 Task: Search one way flight ticket for 1 adult, 6 children, 1 infant in seat and 1 infant on lap in business from Ontario: Ontario International Airport to Springfield: Abraham Lincoln Capital Airport on 5-2-2023. Choice of flights is Alaska. Number of bags: 8 checked bags. Price is upto 95000. Outbound departure time preference is 17:45.
Action: Mouse moved to (245, 329)
Screenshot: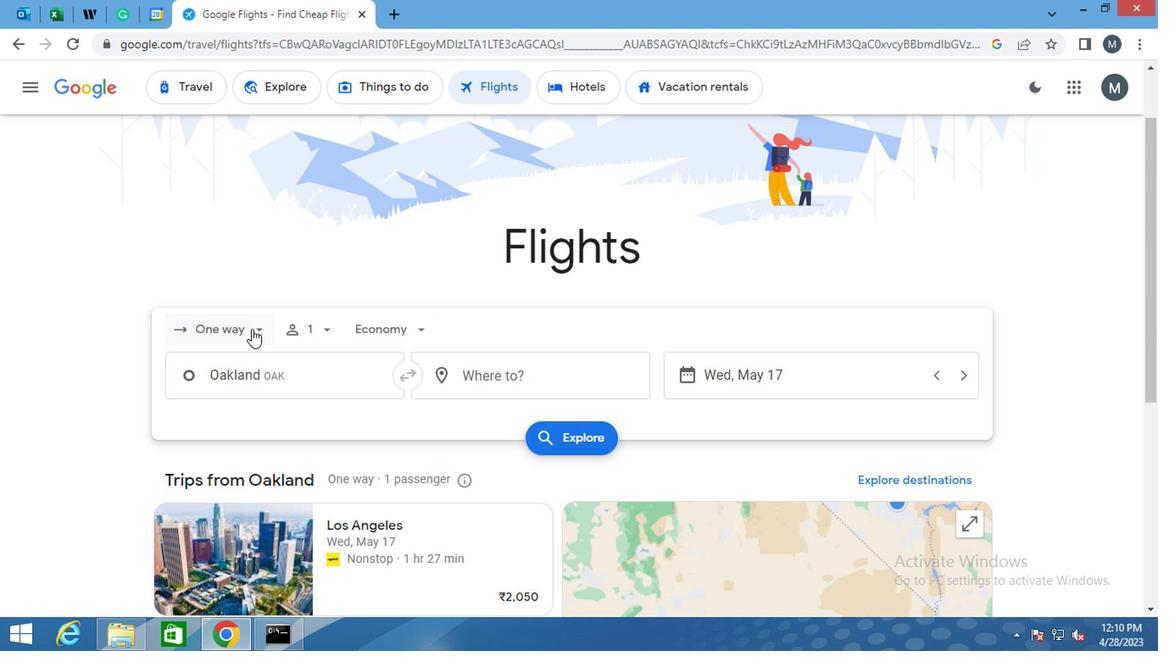 
Action: Mouse pressed left at (245, 329)
Screenshot: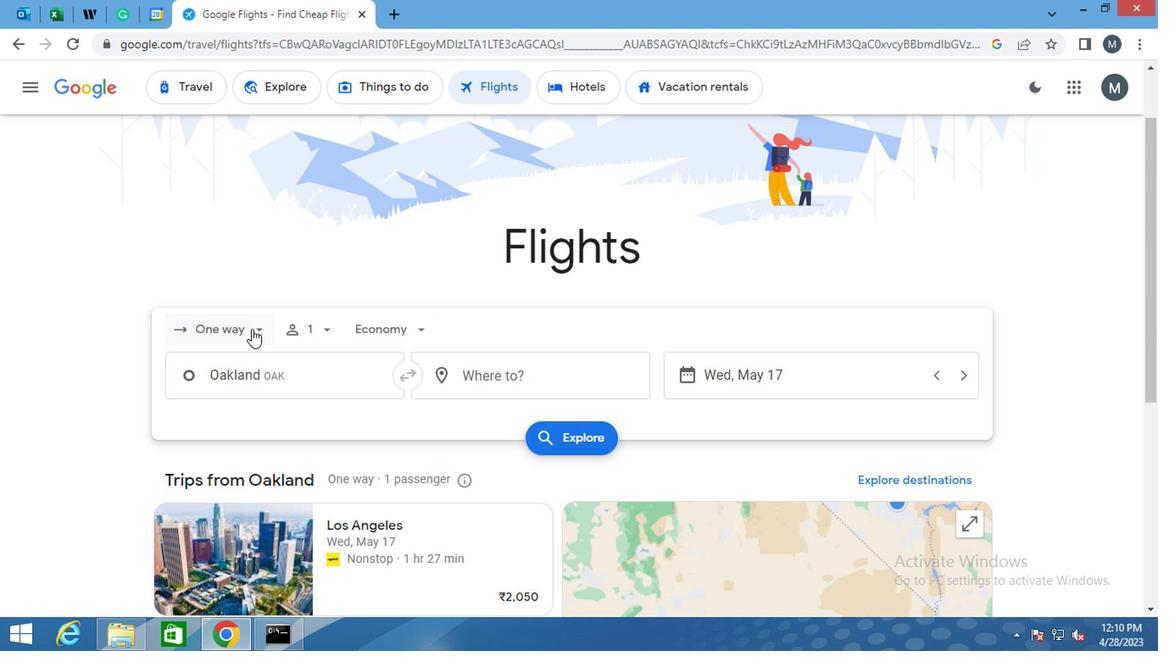 
Action: Mouse moved to (245, 407)
Screenshot: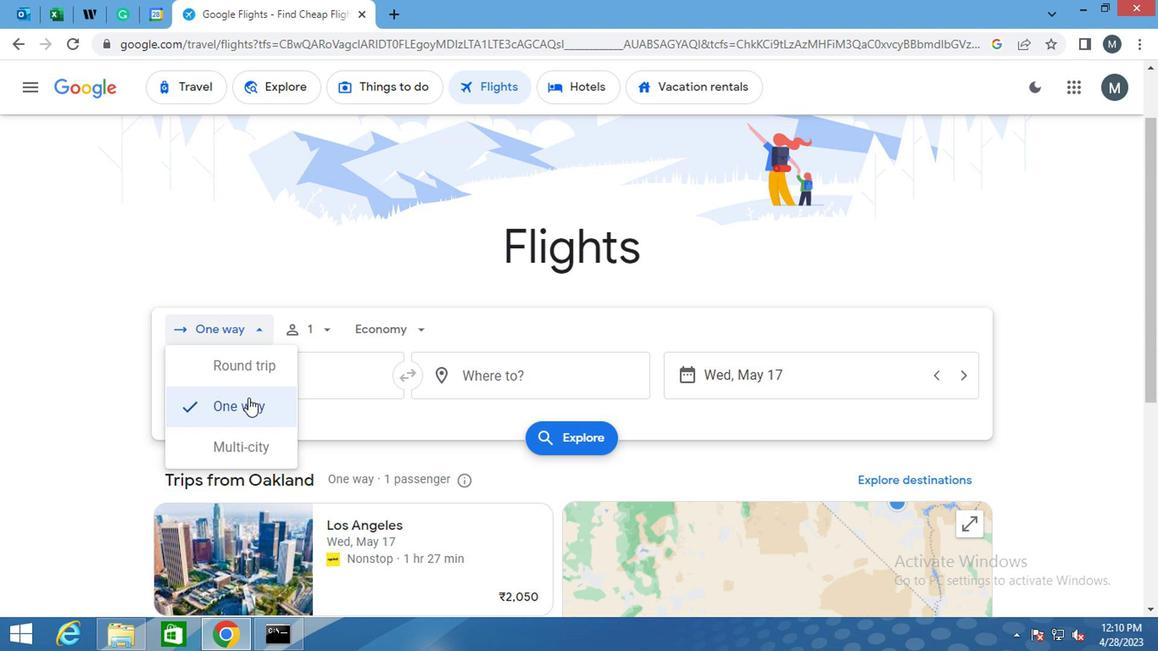 
Action: Mouse pressed left at (245, 407)
Screenshot: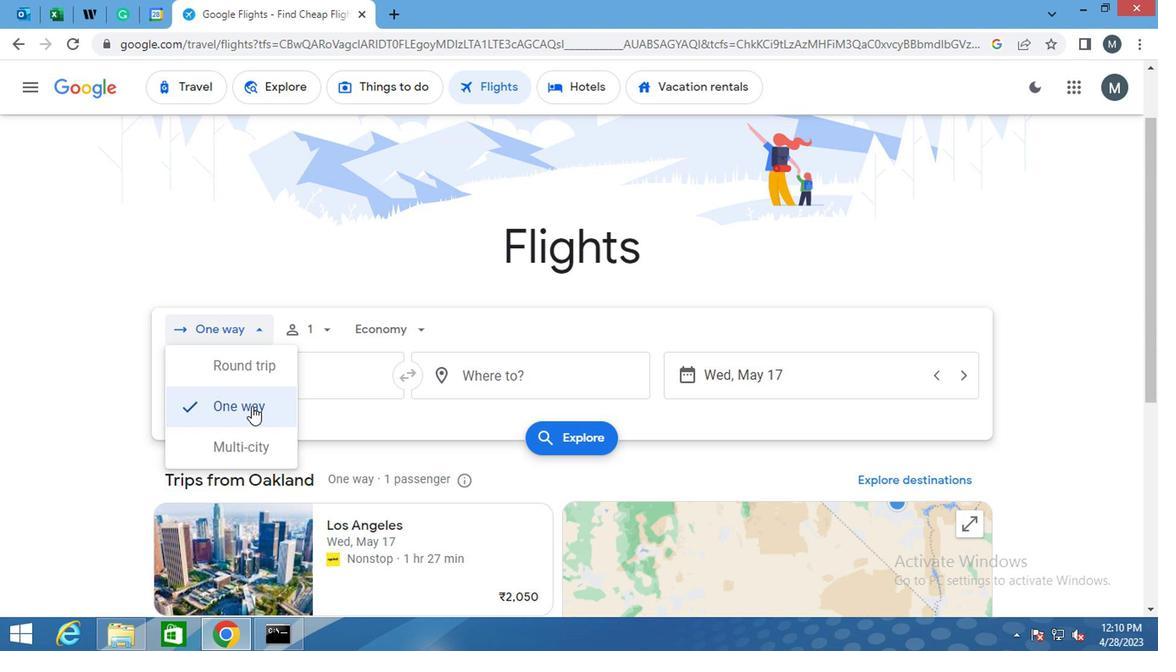 
Action: Mouse moved to (321, 331)
Screenshot: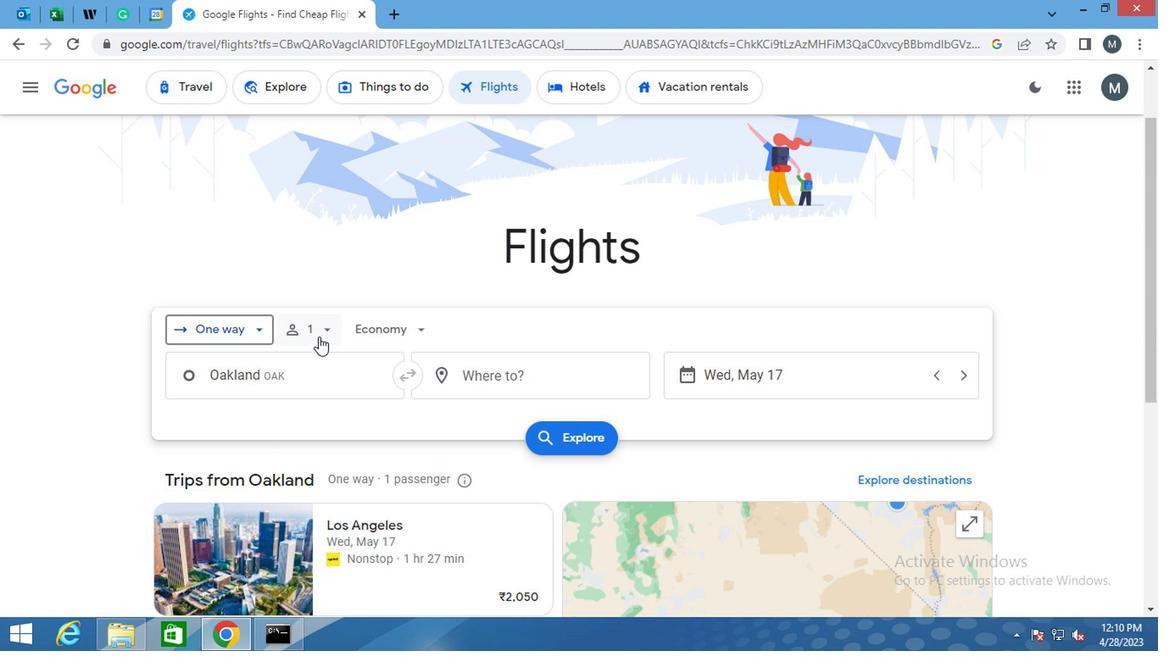 
Action: Mouse pressed left at (321, 331)
Screenshot: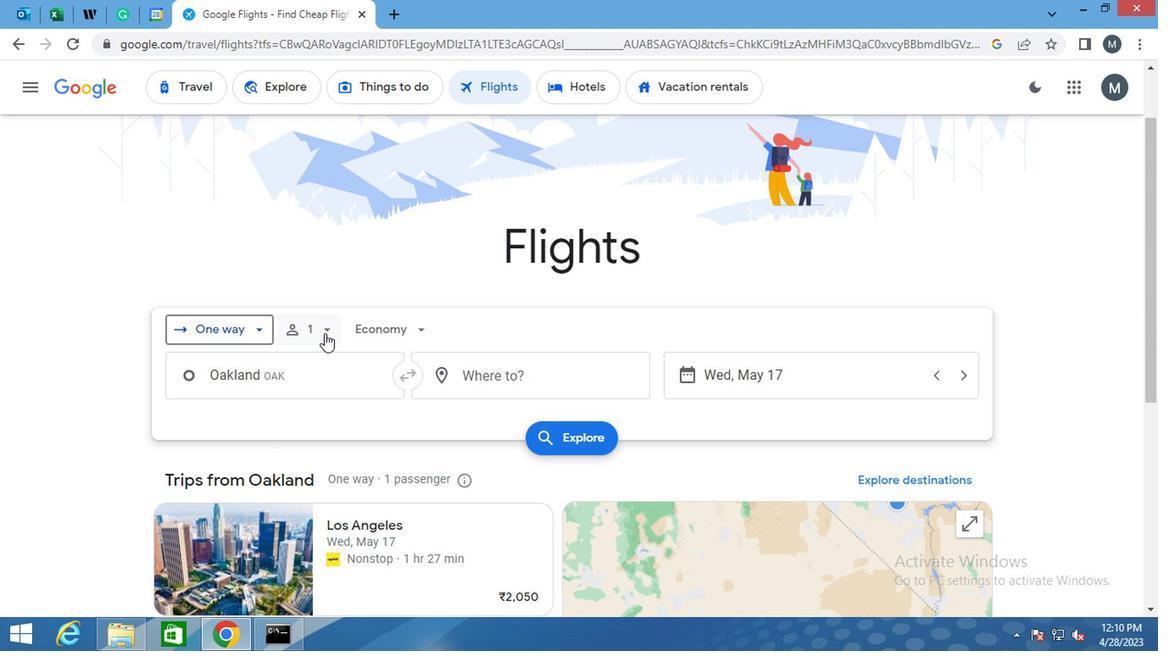 
Action: Mouse moved to (453, 370)
Screenshot: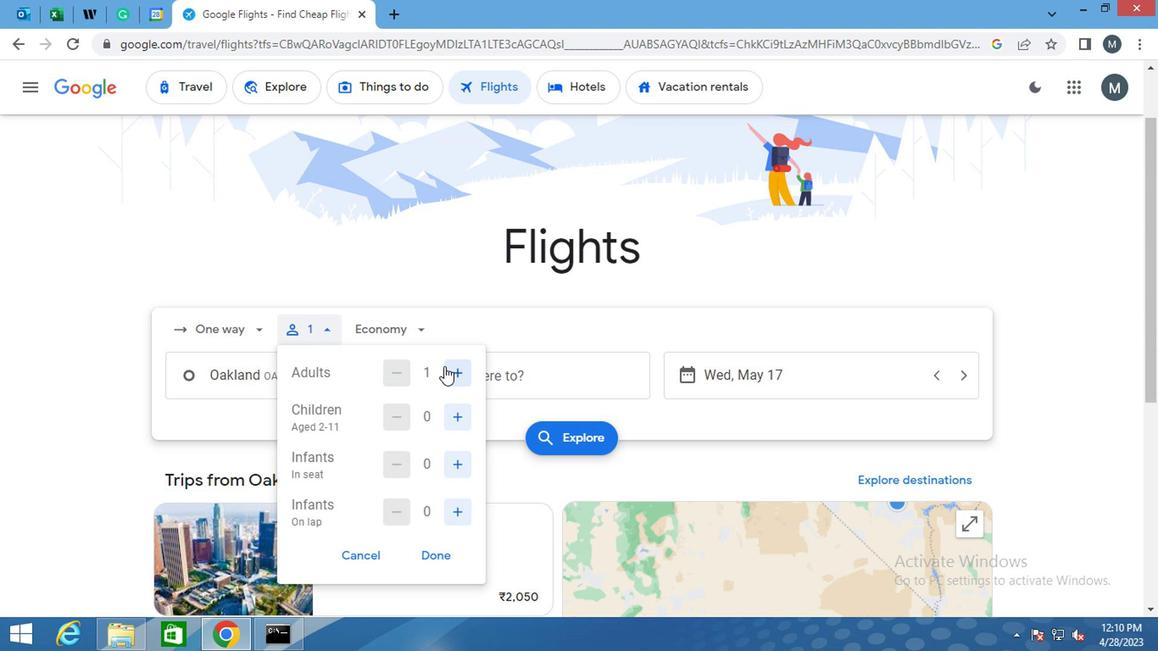 
Action: Mouse pressed left at (453, 370)
Screenshot: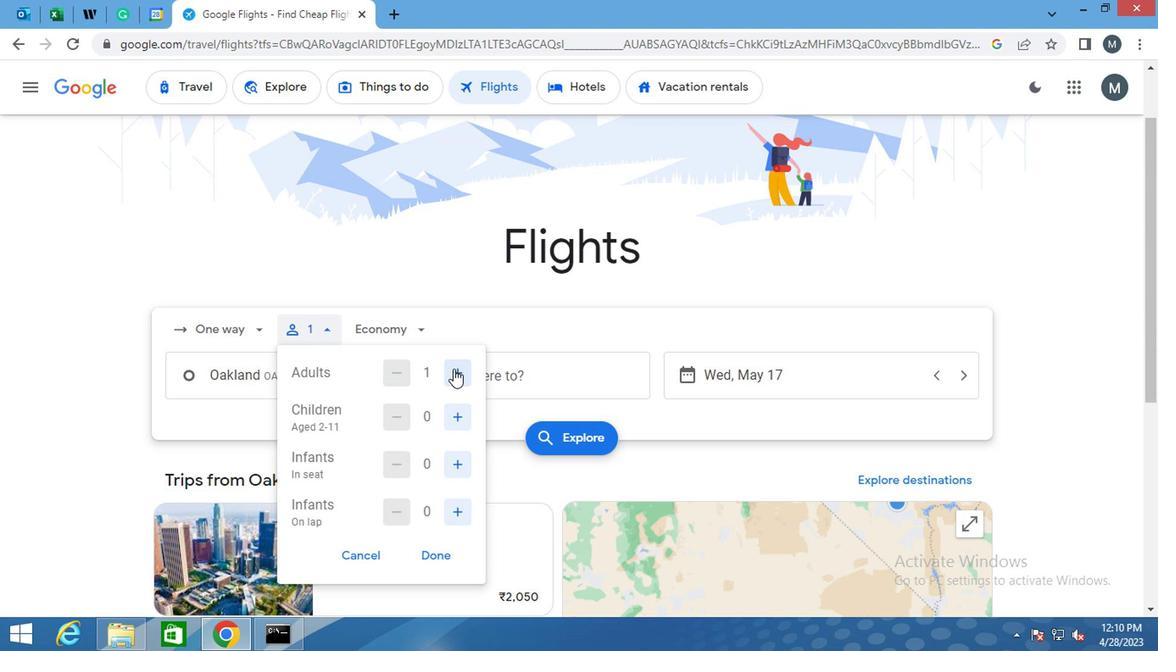 
Action: Mouse moved to (402, 377)
Screenshot: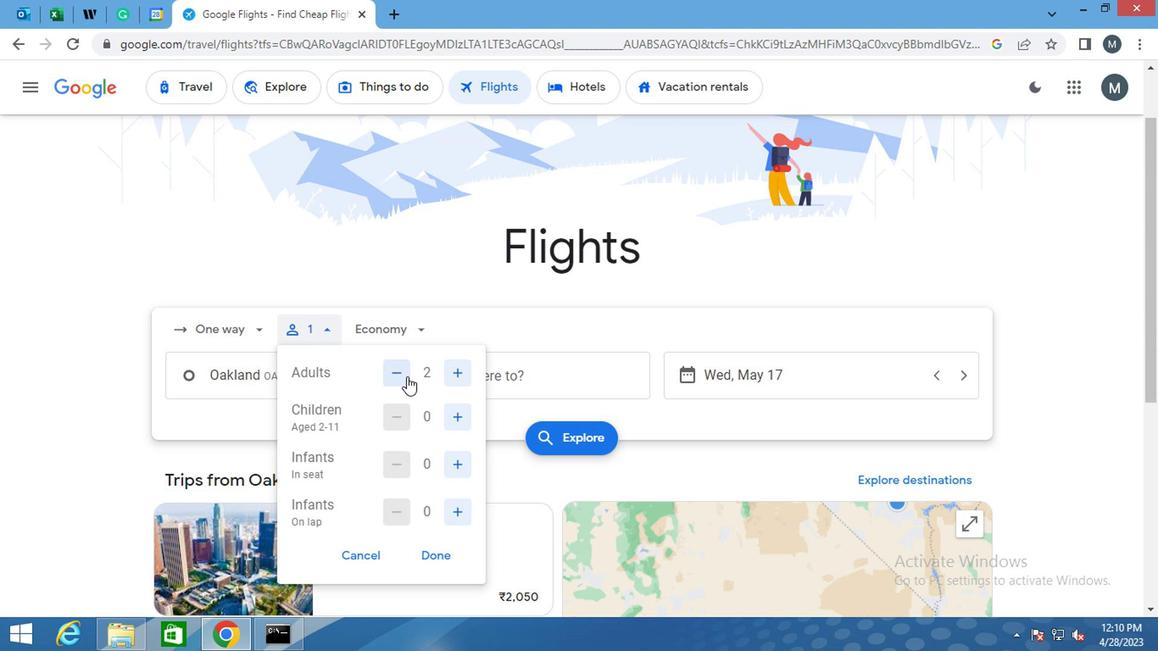 
Action: Mouse pressed left at (402, 377)
Screenshot: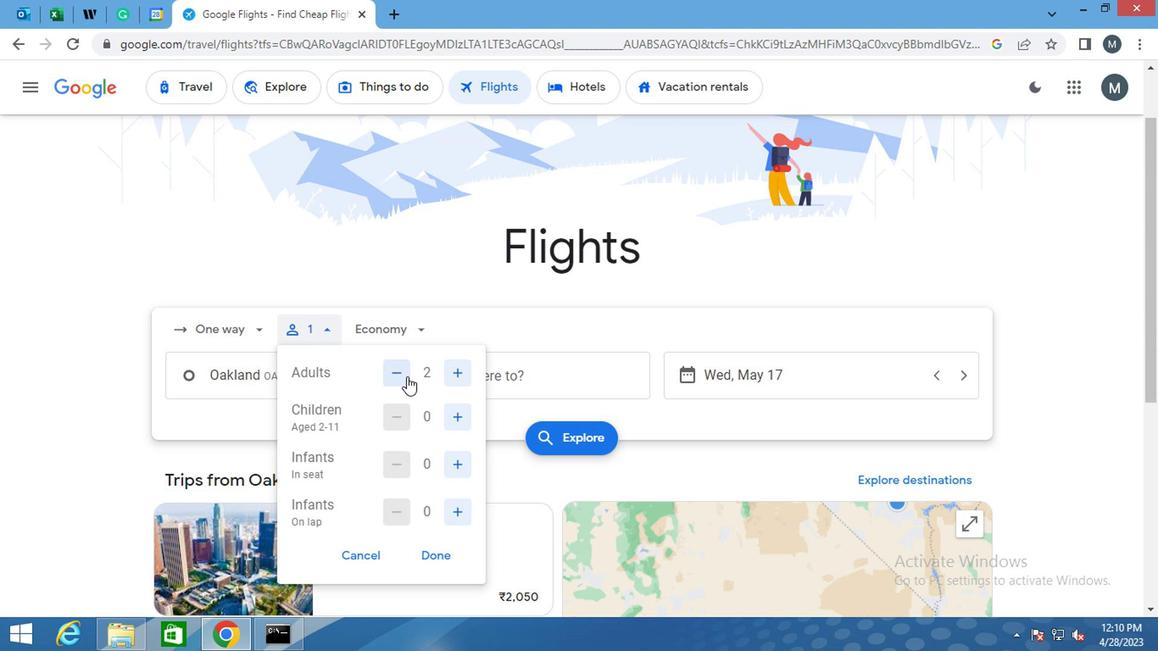 
Action: Mouse moved to (463, 419)
Screenshot: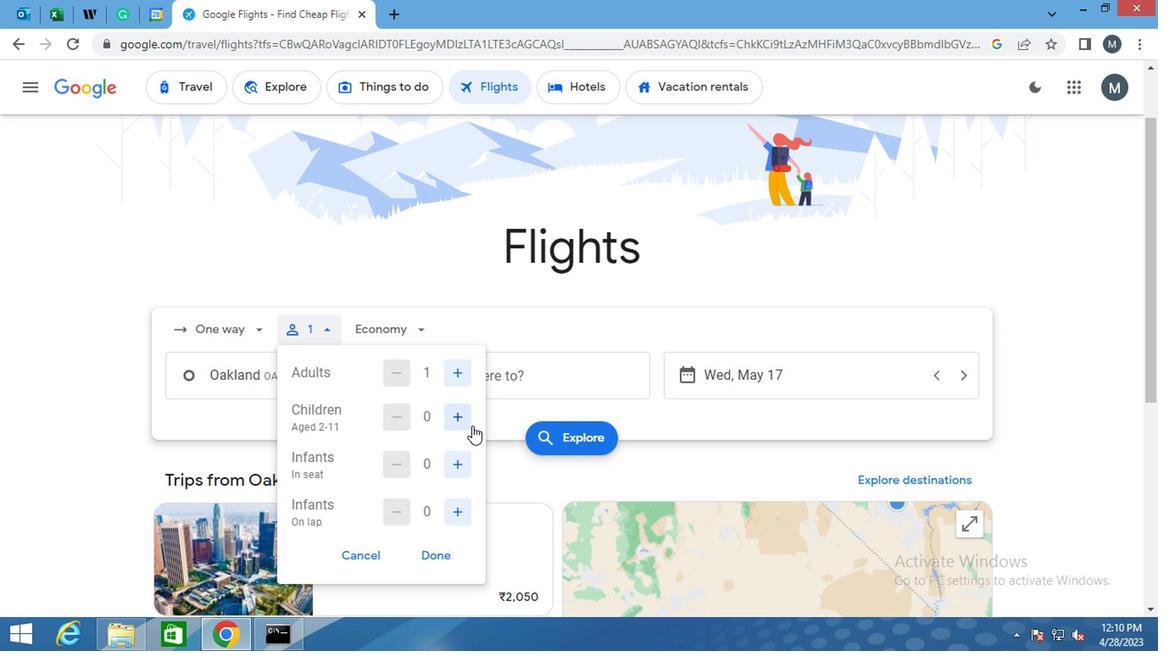 
Action: Mouse pressed left at (463, 419)
Screenshot: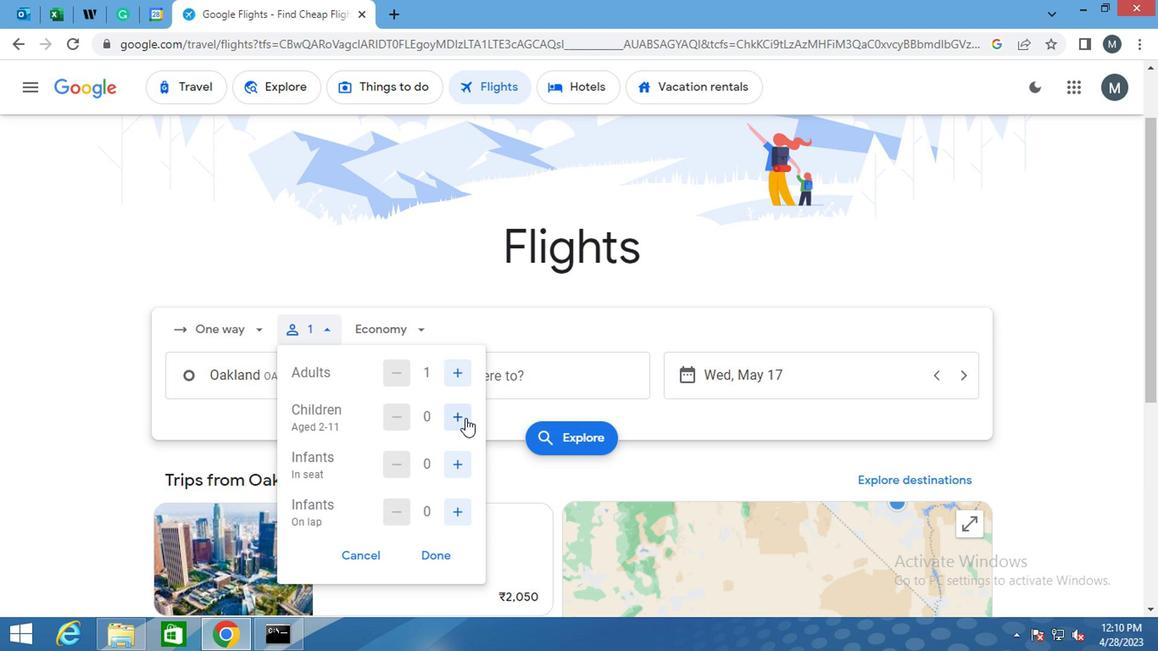 
Action: Mouse pressed left at (463, 419)
Screenshot: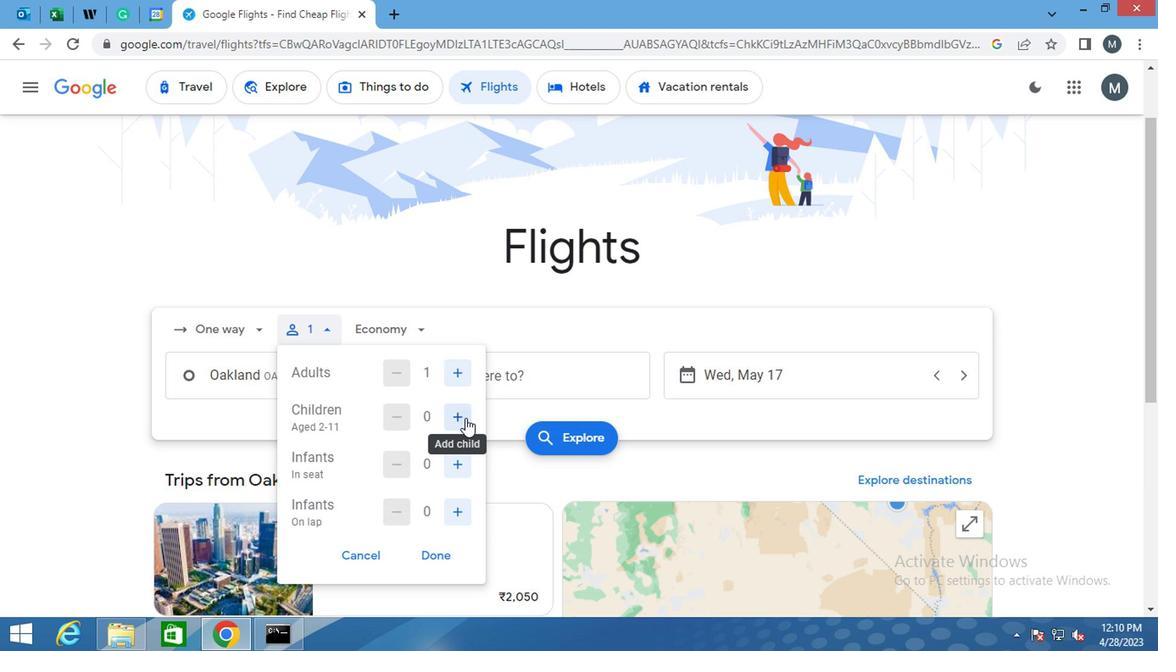 
Action: Mouse pressed left at (463, 419)
Screenshot: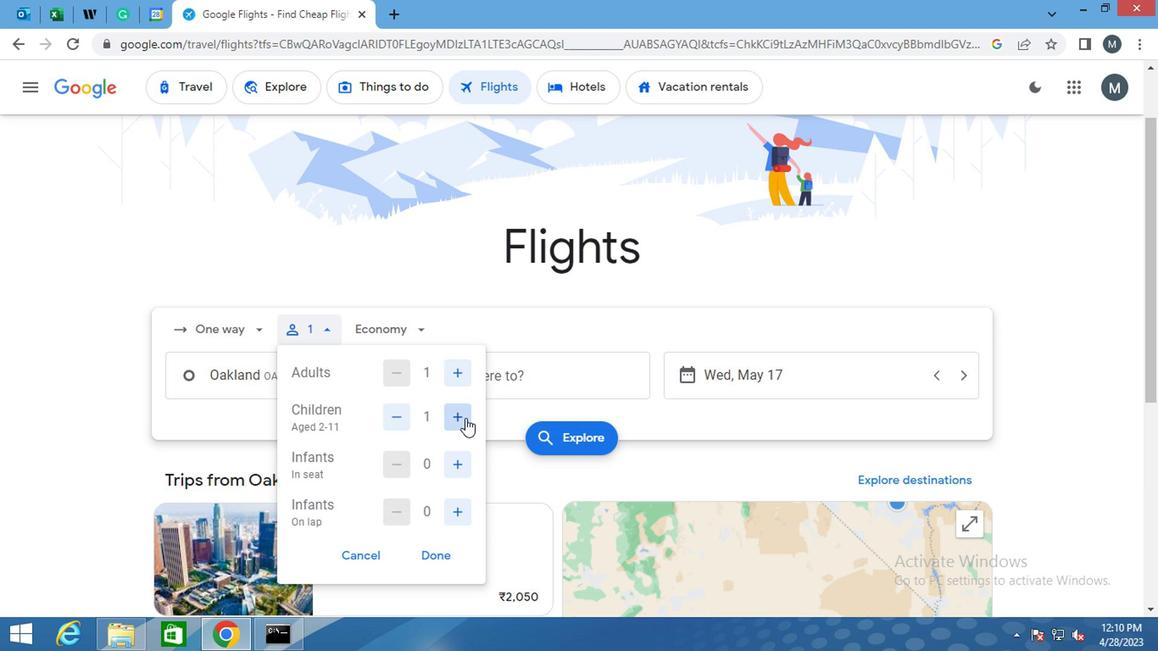 
Action: Mouse pressed left at (463, 419)
Screenshot: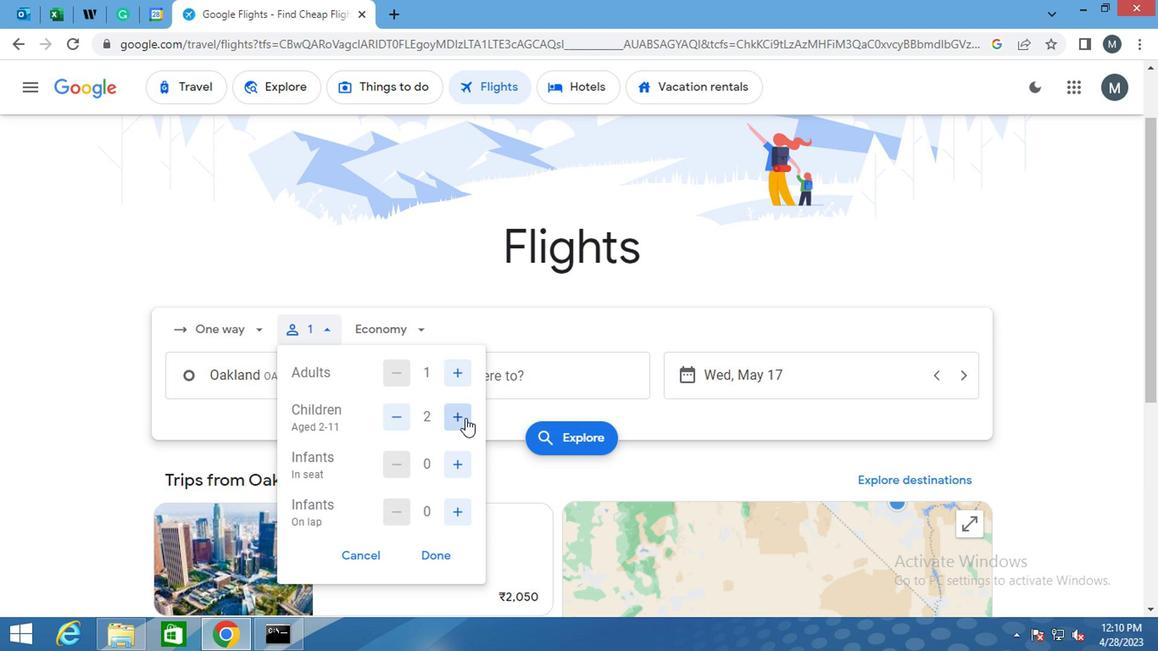 
Action: Mouse pressed left at (463, 419)
Screenshot: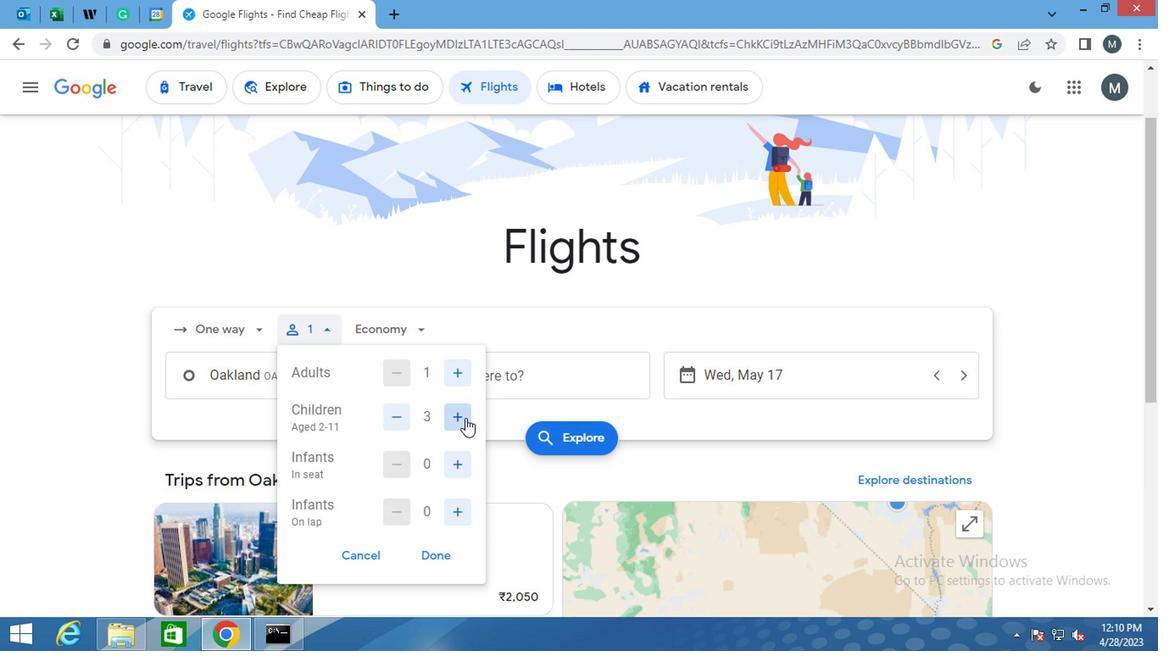 
Action: Mouse moved to (463, 419)
Screenshot: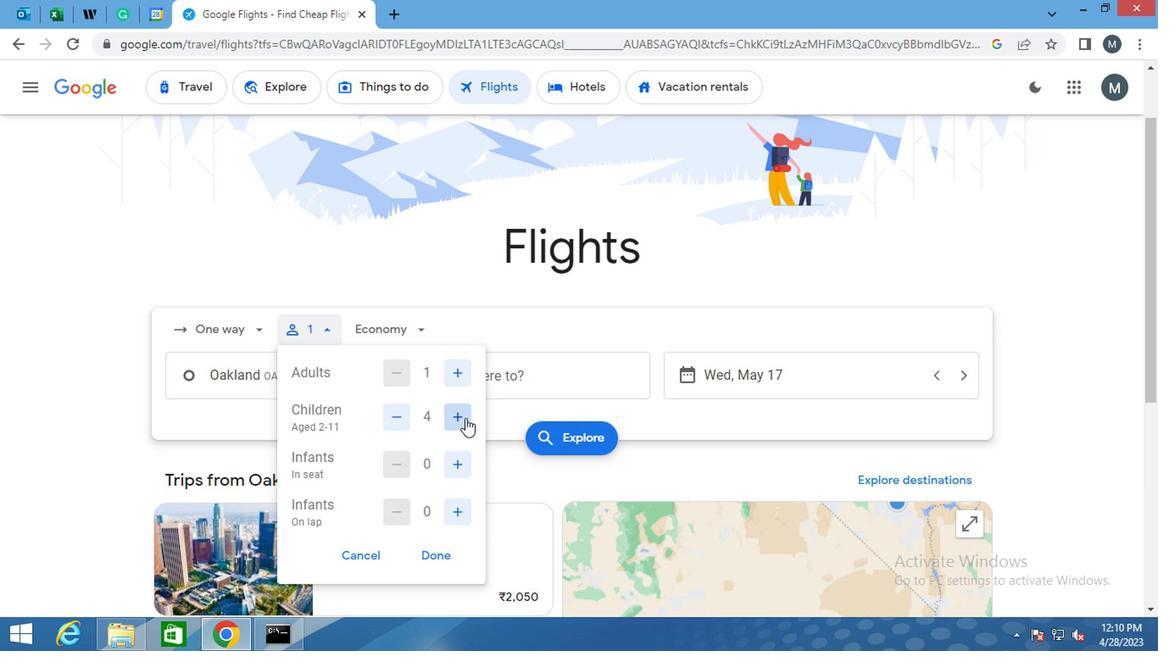 
Action: Mouse pressed left at (463, 419)
Screenshot: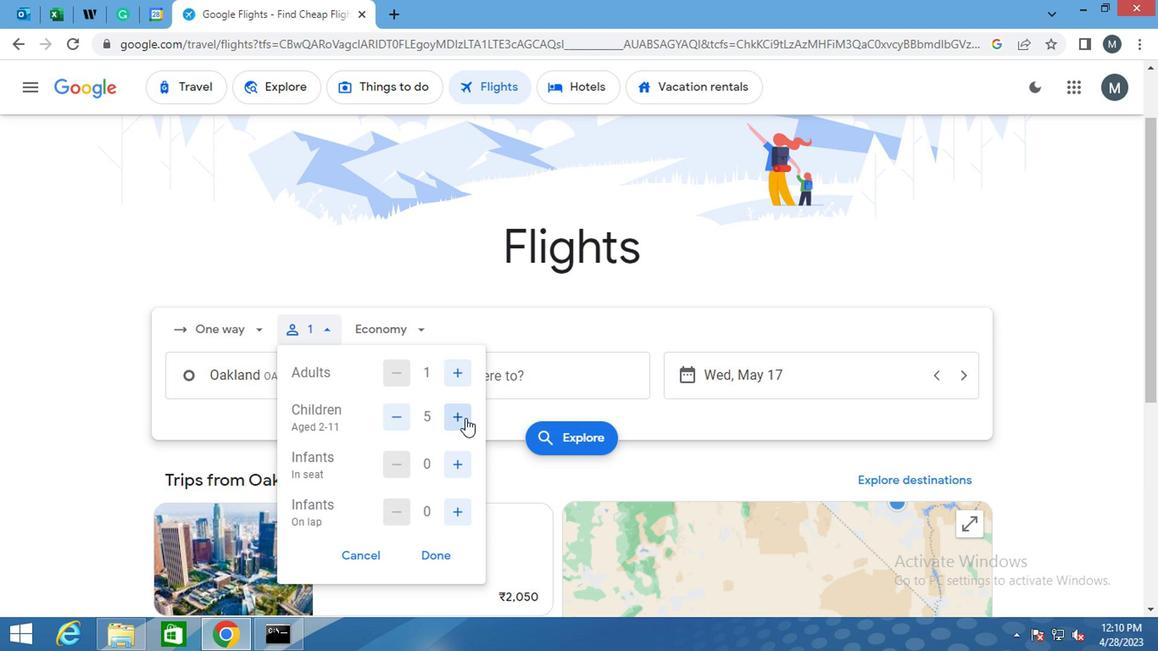 
Action: Mouse moved to (453, 470)
Screenshot: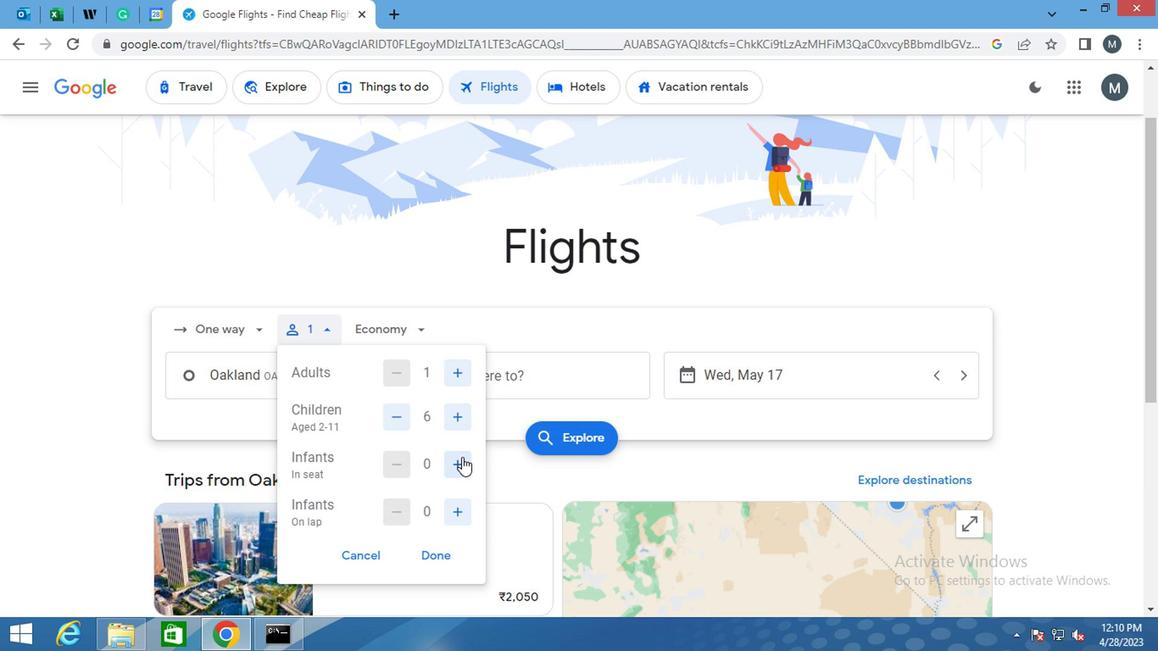 
Action: Mouse pressed left at (453, 470)
Screenshot: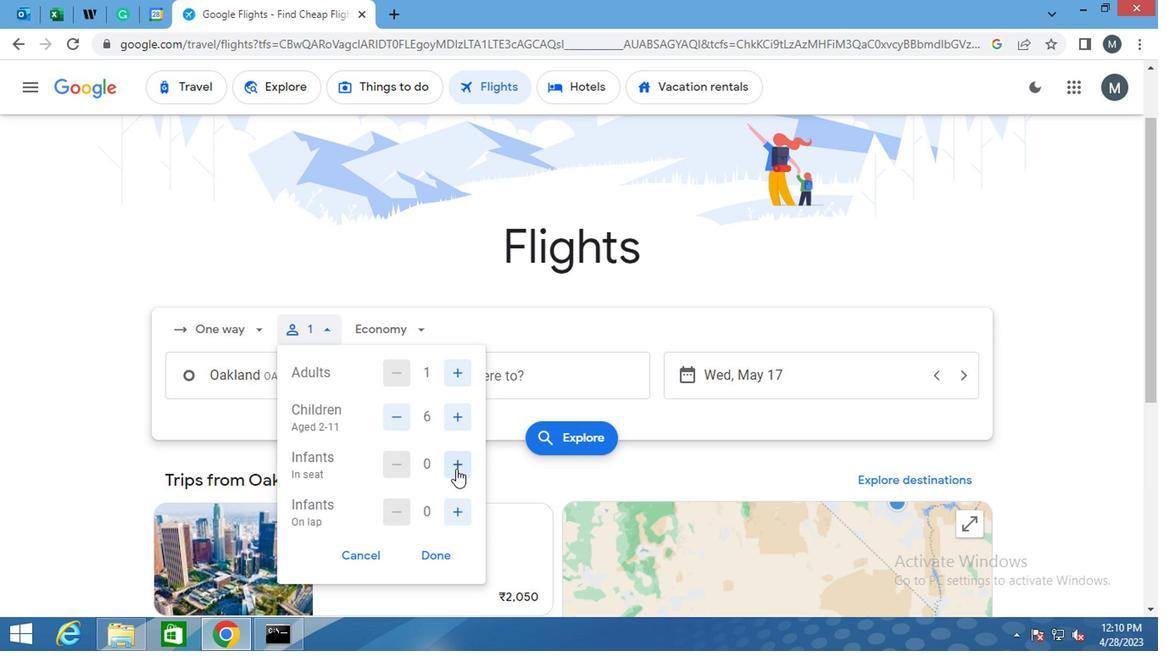 
Action: Mouse moved to (395, 462)
Screenshot: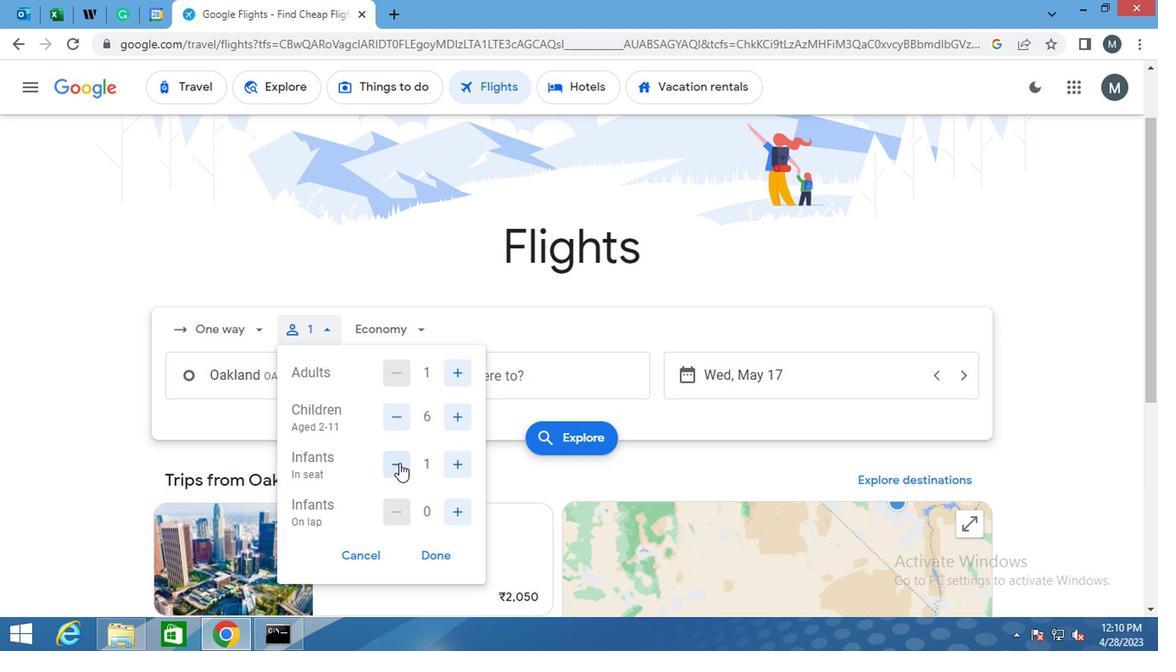 
Action: Mouse pressed left at (395, 462)
Screenshot: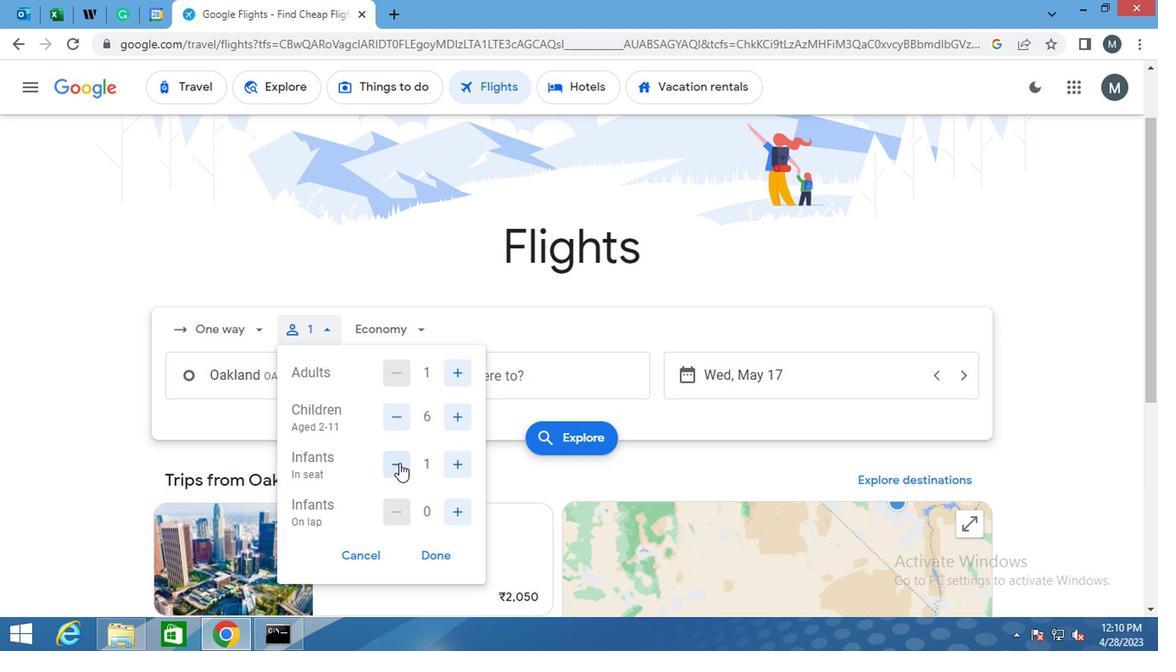 
Action: Mouse moved to (454, 518)
Screenshot: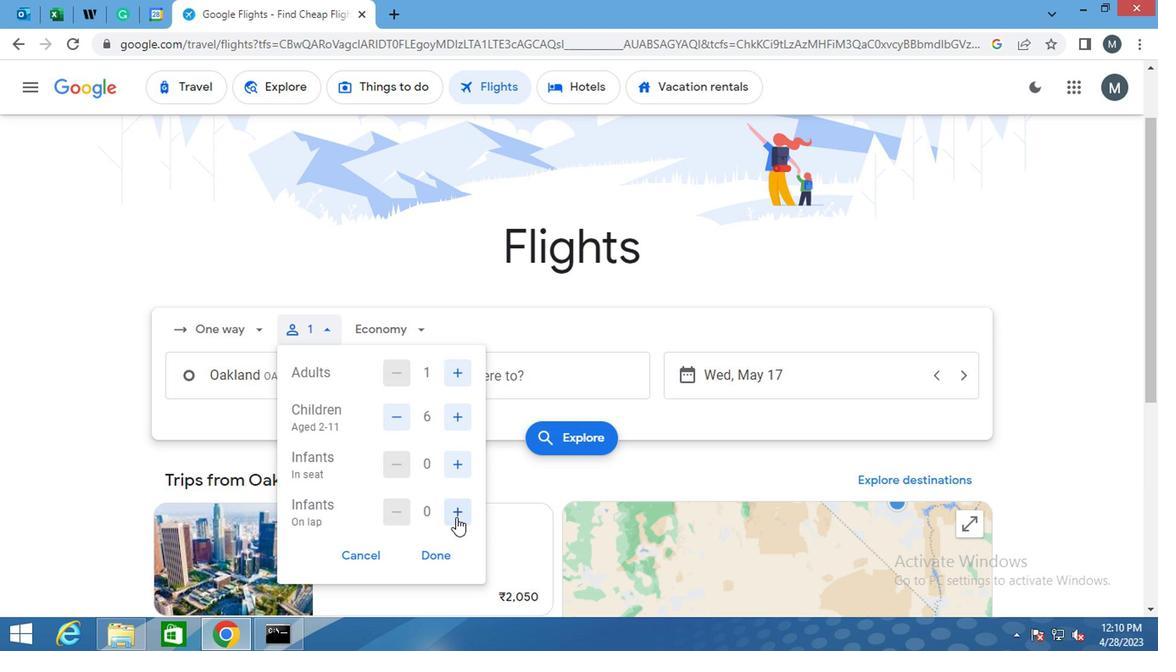 
Action: Mouse pressed left at (454, 518)
Screenshot: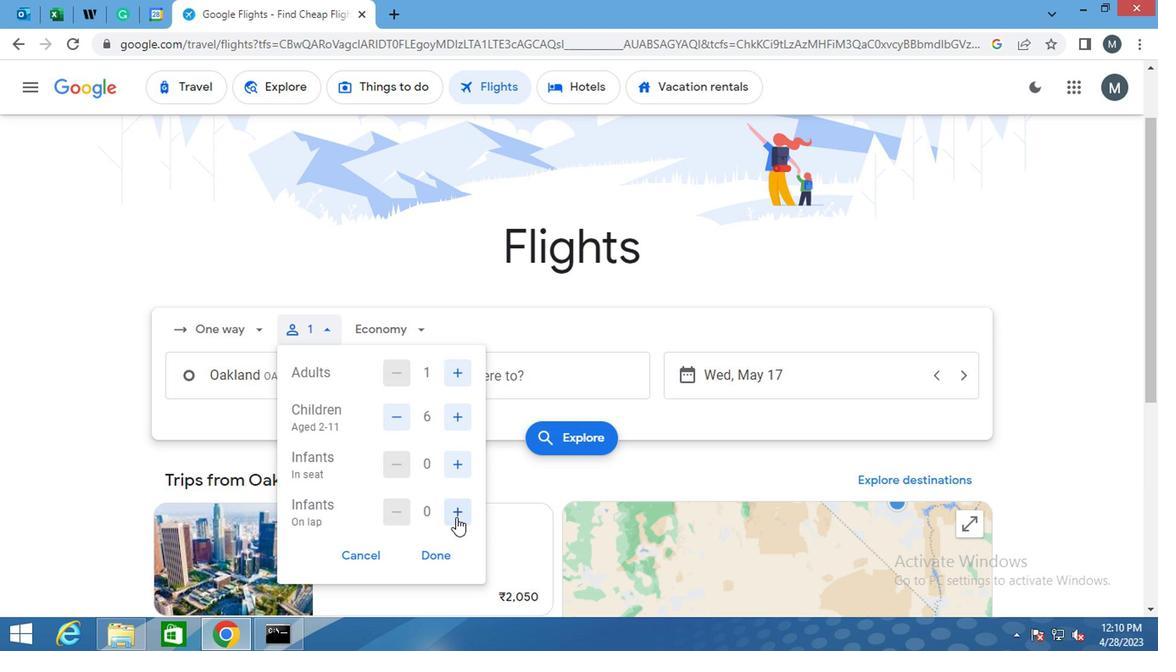 
Action: Mouse moved to (449, 557)
Screenshot: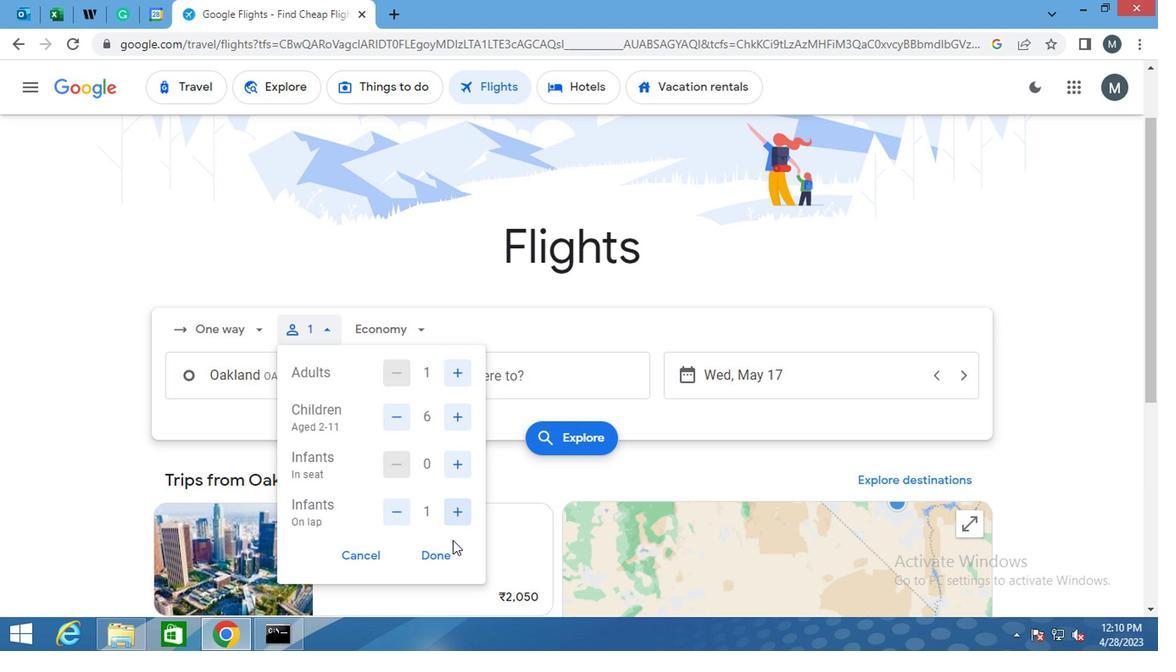 
Action: Mouse pressed left at (449, 557)
Screenshot: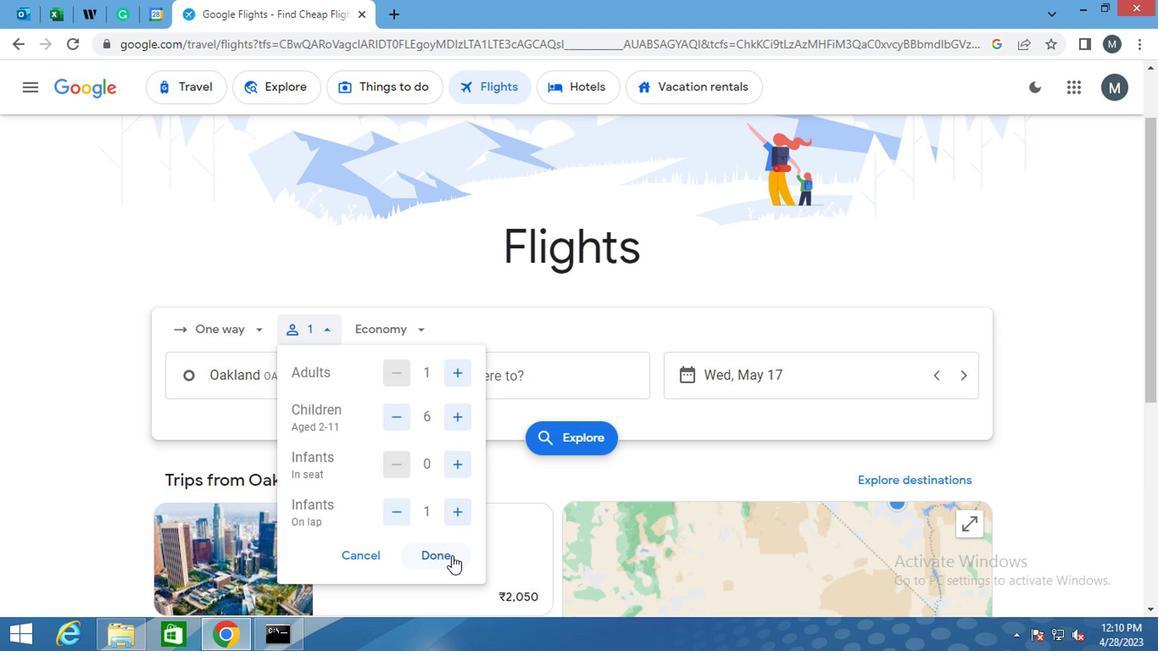 
Action: Mouse moved to (382, 334)
Screenshot: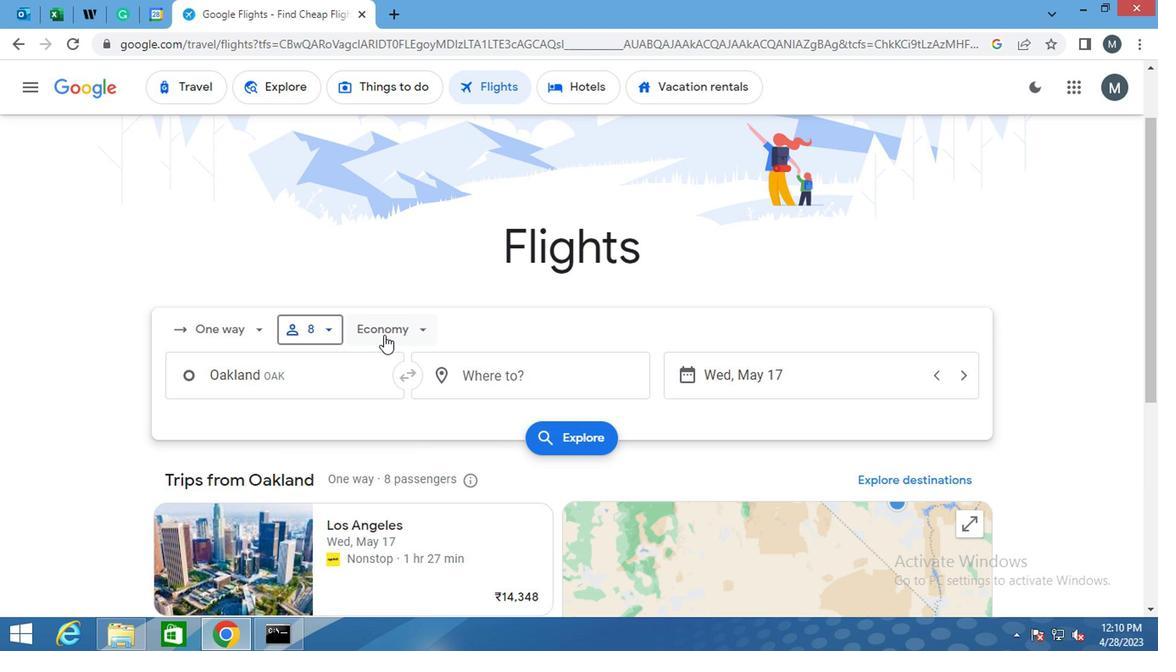 
Action: Mouse pressed left at (382, 334)
Screenshot: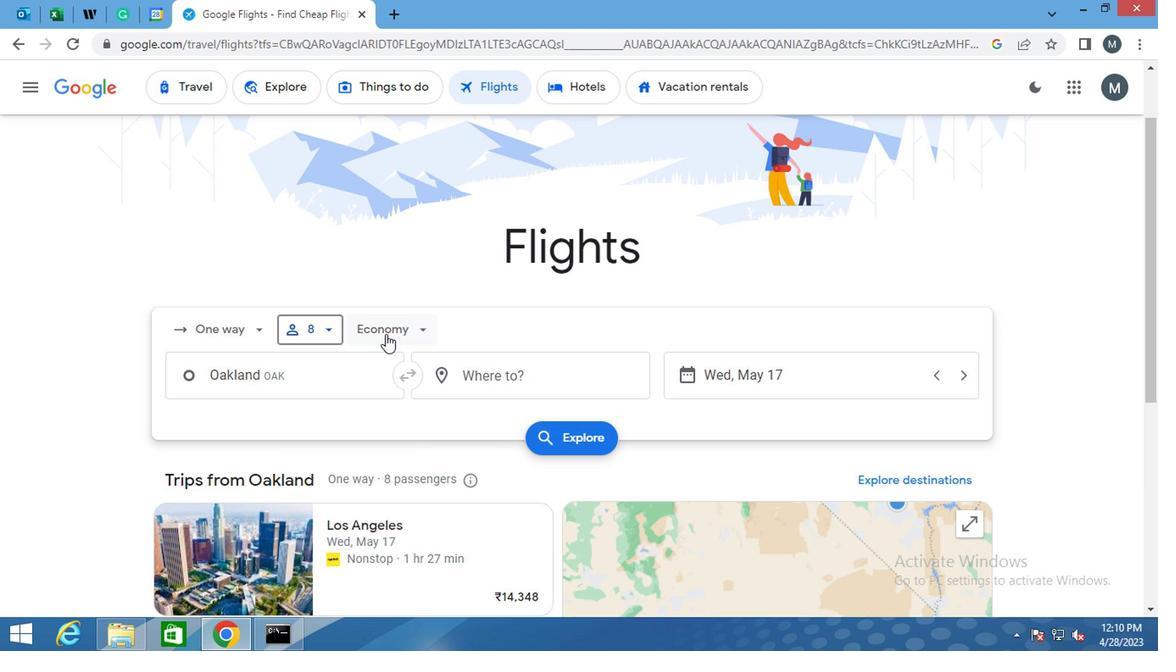
Action: Mouse moved to (417, 446)
Screenshot: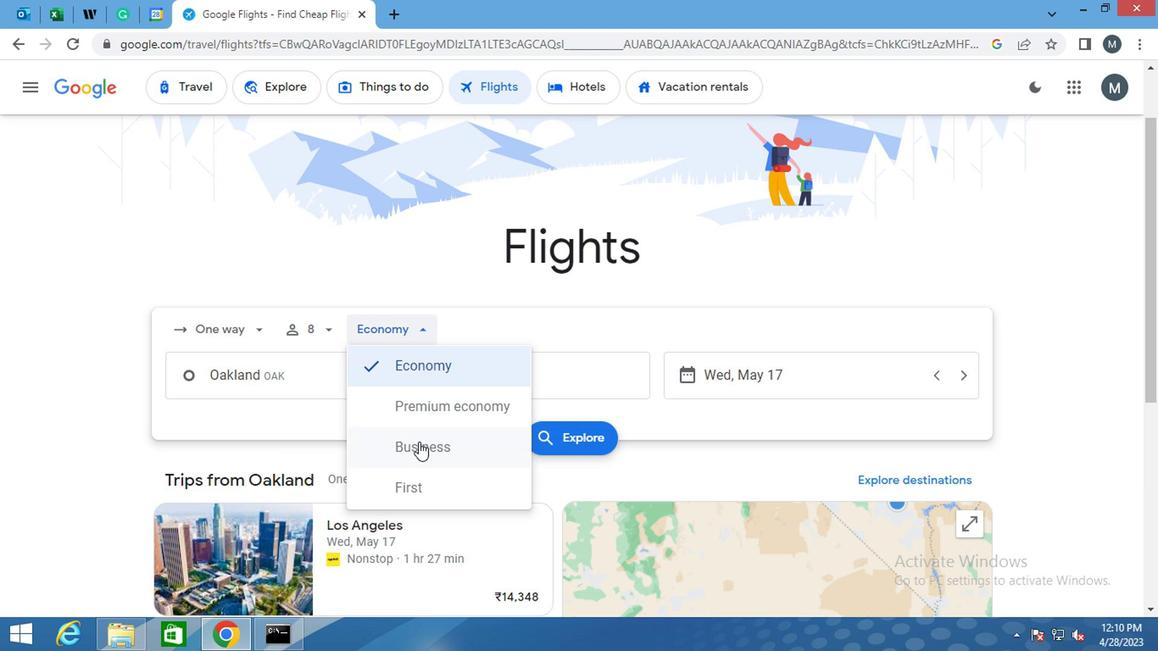 
Action: Mouse pressed left at (417, 446)
Screenshot: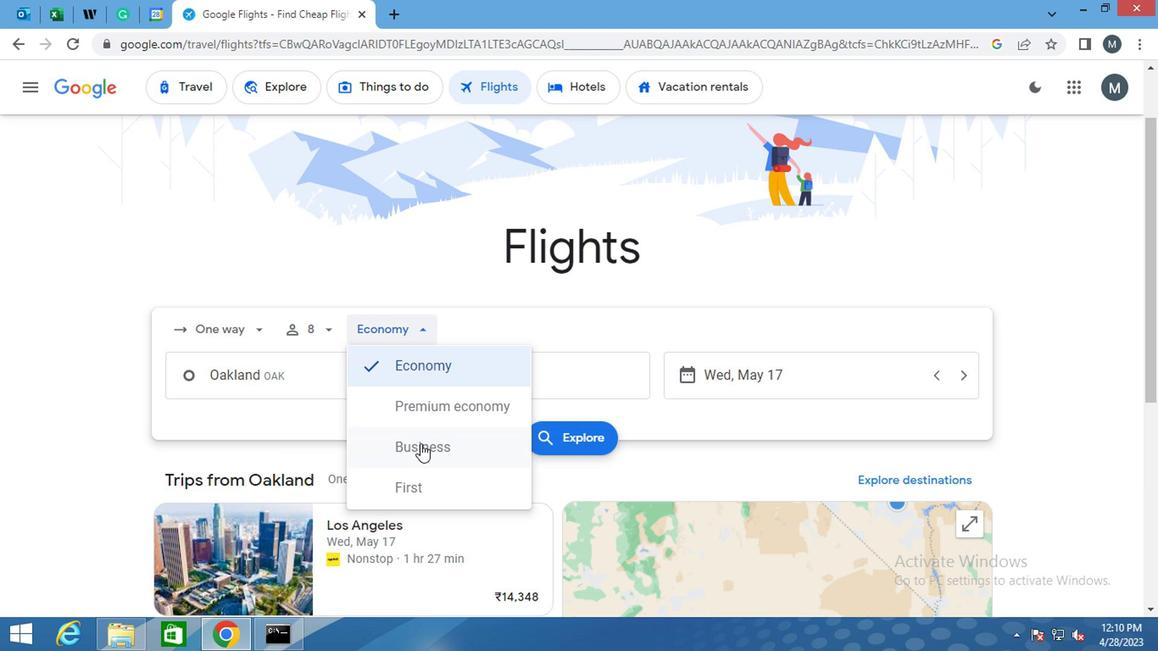 
Action: Mouse moved to (312, 387)
Screenshot: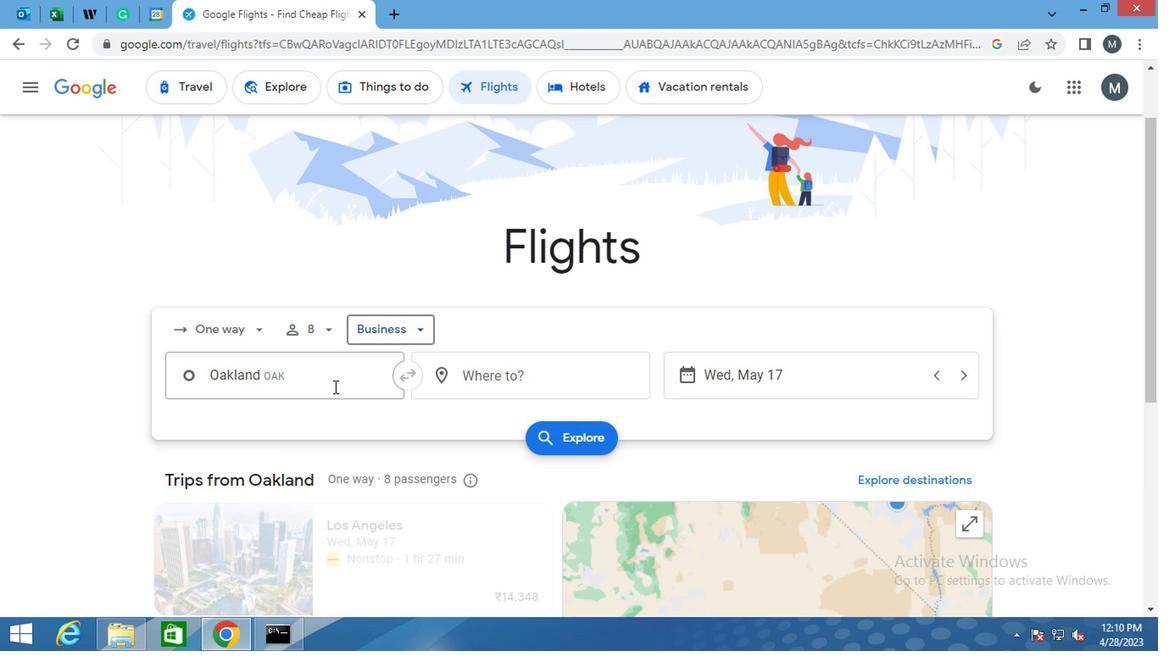 
Action: Mouse pressed left at (312, 387)
Screenshot: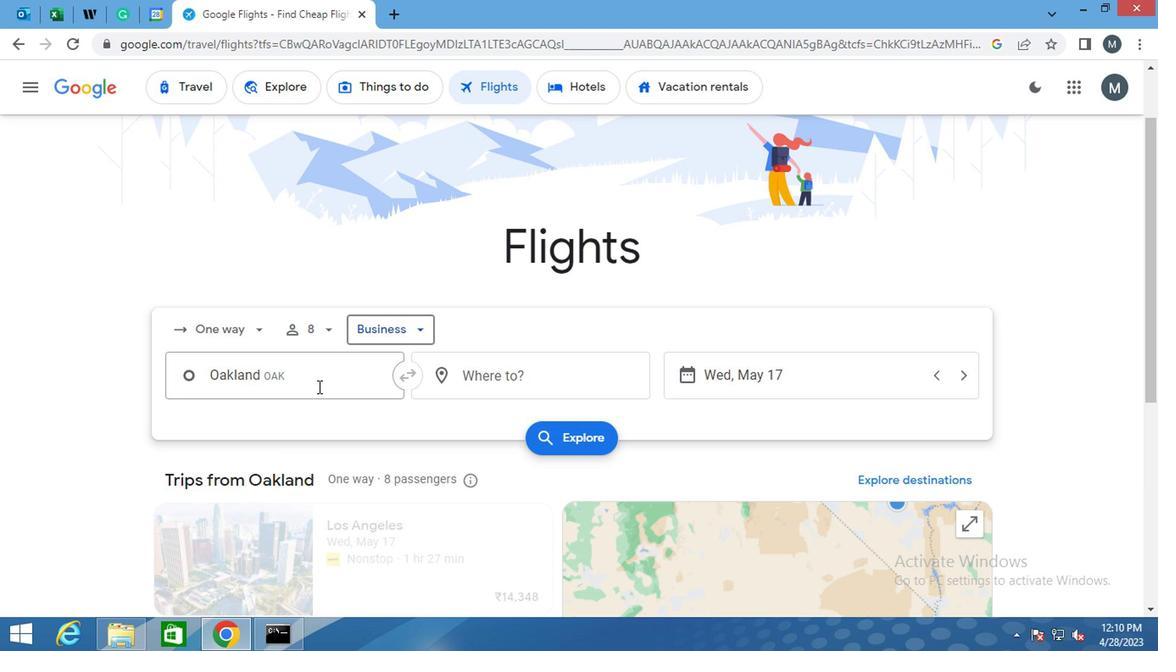 
Action: Key pressed <Key.shift>ONTARIO<Key.space>IN
Screenshot: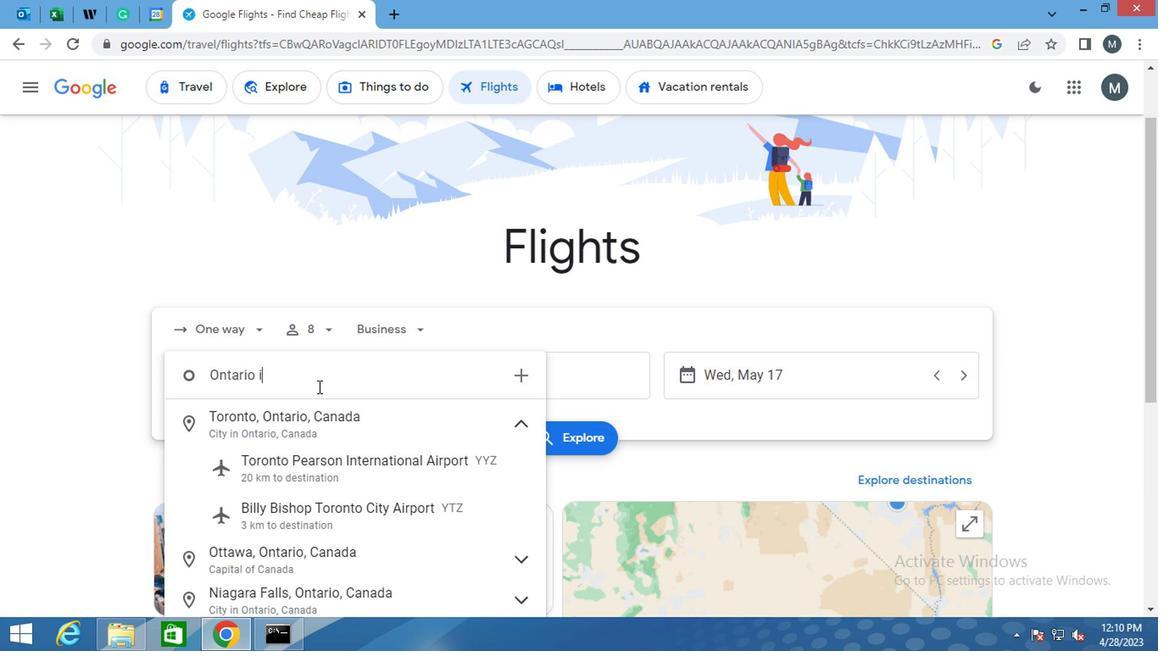 
Action: Mouse moved to (316, 423)
Screenshot: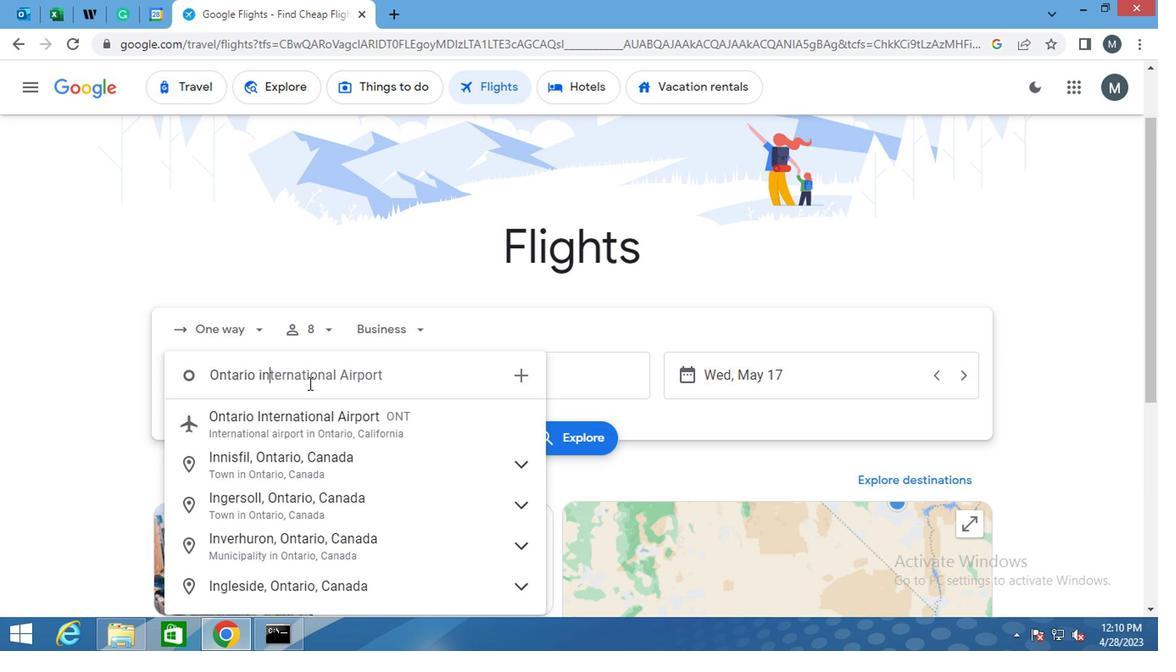 
Action: Mouse pressed left at (316, 423)
Screenshot: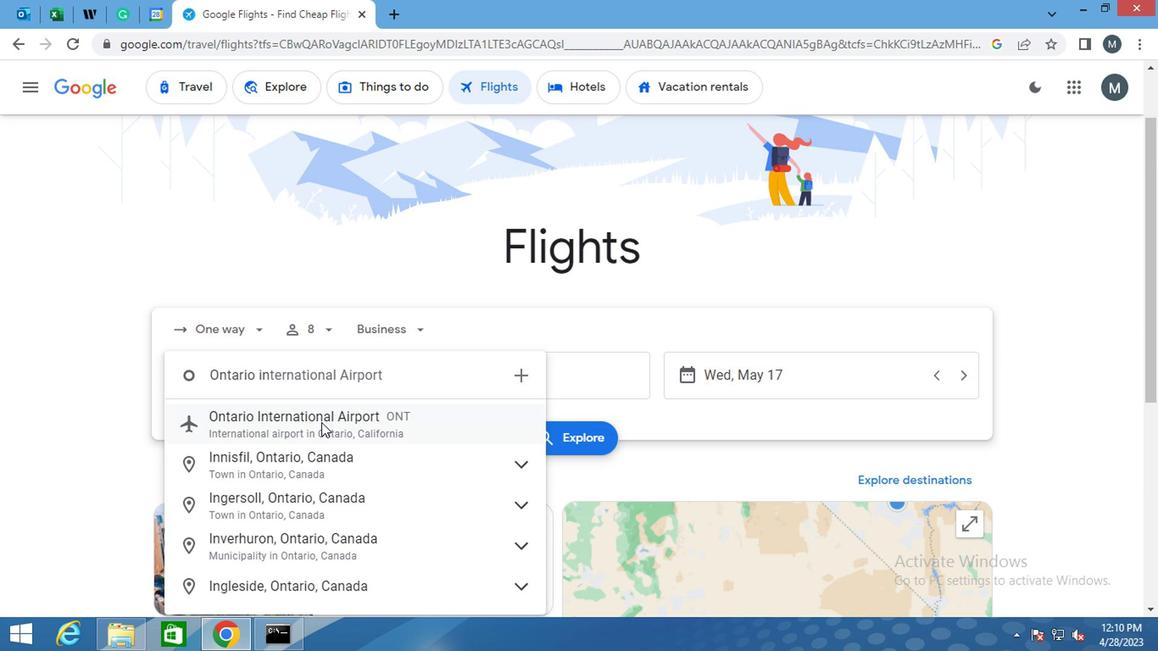 
Action: Mouse moved to (508, 385)
Screenshot: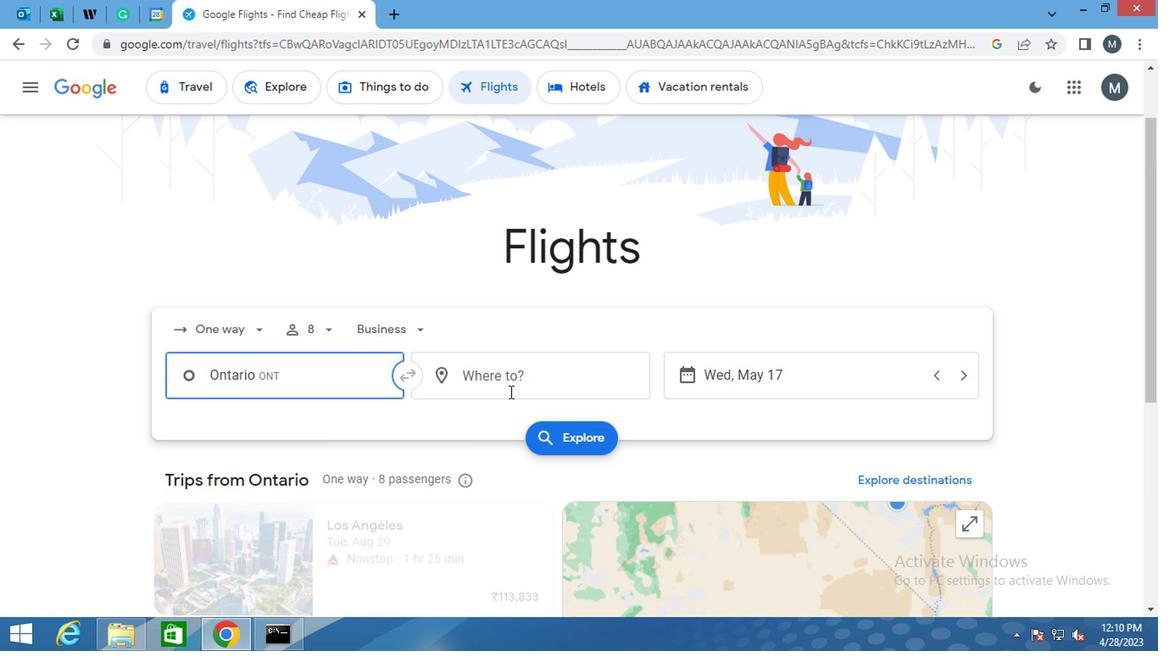 
Action: Mouse pressed left at (508, 385)
Screenshot: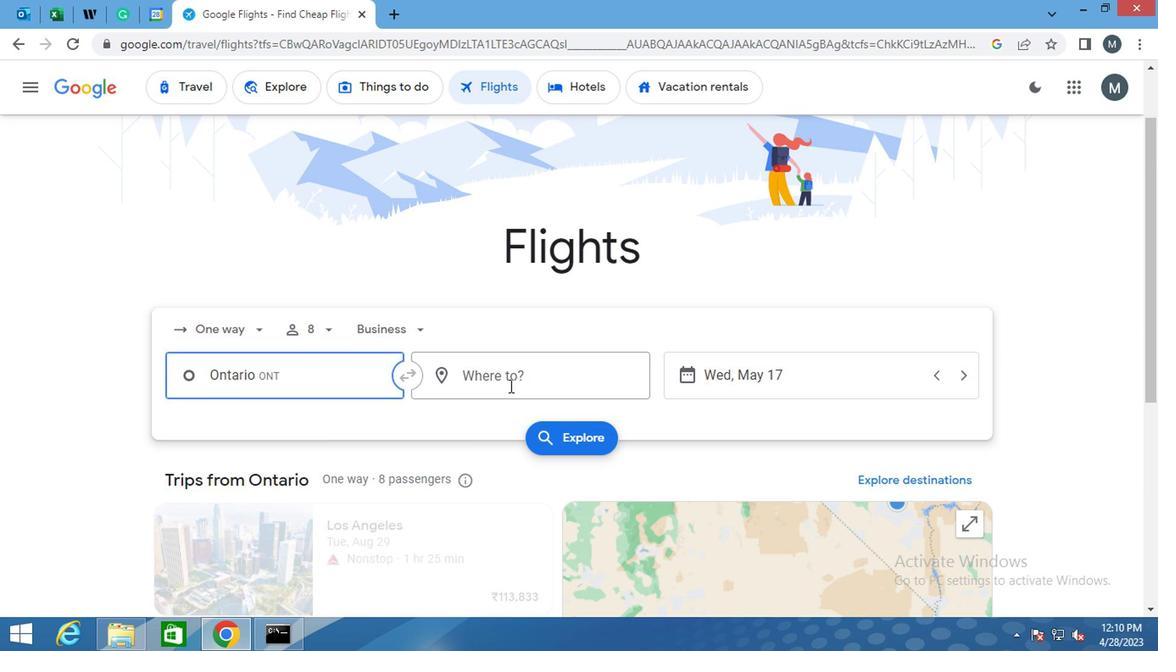 
Action: Mouse moved to (508, 384)
Screenshot: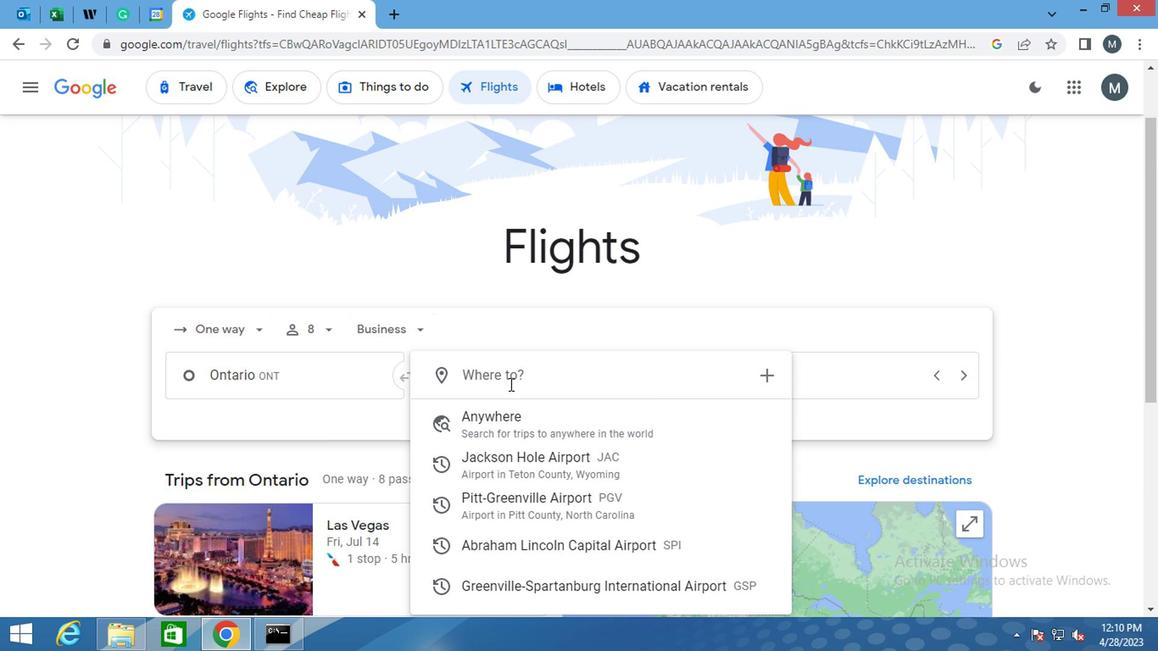 
Action: Key pressed <Key.shift>SPRING<Key.space>GIEL<Key.backspace><Key.backspace><Key.backspace><Key.backspace><Key.backspace>FIELD
Screenshot: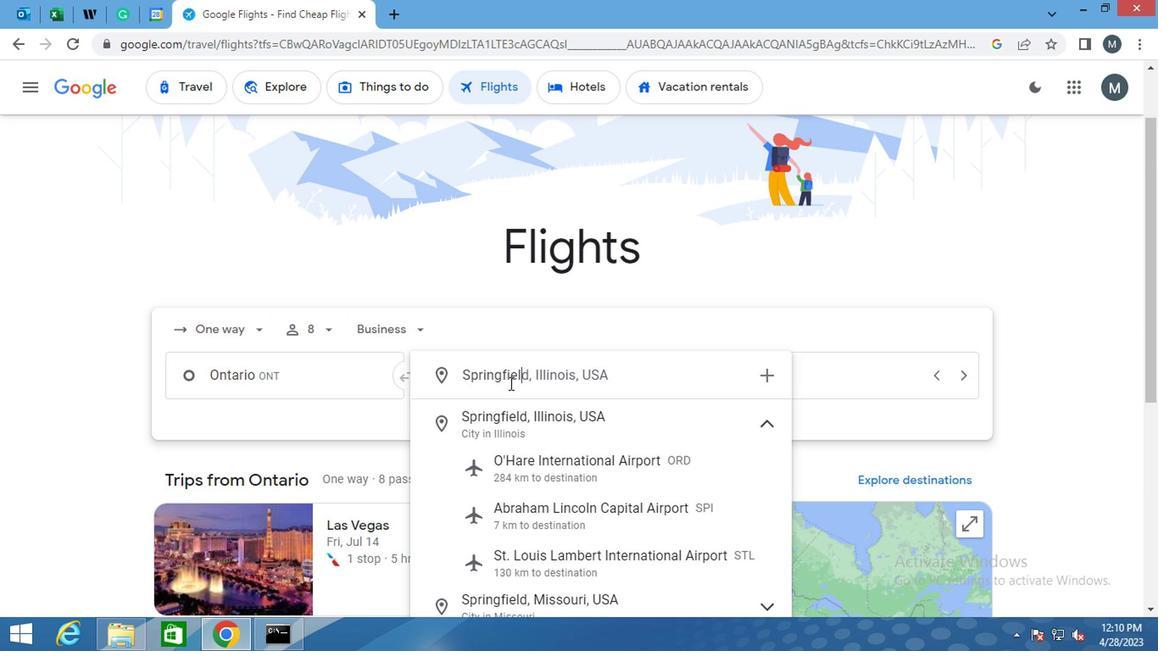 
Action: Mouse moved to (589, 512)
Screenshot: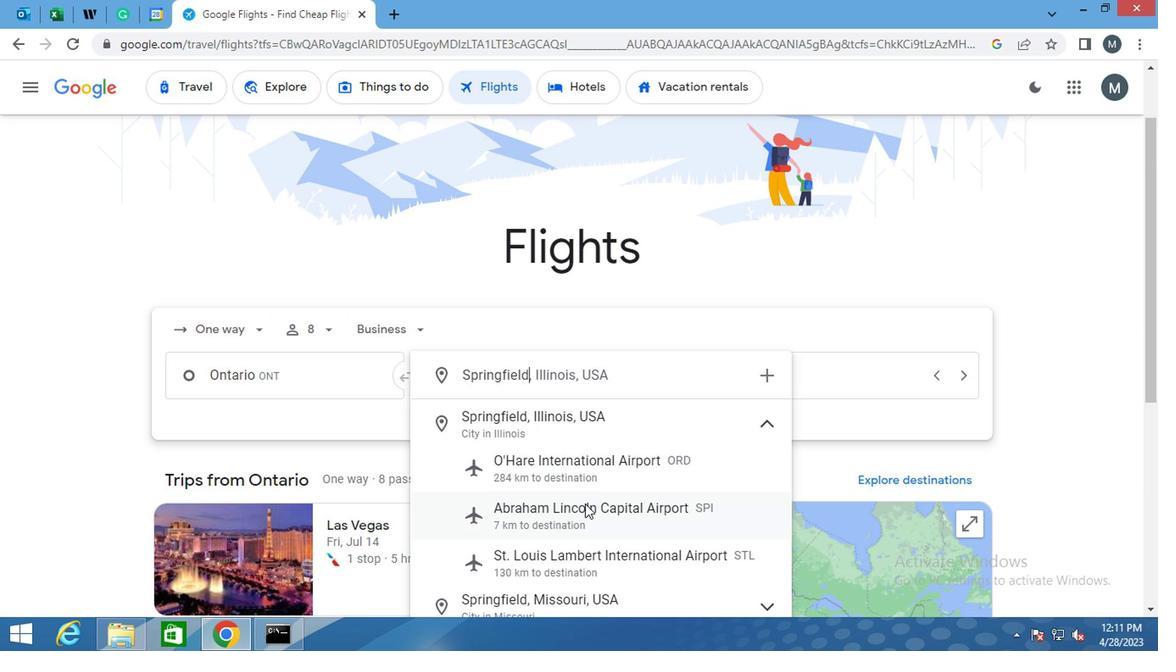 
Action: Mouse pressed left at (589, 512)
Screenshot: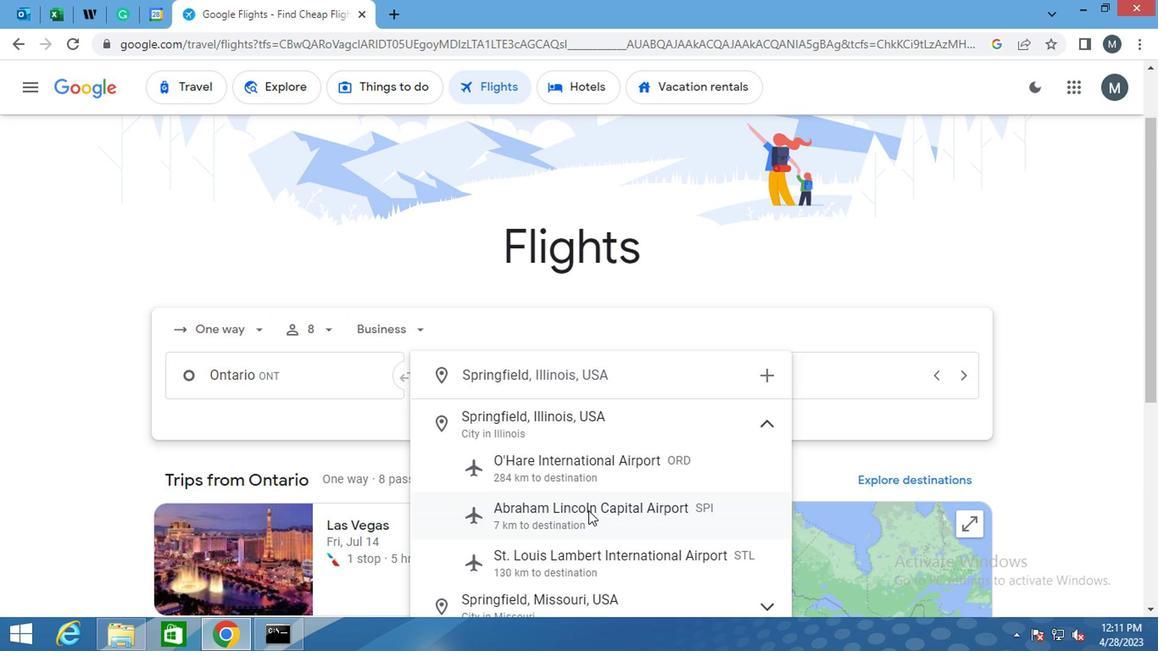 
Action: Mouse moved to (872, 377)
Screenshot: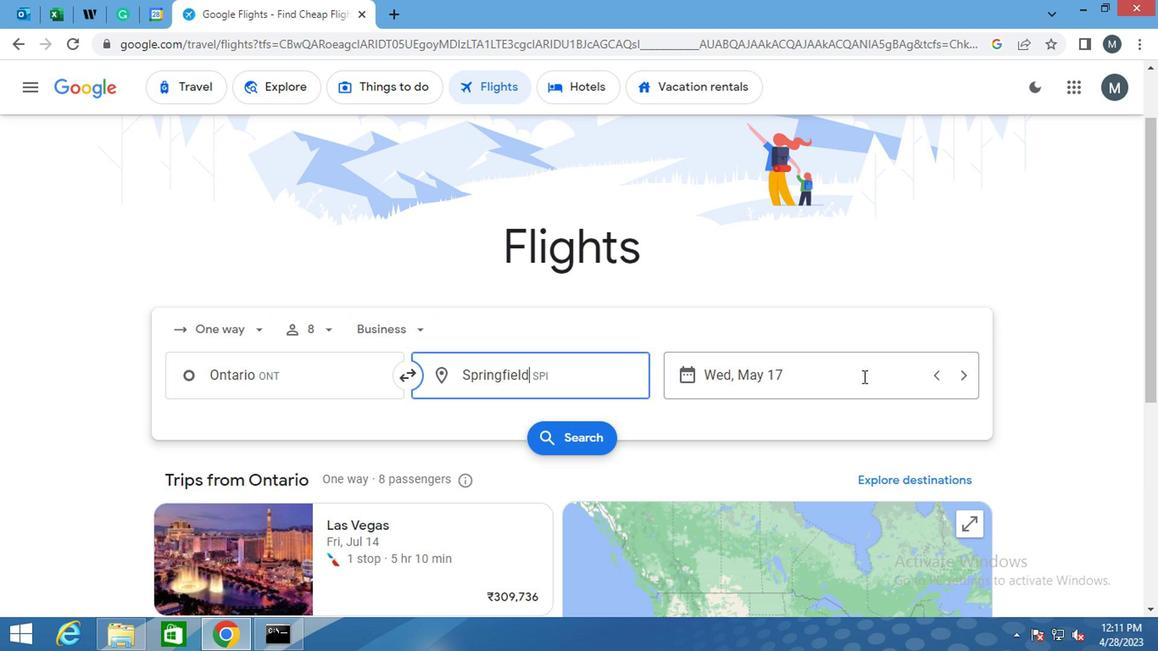 
Action: Mouse pressed left at (872, 377)
Screenshot: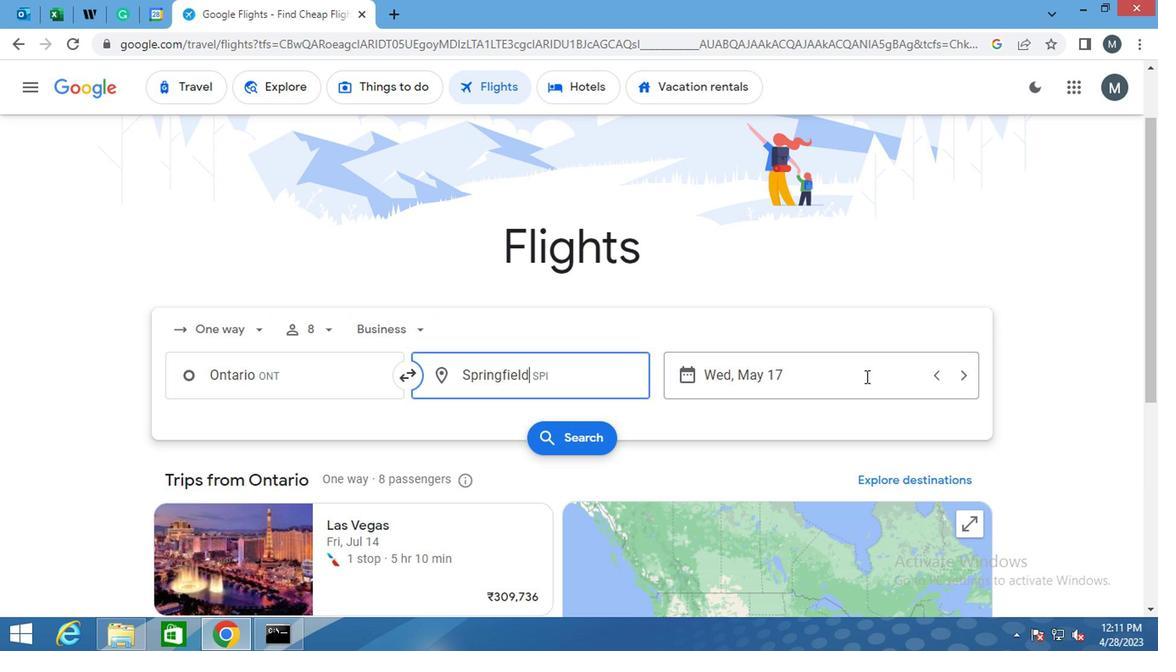 
Action: Mouse moved to (788, 301)
Screenshot: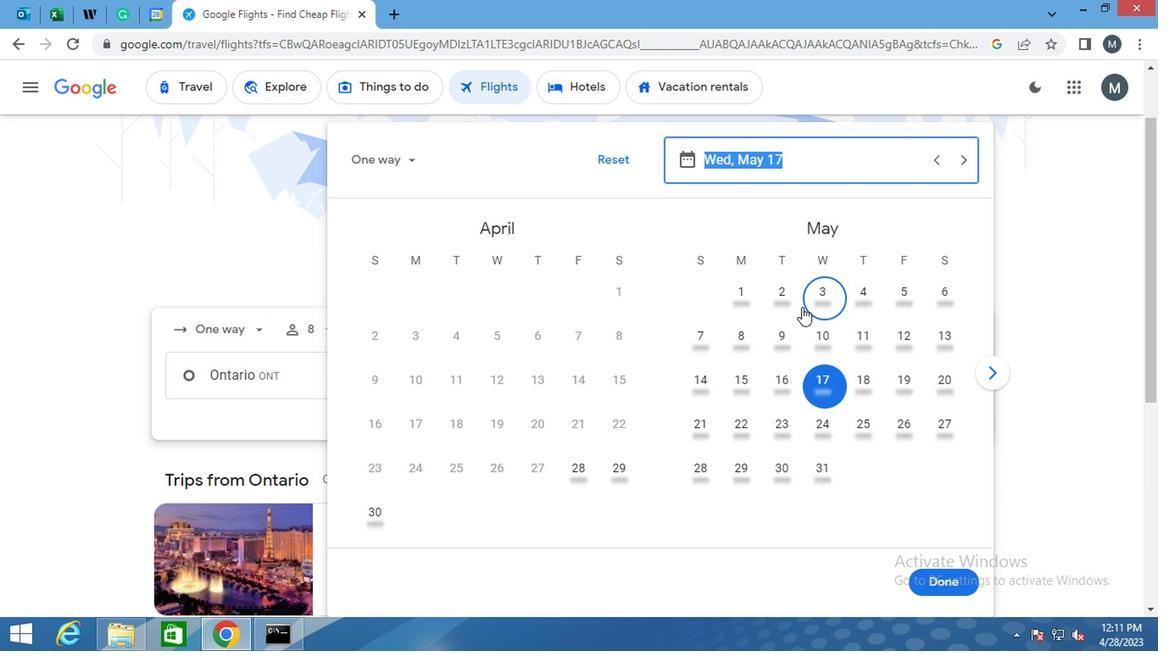 
Action: Mouse pressed left at (788, 301)
Screenshot: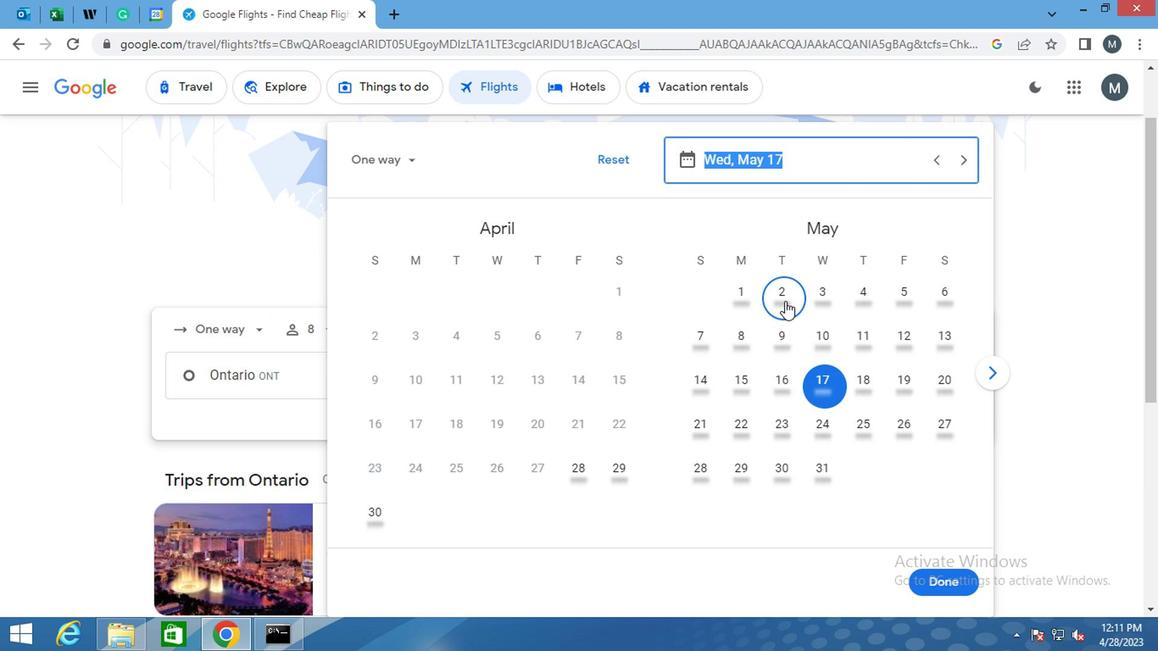 
Action: Mouse moved to (799, 422)
Screenshot: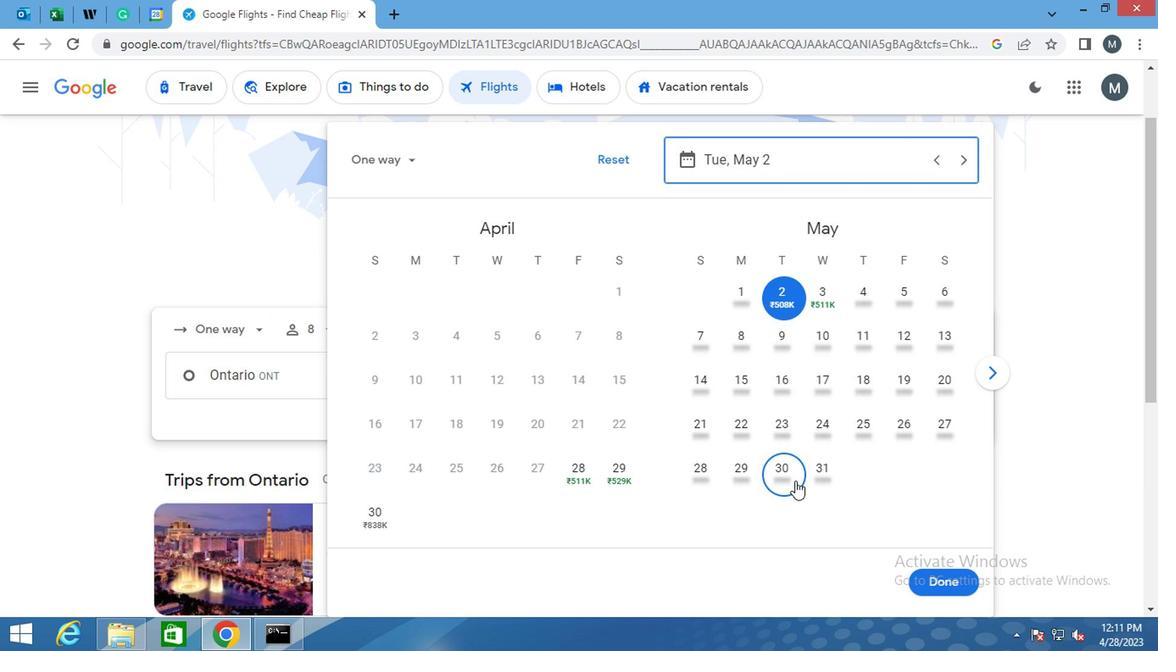 
Action: Mouse scrolled (799, 421) with delta (0, 0)
Screenshot: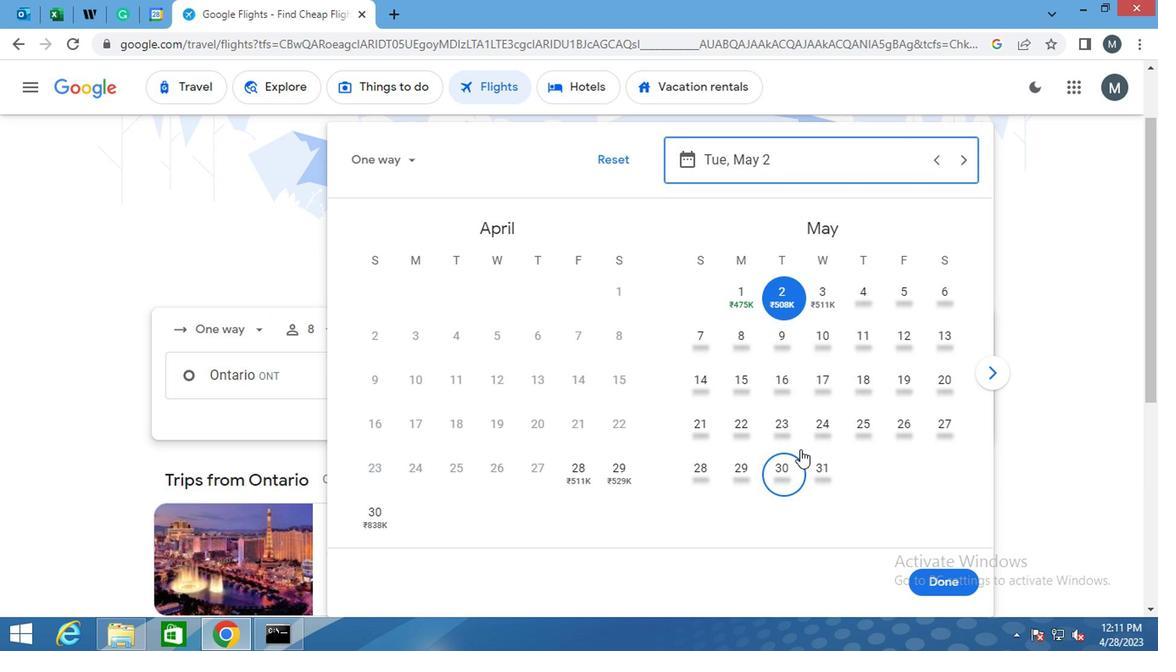 
Action: Mouse moved to (965, 495)
Screenshot: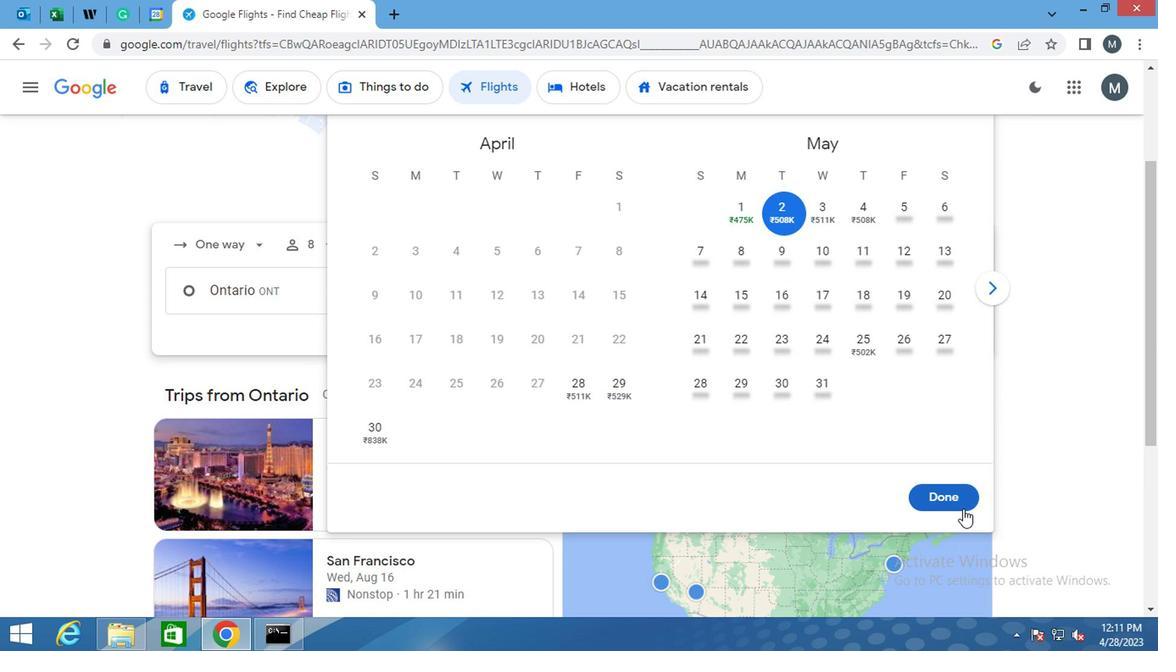 
Action: Mouse pressed left at (965, 495)
Screenshot: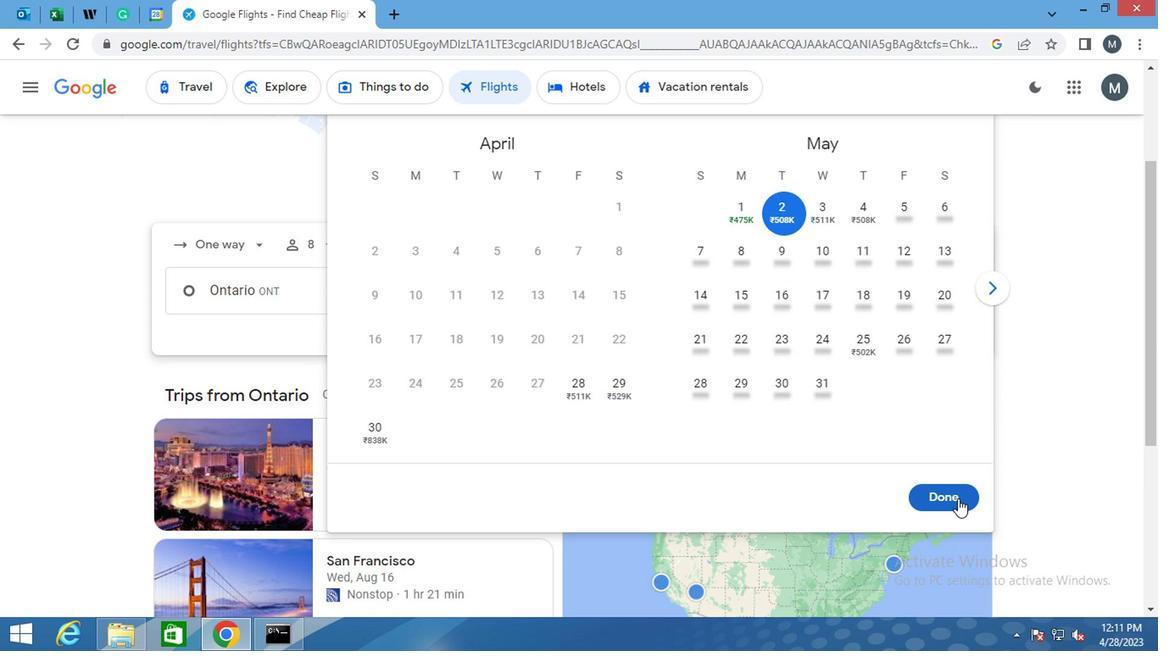 
Action: Mouse moved to (563, 350)
Screenshot: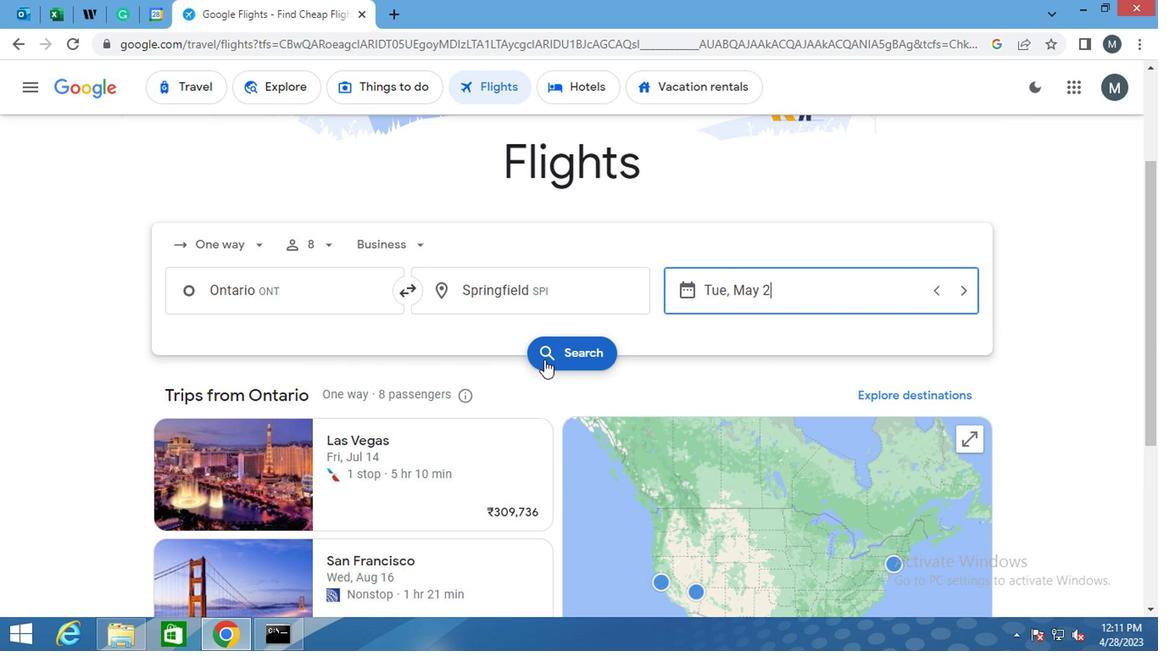 
Action: Mouse pressed left at (563, 350)
Screenshot: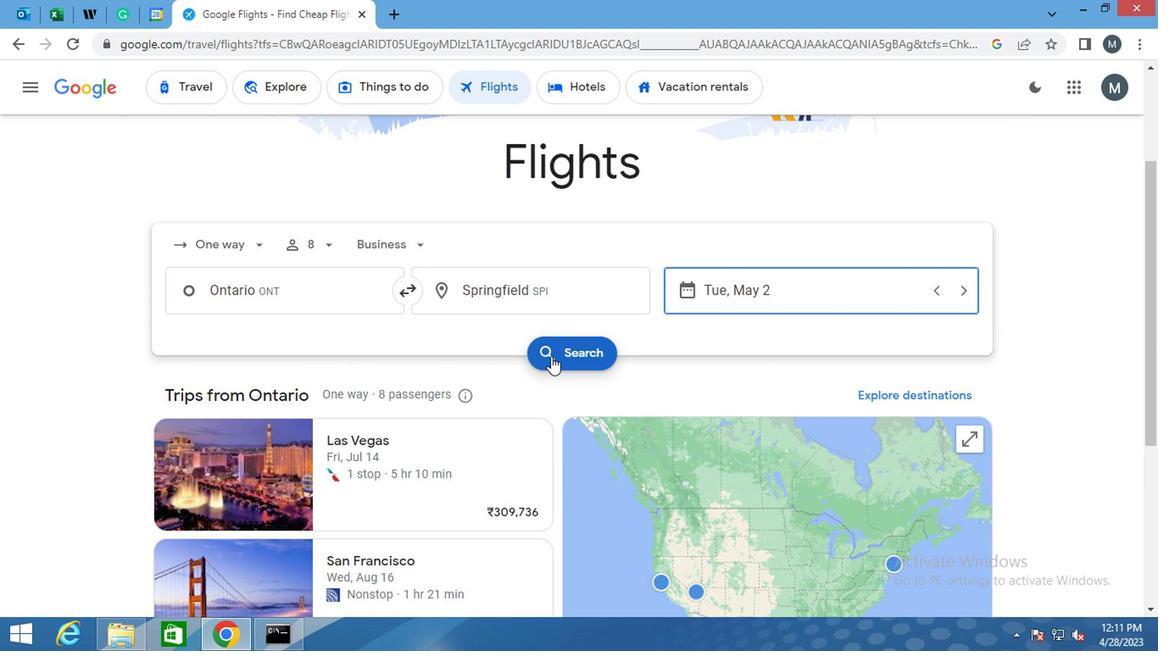 
Action: Mouse moved to (184, 243)
Screenshot: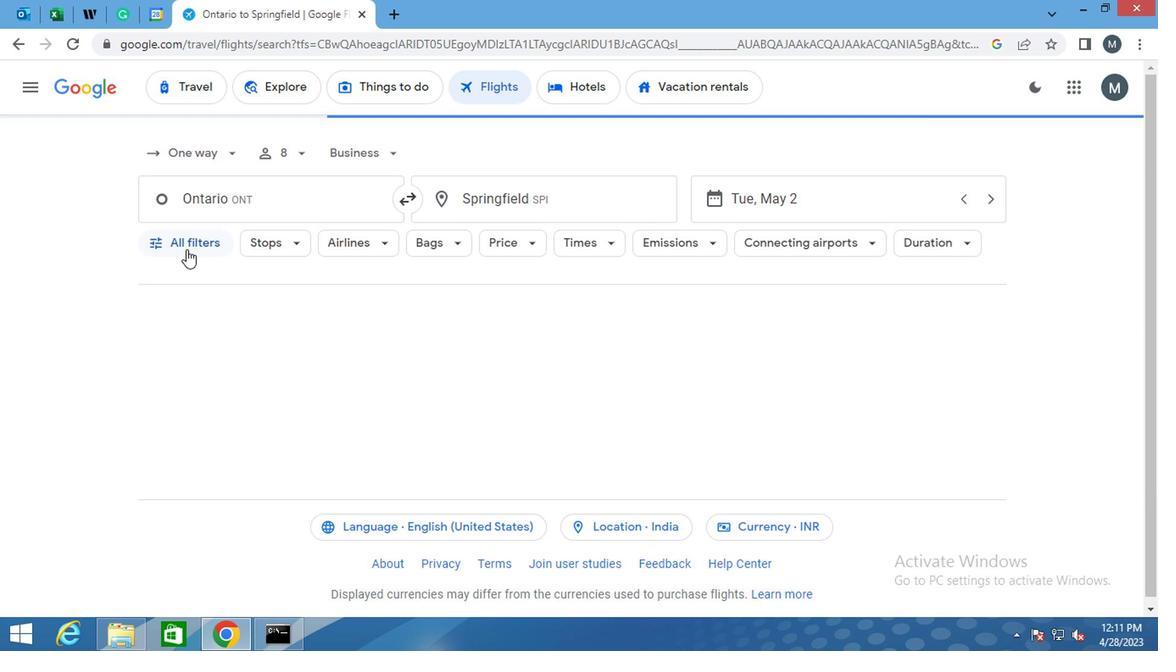 
Action: Mouse pressed left at (184, 243)
Screenshot: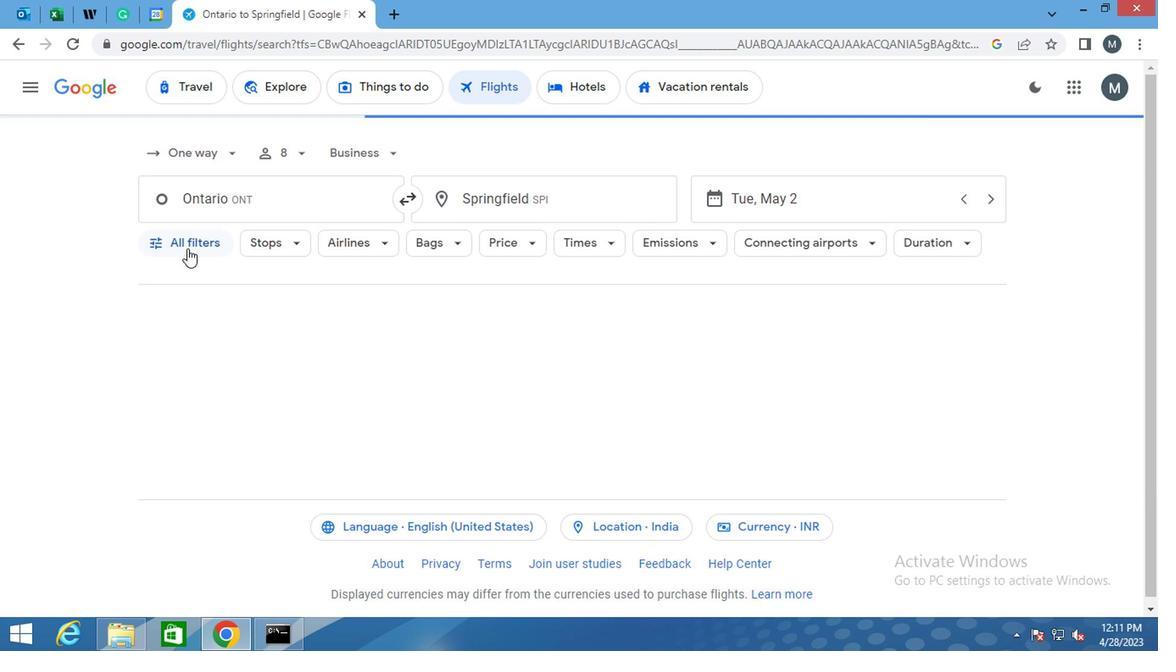 
Action: Mouse moved to (248, 353)
Screenshot: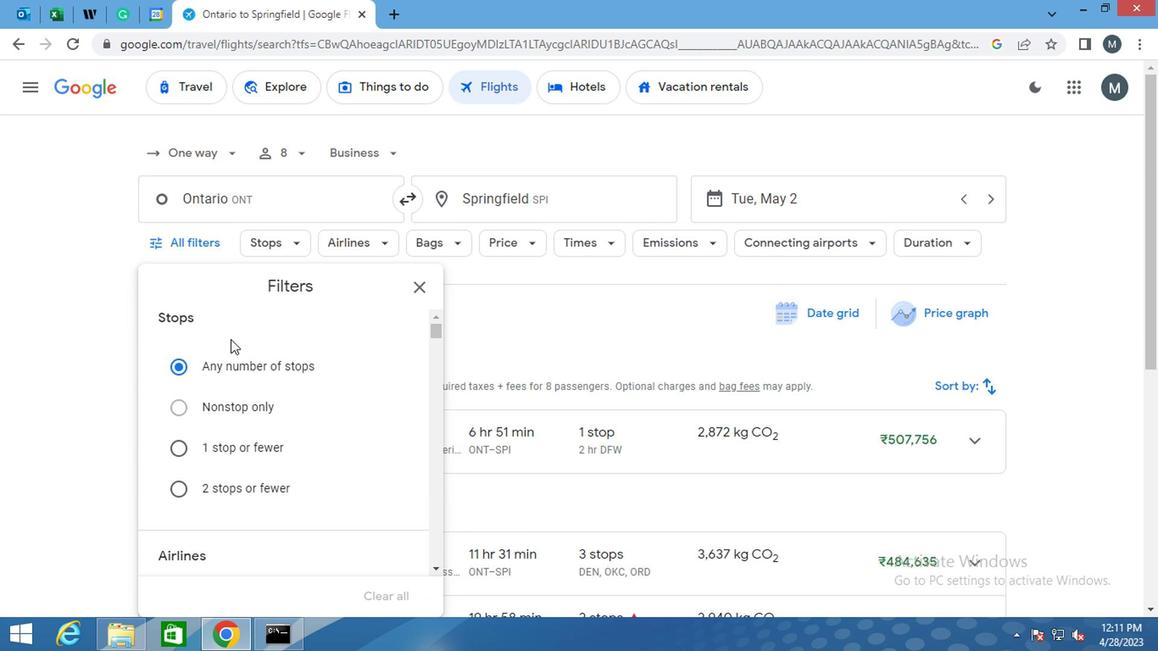
Action: Mouse scrolled (248, 352) with delta (0, -1)
Screenshot: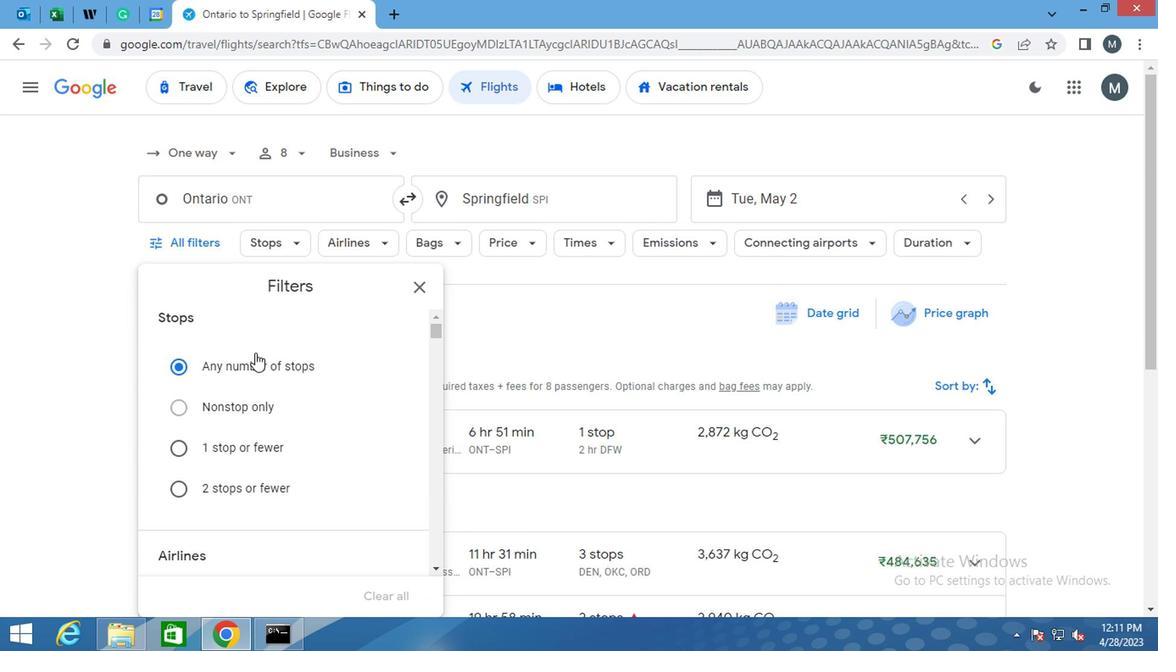 
Action: Mouse moved to (238, 401)
Screenshot: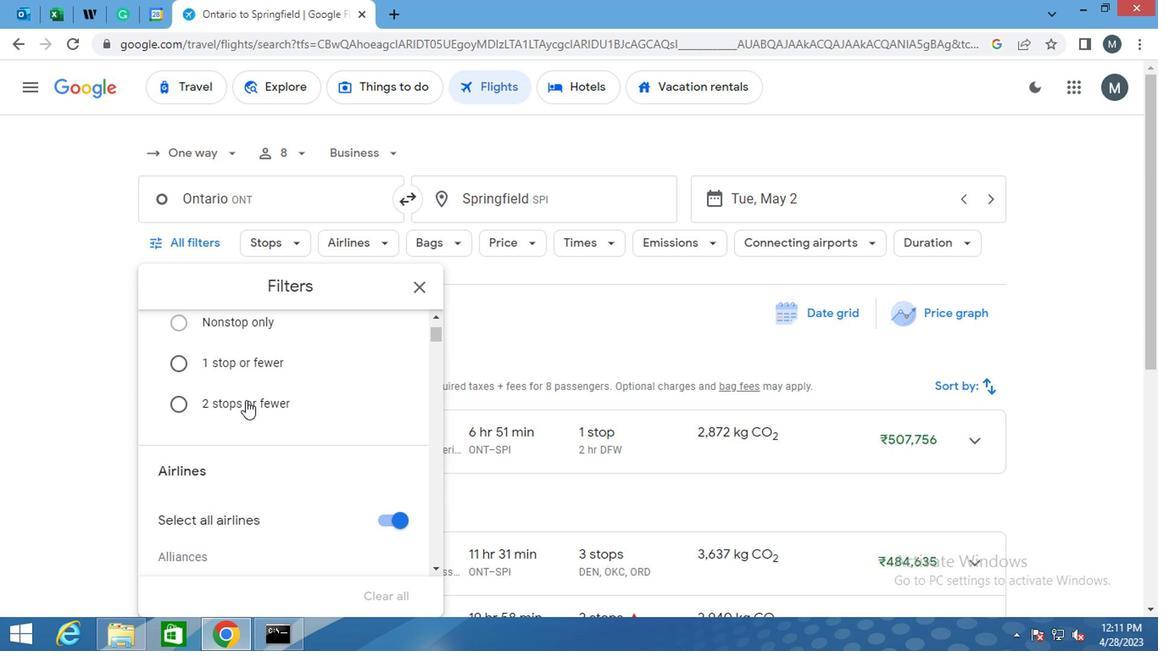 
Action: Mouse scrolled (238, 400) with delta (0, 0)
Screenshot: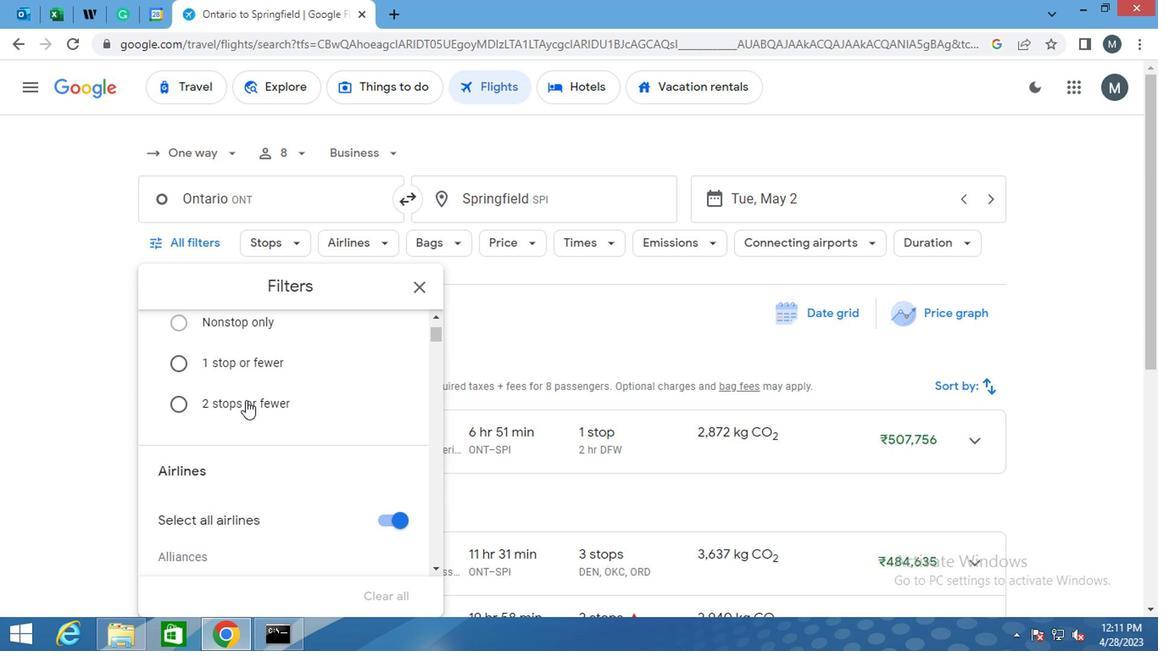 
Action: Mouse moved to (379, 434)
Screenshot: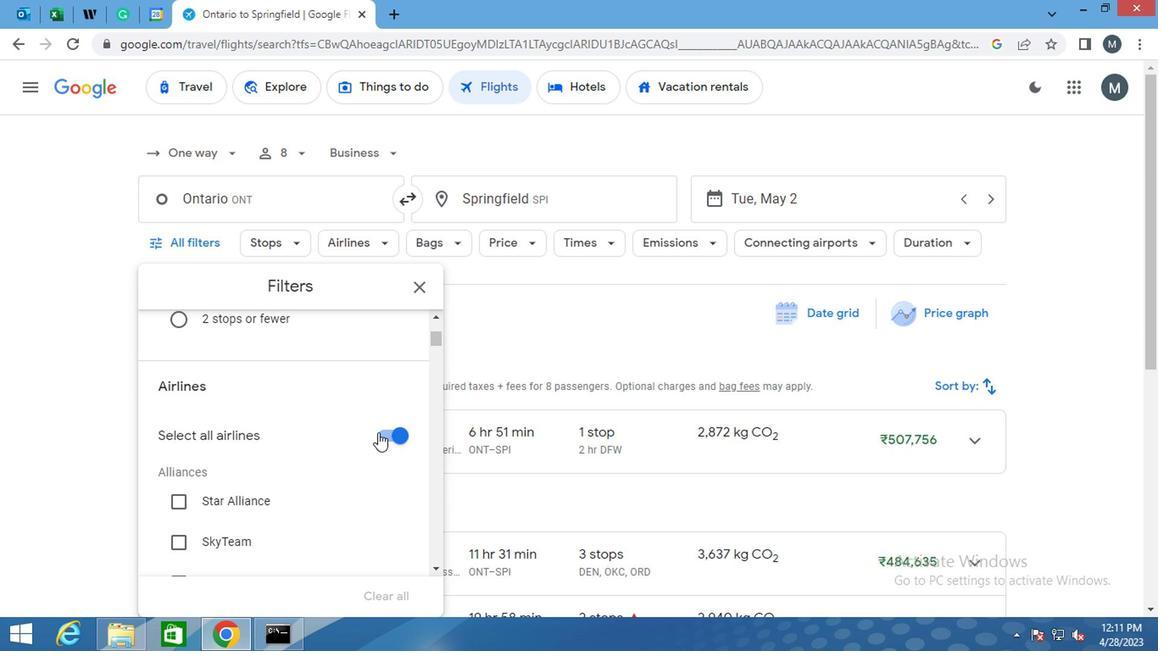 
Action: Mouse pressed left at (379, 434)
Screenshot: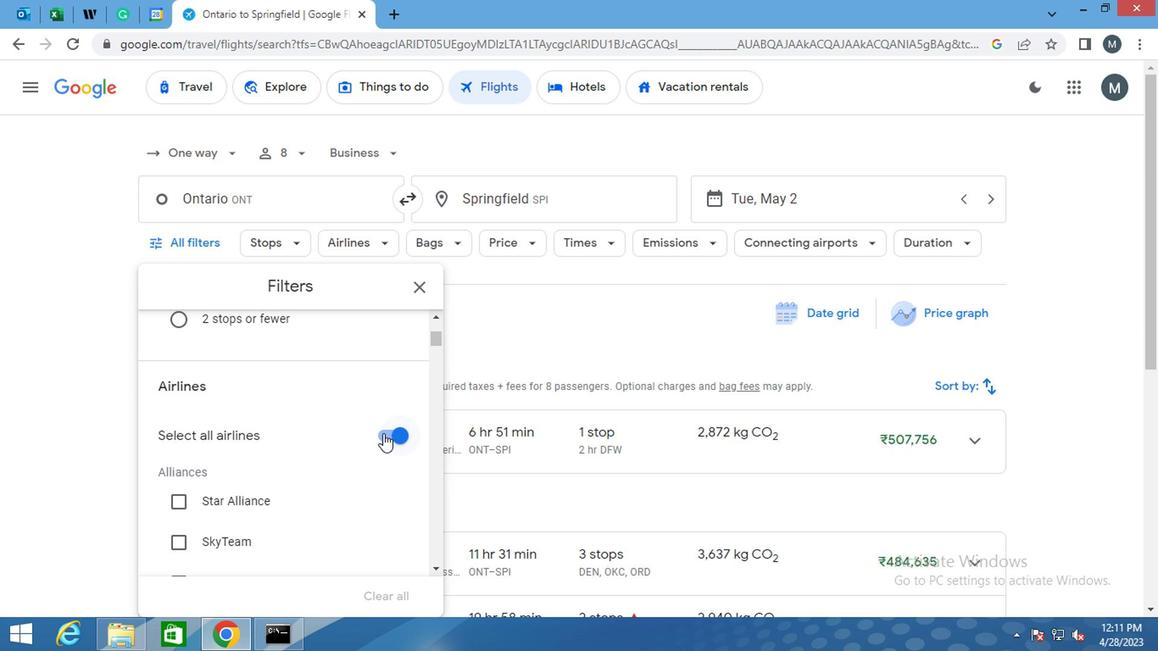 
Action: Mouse moved to (292, 423)
Screenshot: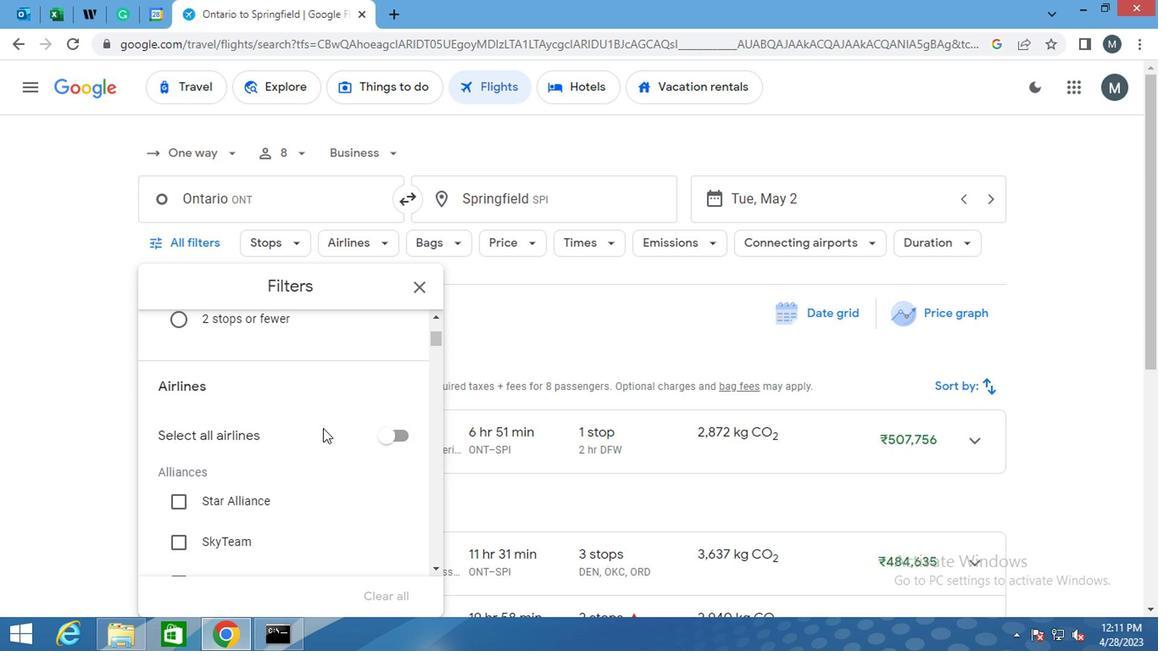 
Action: Mouse scrolled (292, 422) with delta (0, -1)
Screenshot: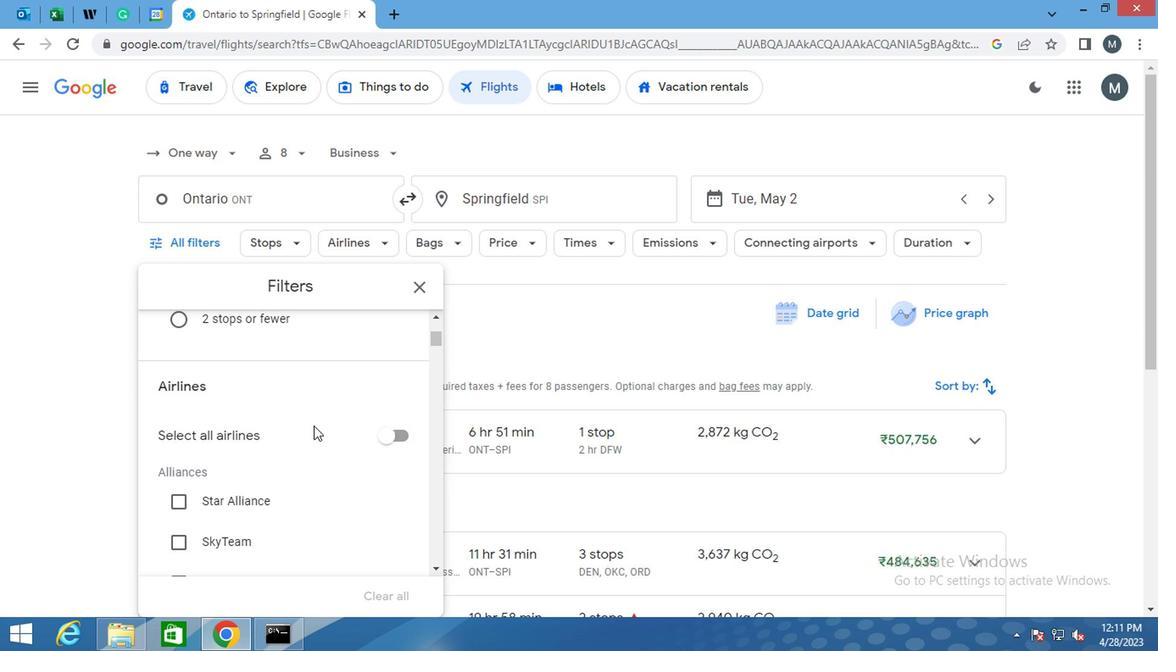 
Action: Mouse scrolled (292, 422) with delta (0, -1)
Screenshot: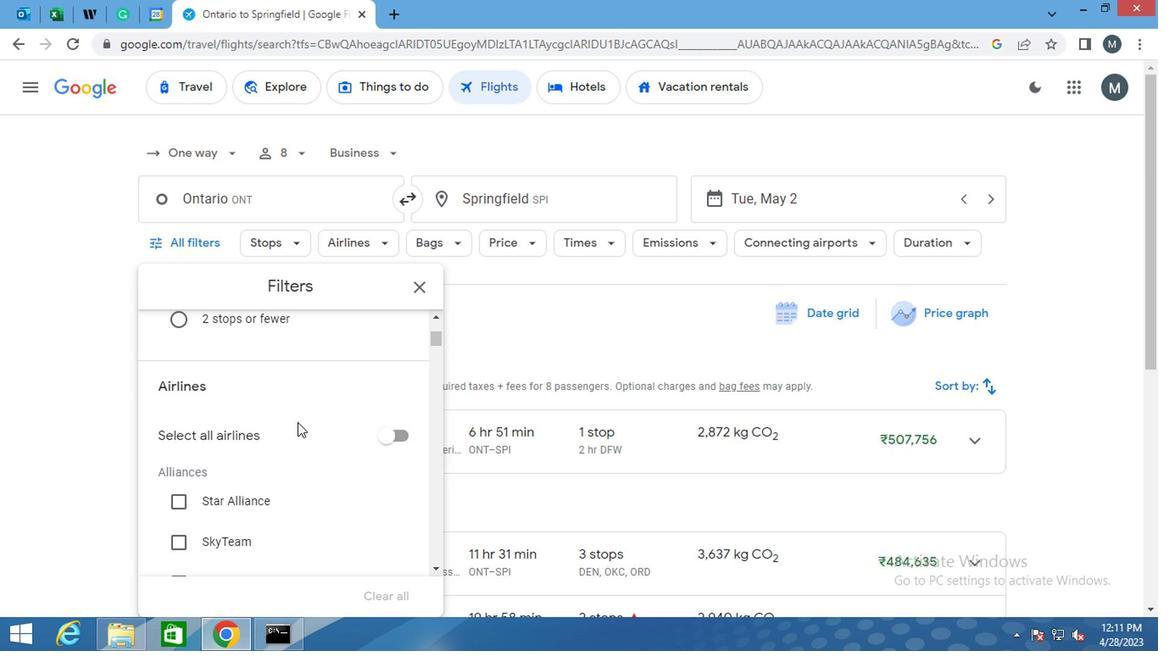 
Action: Mouse moved to (176, 487)
Screenshot: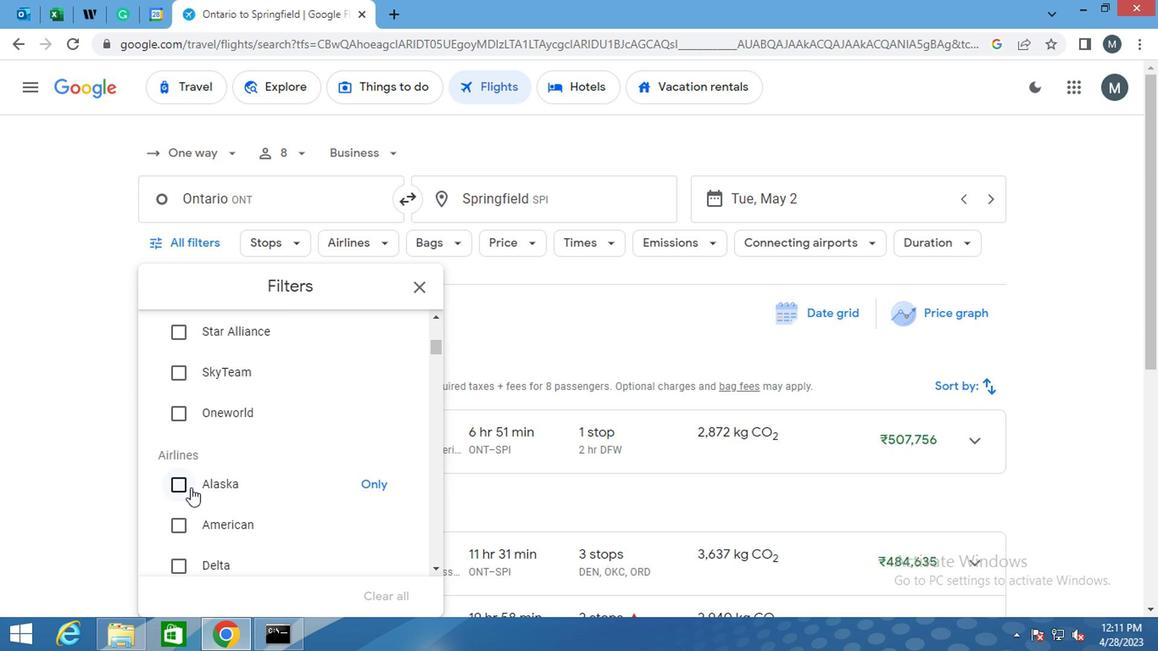 
Action: Mouse pressed left at (176, 487)
Screenshot: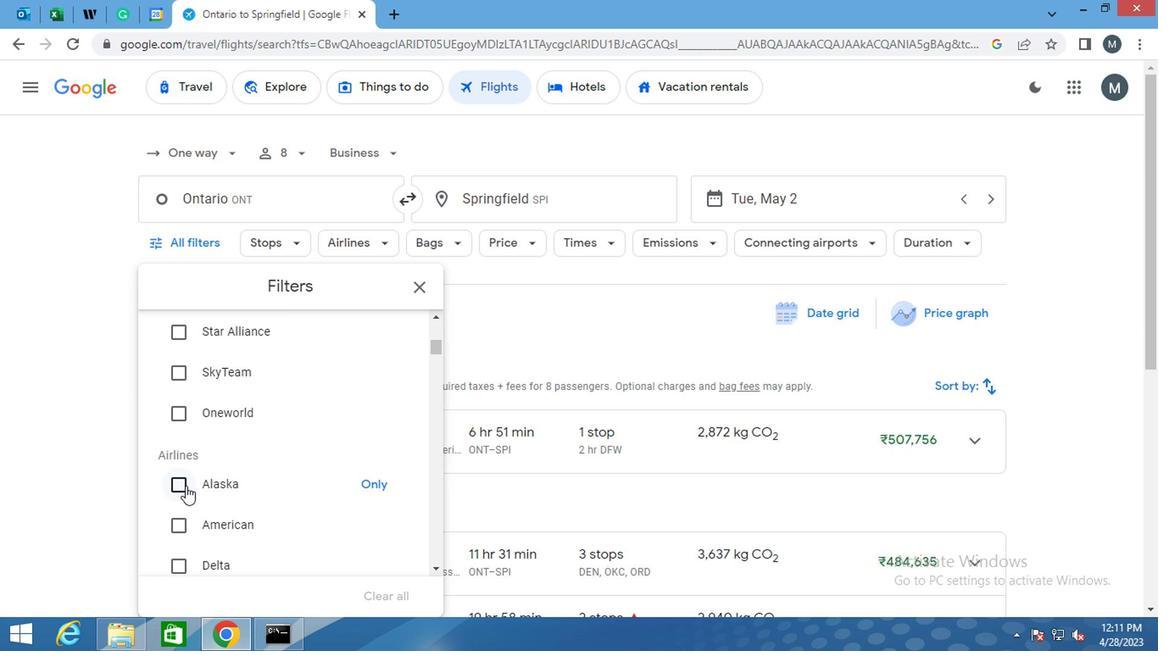 
Action: Mouse moved to (251, 469)
Screenshot: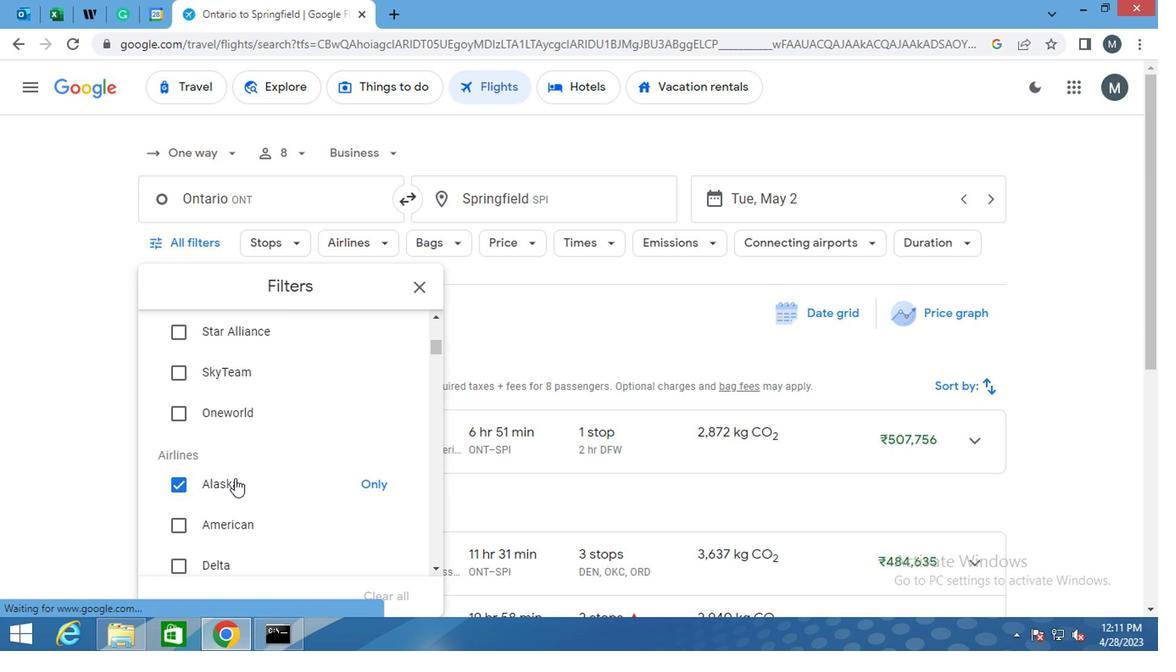 
Action: Mouse scrolled (251, 468) with delta (0, 0)
Screenshot: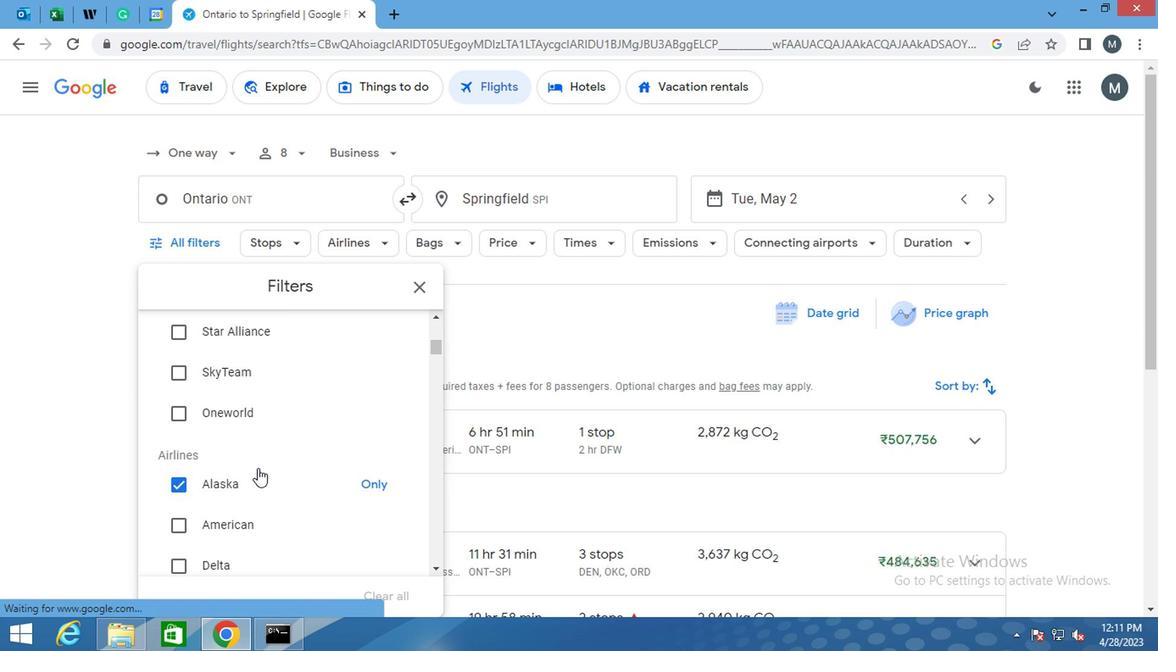 
Action: Mouse moved to (252, 469)
Screenshot: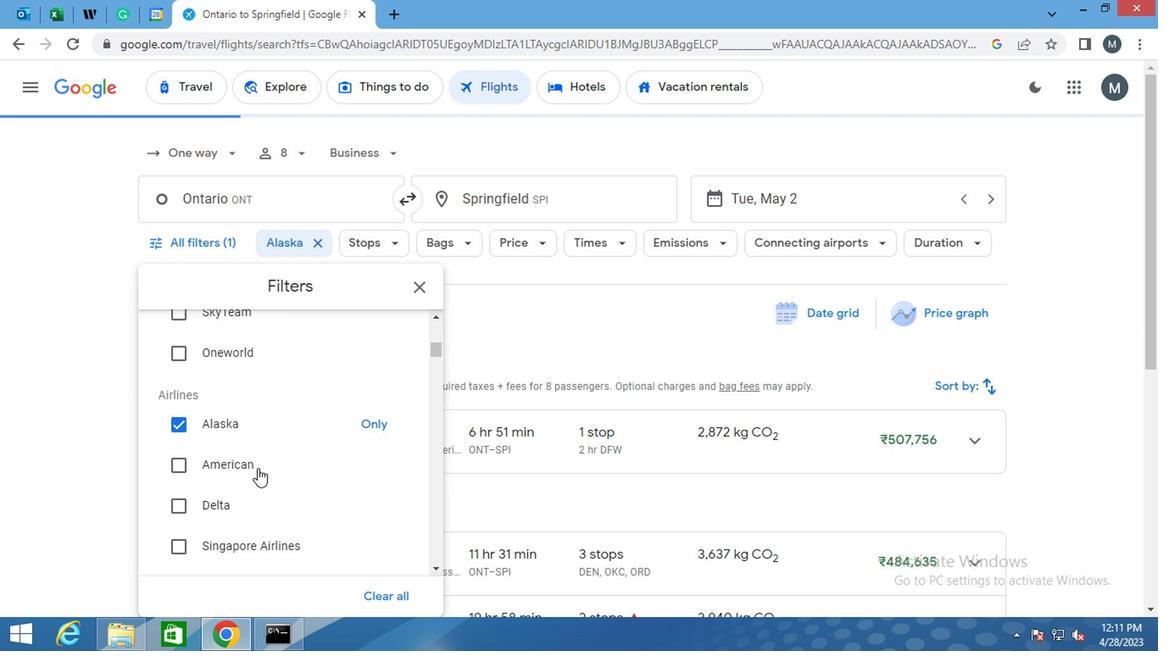 
Action: Mouse scrolled (252, 468) with delta (0, 0)
Screenshot: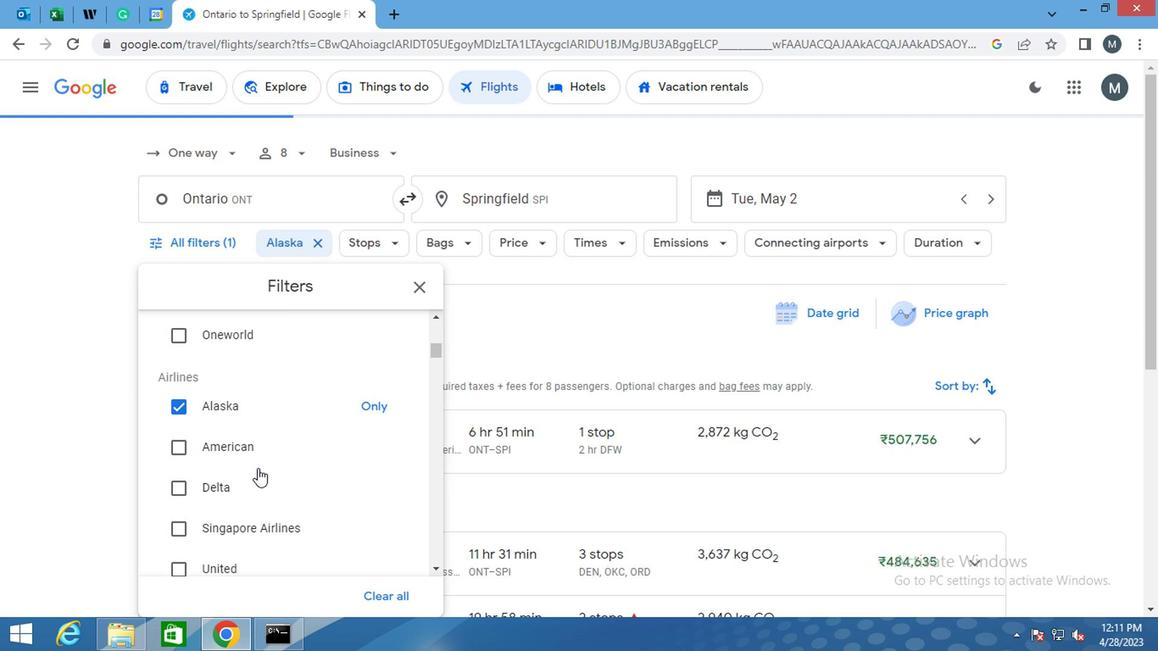 
Action: Mouse moved to (257, 469)
Screenshot: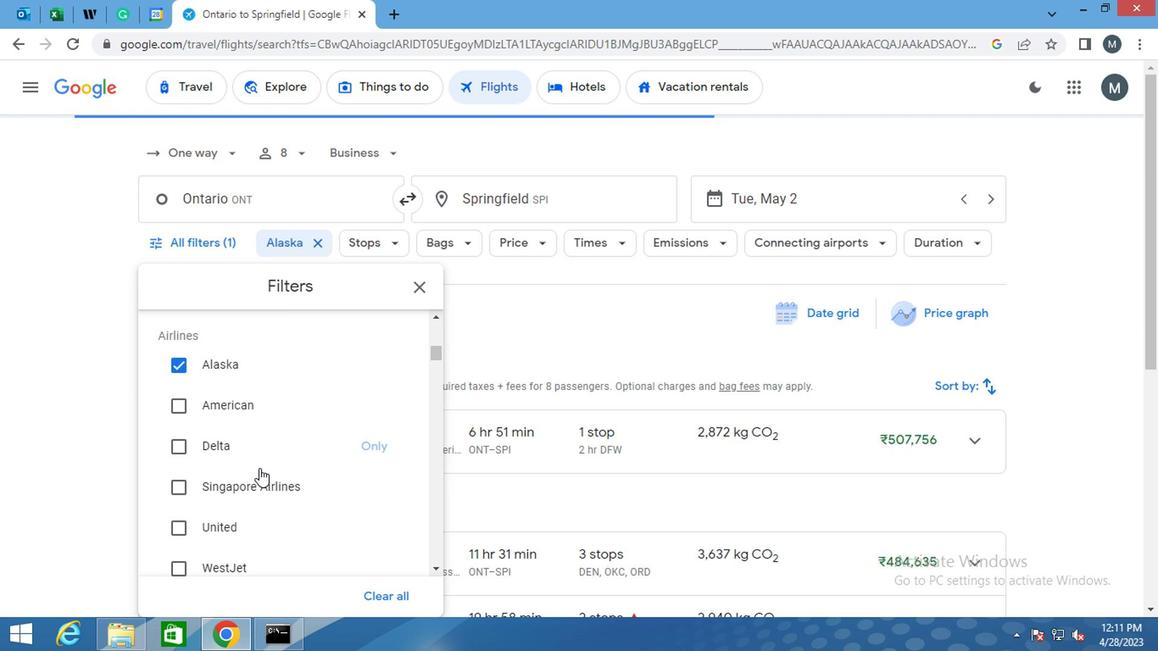 
Action: Mouse scrolled (257, 468) with delta (0, 0)
Screenshot: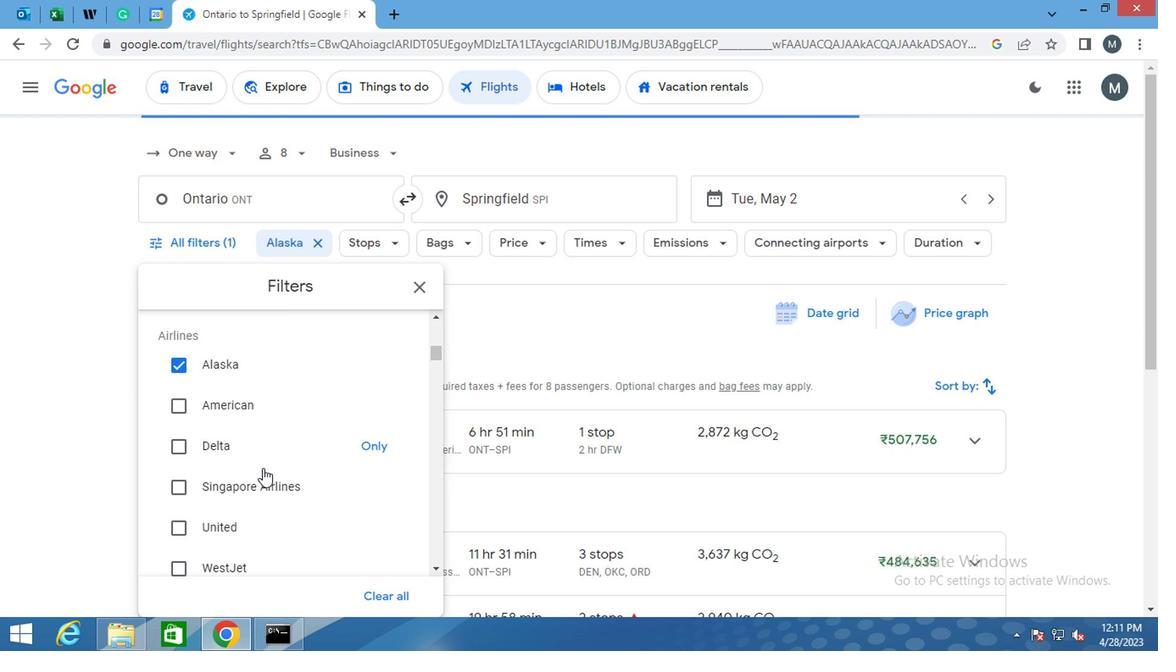 
Action: Mouse scrolled (257, 468) with delta (0, 0)
Screenshot: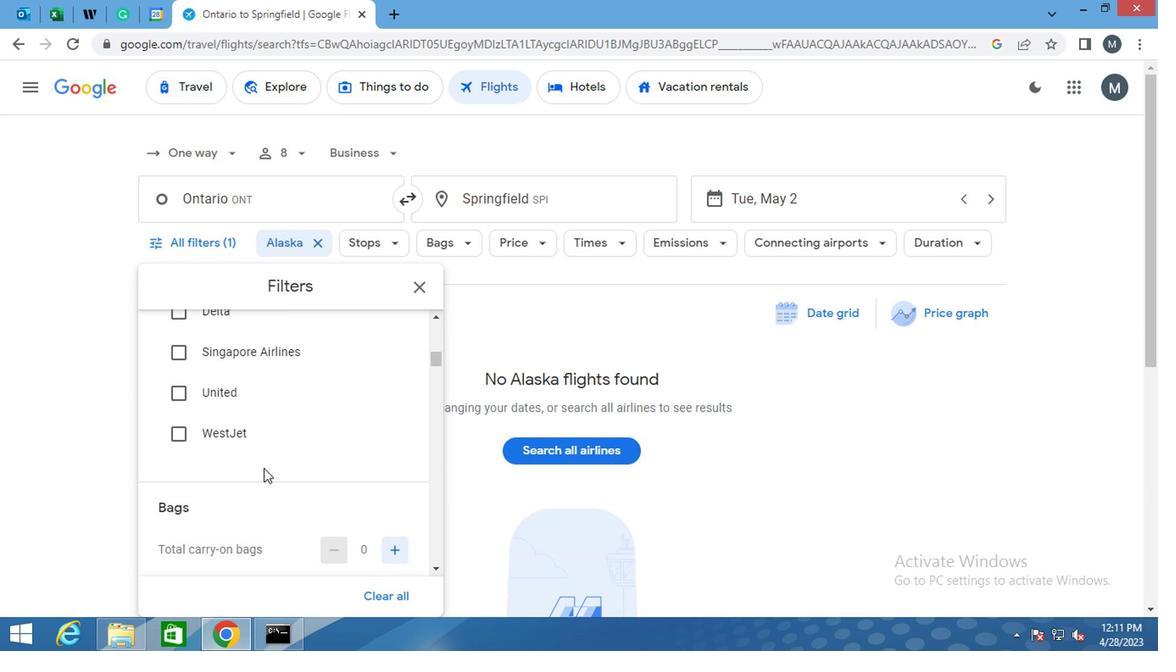 
Action: Mouse scrolled (257, 468) with delta (0, 0)
Screenshot: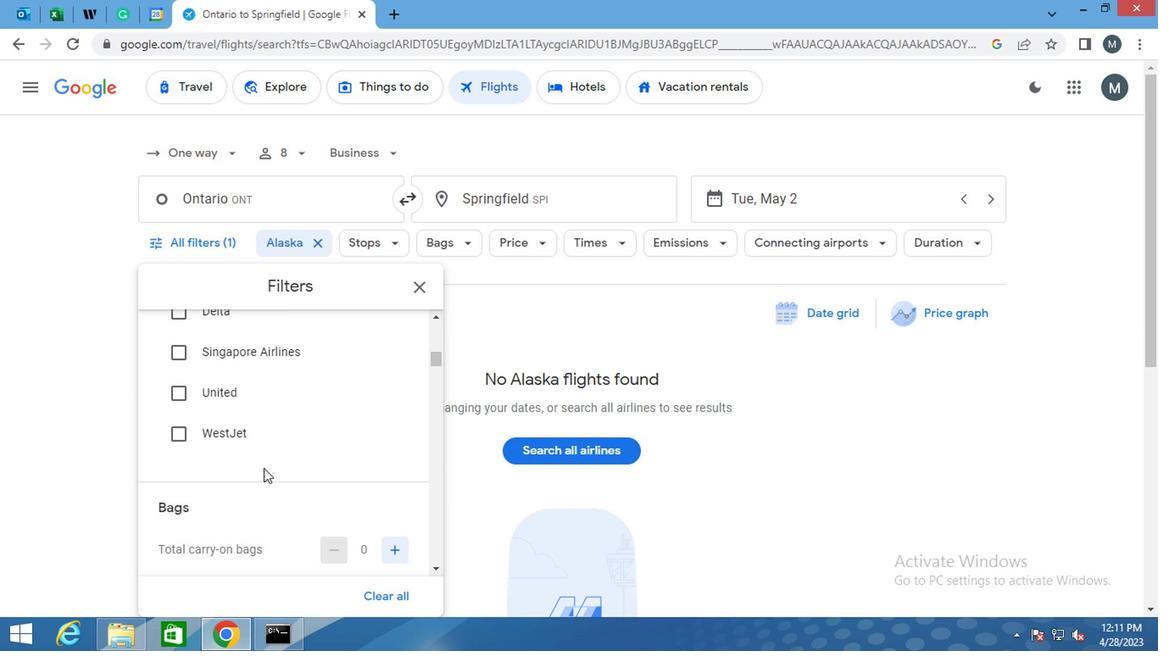 
Action: Mouse moved to (395, 424)
Screenshot: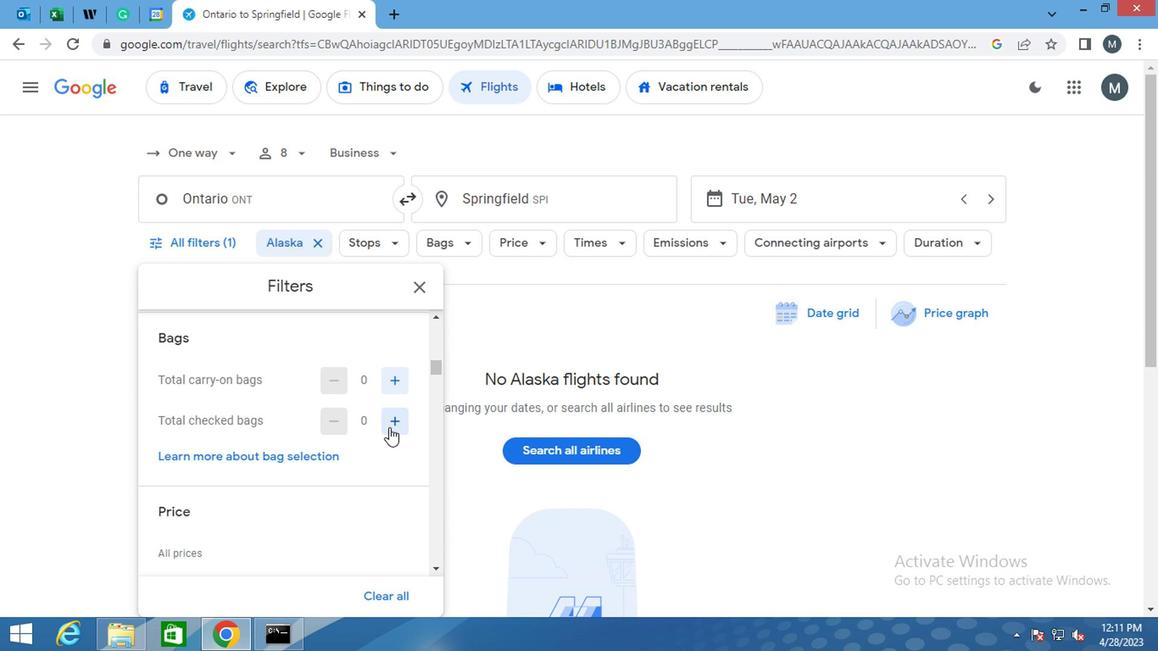 
Action: Mouse pressed left at (395, 424)
Screenshot: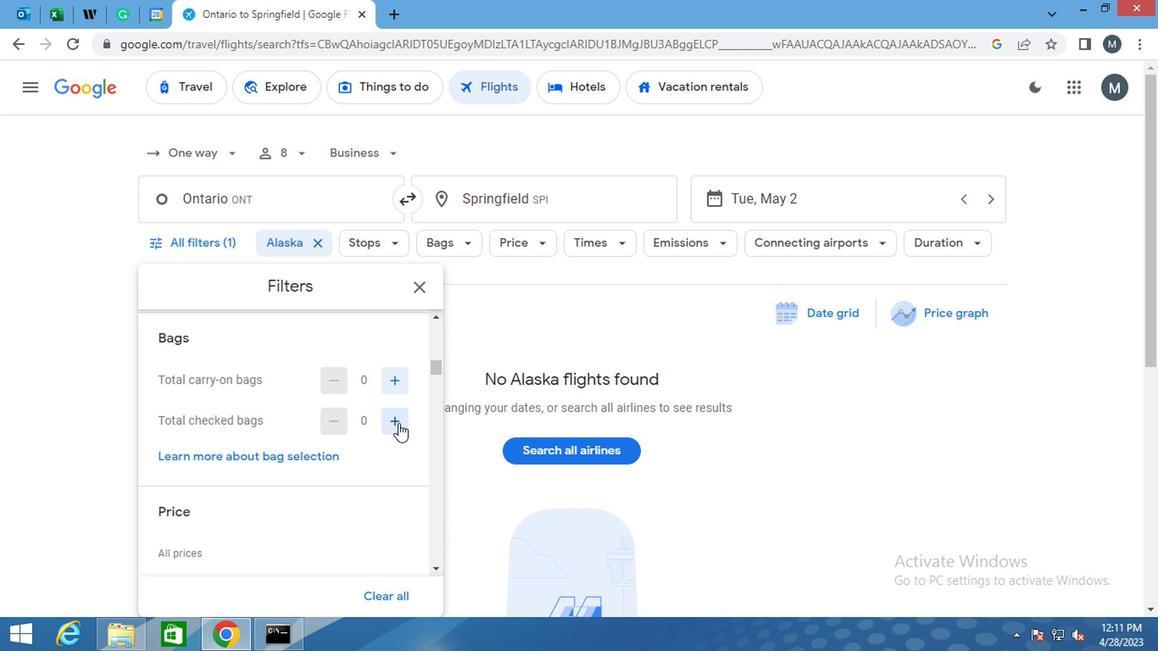 
Action: Mouse pressed left at (395, 424)
Screenshot: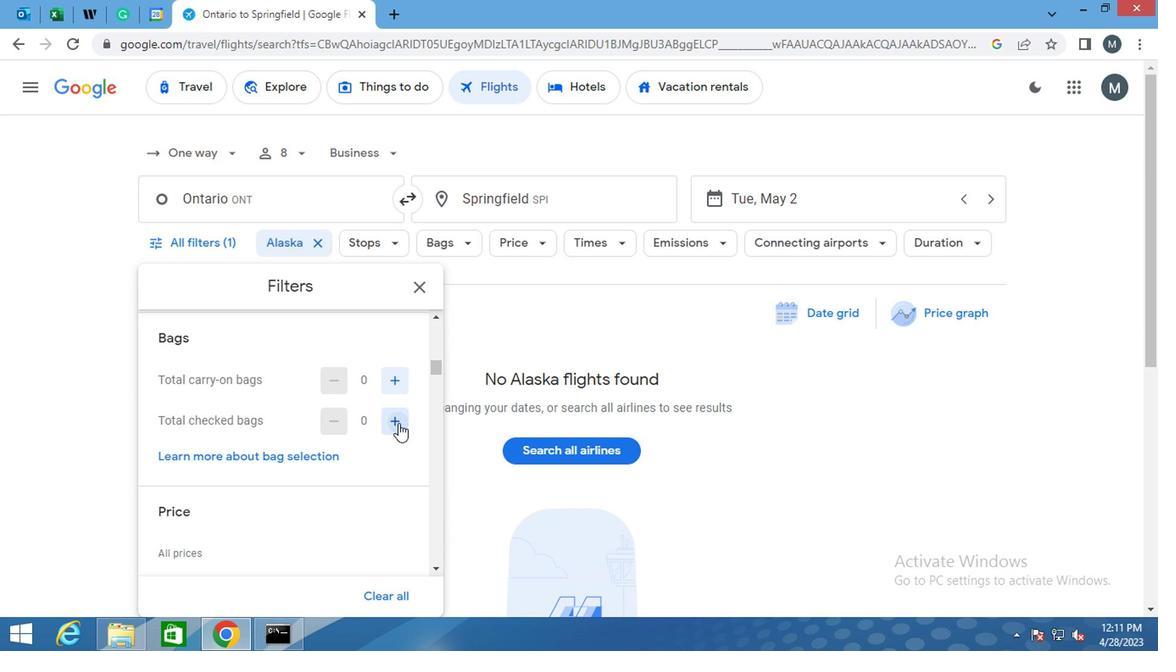 
Action: Mouse pressed left at (395, 424)
Screenshot: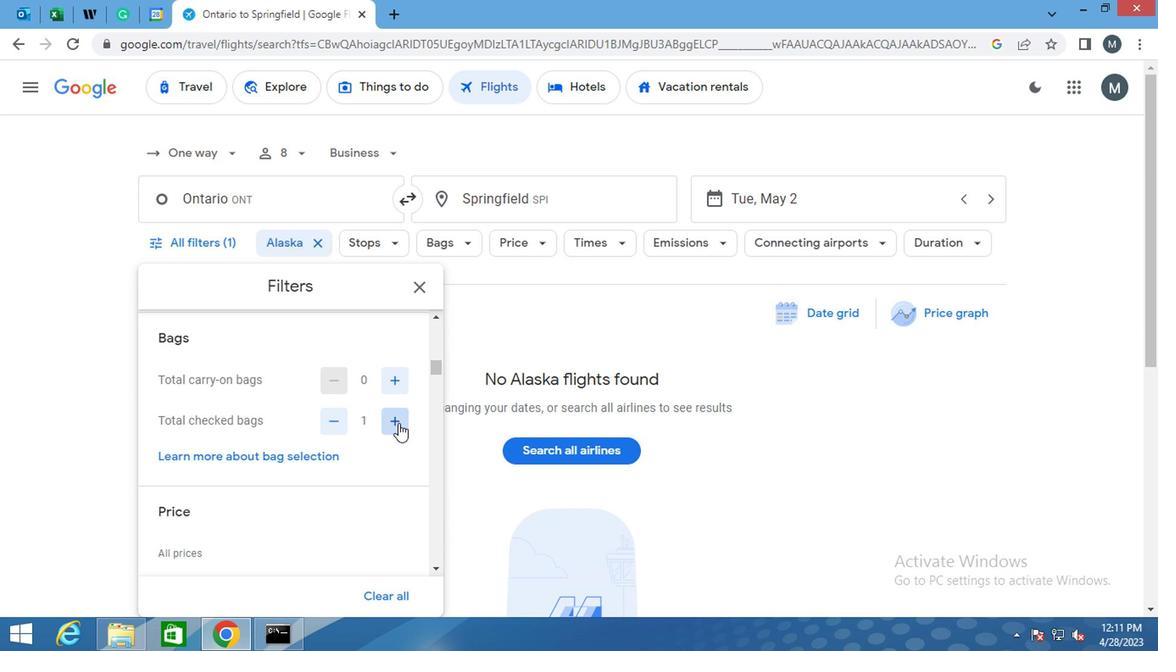 
Action: Mouse pressed left at (395, 424)
Screenshot: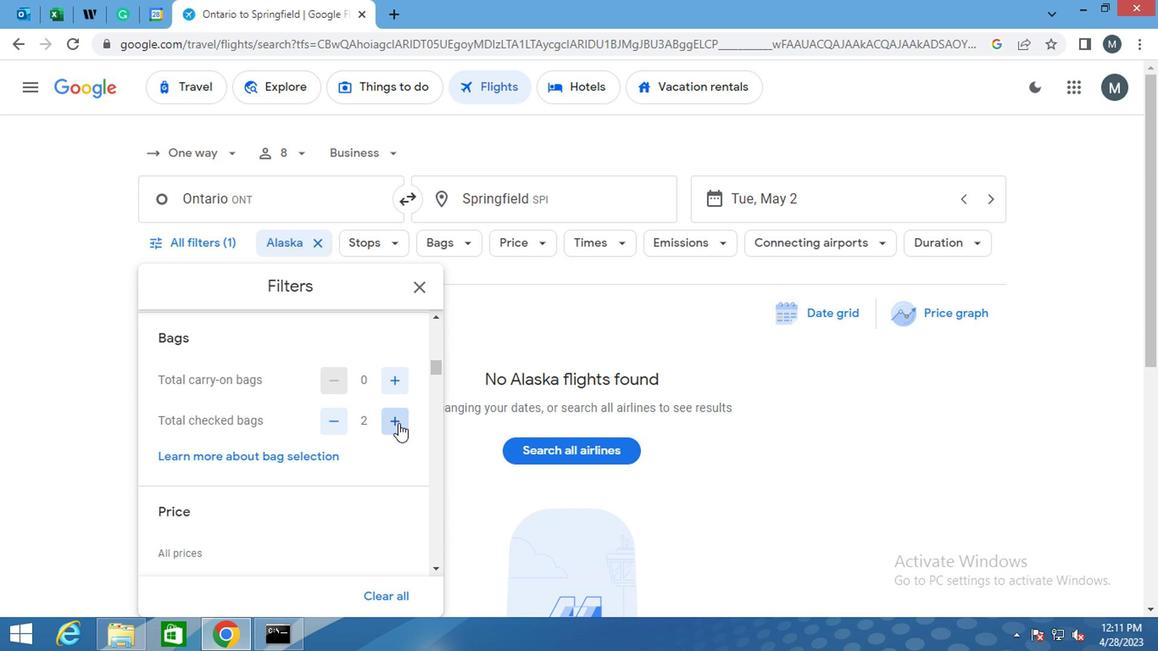 
Action: Mouse pressed left at (395, 424)
Screenshot: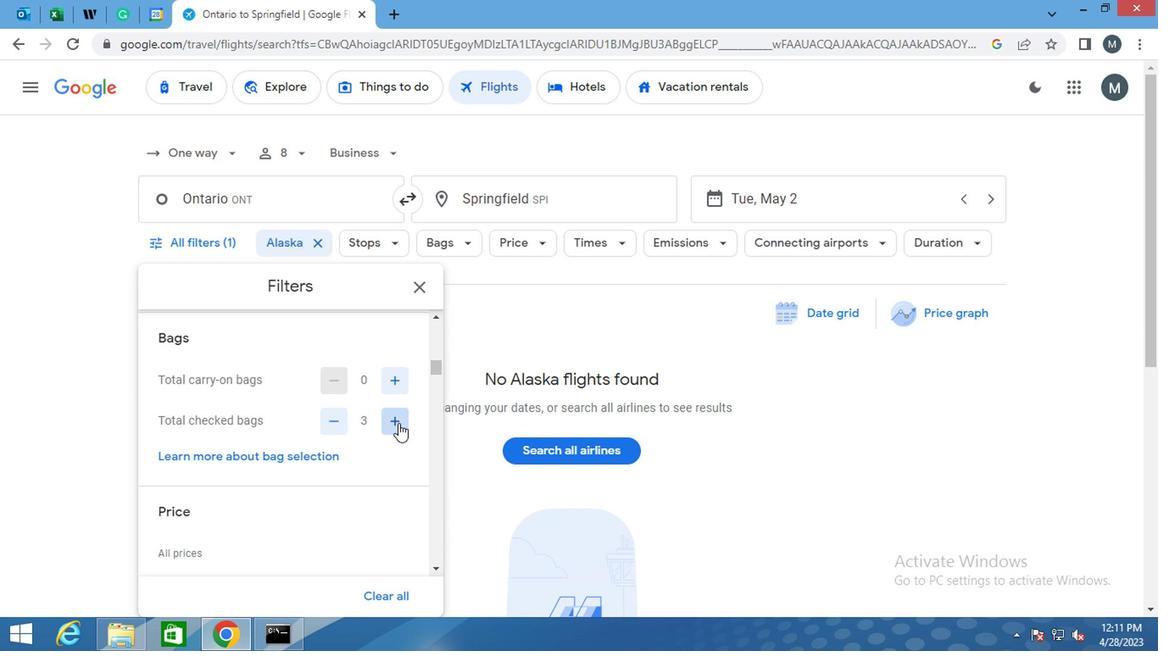 
Action: Mouse pressed left at (395, 424)
Screenshot: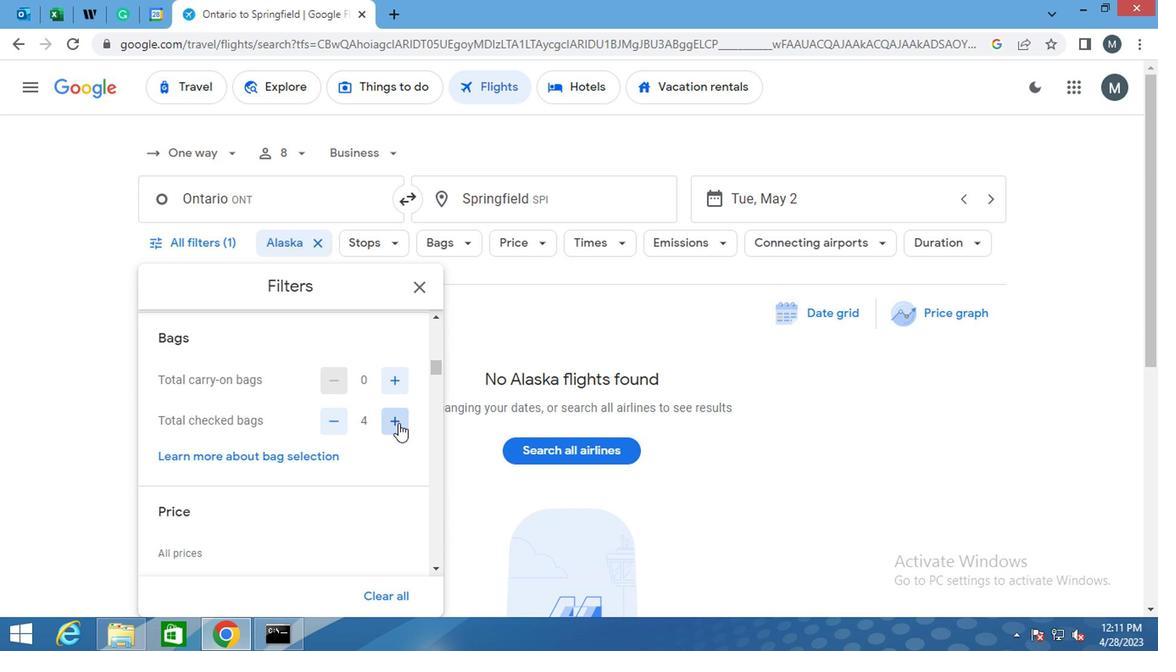 
Action: Mouse pressed left at (395, 424)
Screenshot: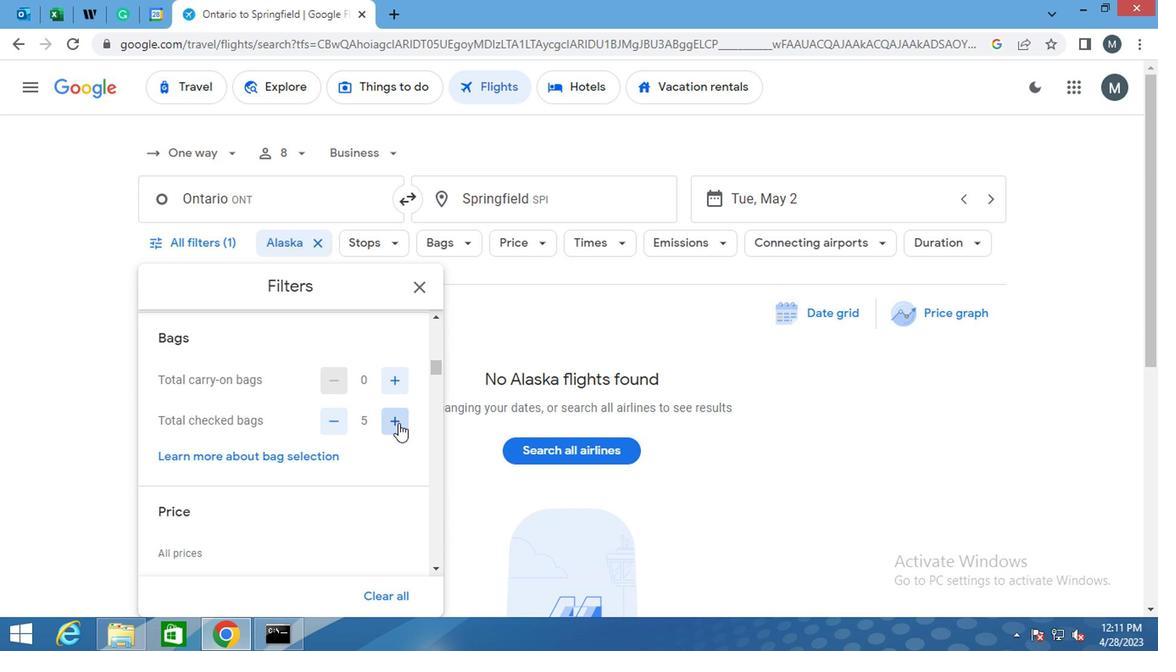 
Action: Mouse moved to (395, 424)
Screenshot: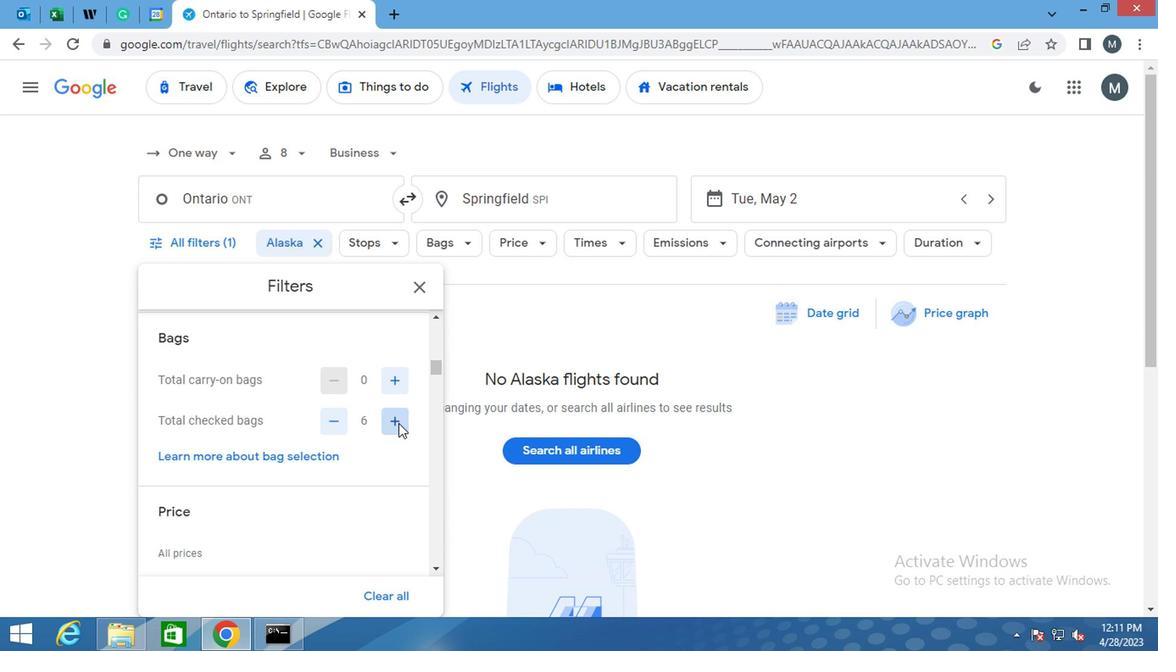 
Action: Mouse pressed left at (395, 424)
Screenshot: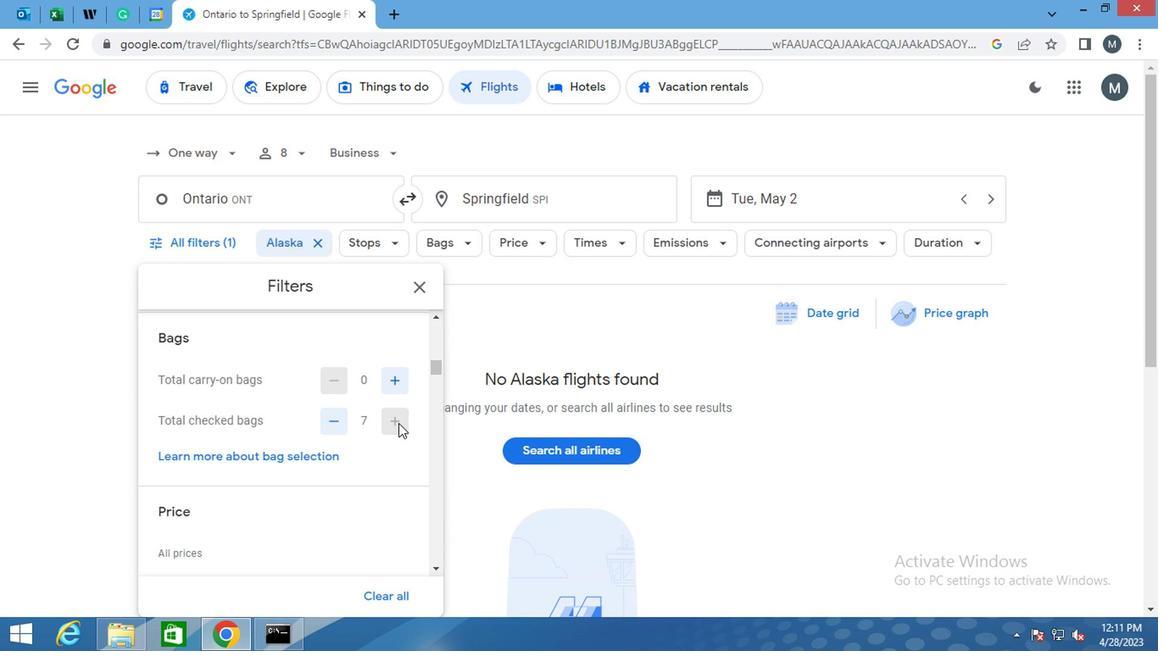
Action: Mouse pressed left at (395, 424)
Screenshot: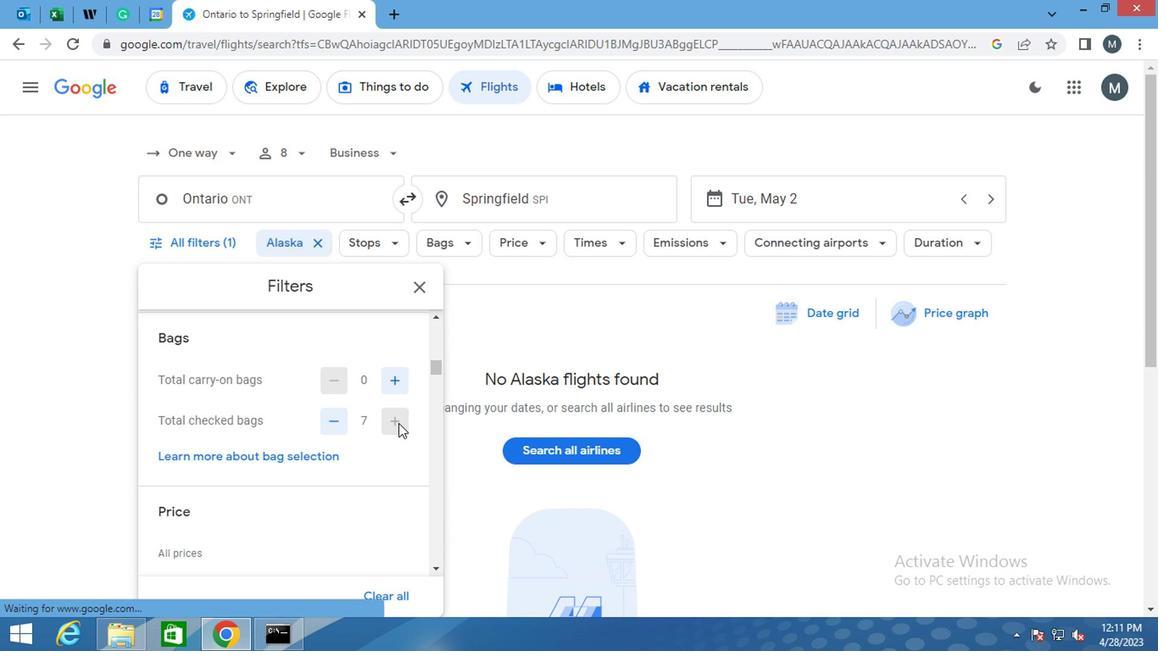 
Action: Mouse moved to (308, 421)
Screenshot: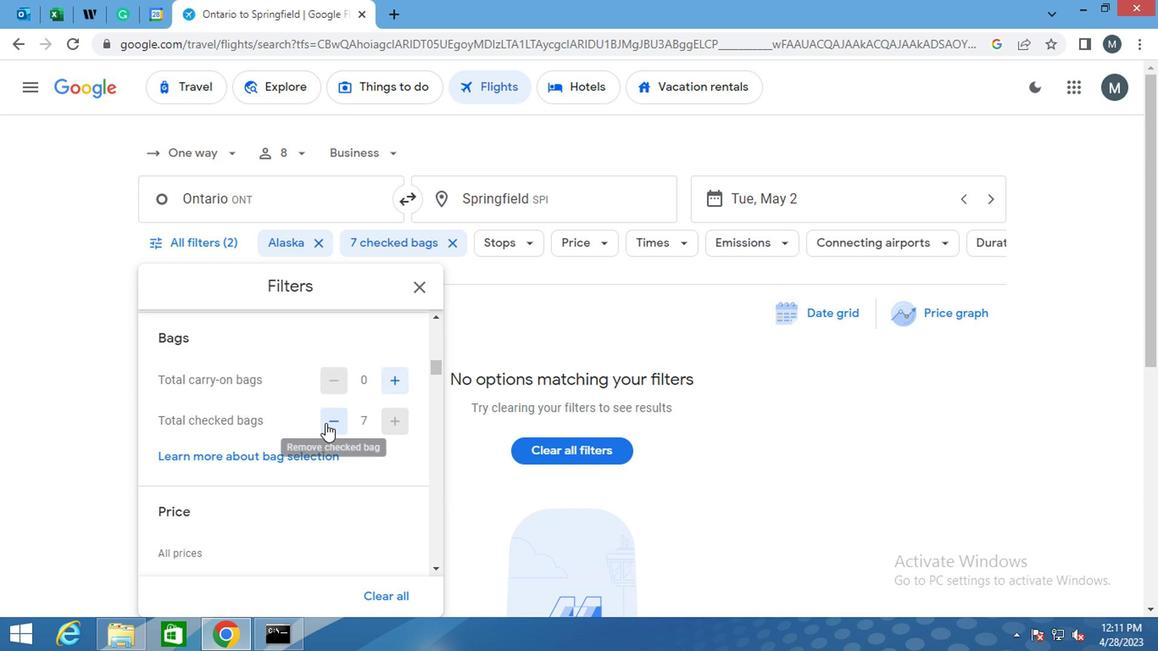 
Action: Mouse scrolled (308, 420) with delta (0, -1)
Screenshot: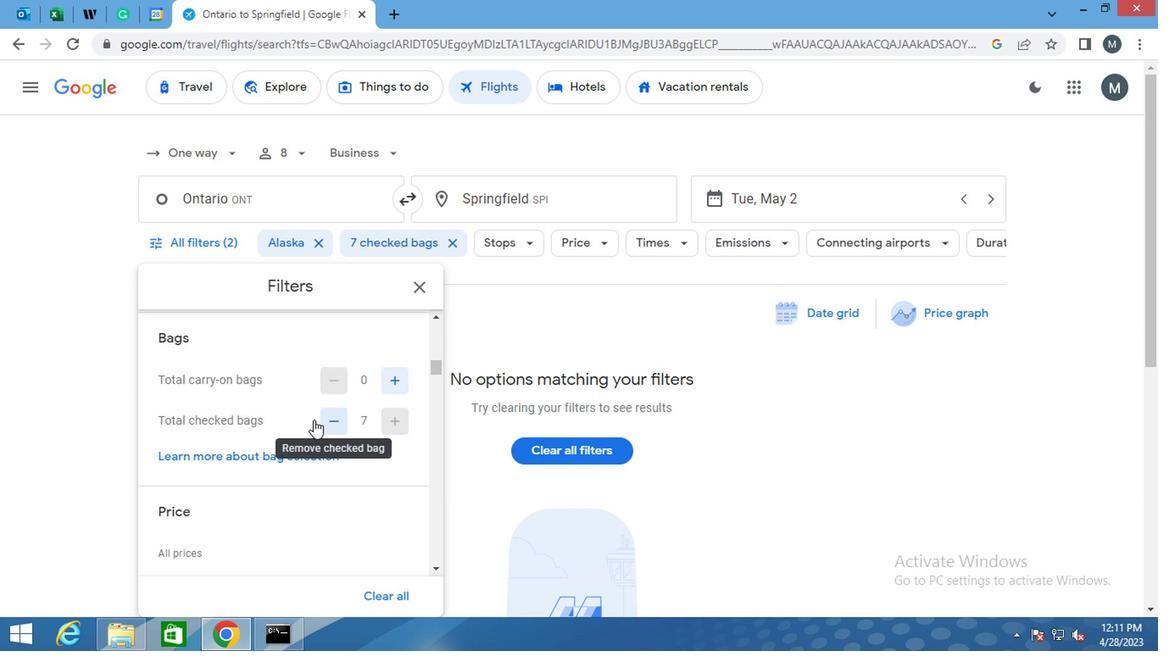 
Action: Mouse scrolled (308, 420) with delta (0, -1)
Screenshot: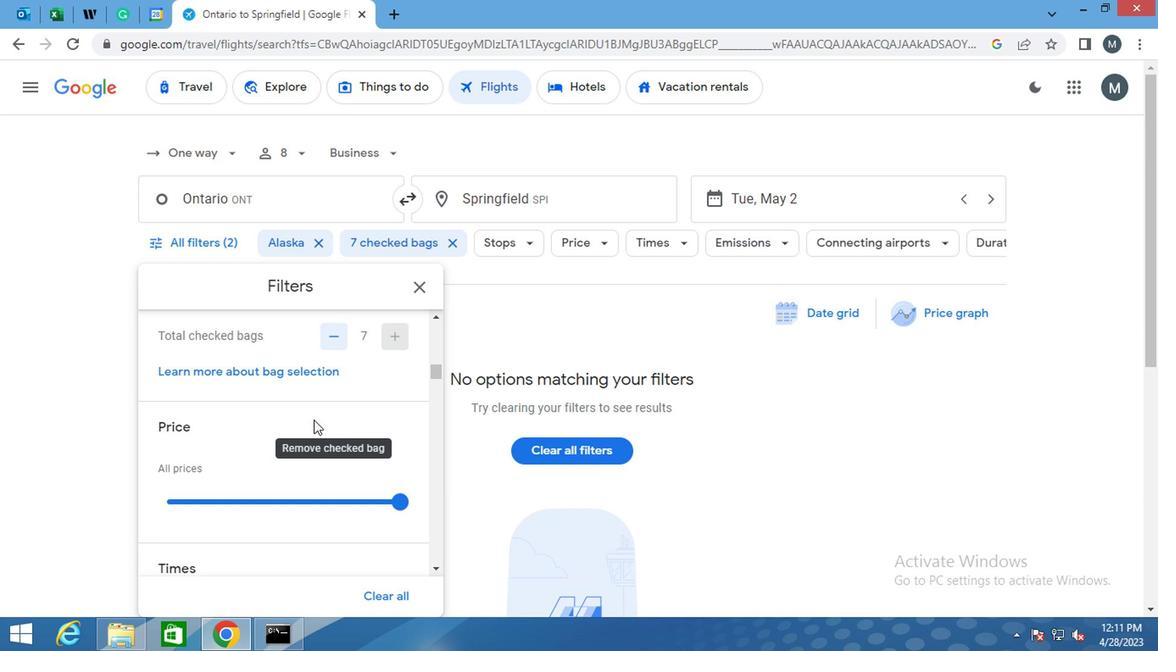 
Action: Mouse moved to (242, 409)
Screenshot: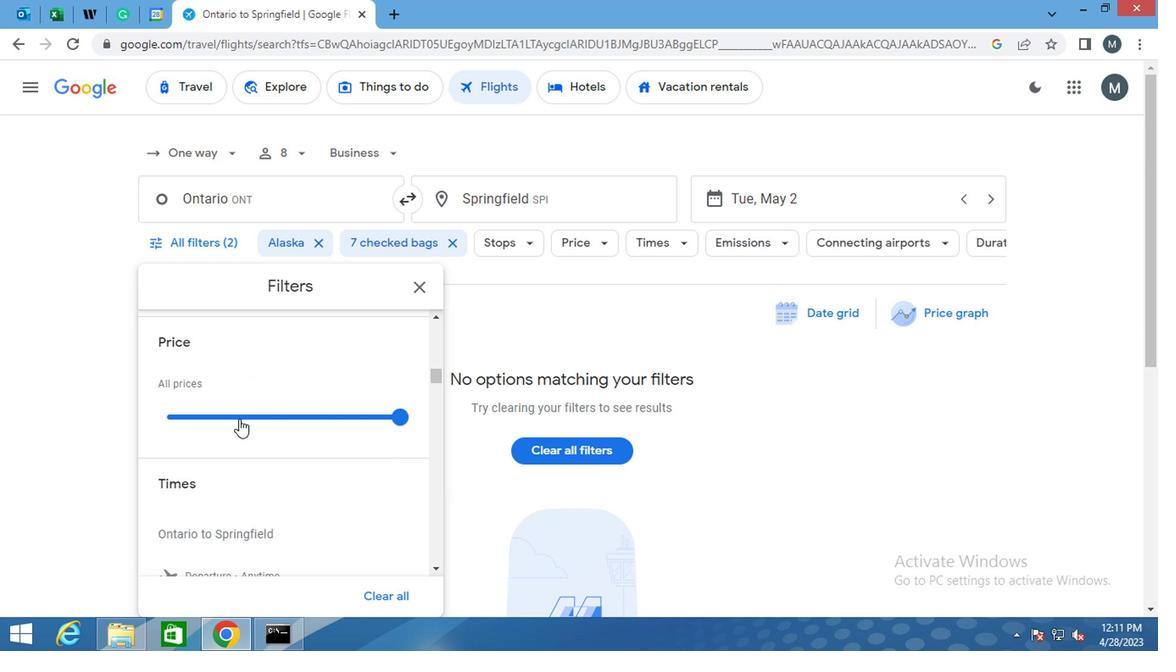 
Action: Mouse pressed left at (242, 409)
Screenshot: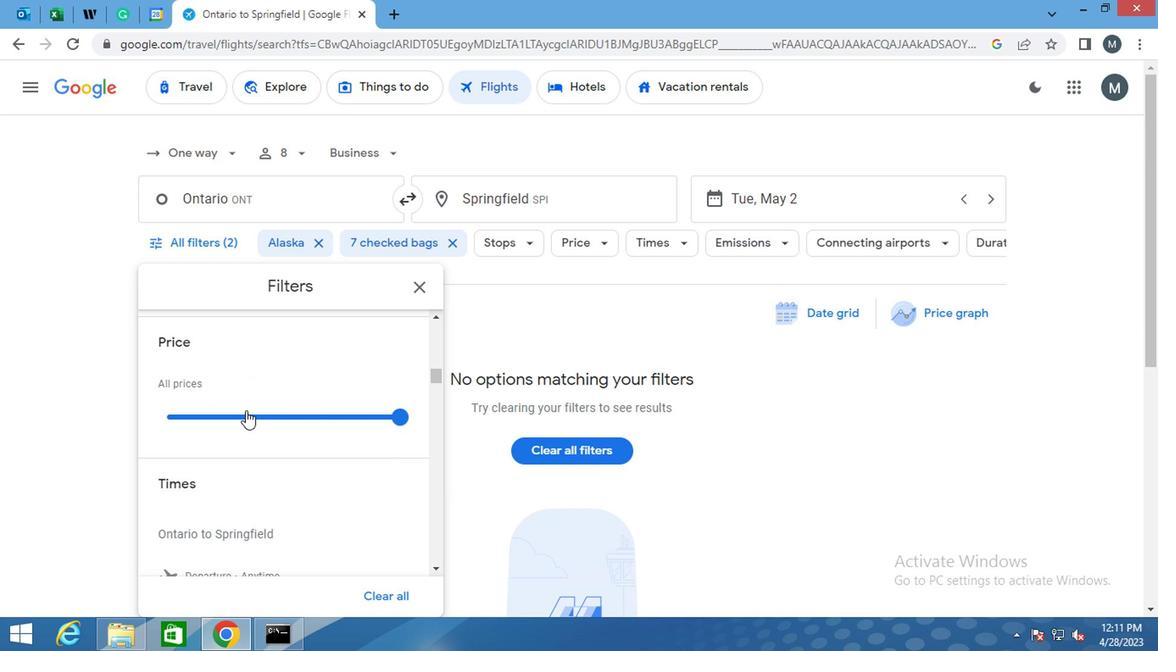 
Action: Mouse pressed left at (242, 409)
Screenshot: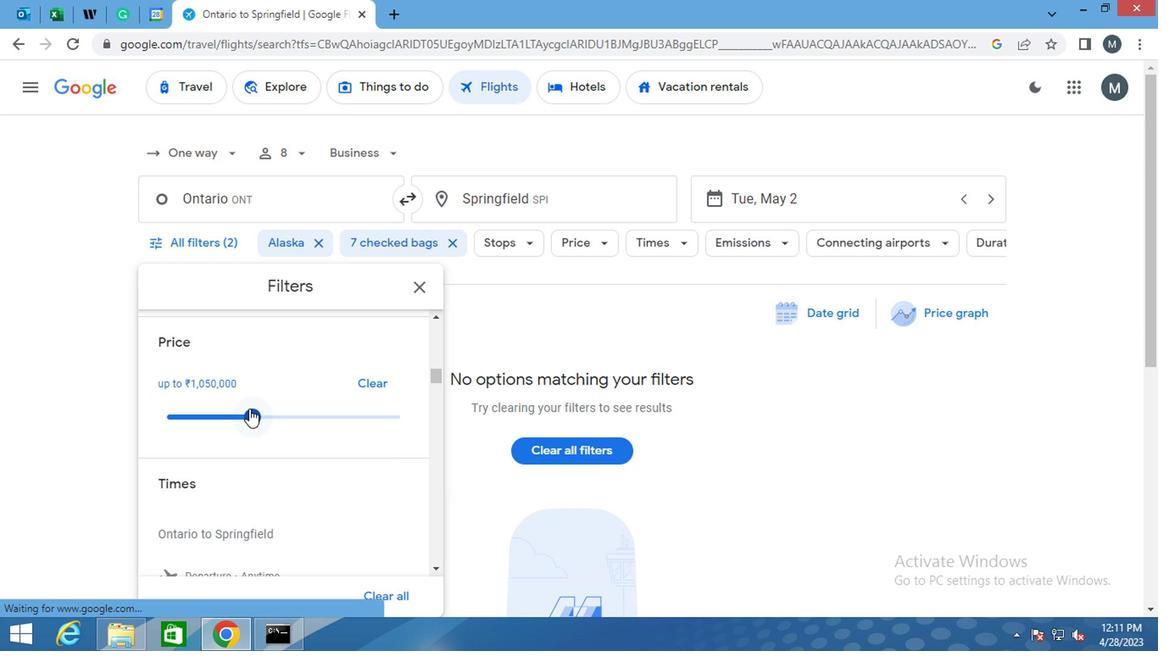 
Action: Mouse moved to (278, 403)
Screenshot: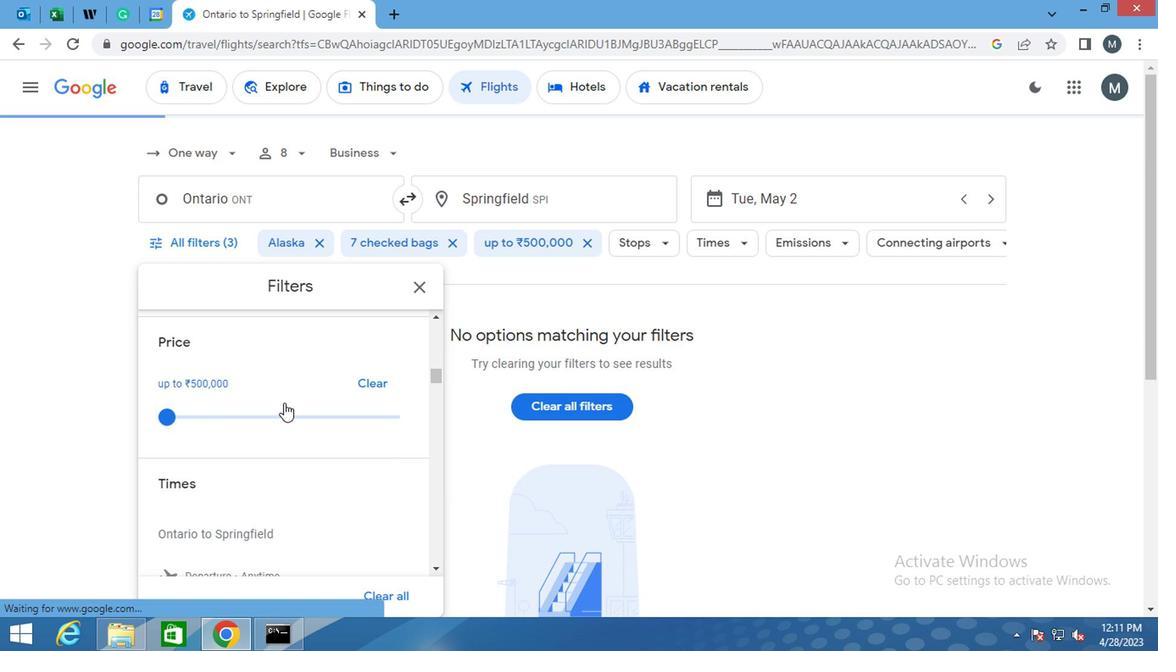 
Action: Mouse scrolled (278, 401) with delta (0, -1)
Screenshot: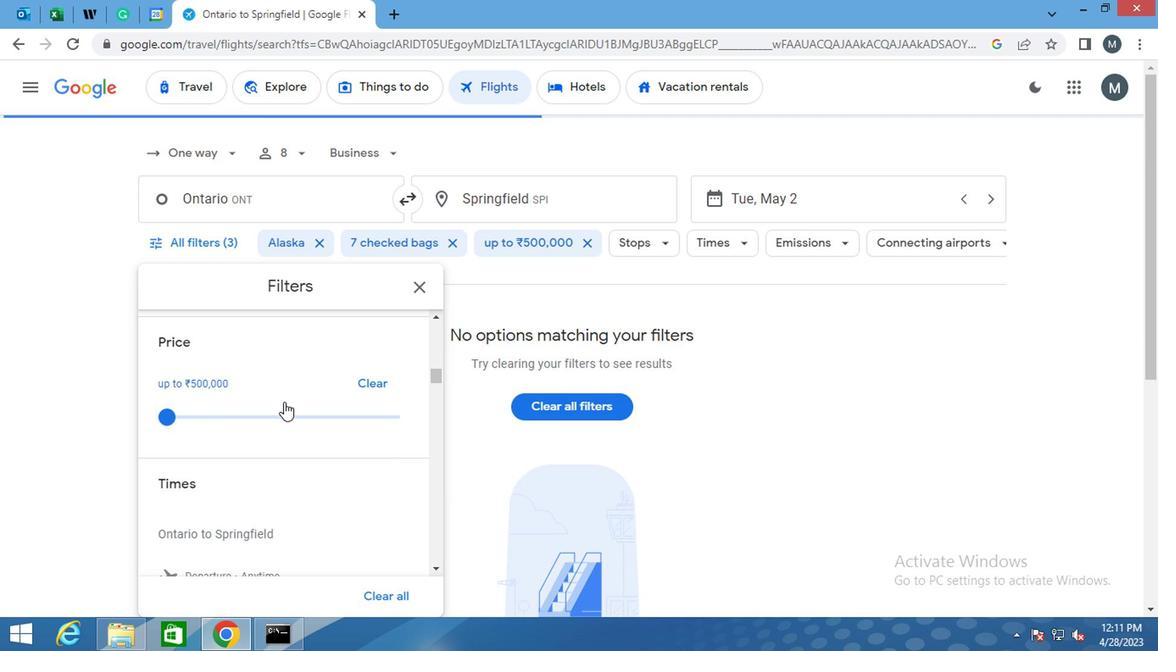 
Action: Mouse scrolled (278, 401) with delta (0, -1)
Screenshot: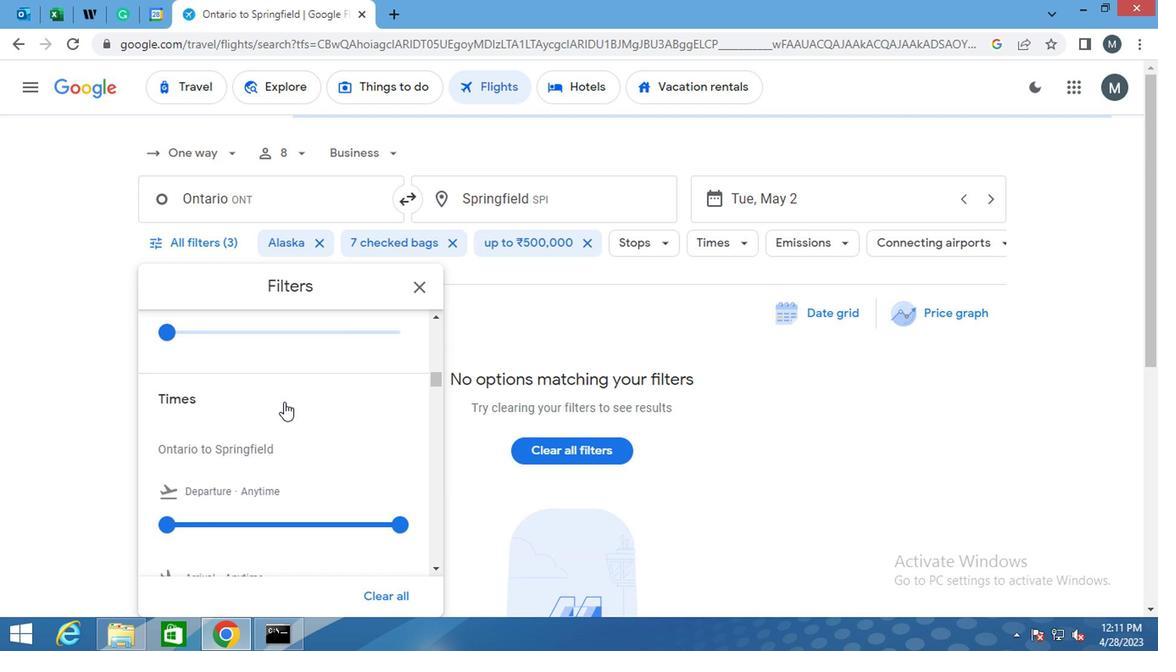 
Action: Mouse moved to (278, 403)
Screenshot: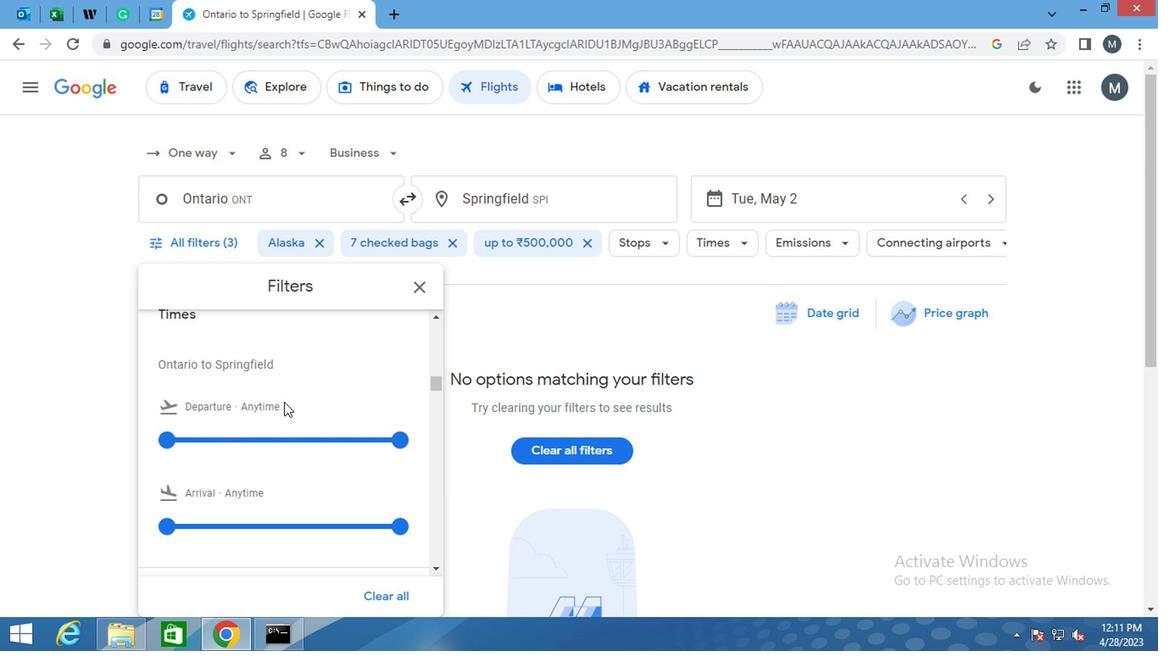 
Action: Mouse scrolled (278, 401) with delta (0, -1)
Screenshot: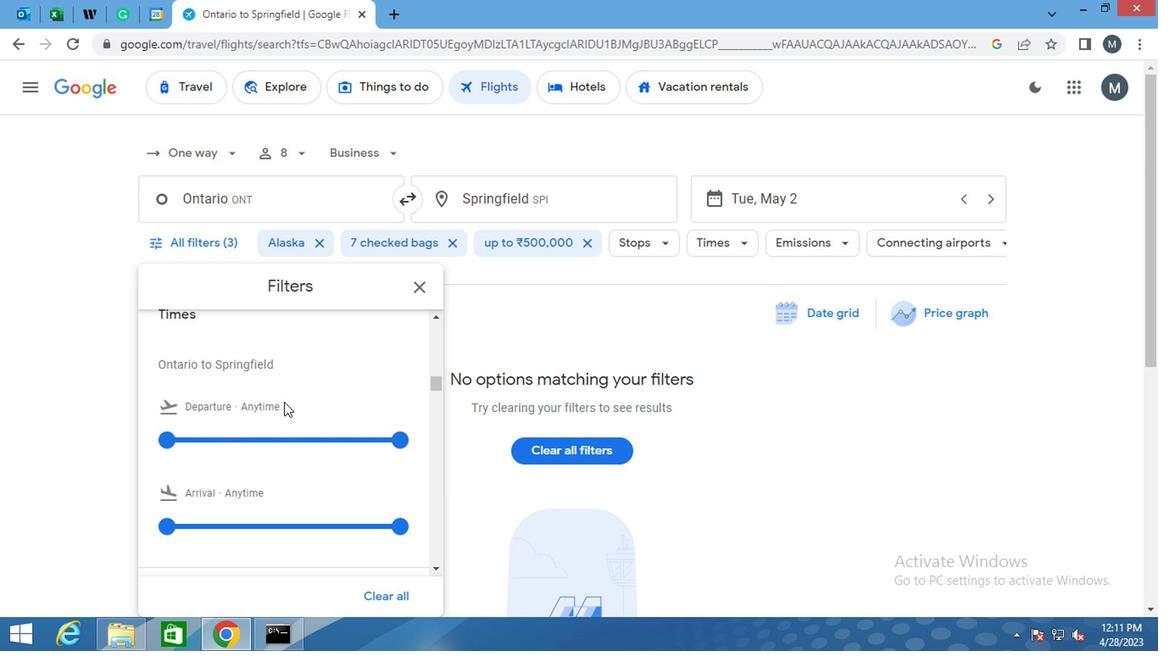 
Action: Mouse moved to (262, 419)
Screenshot: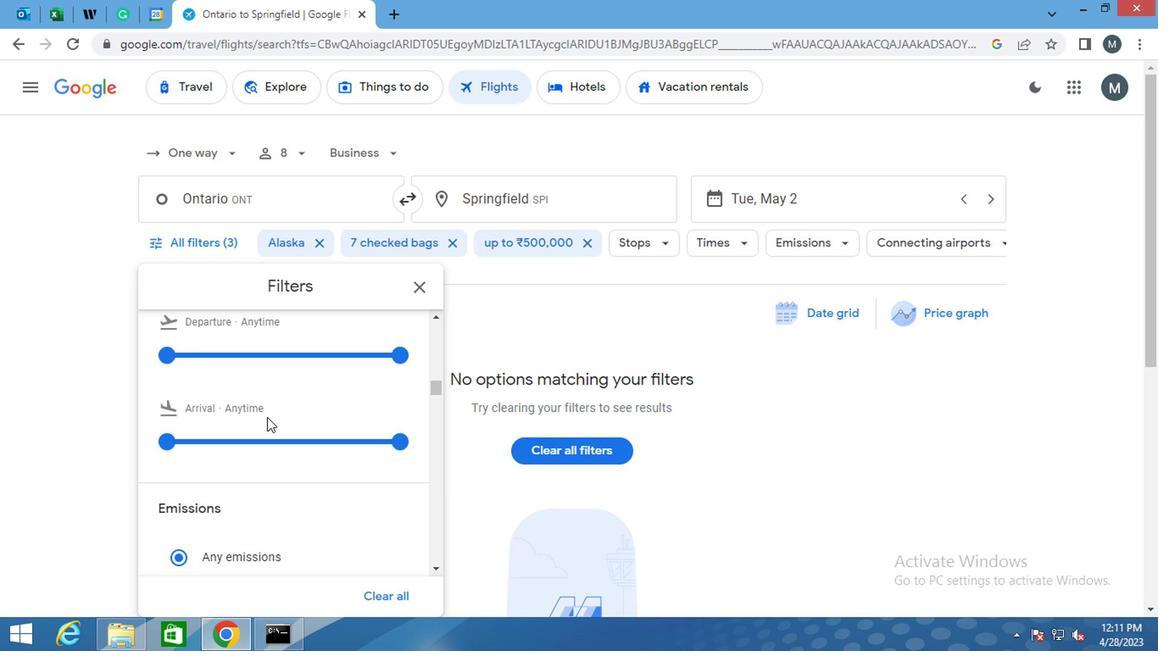 
Action: Mouse scrolled (262, 418) with delta (0, -1)
Screenshot: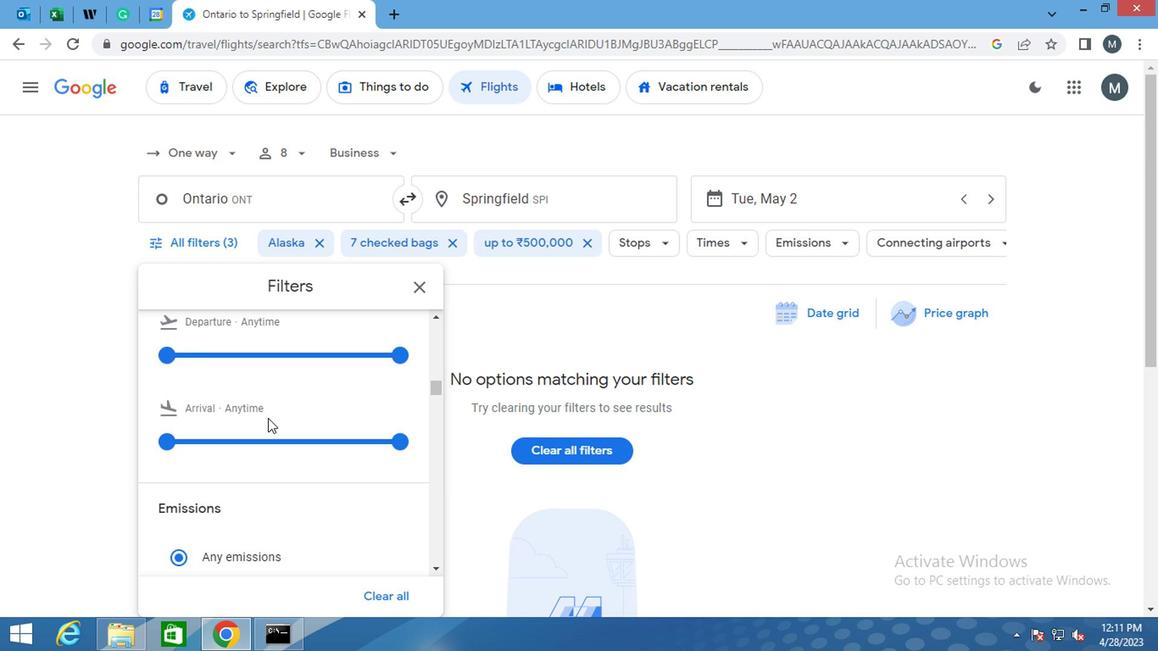 
Action: Mouse scrolled (262, 418) with delta (0, -1)
Screenshot: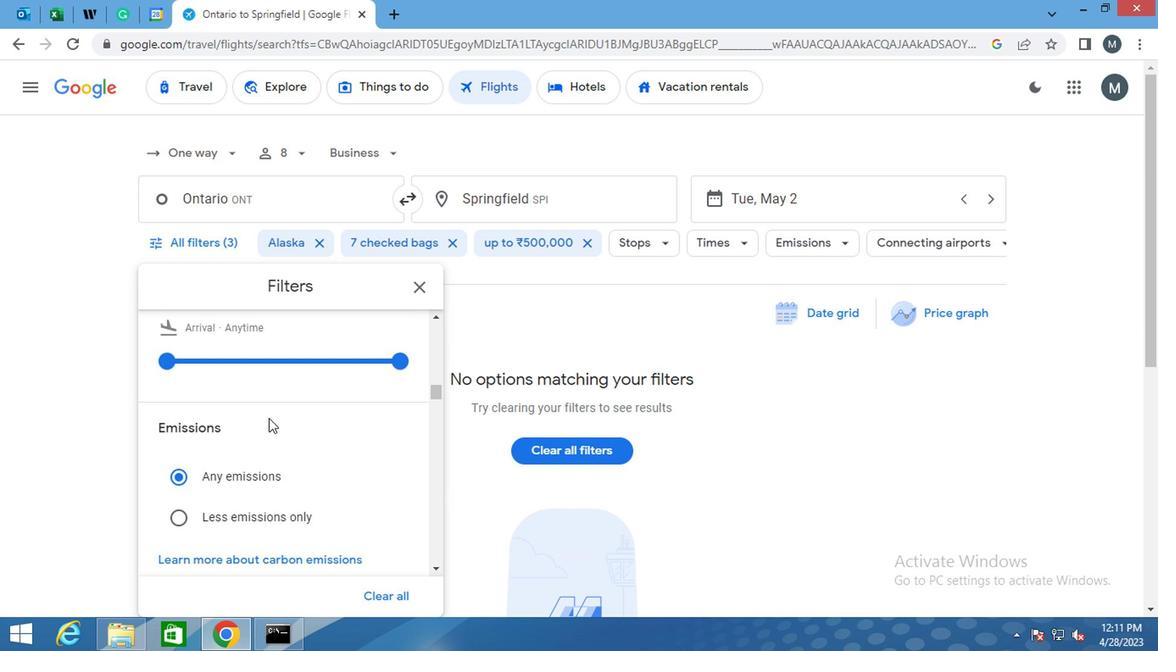 
Action: Mouse scrolled (262, 420) with delta (0, 0)
Screenshot: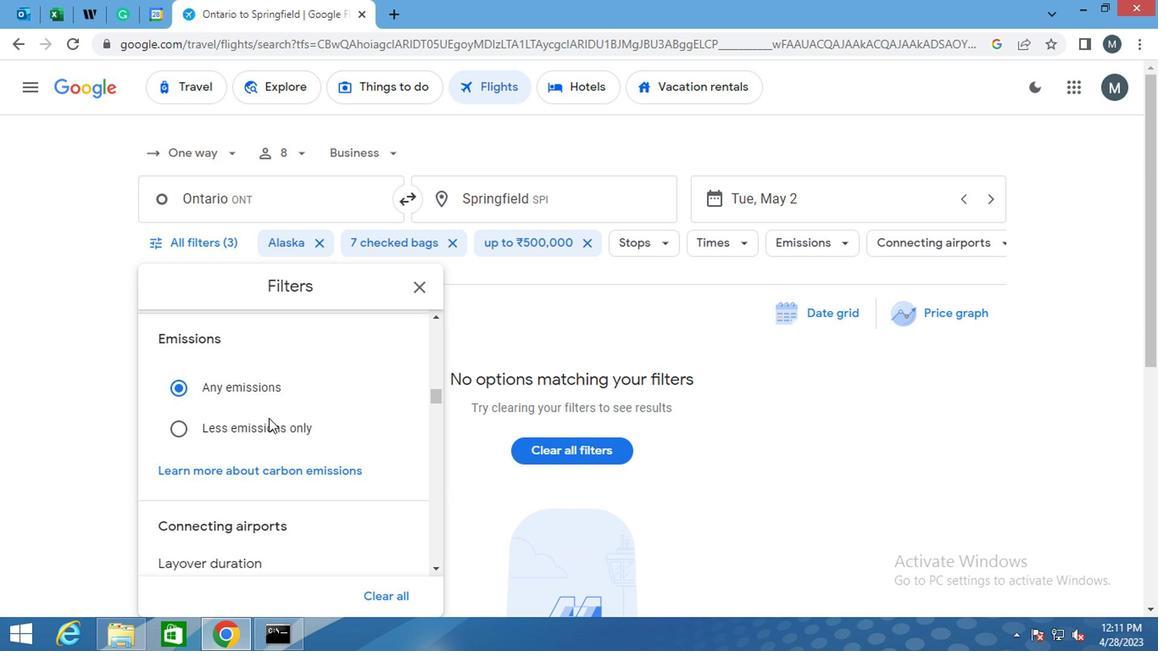 
Action: Mouse scrolled (262, 420) with delta (0, 0)
Screenshot: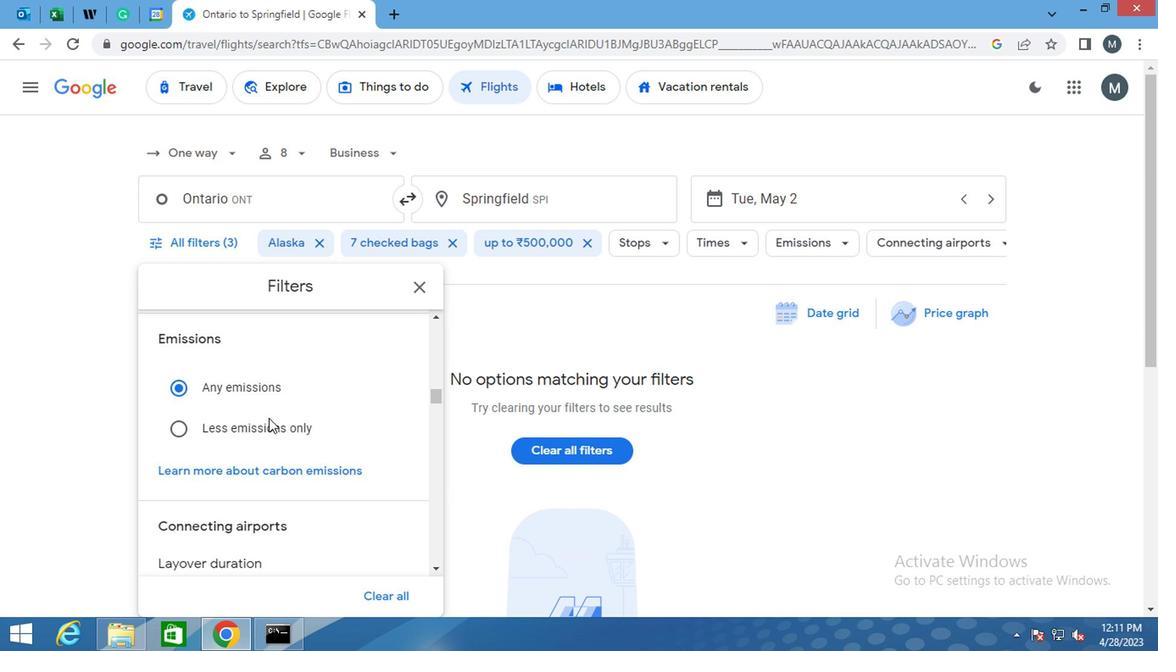 
Action: Mouse moved to (257, 409)
Screenshot: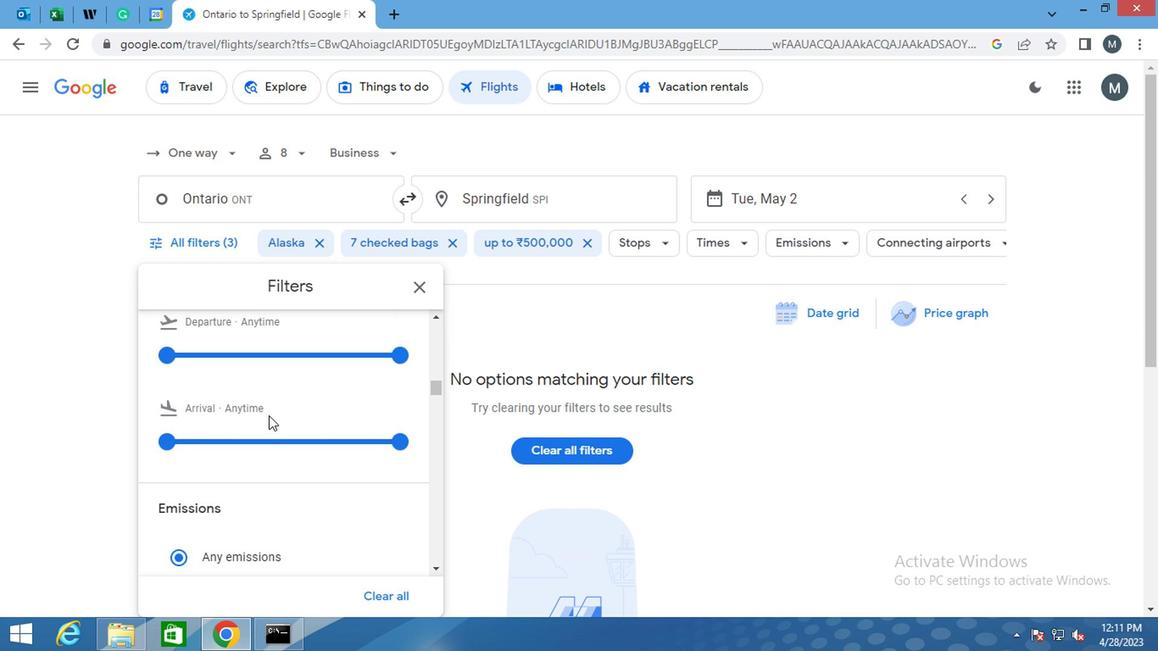 
Action: Mouse scrolled (257, 409) with delta (0, 0)
Screenshot: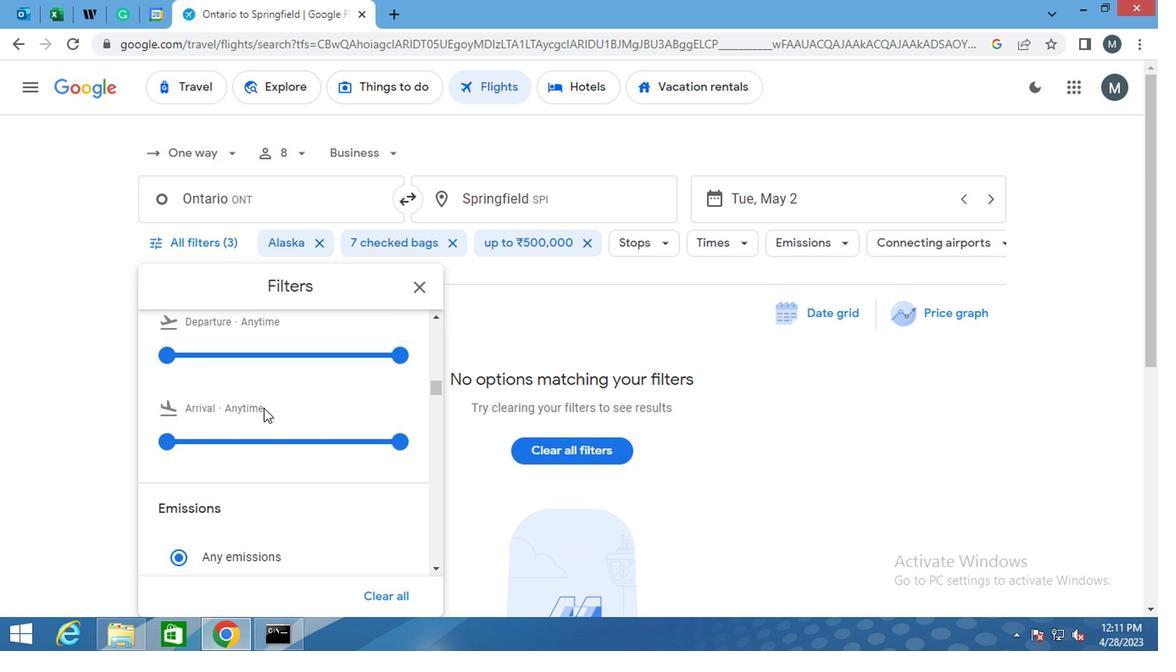 
Action: Mouse moved to (258, 436)
Screenshot: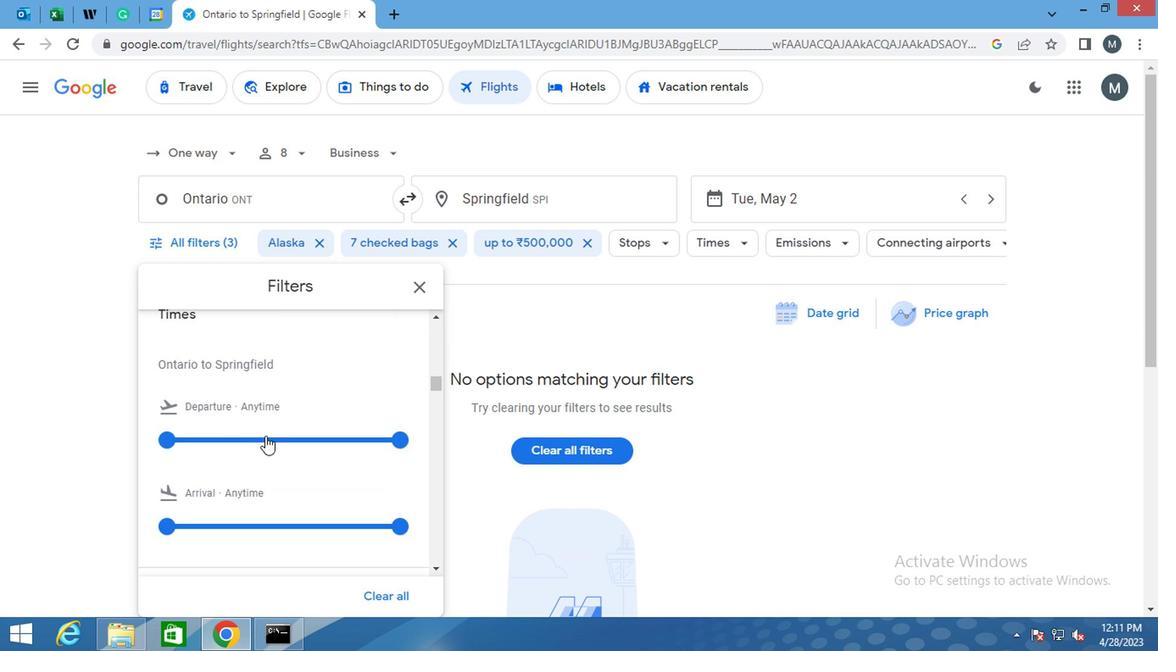 
Action: Mouse pressed left at (258, 436)
Screenshot: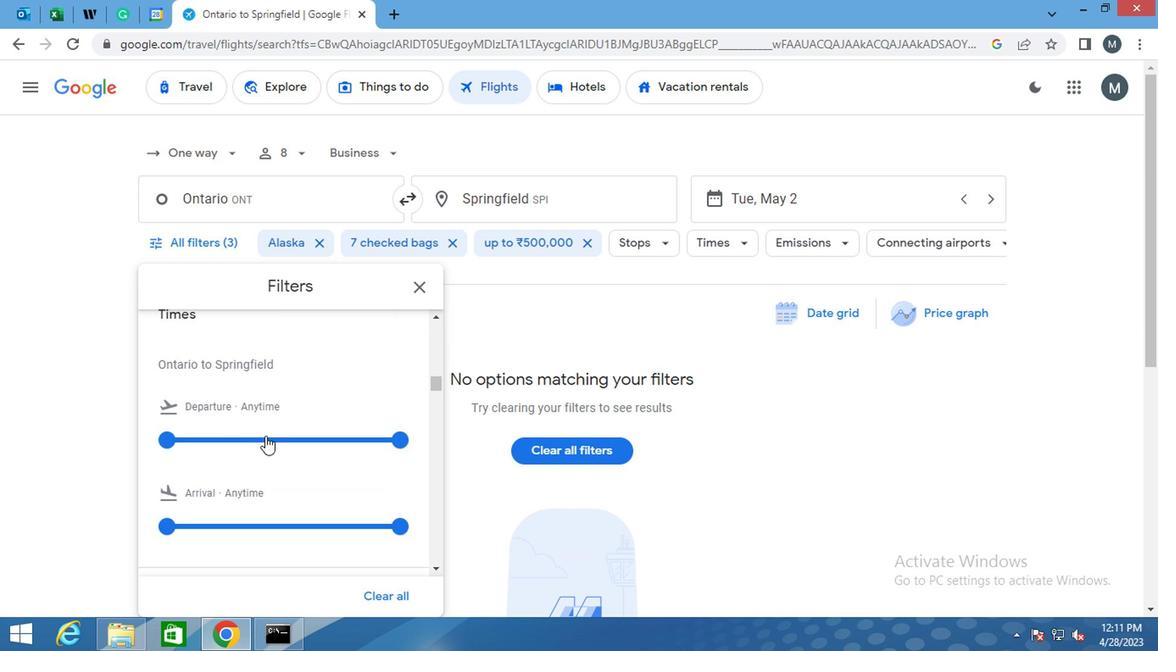 
Action: Mouse moved to (258, 436)
Screenshot: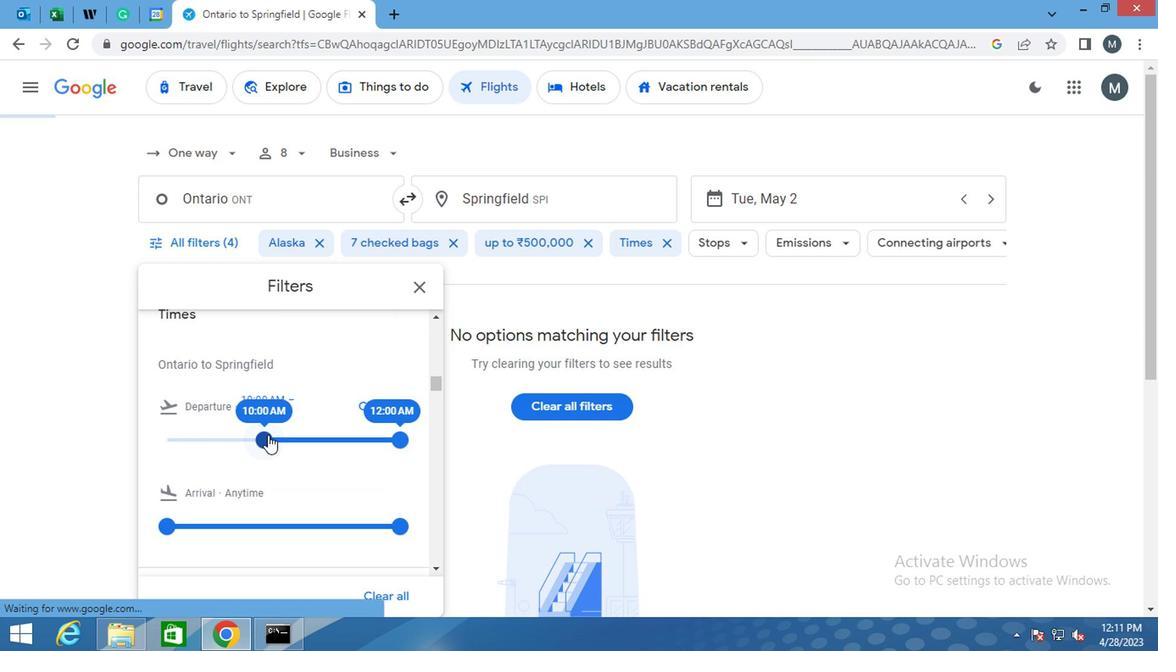 
Action: Mouse pressed left at (258, 436)
Screenshot: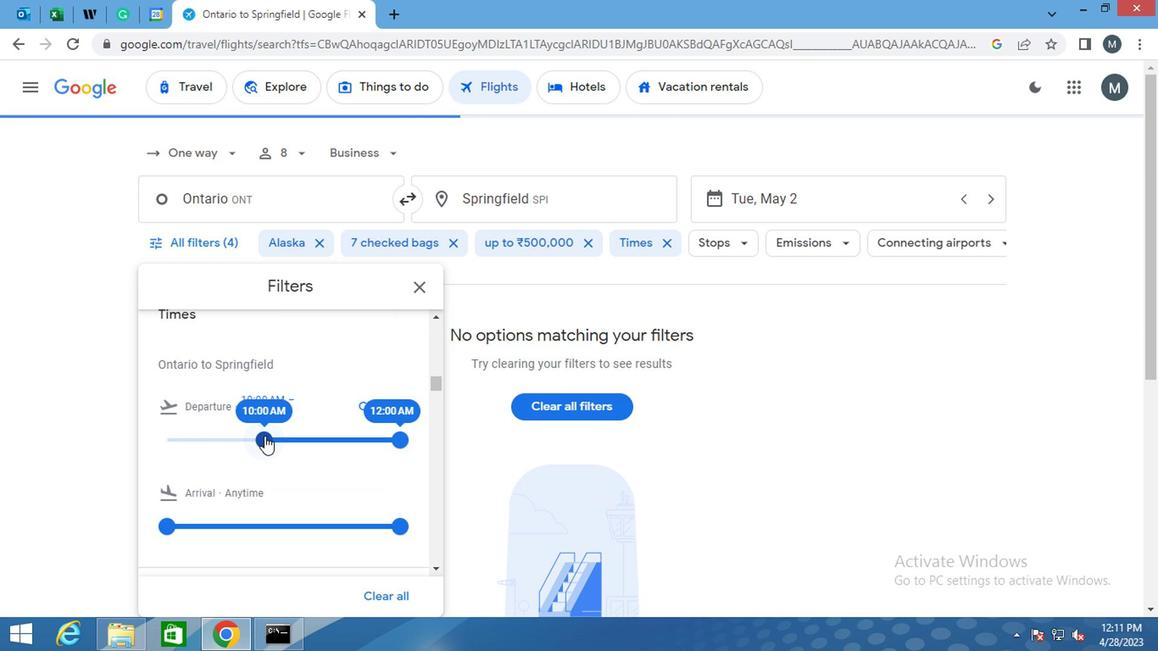 
Action: Mouse moved to (391, 439)
Screenshot: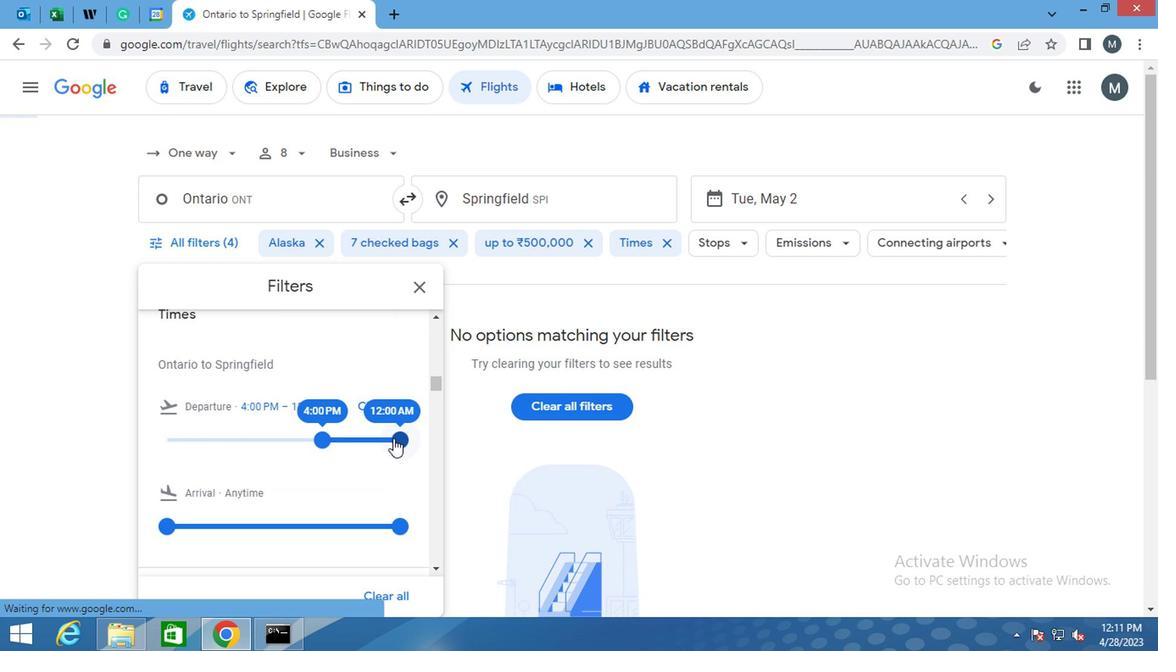 
Action: Mouse pressed left at (391, 439)
Screenshot: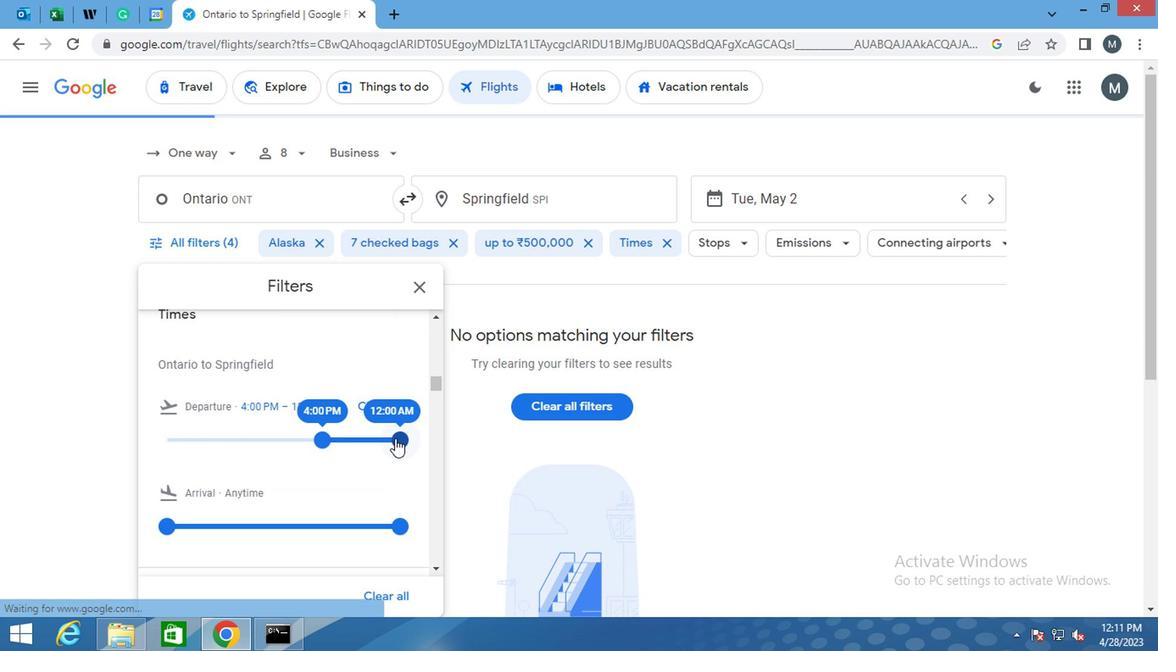 
Action: Mouse moved to (325, 430)
Screenshot: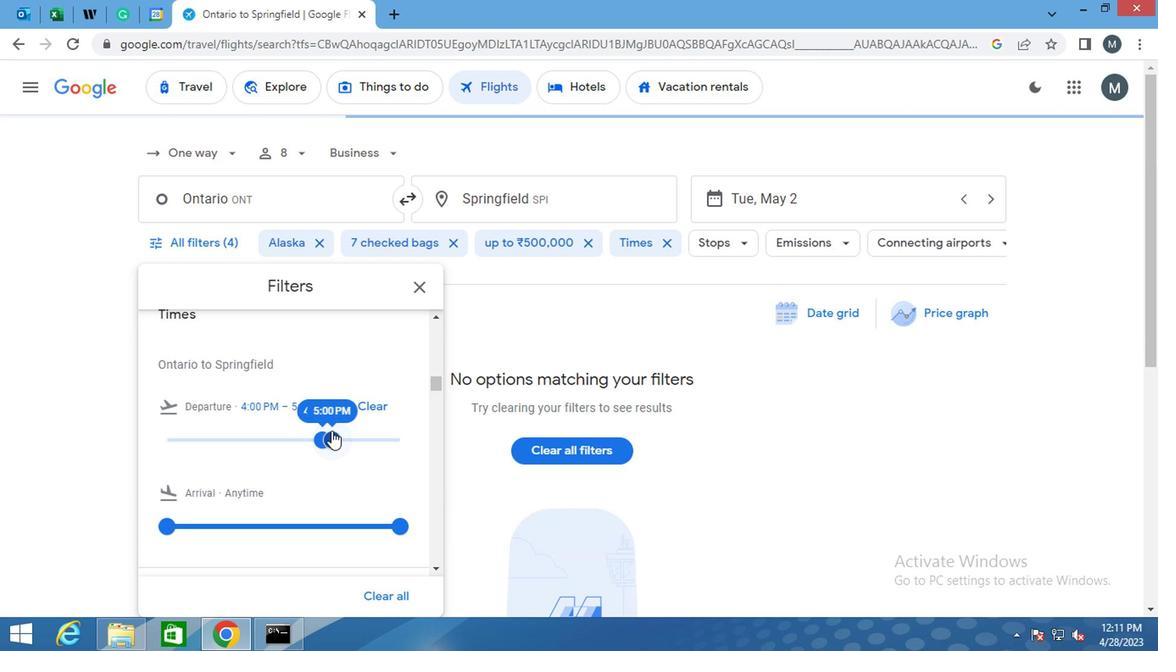 
Action: Mouse scrolled (325, 429) with delta (0, 0)
Screenshot: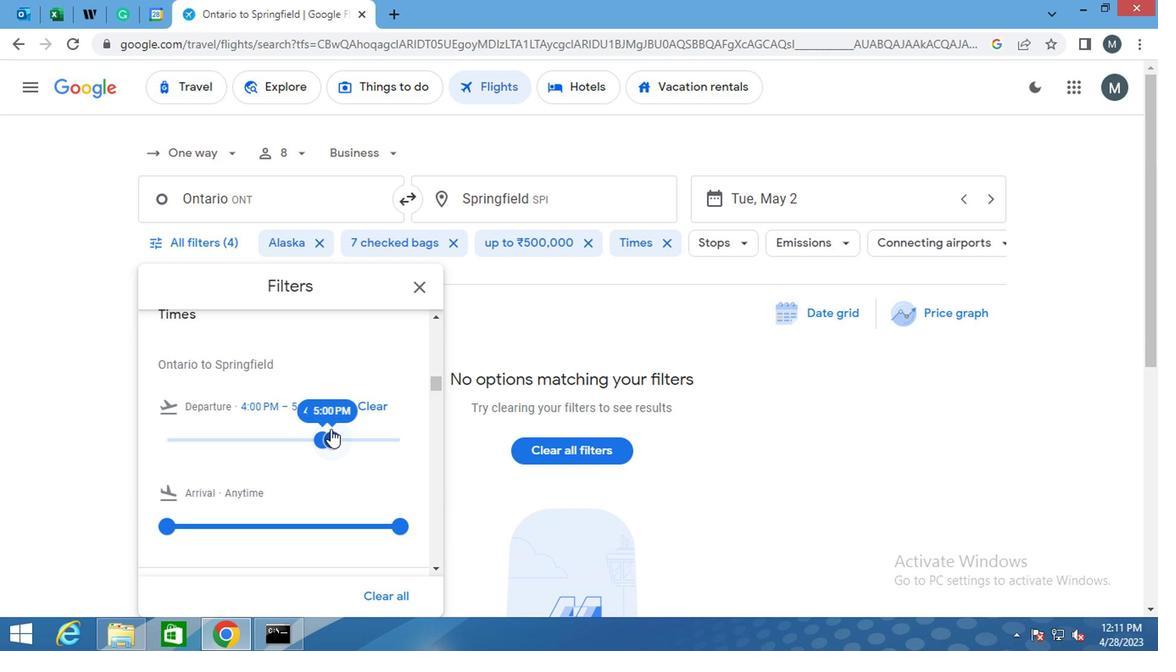 
Action: Mouse scrolled (325, 429) with delta (0, 0)
Screenshot: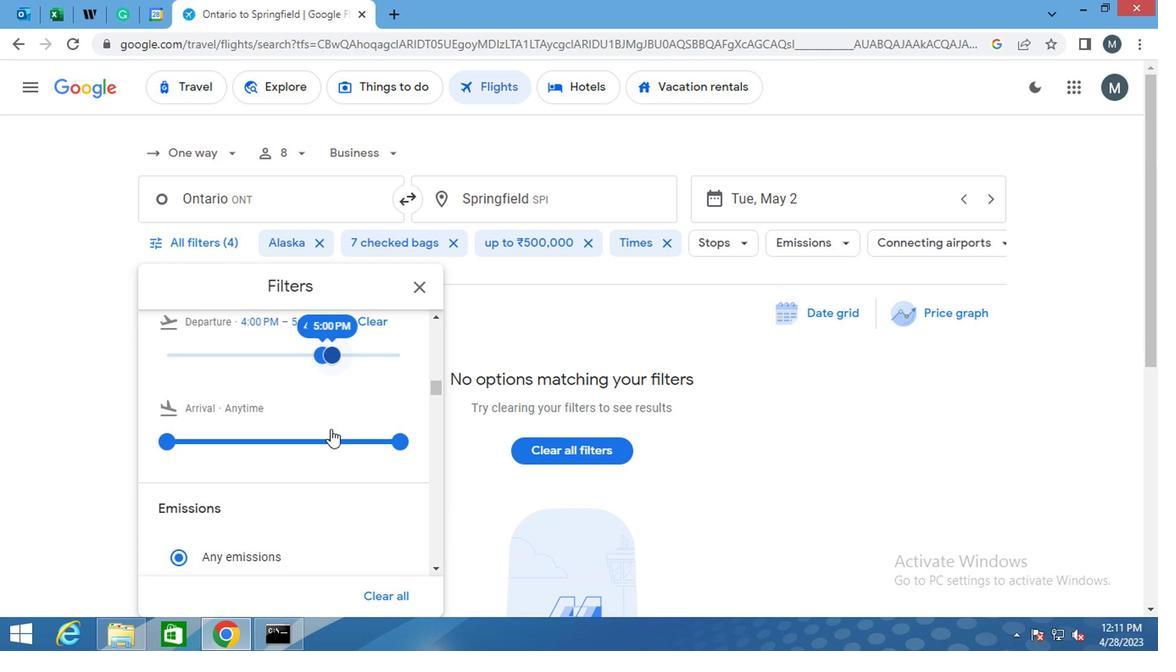 
Action: Mouse moved to (324, 430)
Screenshot: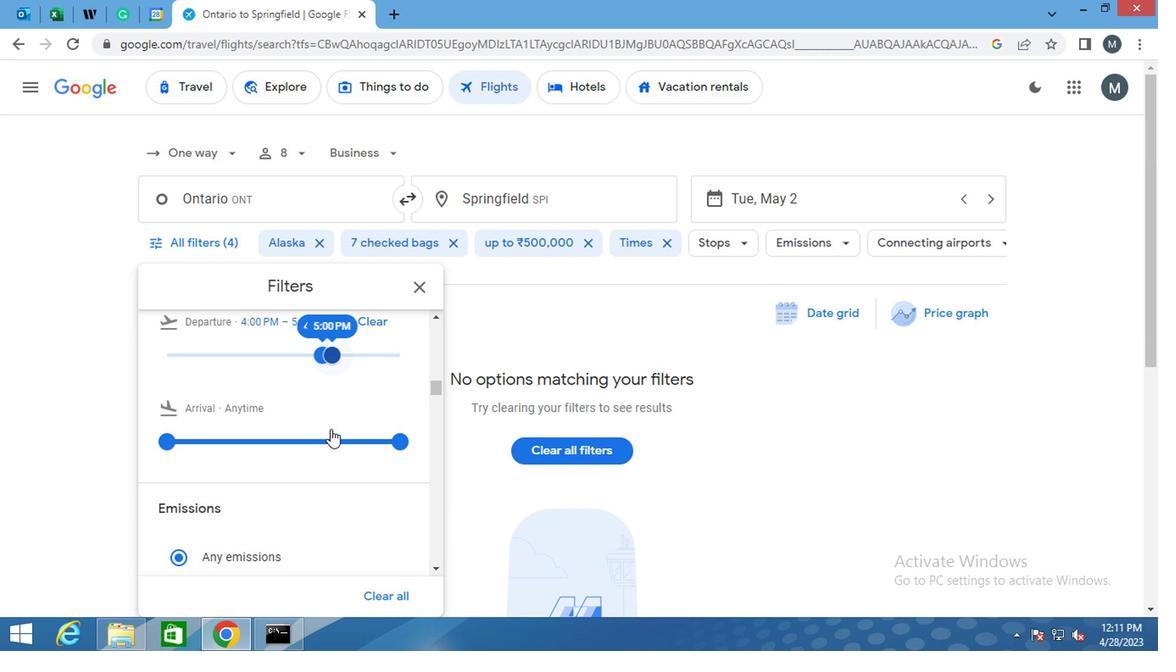 
Action: Mouse scrolled (324, 429) with delta (0, 0)
Screenshot: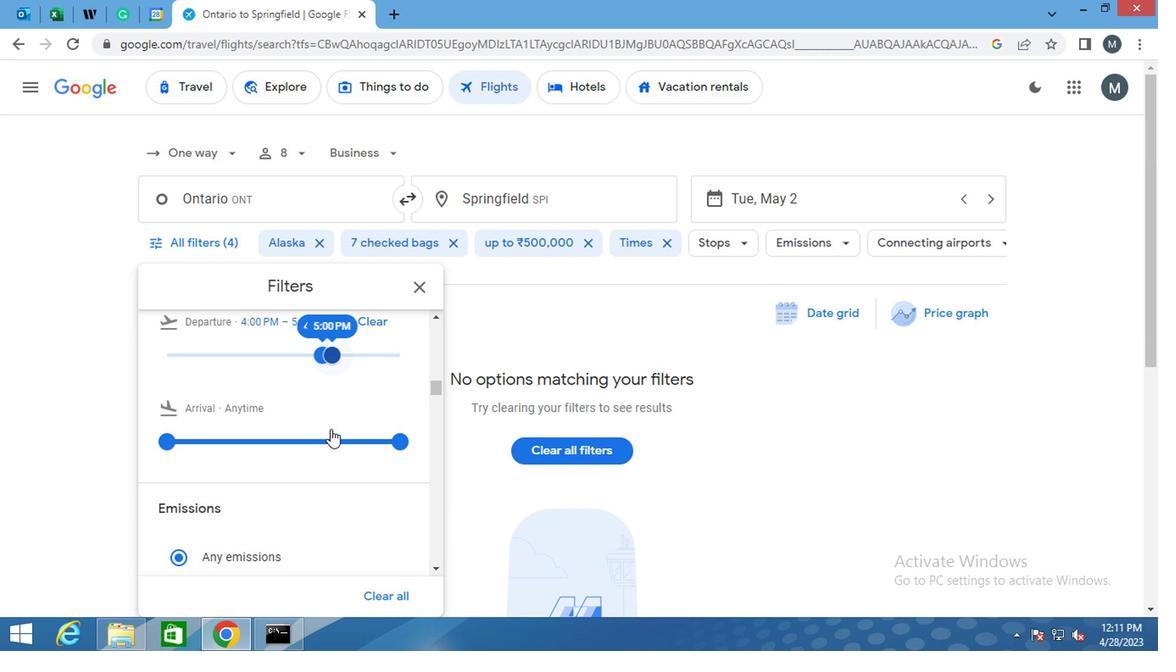 
Action: Mouse moved to (308, 436)
Screenshot: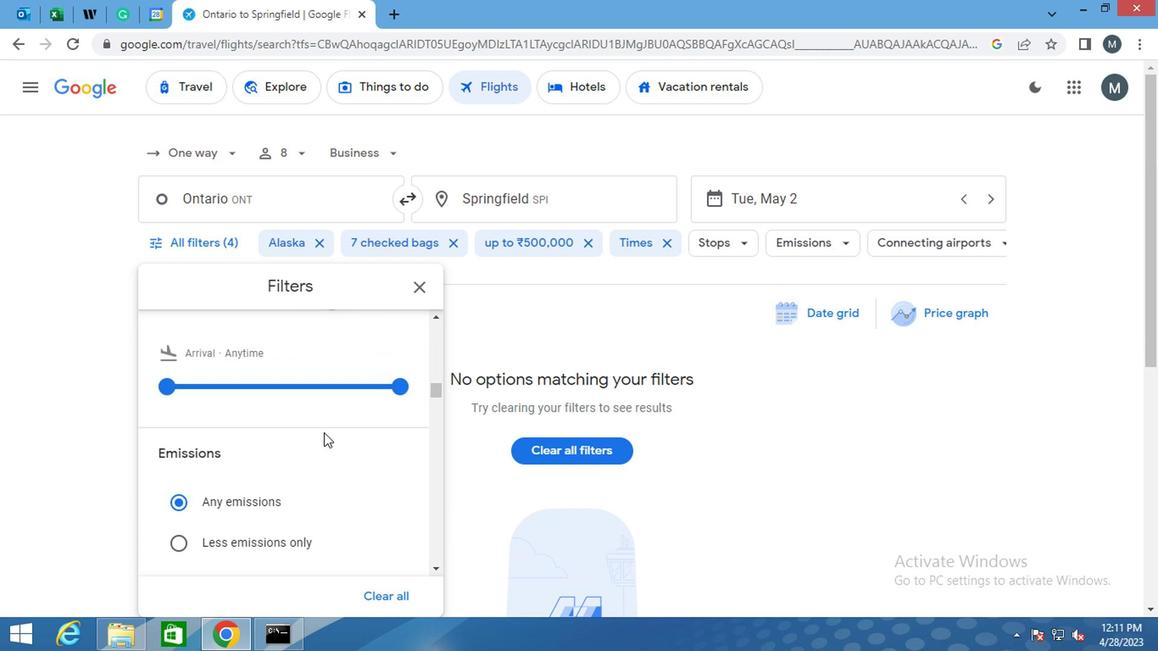 
Action: Mouse scrolled (308, 436) with delta (0, 0)
Screenshot: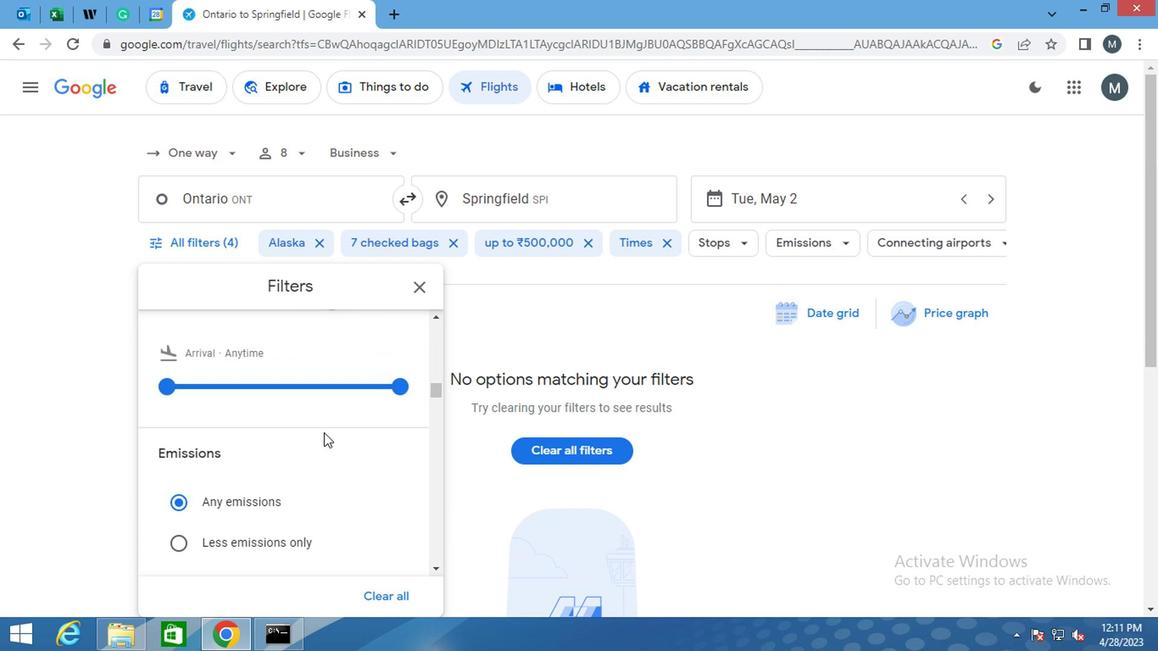 
Action: Mouse moved to (306, 438)
Screenshot: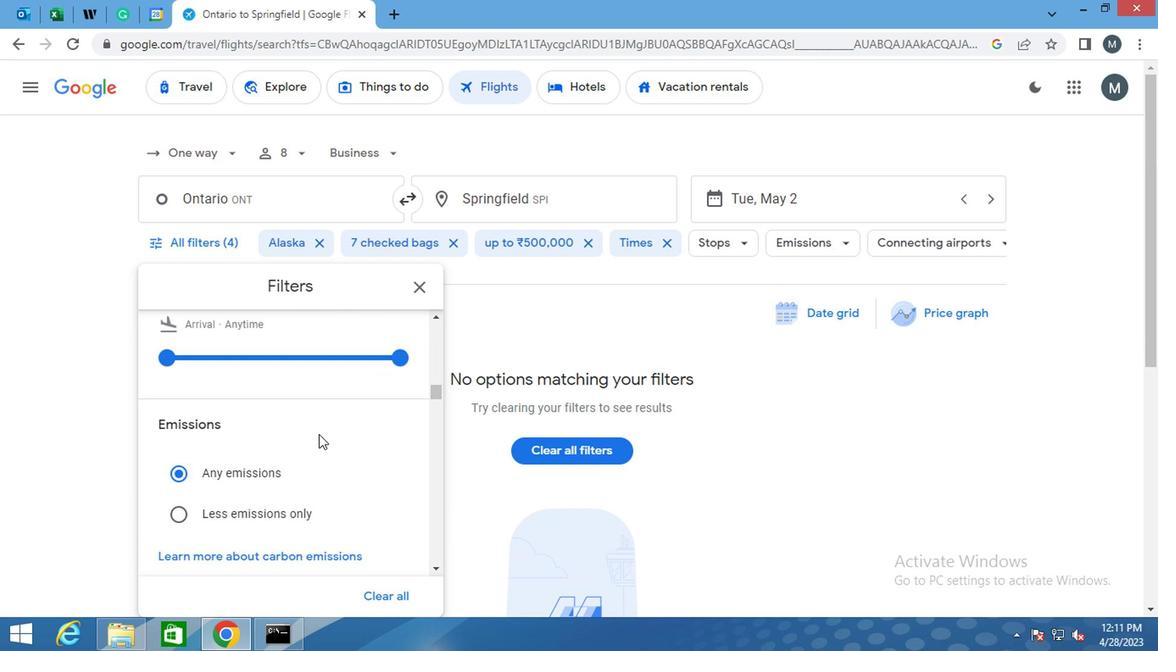 
Action: Mouse scrolled (306, 436) with delta (0, -1)
Screenshot: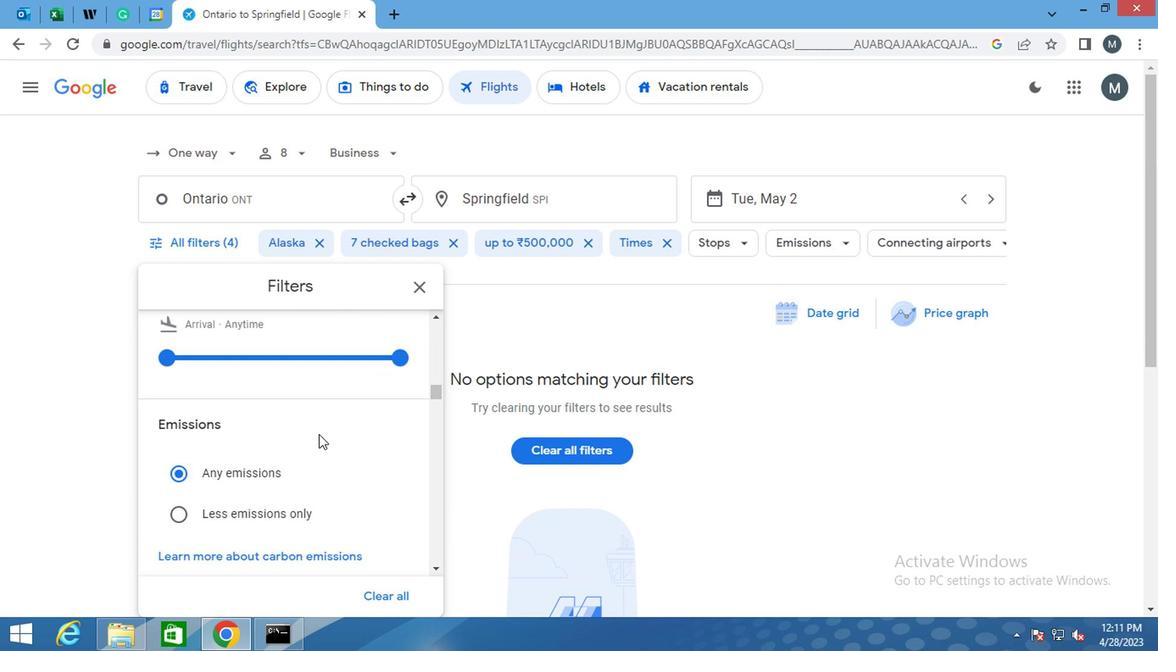 
Action: Mouse moved to (305, 440)
Screenshot: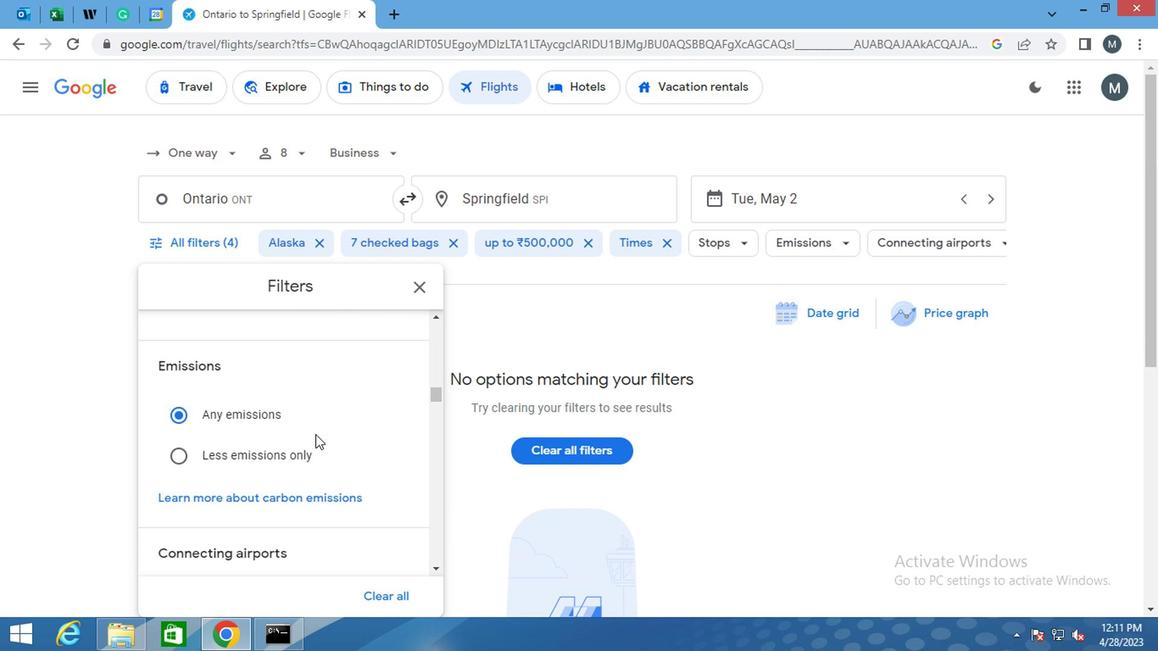 
Action: Mouse scrolled (305, 439) with delta (0, 0)
Screenshot: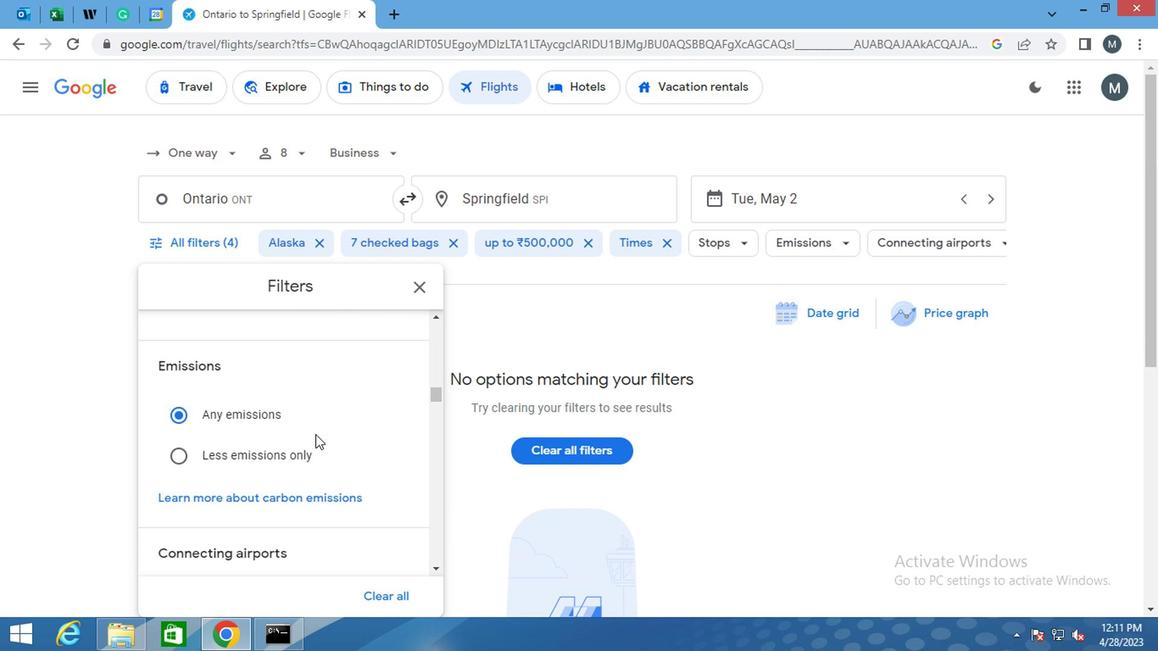 
Action: Mouse moved to (302, 444)
Screenshot: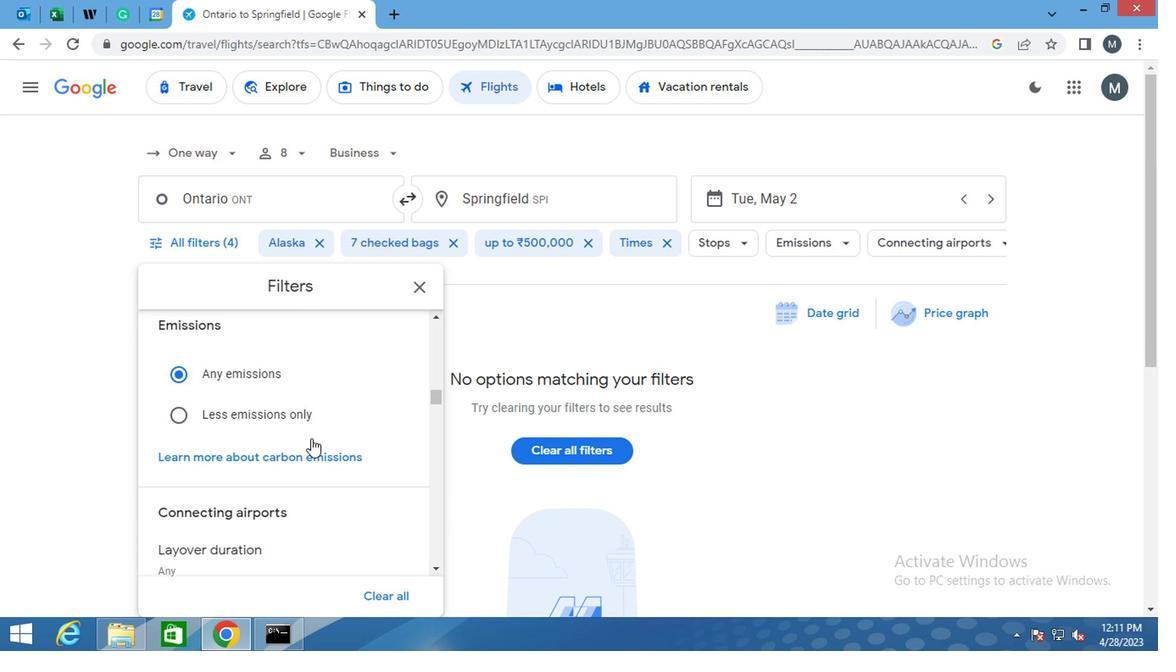 
Action: Mouse scrolled (302, 442) with delta (0, -1)
Screenshot: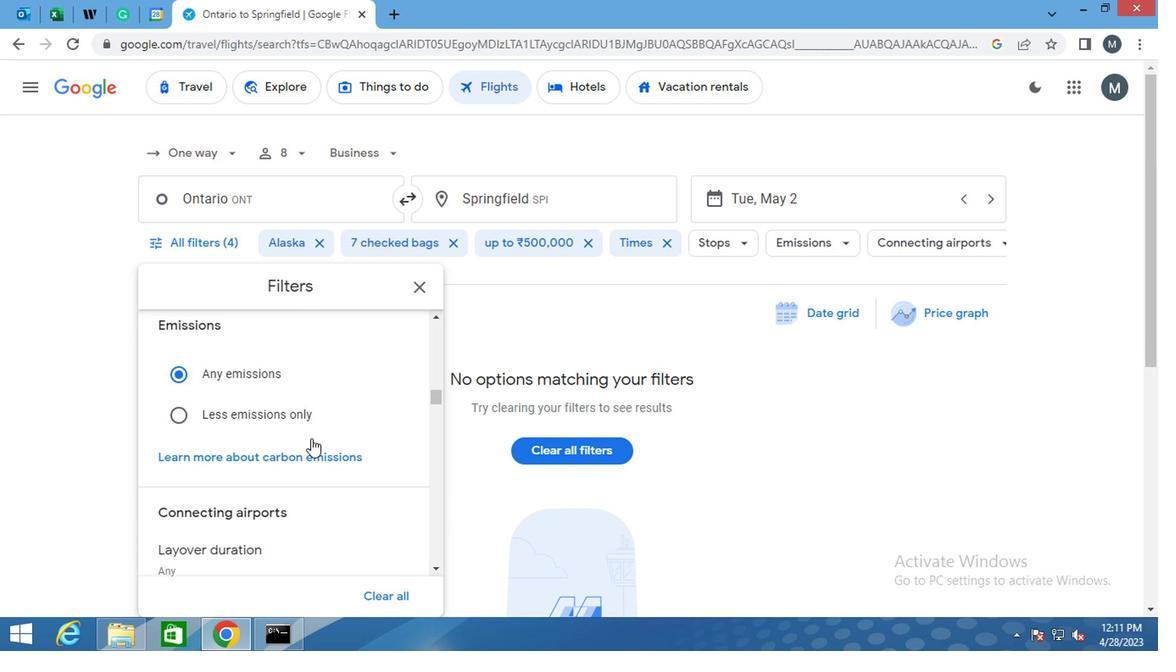 
Action: Mouse moved to (301, 444)
Screenshot: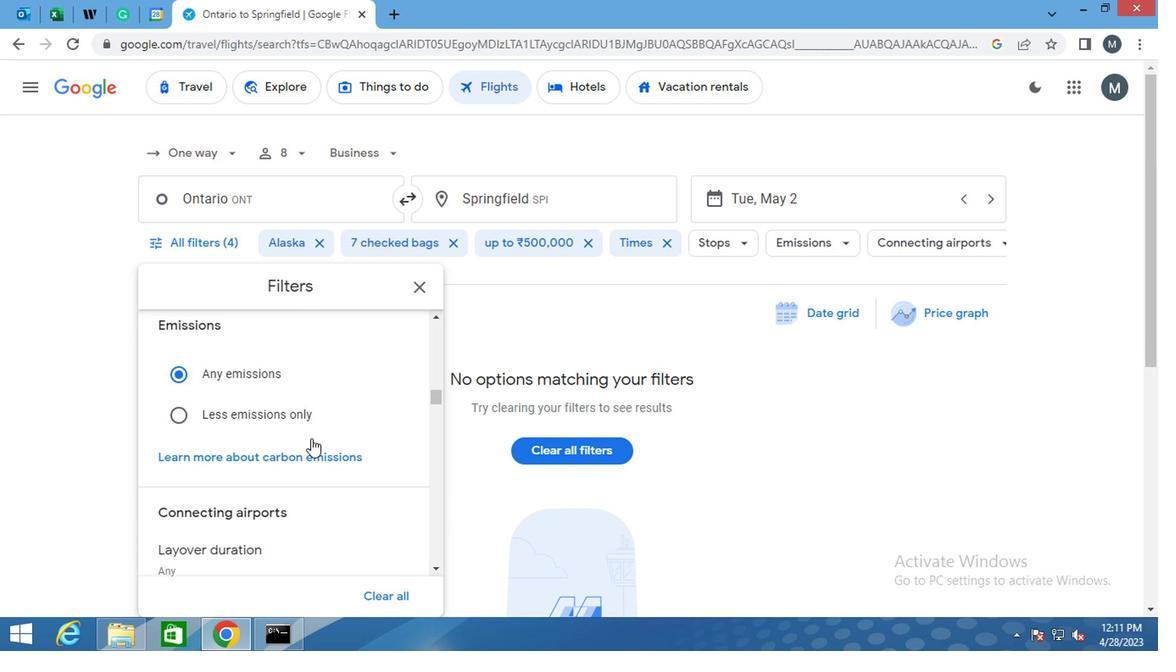 
Action: Mouse scrolled (301, 442) with delta (0, -1)
Screenshot: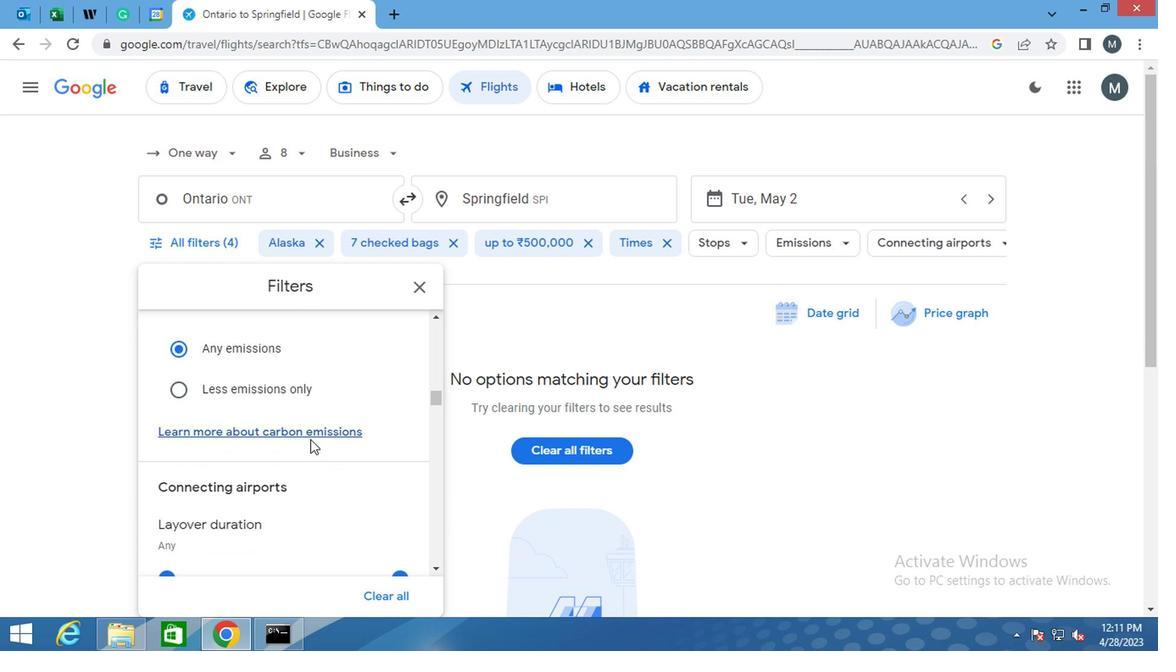 
Action: Mouse moved to (301, 446)
Screenshot: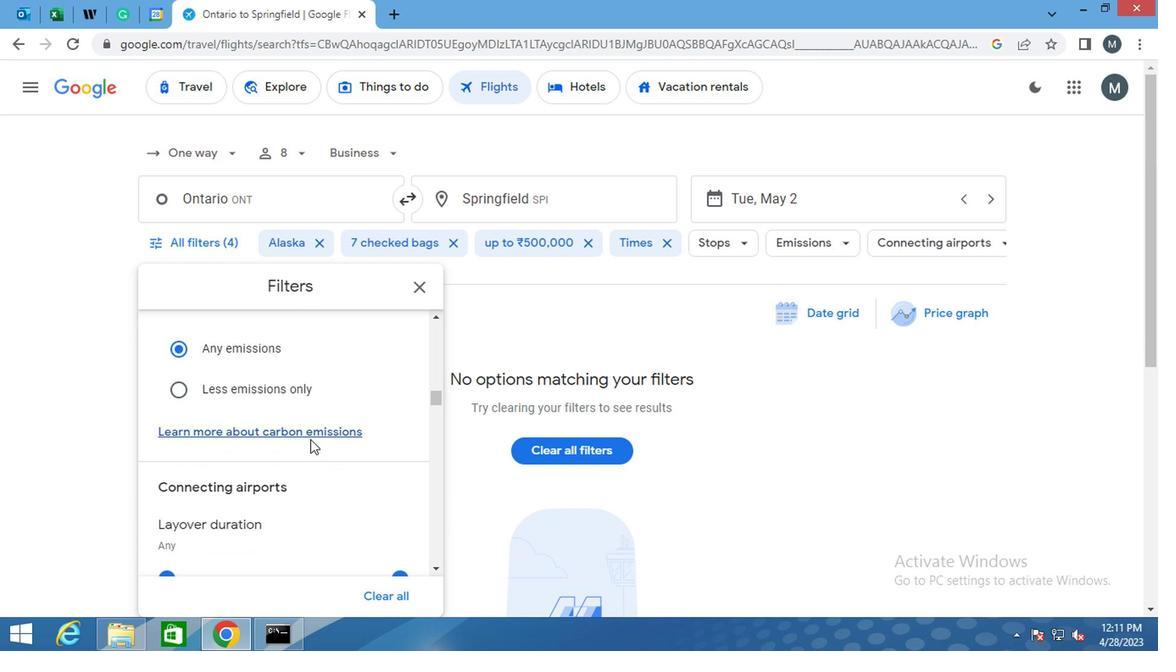 
Action: Mouse scrolled (301, 446) with delta (0, 0)
Screenshot: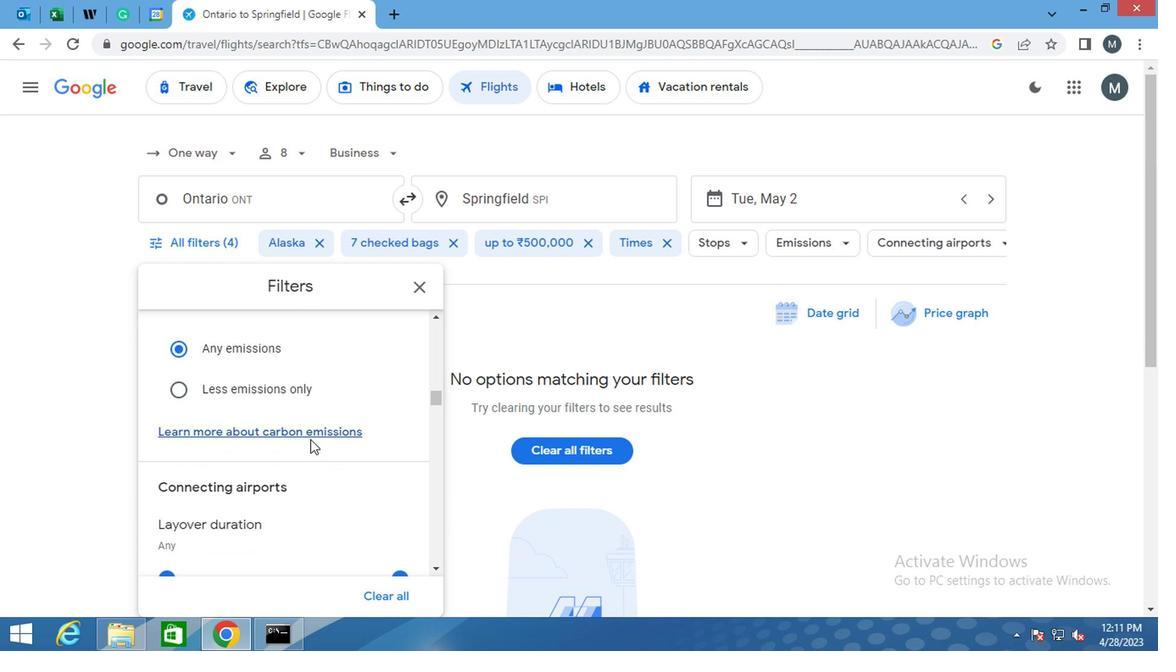 
Action: Mouse moved to (298, 455)
Screenshot: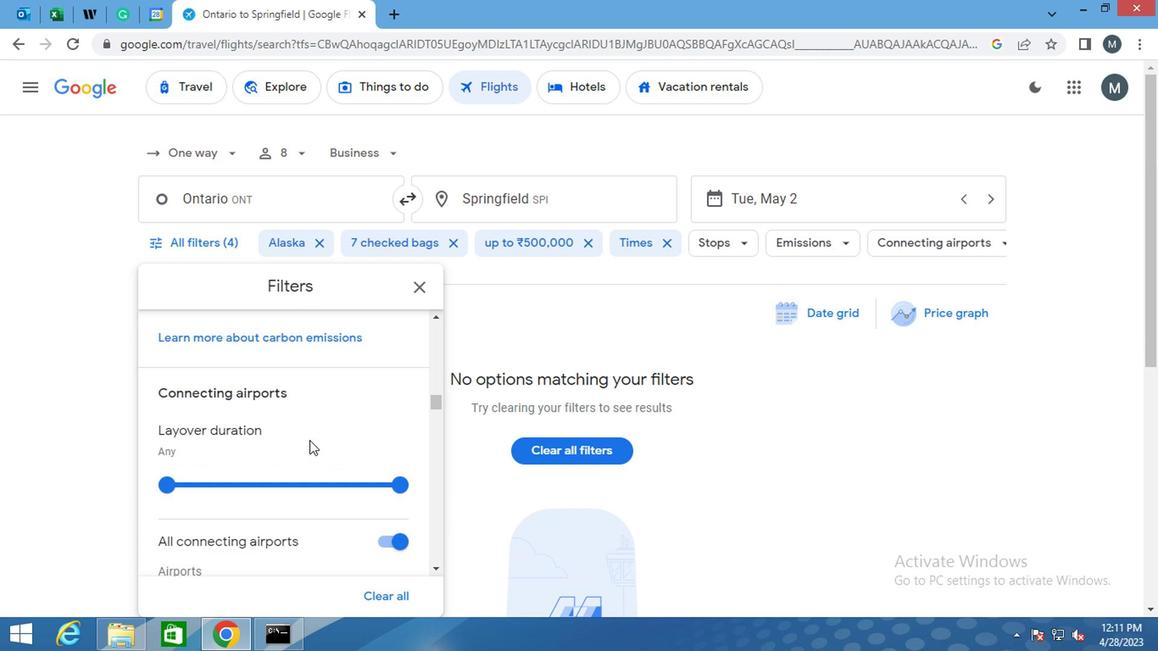 
Action: Mouse scrolled (298, 454) with delta (0, 0)
Screenshot: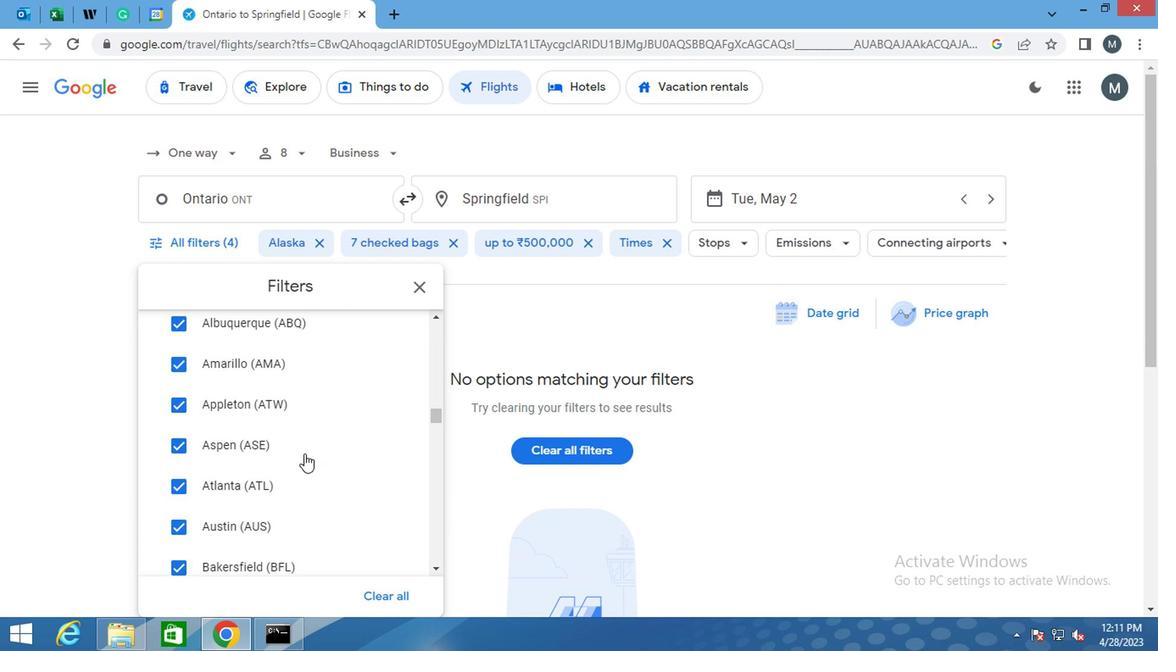 
Action: Mouse moved to (298, 456)
Screenshot: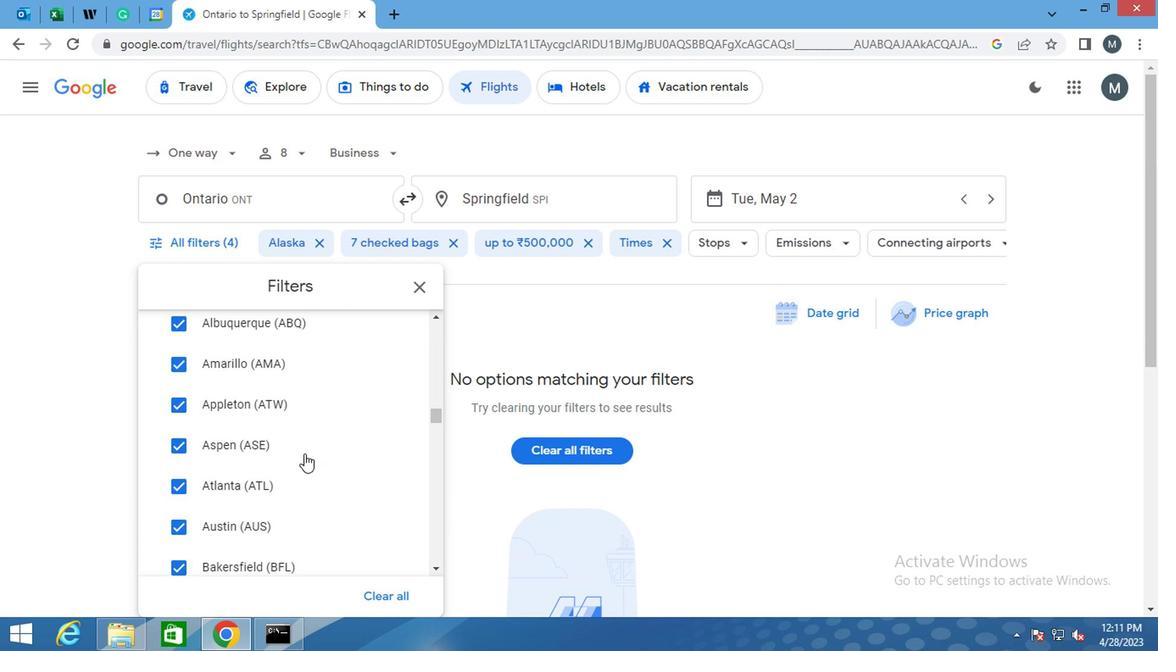
Action: Mouse scrolled (298, 456) with delta (0, 0)
Screenshot: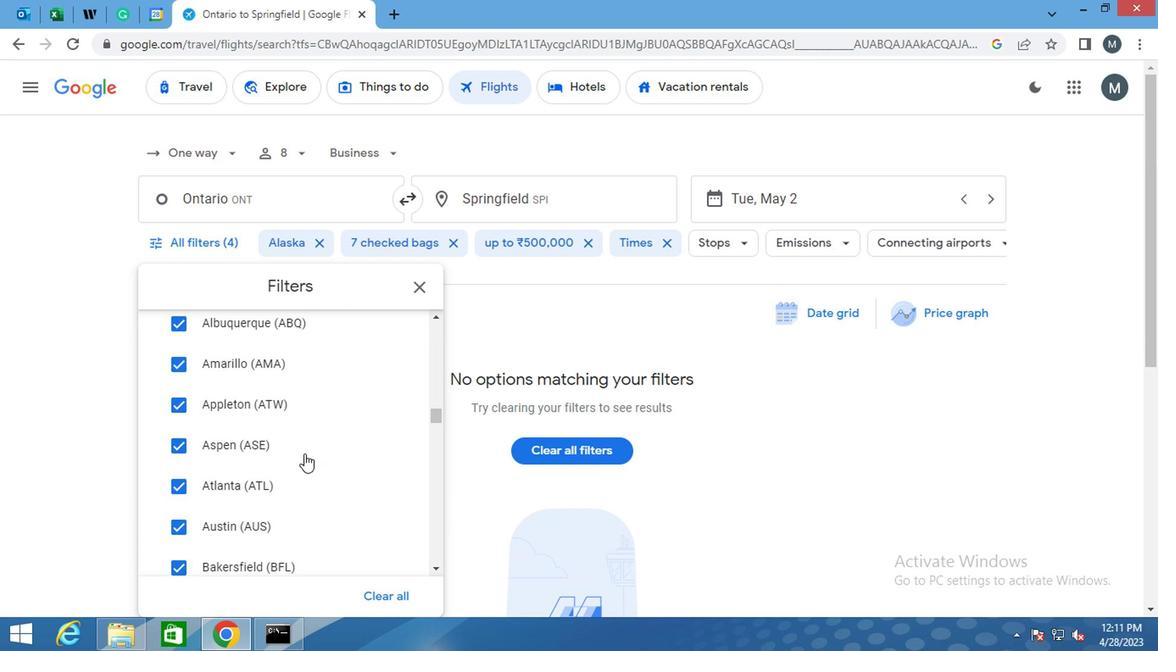 
Action: Mouse scrolled (298, 456) with delta (0, 0)
Screenshot: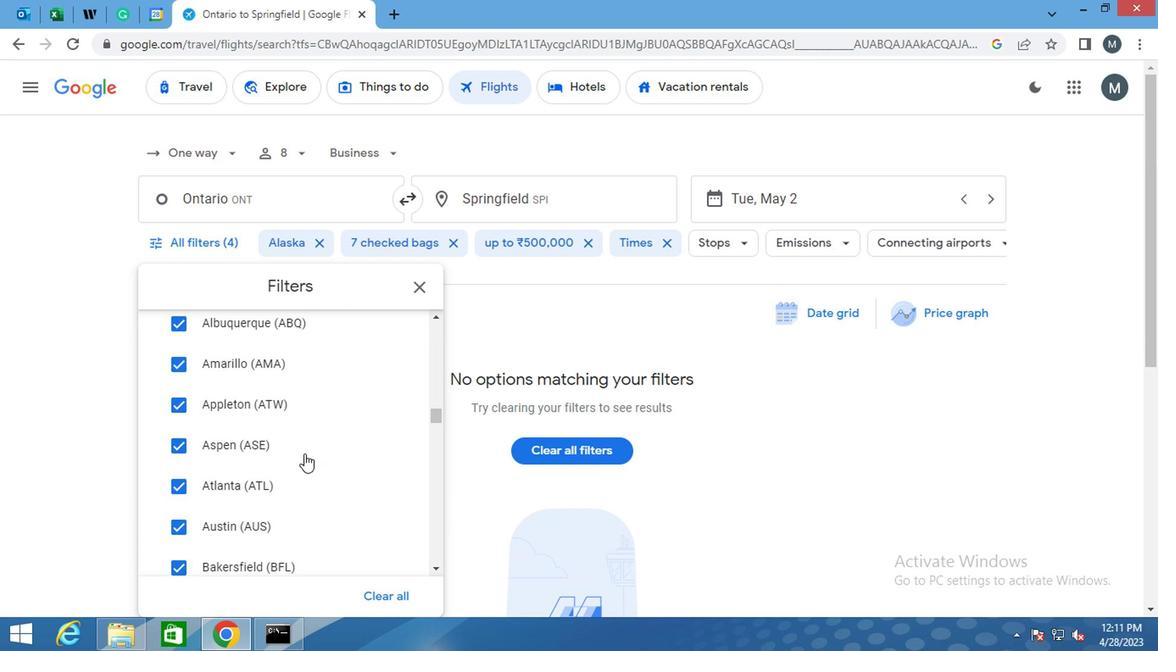 
Action: Mouse moved to (299, 459)
Screenshot: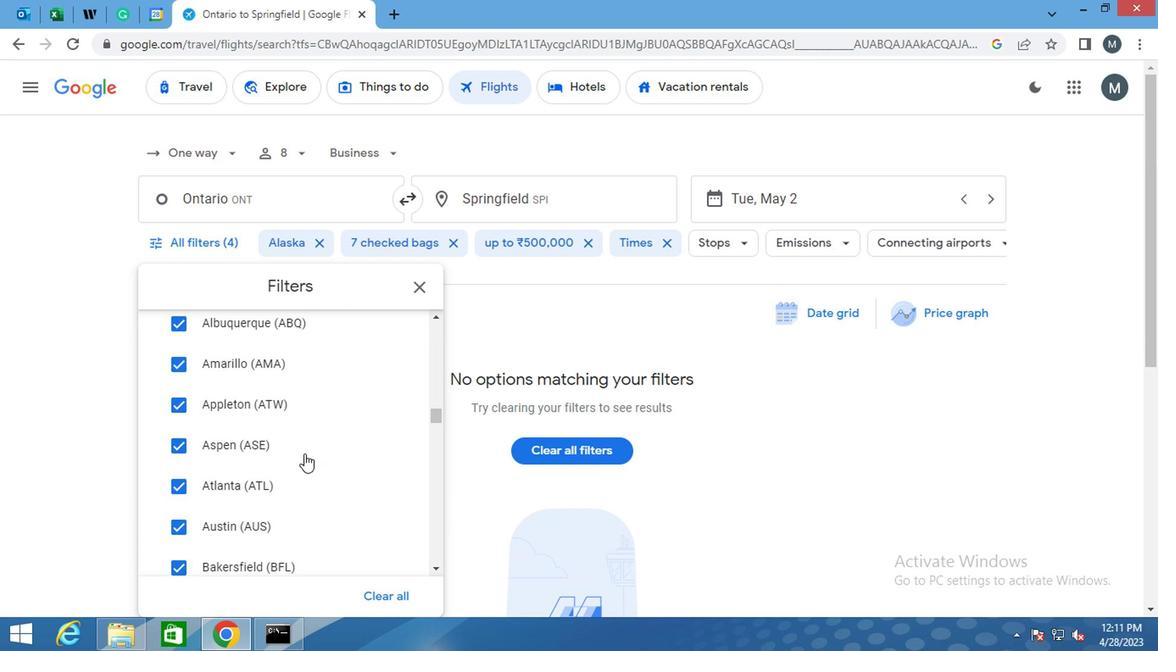
Action: Mouse scrolled (299, 458) with delta (0, 0)
Screenshot: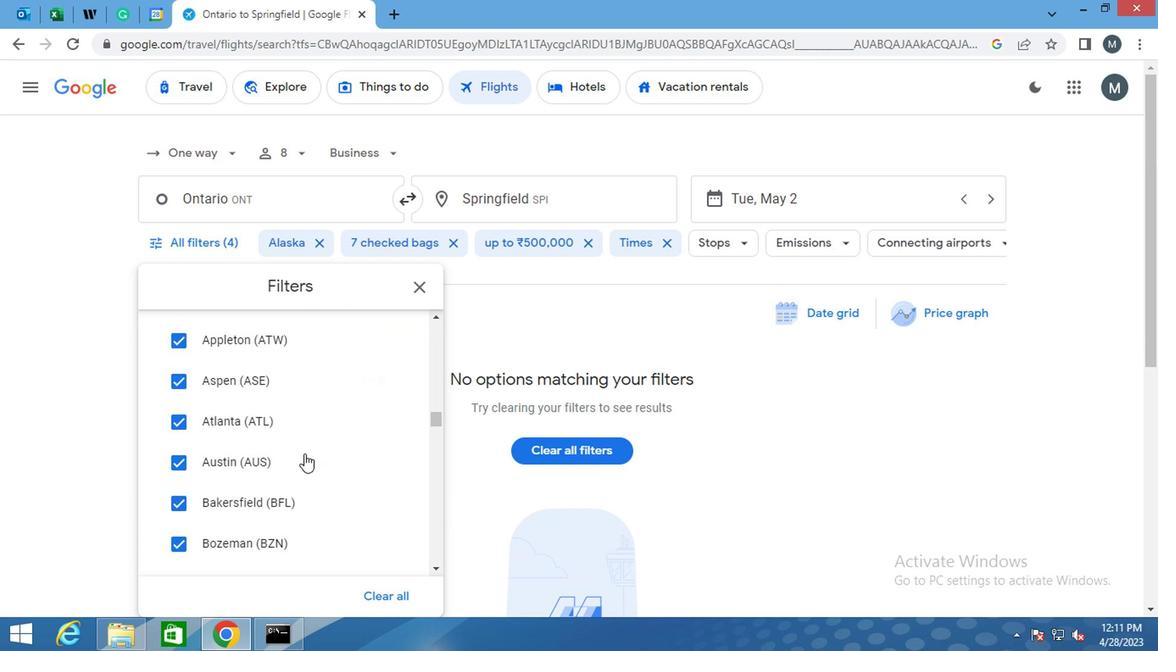 
Action: Mouse moved to (301, 472)
Screenshot: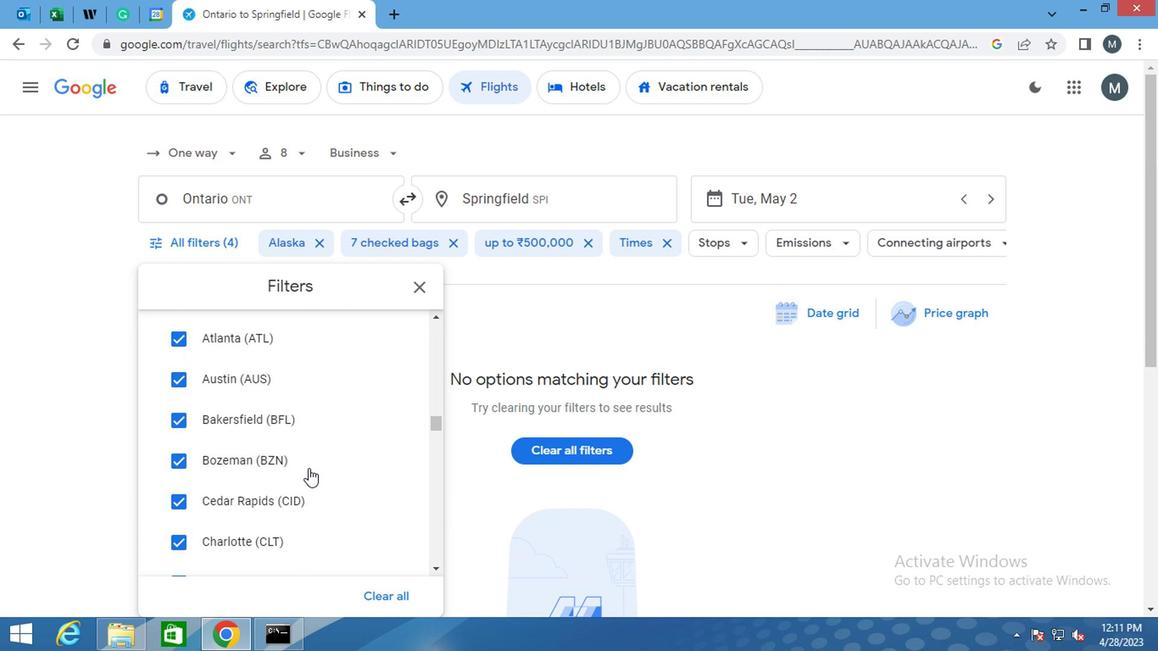 
Action: Mouse scrolled (301, 471) with delta (0, -1)
Screenshot: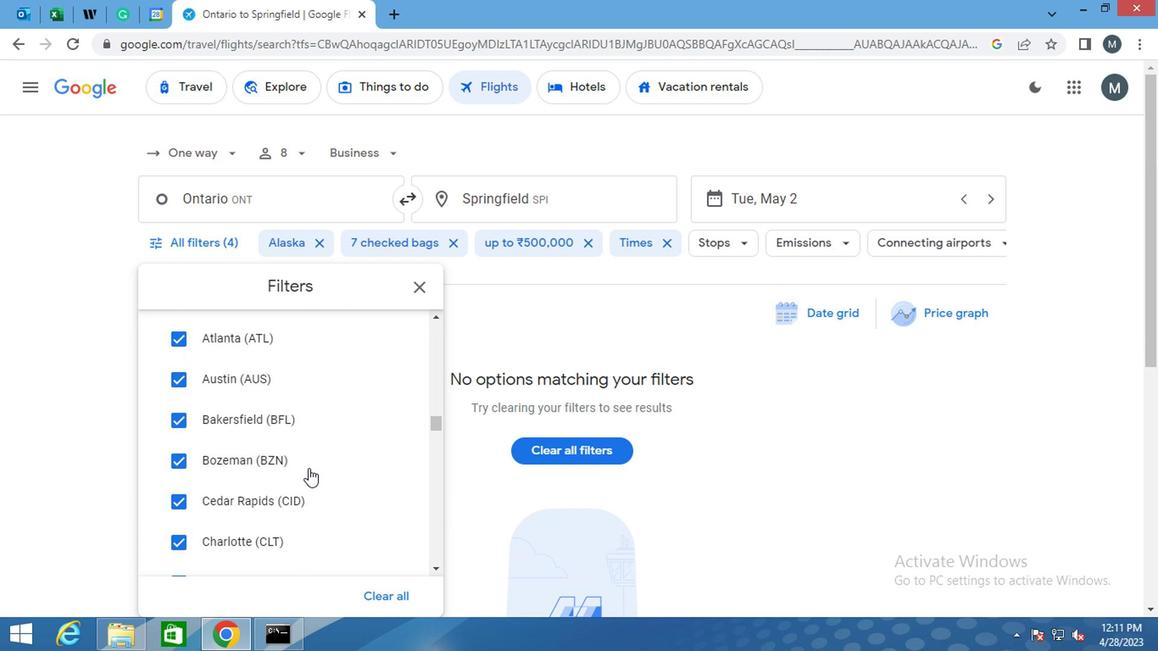 
Action: Mouse moved to (301, 477)
Screenshot: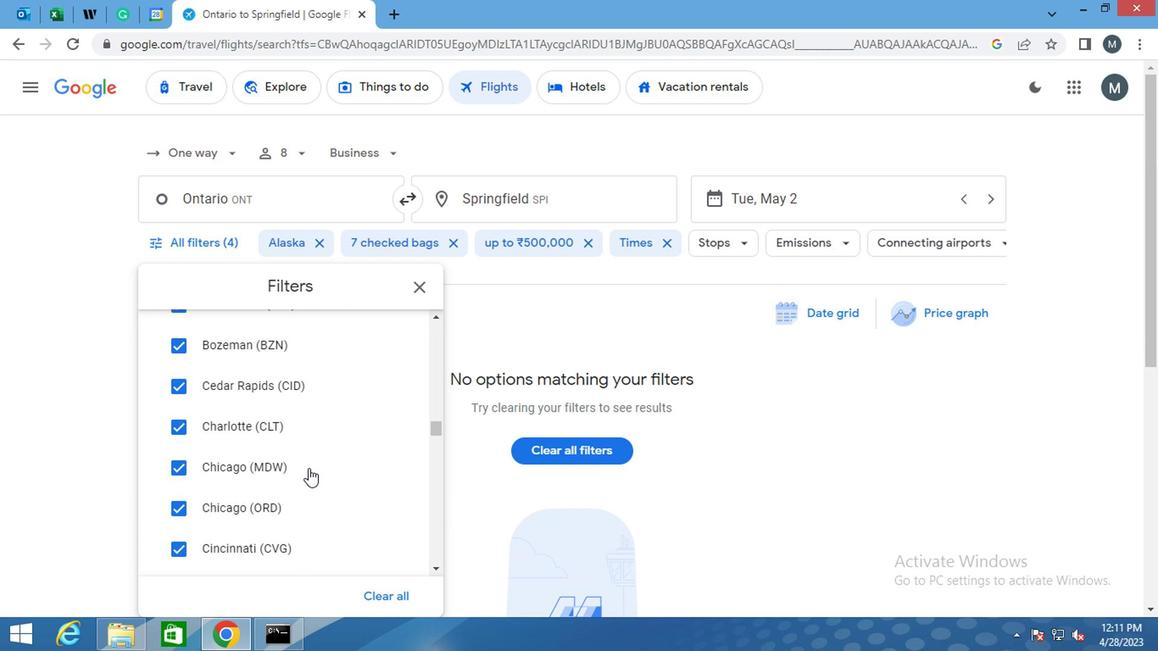 
Action: Mouse scrolled (301, 476) with delta (0, 0)
Screenshot: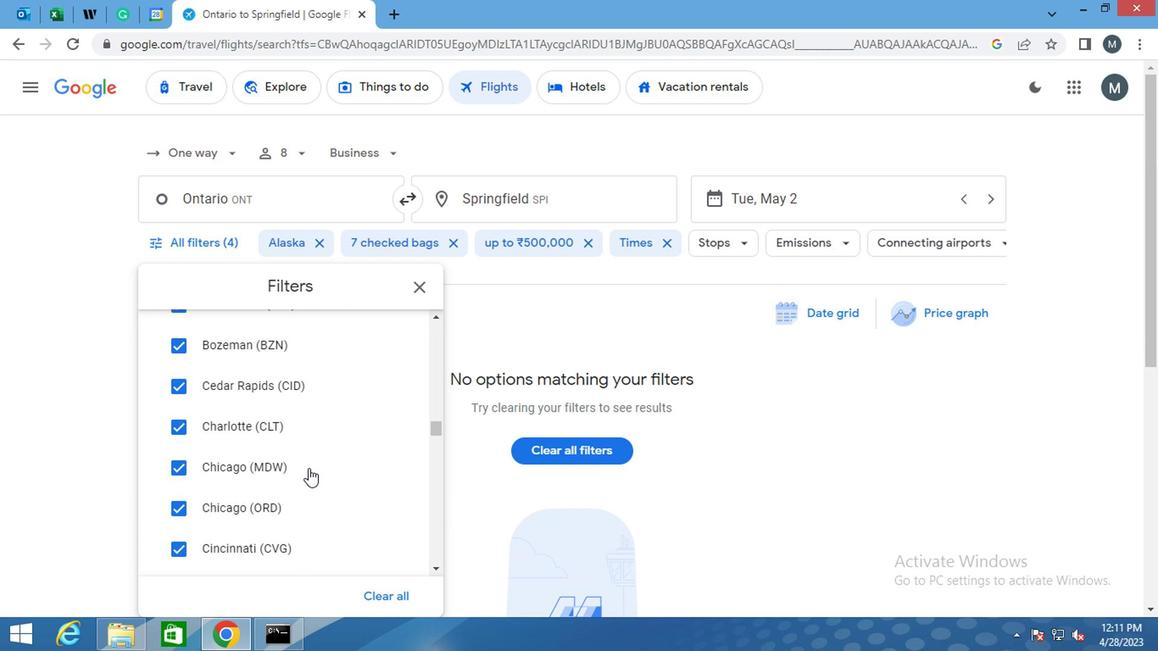 
Action: Mouse moved to (301, 477)
Screenshot: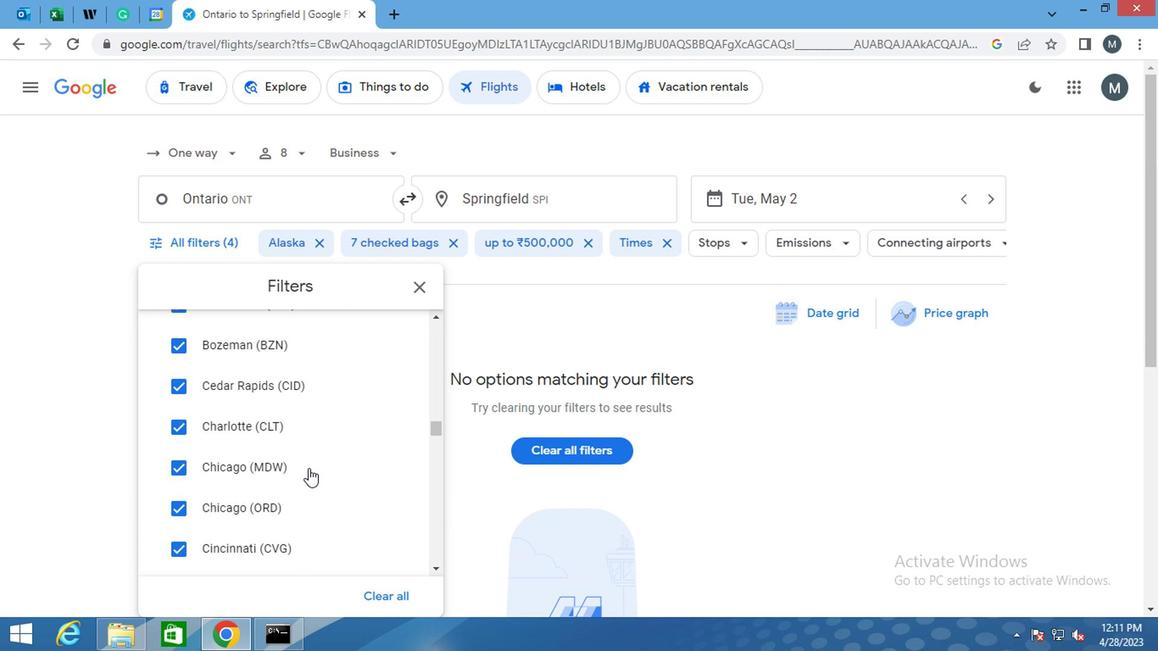 
Action: Mouse scrolled (301, 477) with delta (0, 0)
Screenshot: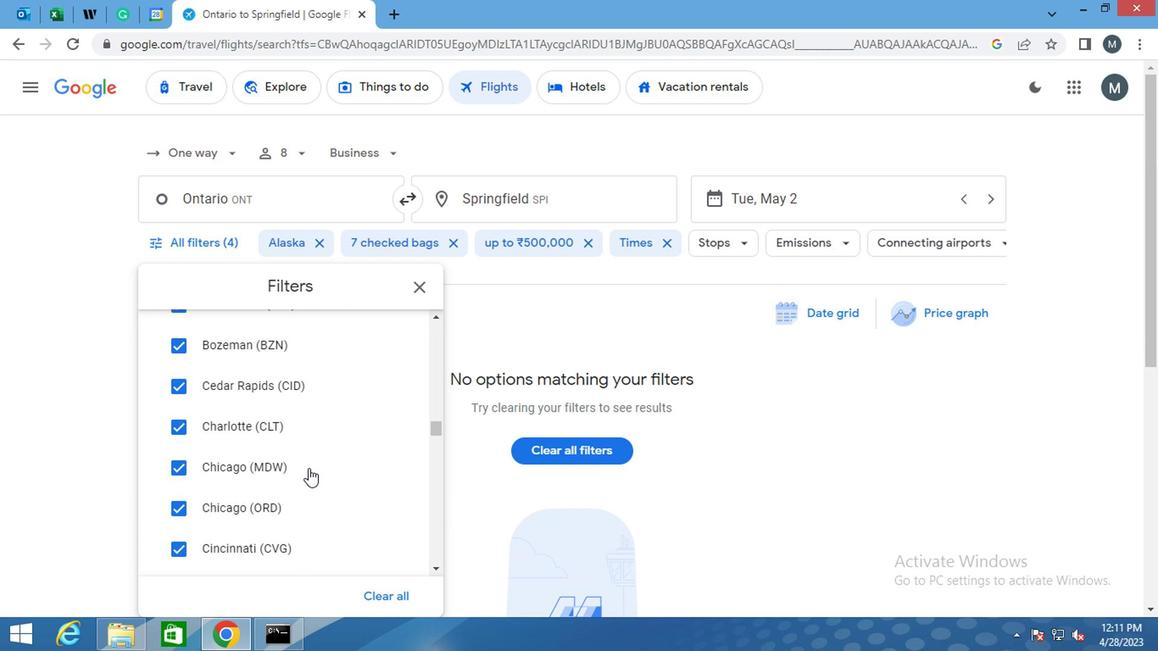 
Action: Mouse moved to (301, 477)
Screenshot: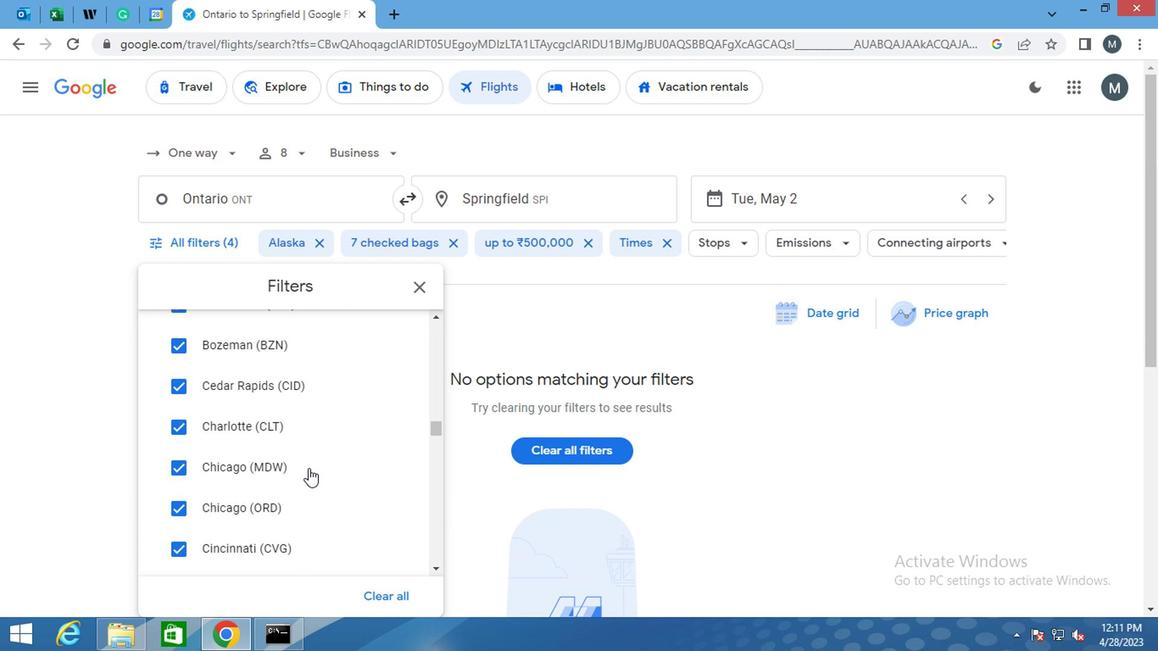 
Action: Mouse scrolled (301, 477) with delta (0, 0)
Screenshot: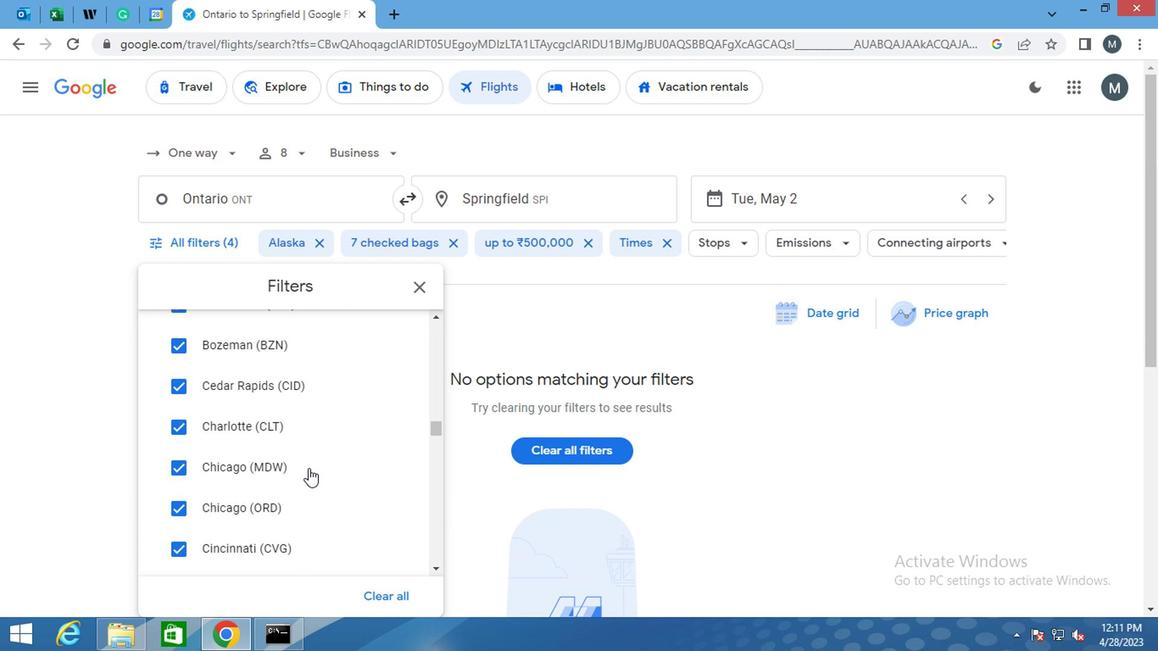 
Action: Mouse moved to (300, 479)
Screenshot: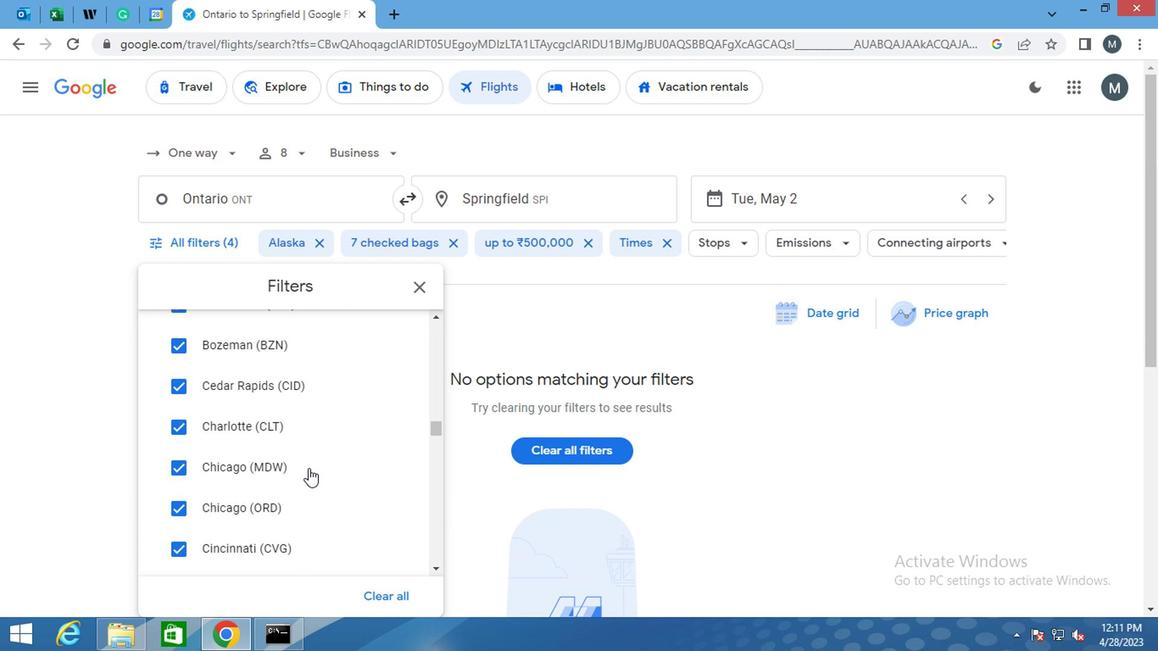 
Action: Mouse scrolled (300, 479) with delta (0, 0)
Screenshot: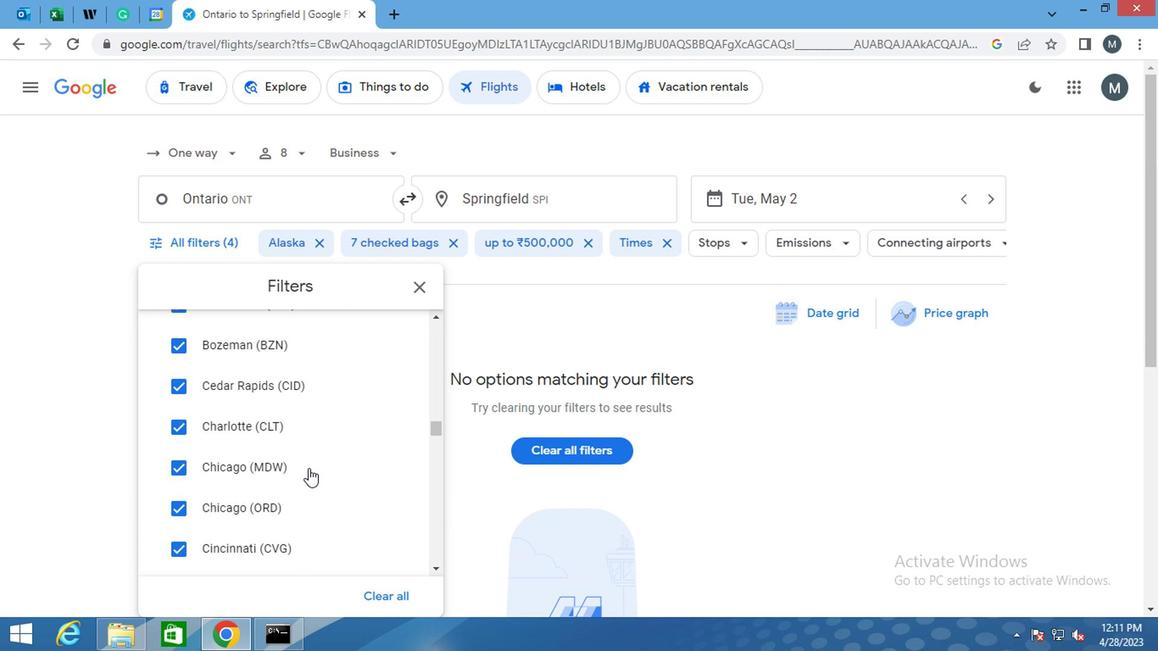 
Action: Mouse moved to (300, 485)
Screenshot: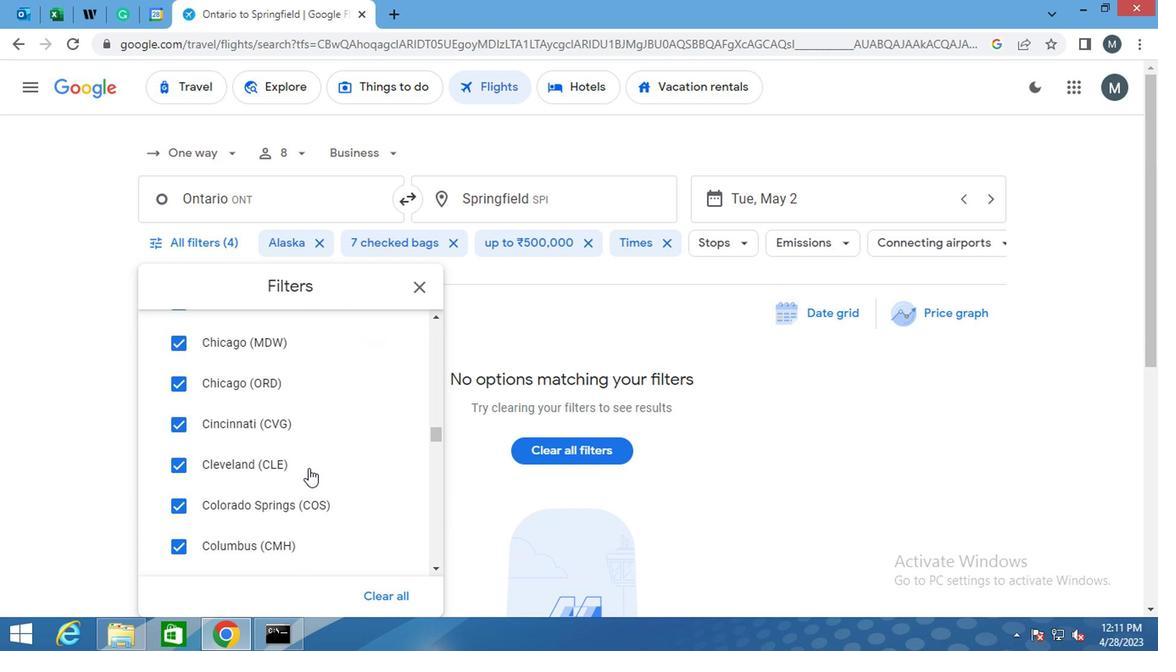 
Action: Mouse scrolled (300, 485) with delta (0, 0)
Screenshot: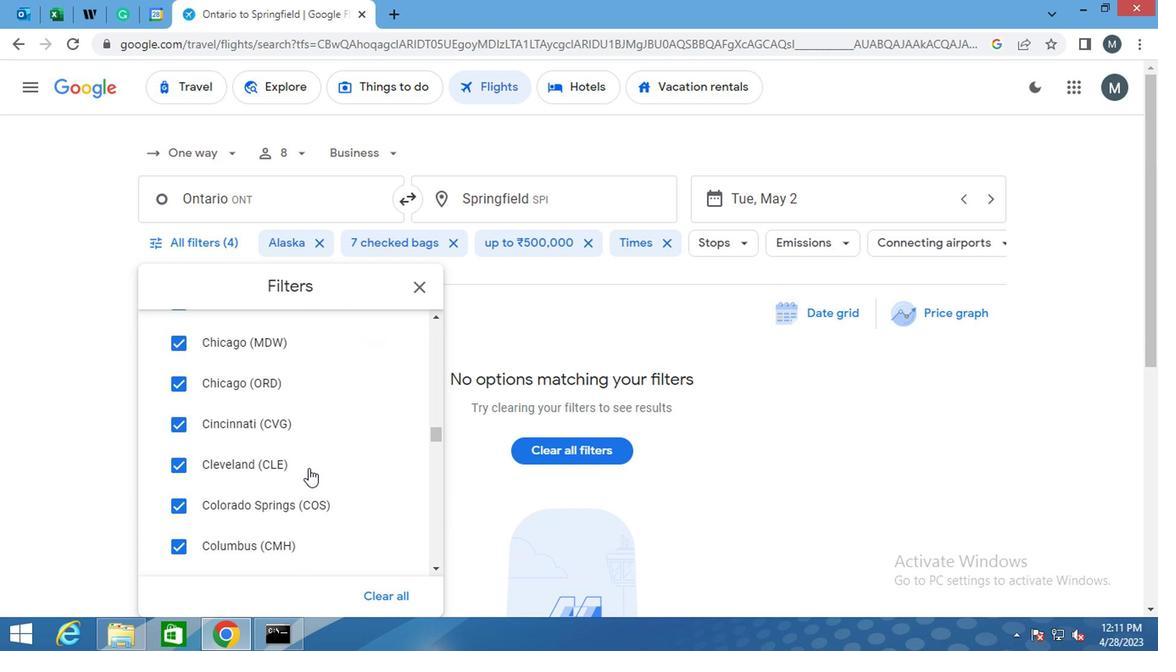 
Action: Mouse moved to (290, 496)
Screenshot: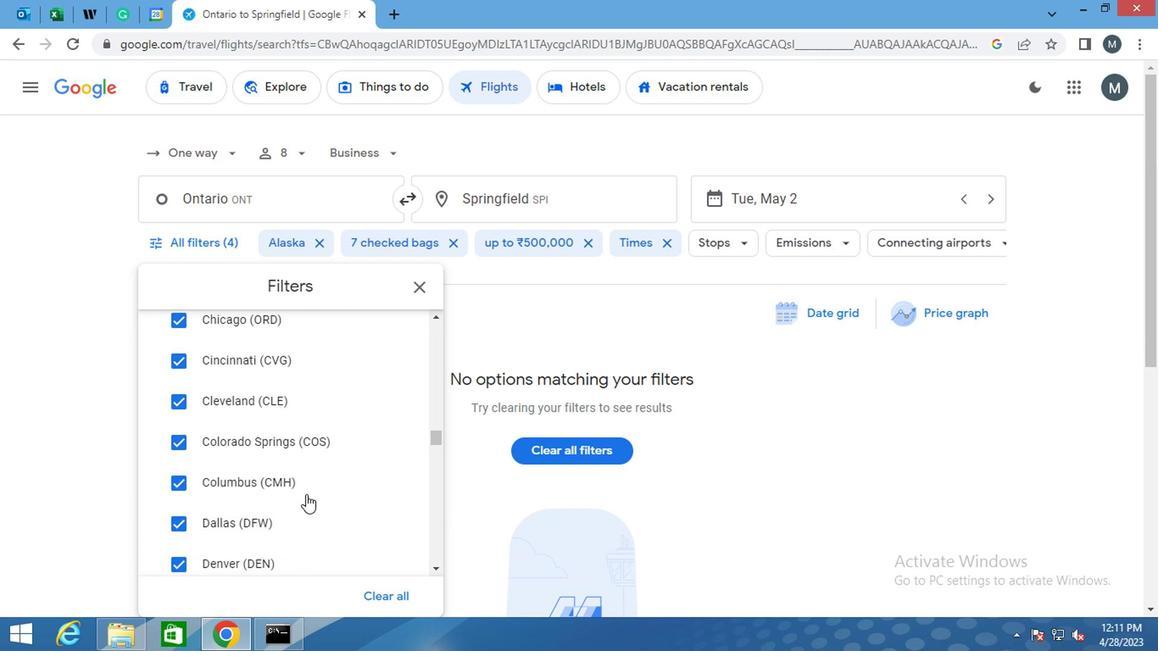 
Action: Mouse scrolled (290, 495) with delta (0, 0)
Screenshot: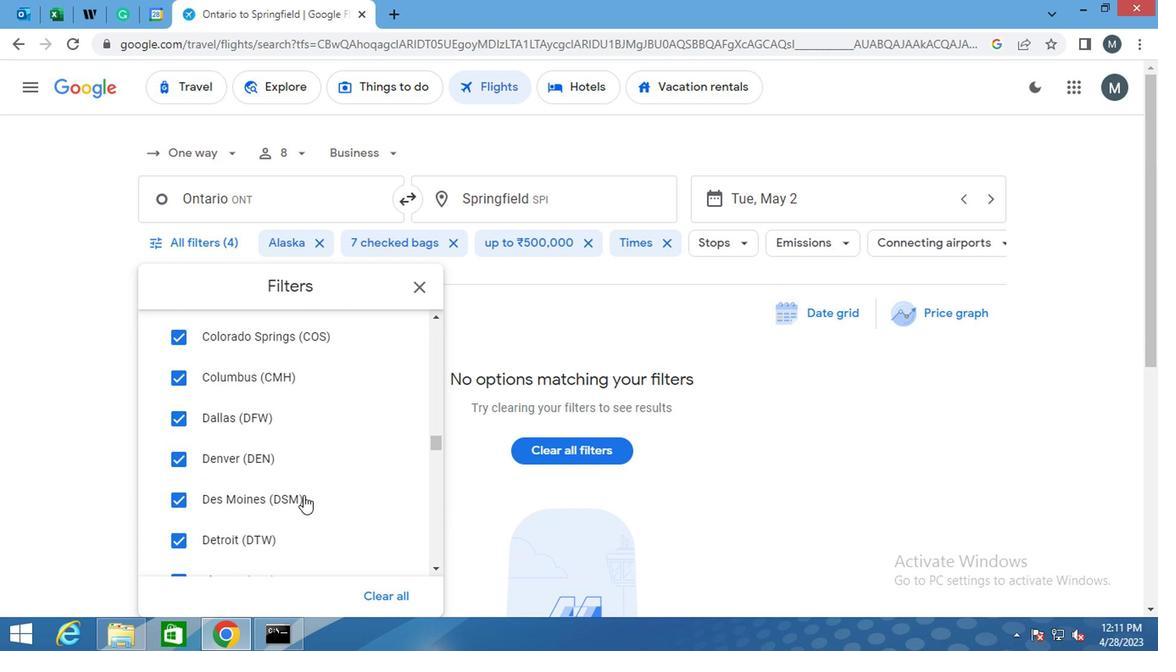 
Action: Mouse moved to (288, 497)
Screenshot: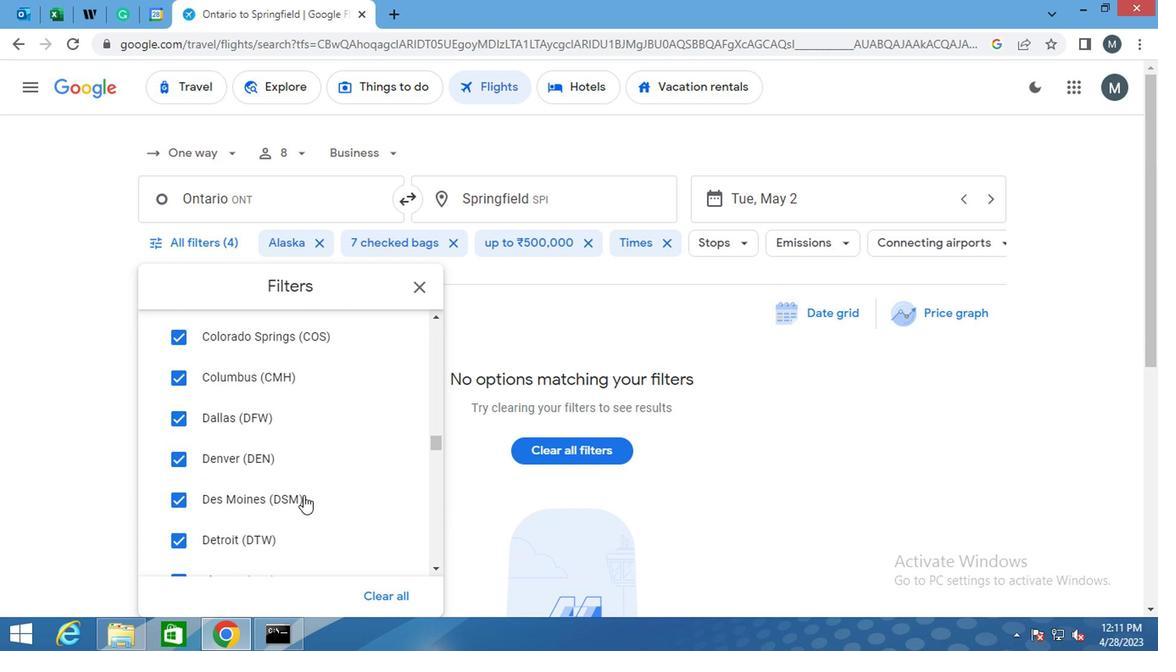 
Action: Mouse scrolled (288, 496) with delta (0, -1)
Screenshot: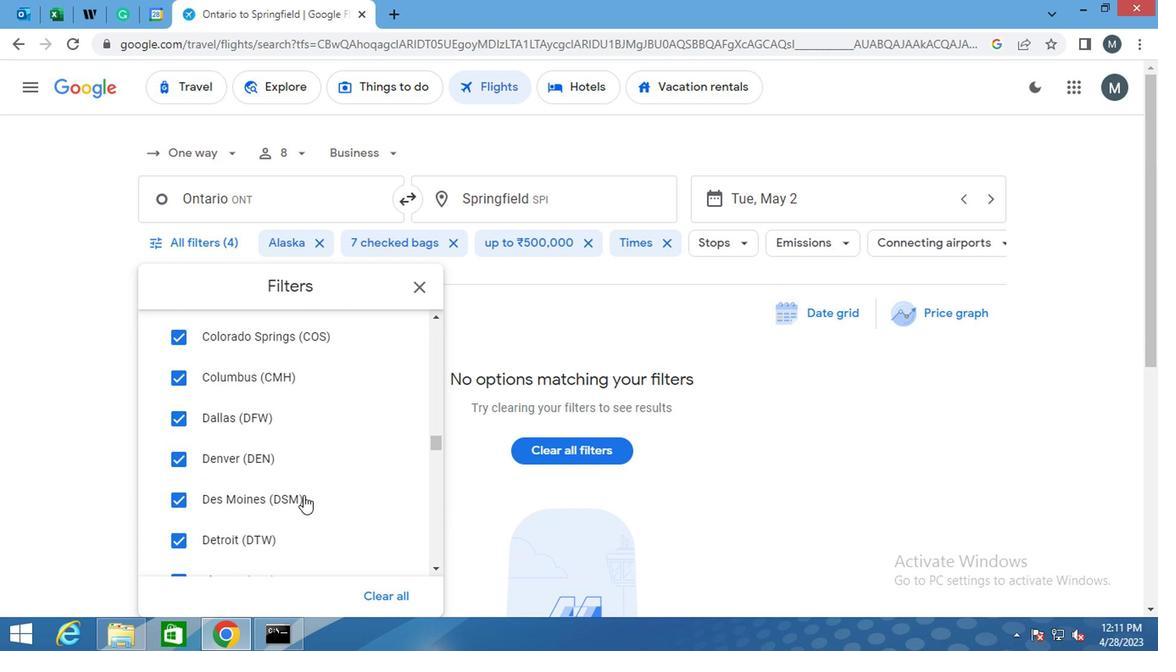
Action: Mouse scrolled (288, 496) with delta (0, -1)
Screenshot: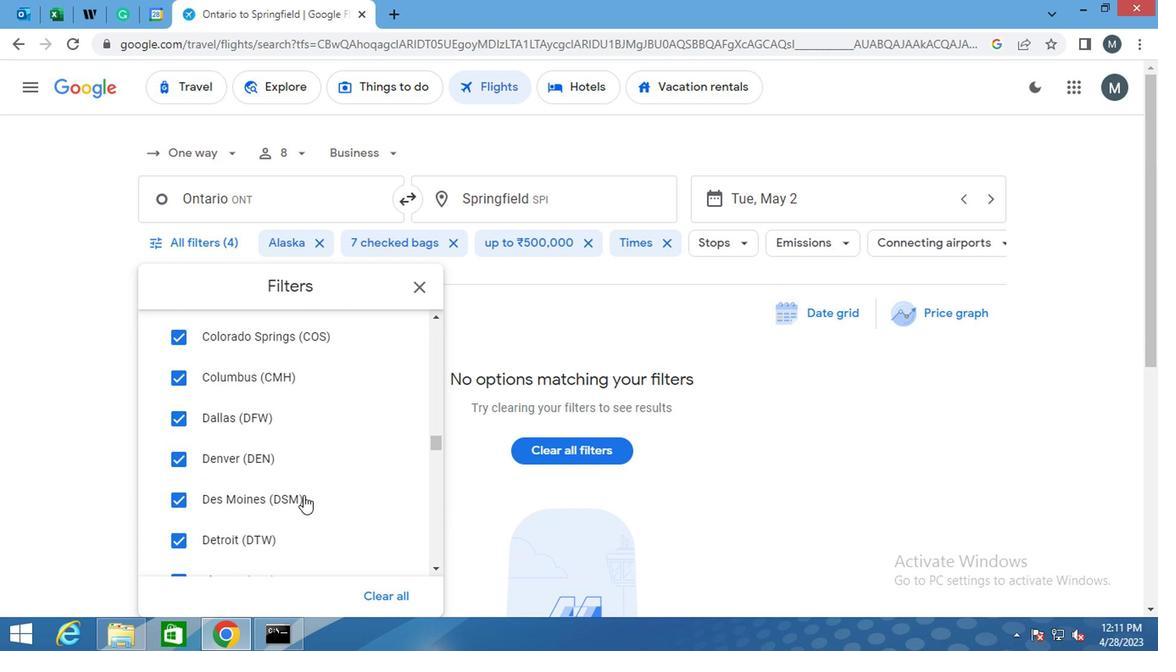
Action: Mouse scrolled (288, 496) with delta (0, -1)
Screenshot: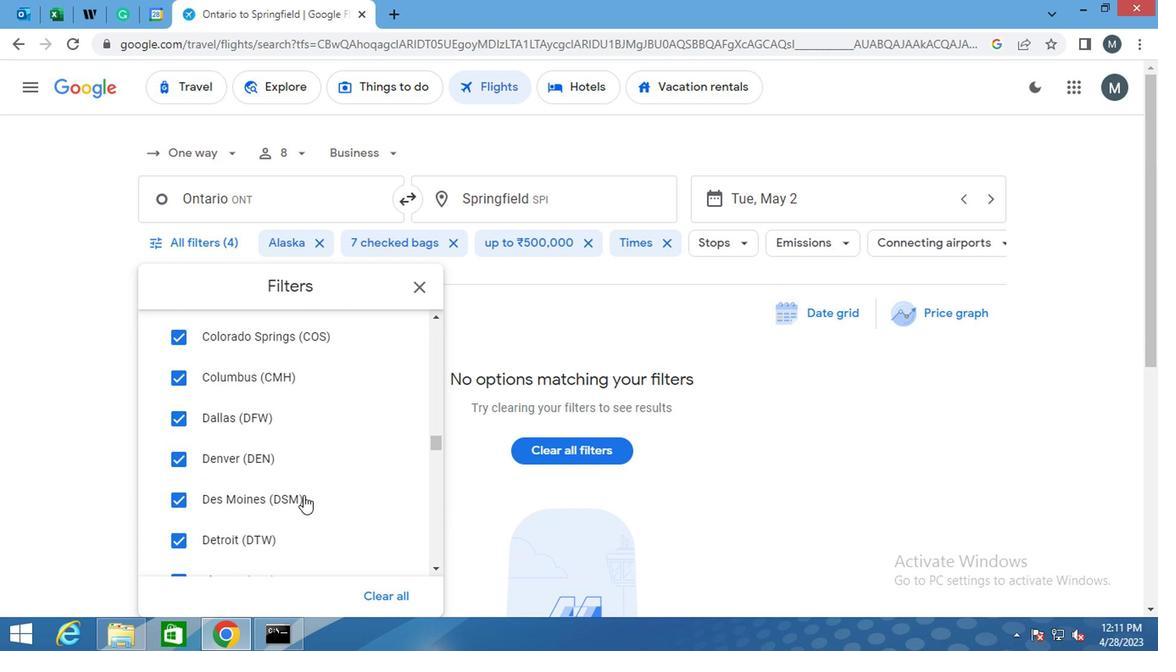 
Action: Mouse scrolled (288, 496) with delta (0, -1)
Screenshot: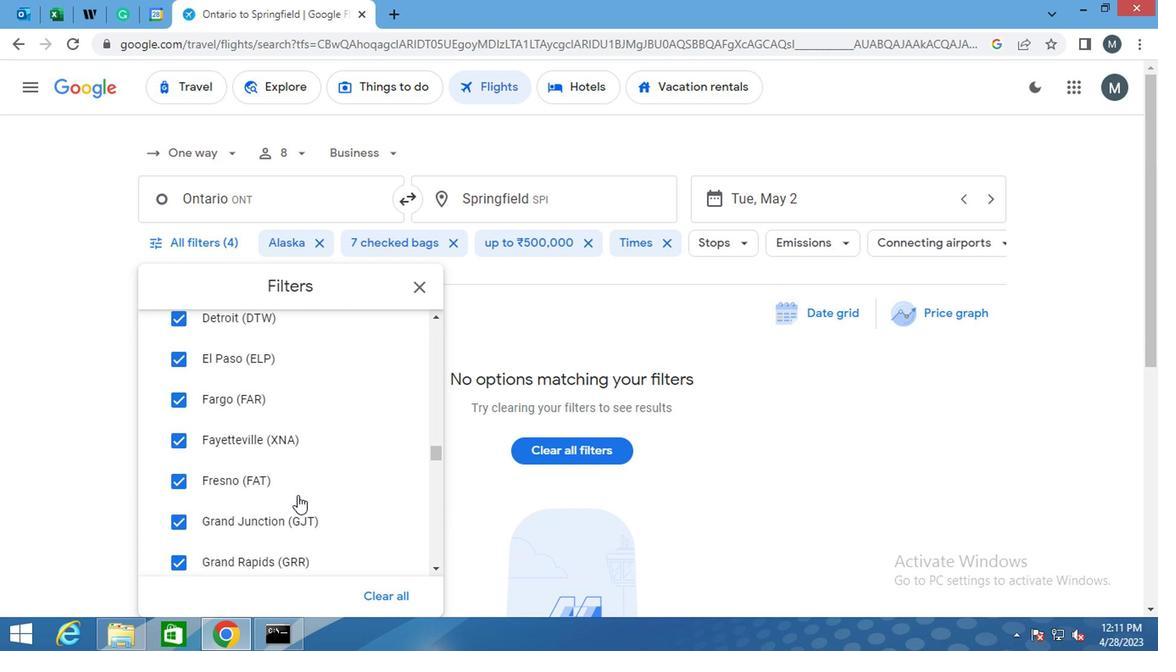 
Action: Mouse moved to (288, 497)
Screenshot: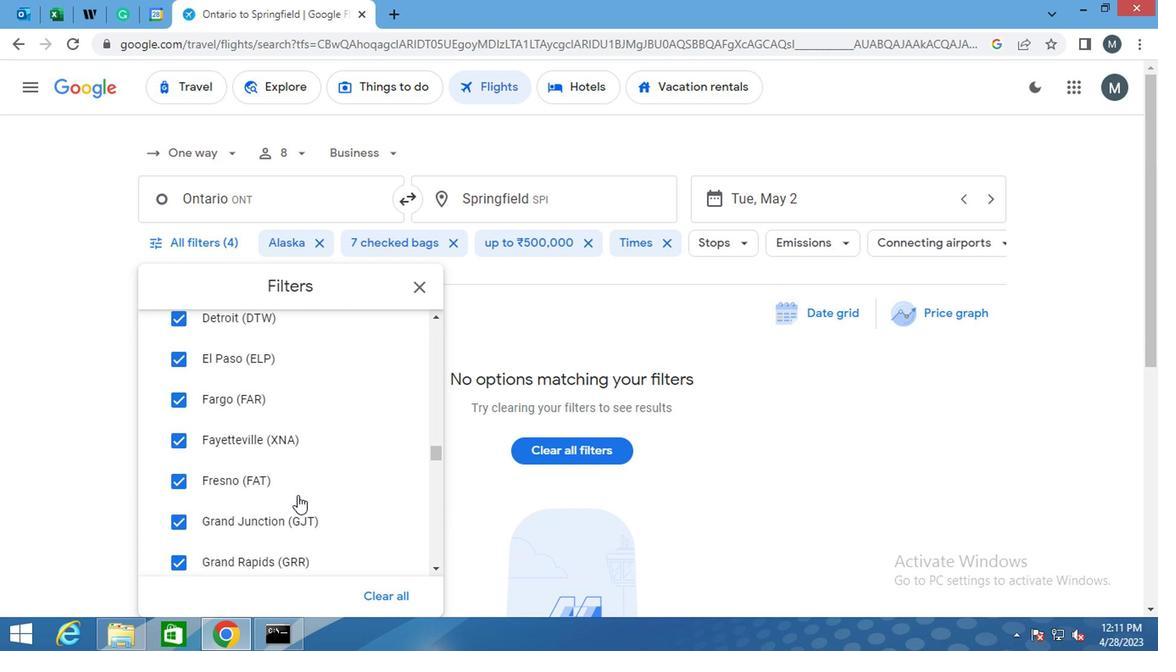 
Action: Mouse scrolled (288, 497) with delta (0, 0)
Screenshot: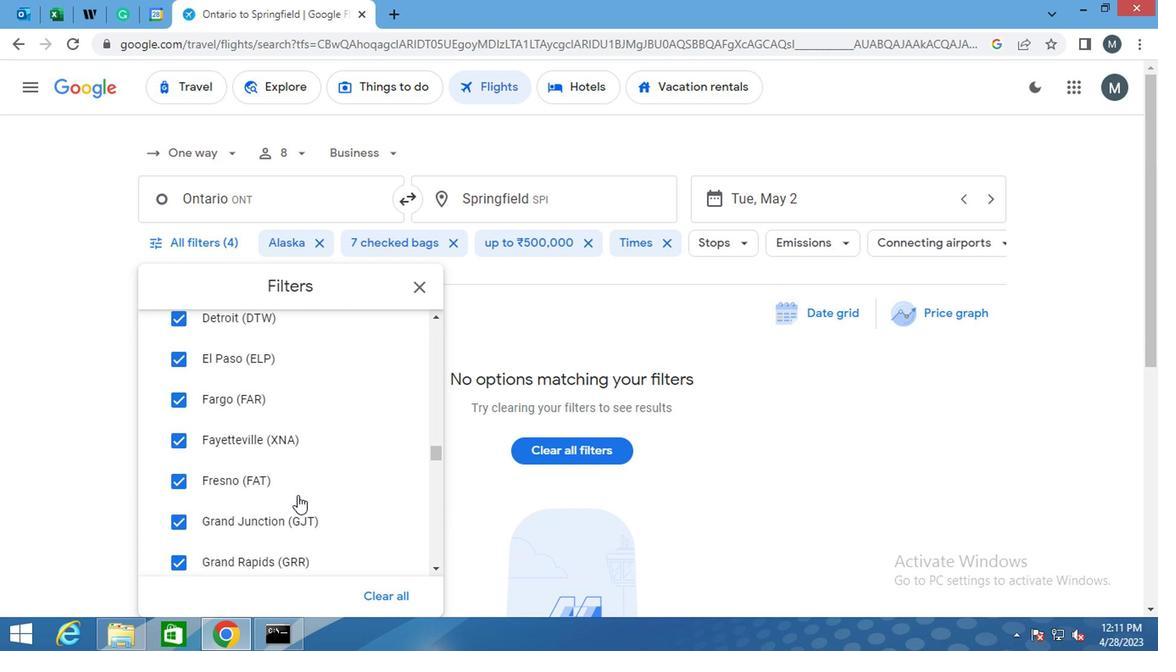 
Action: Mouse moved to (280, 502)
Screenshot: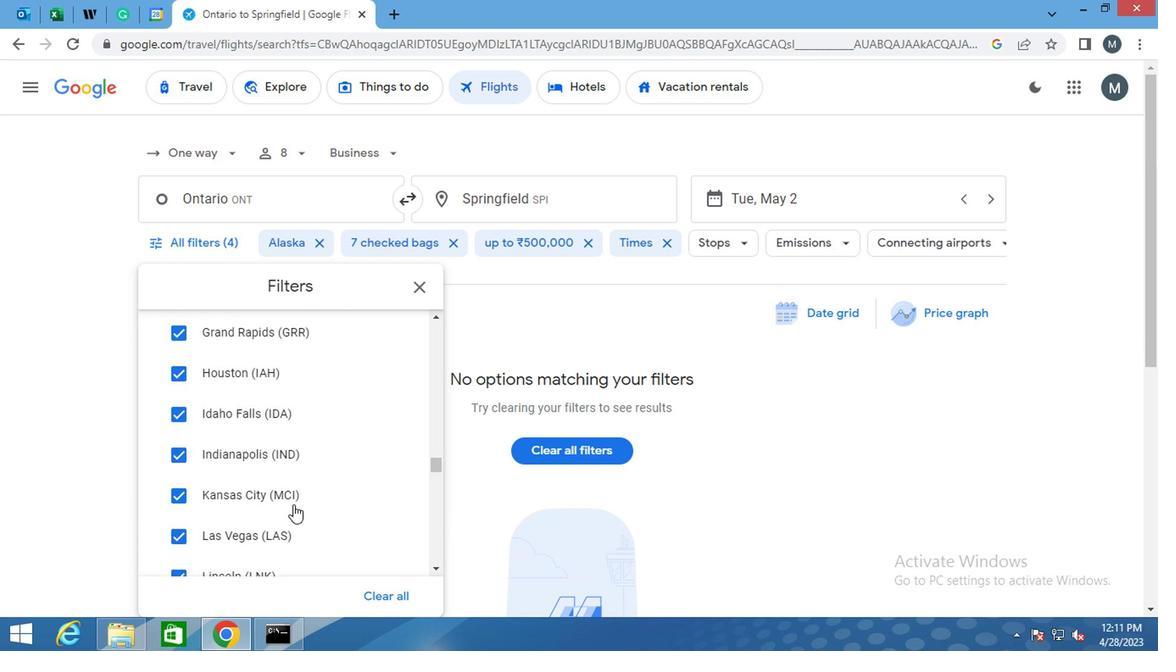 
Action: Mouse scrolled (280, 501) with delta (0, 0)
Screenshot: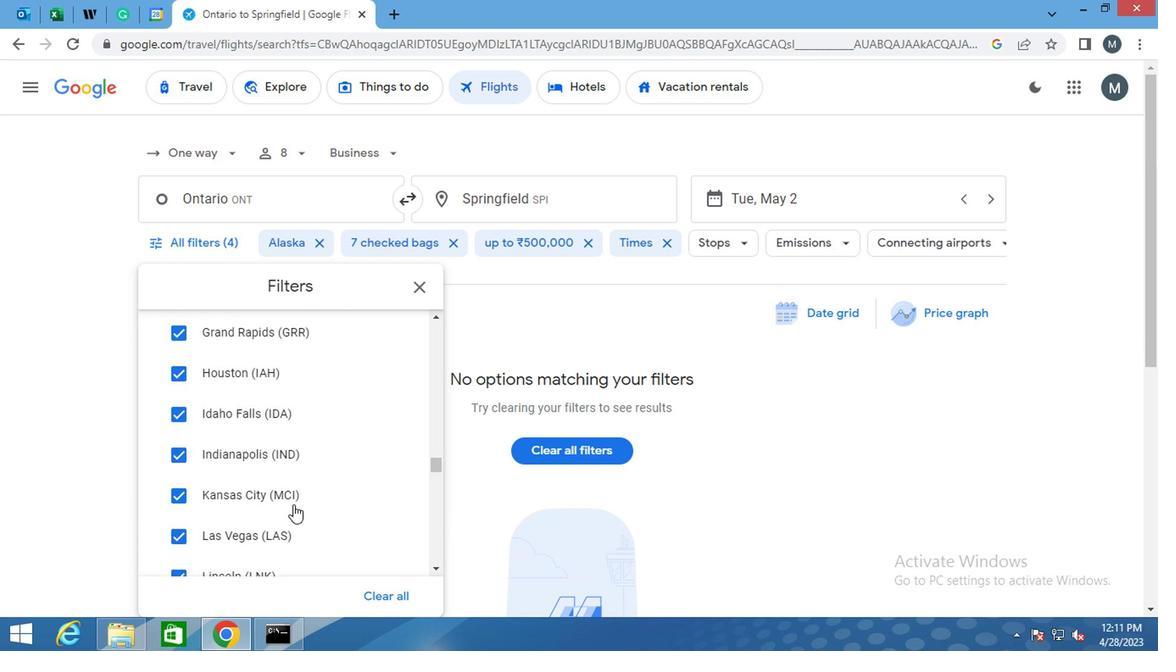 
Action: Mouse moved to (280, 502)
Screenshot: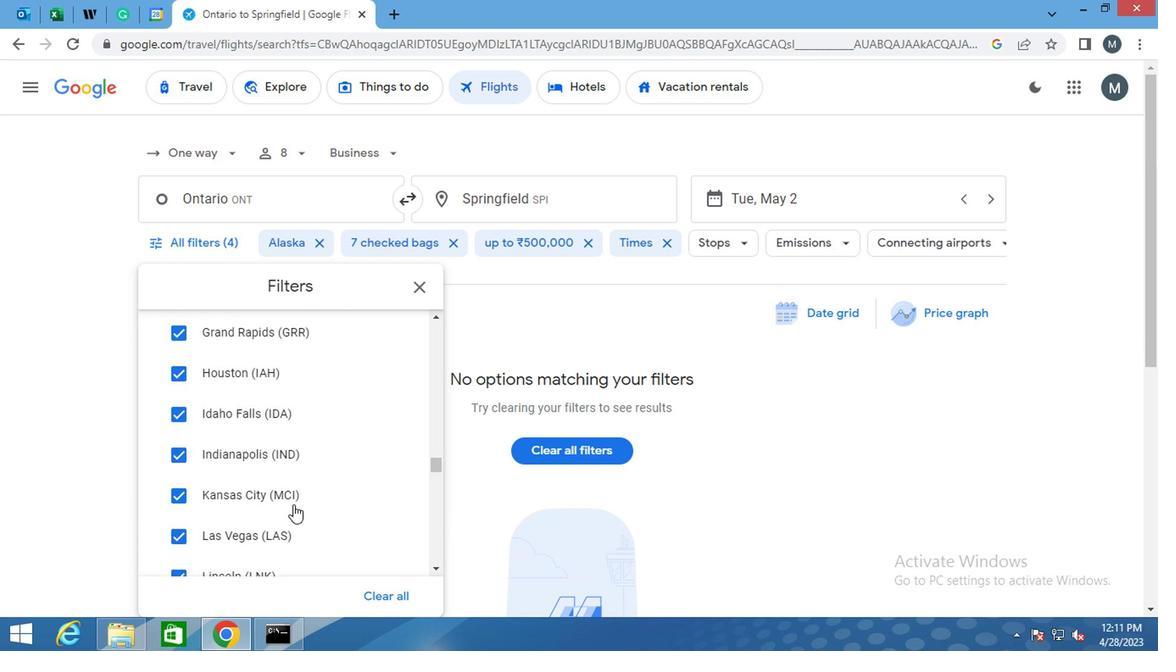 
Action: Mouse scrolled (280, 501) with delta (0, 0)
Screenshot: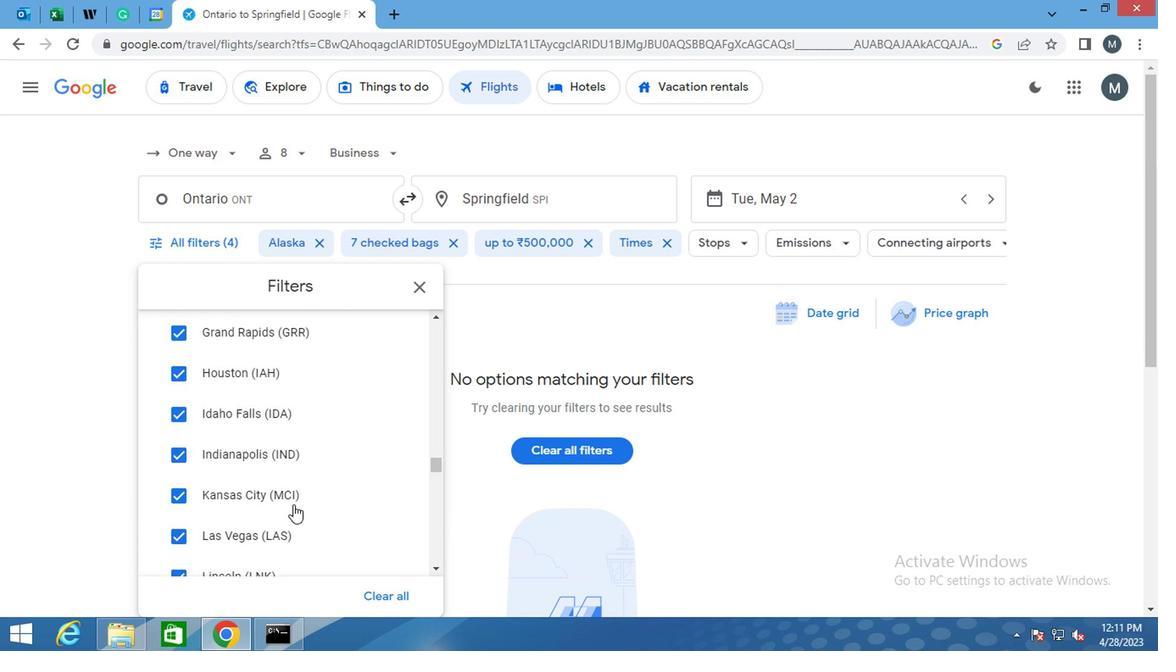
Action: Mouse scrolled (280, 501) with delta (0, 0)
Screenshot: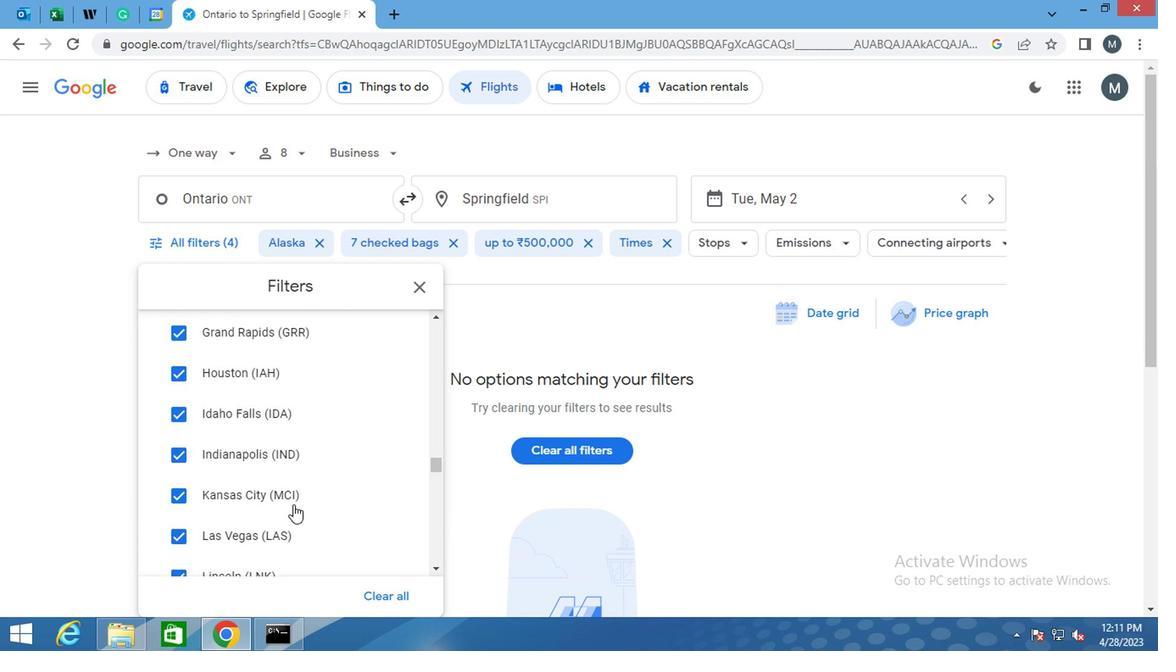 
Action: Mouse scrolled (280, 501) with delta (0, 0)
Screenshot: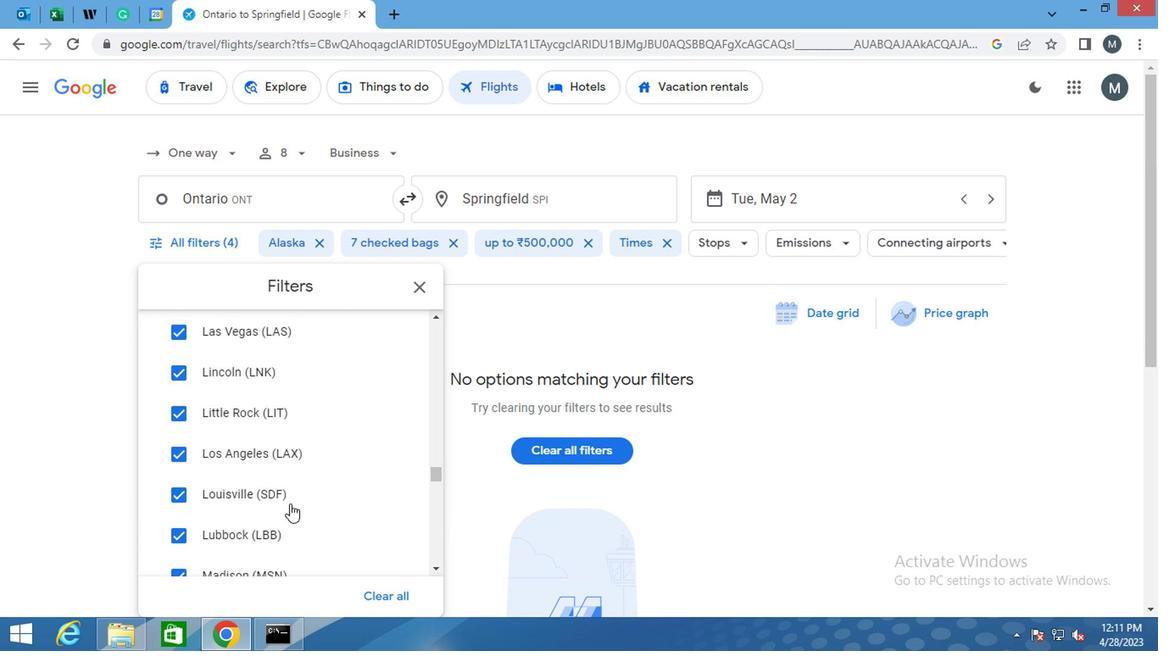 
Action: Mouse scrolled (280, 501) with delta (0, 0)
Screenshot: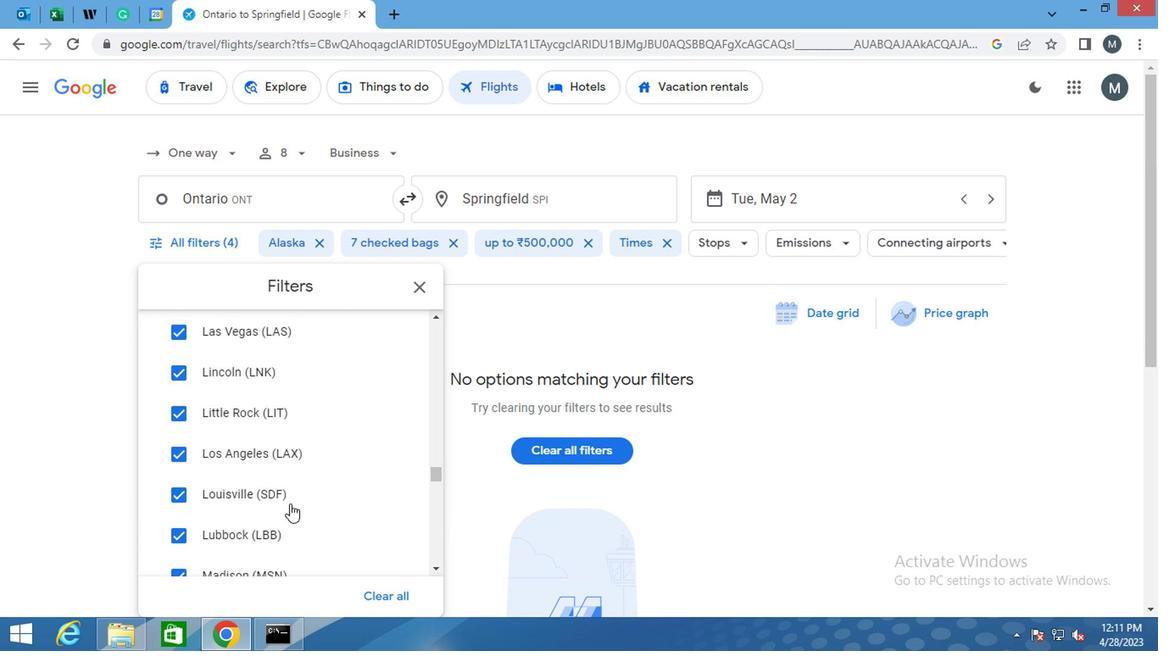 
Action: Mouse scrolled (280, 501) with delta (0, 0)
Screenshot: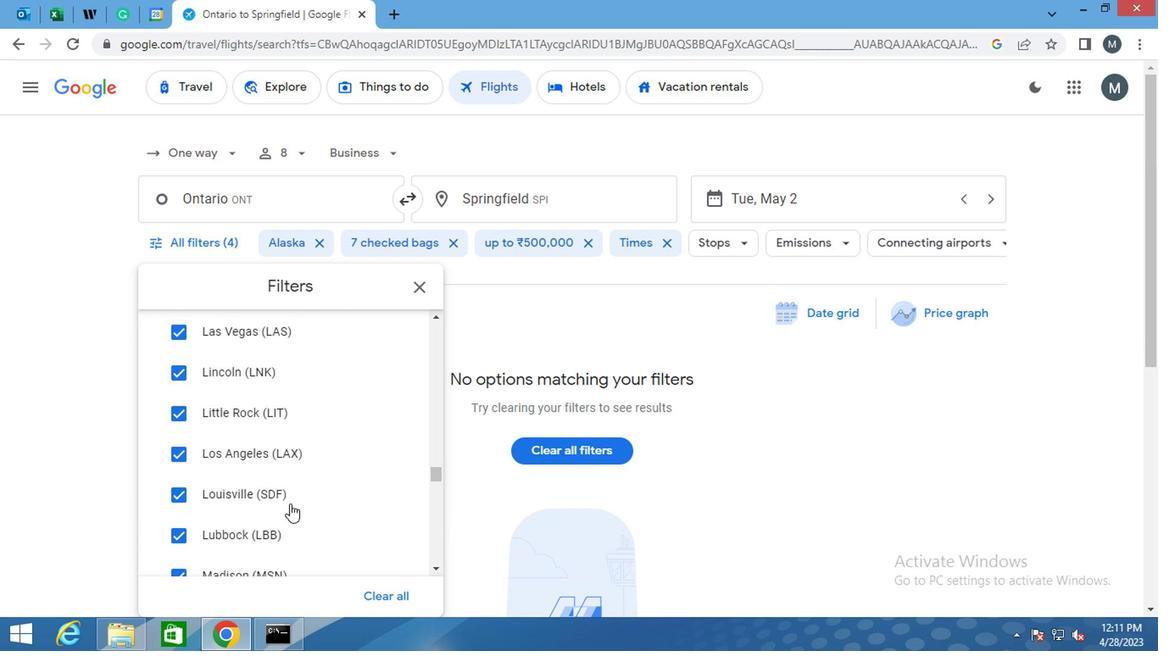 
Action: Mouse moved to (274, 503)
Screenshot: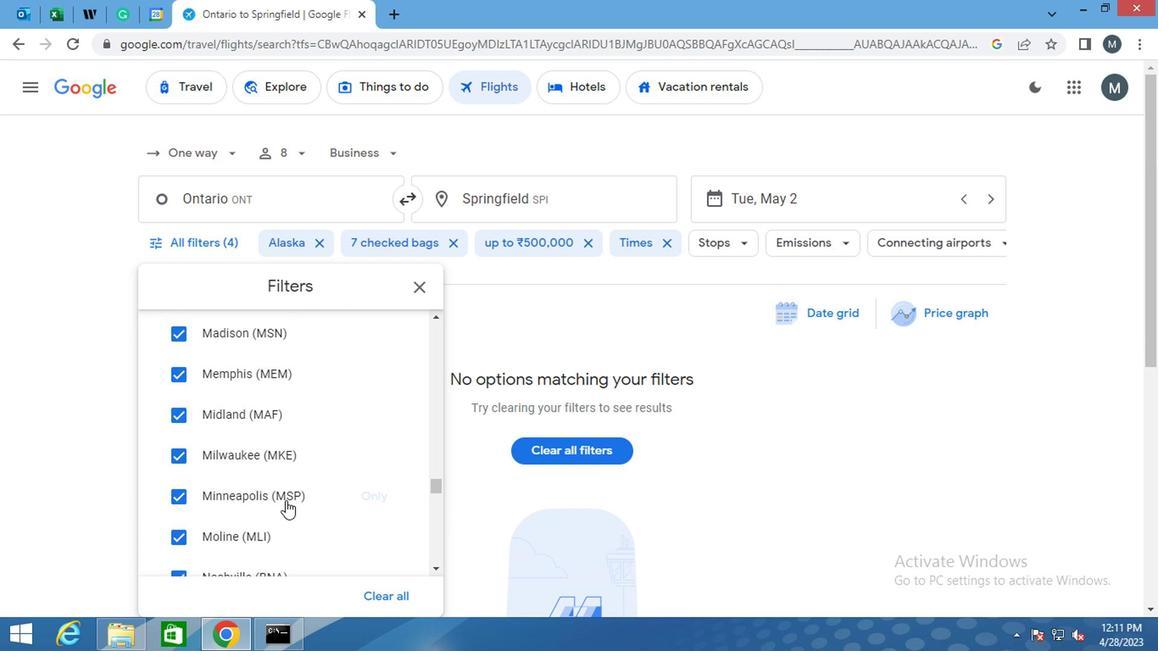 
Action: Mouse scrolled (274, 502) with delta (0, -1)
Screenshot: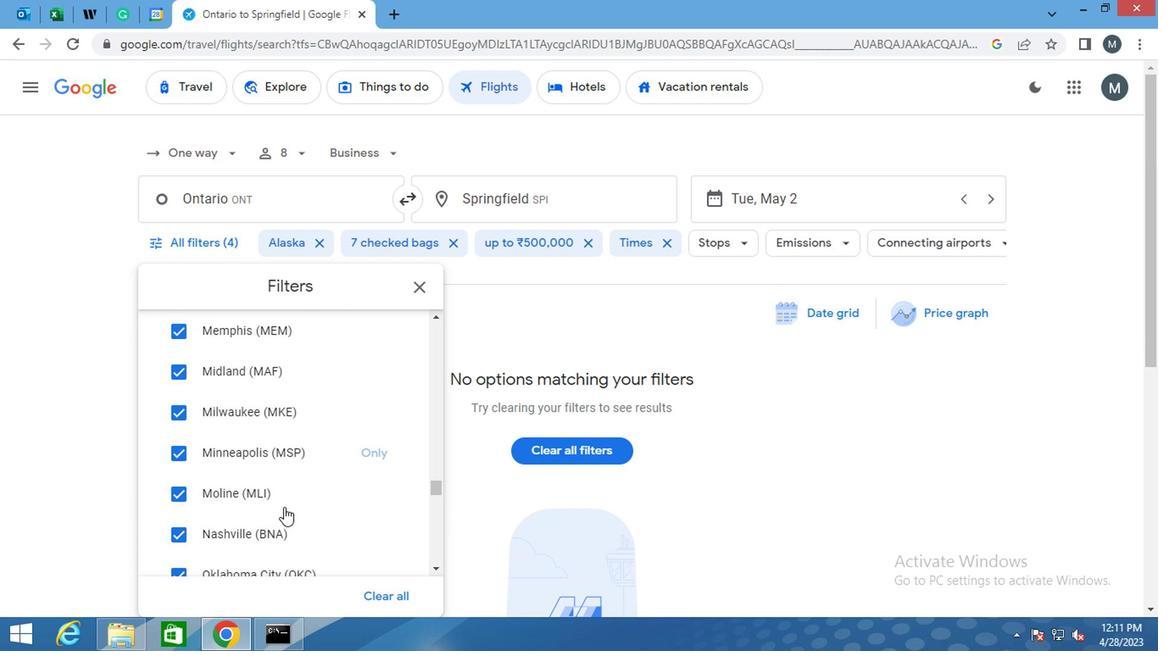 
Action: Mouse scrolled (274, 502) with delta (0, -1)
Screenshot: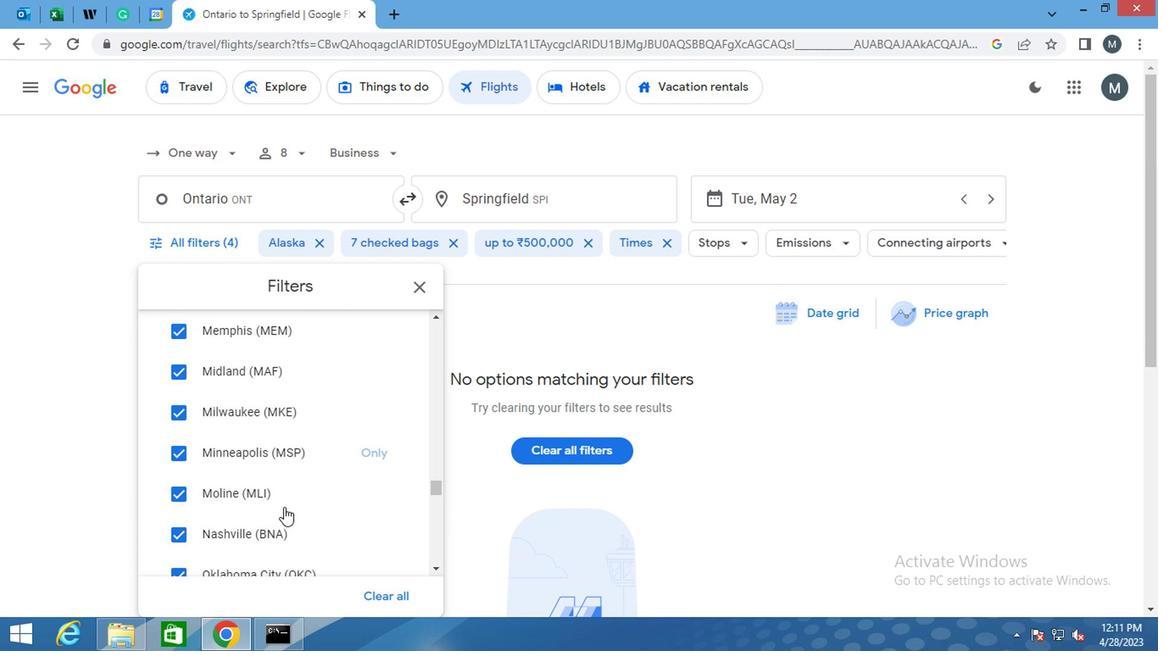 
Action: Mouse scrolled (274, 502) with delta (0, -1)
Screenshot: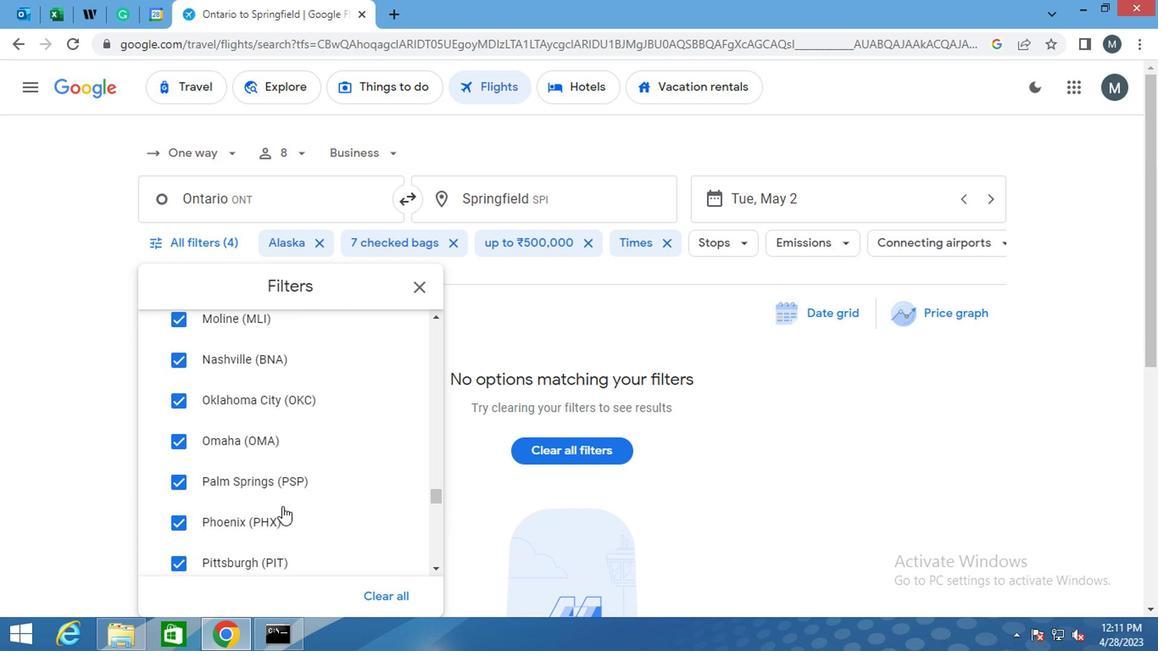 
Action: Mouse moved to (274, 503)
Screenshot: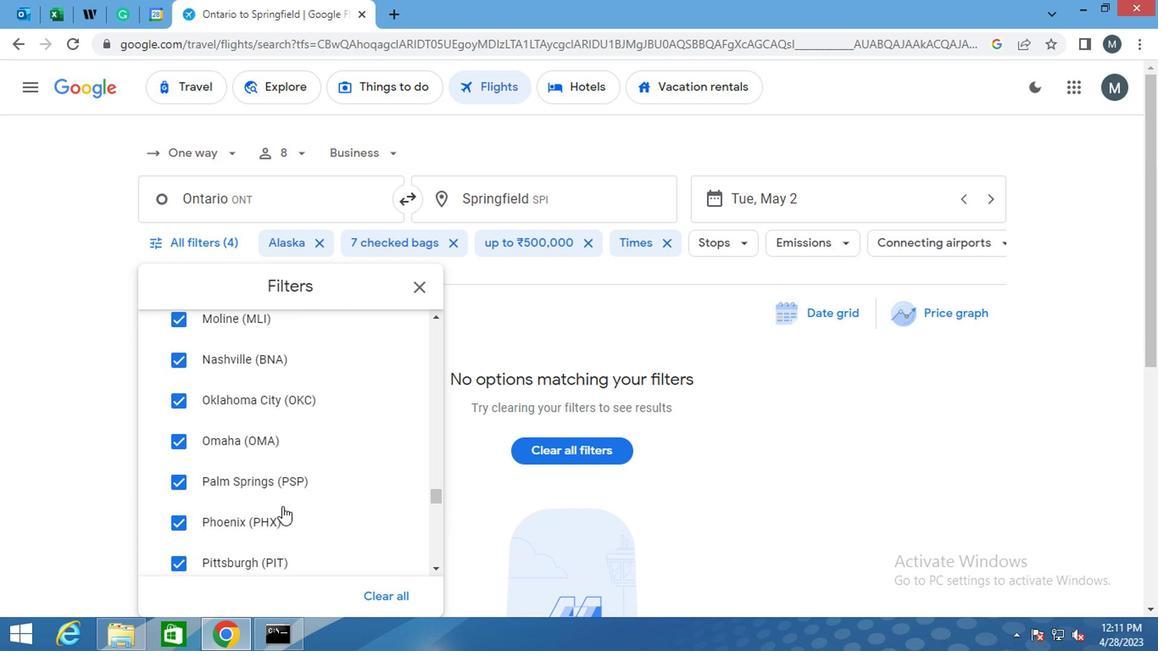 
Action: Mouse scrolled (274, 502) with delta (0, -1)
Screenshot: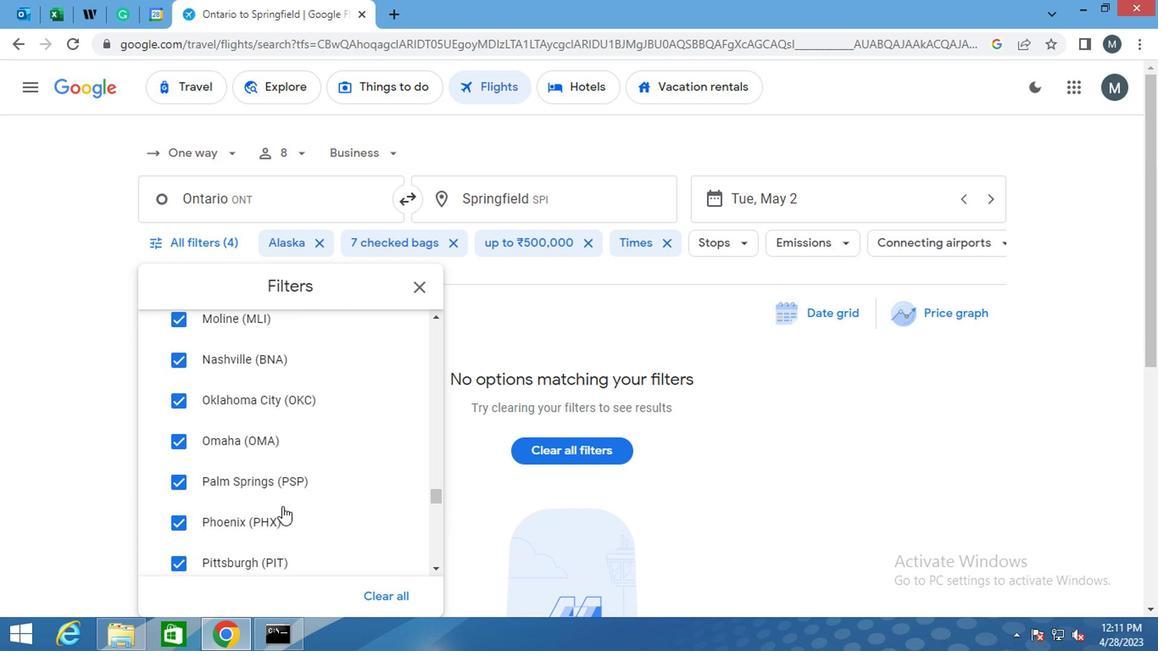 
Action: Mouse scrolled (274, 502) with delta (0, -1)
Screenshot: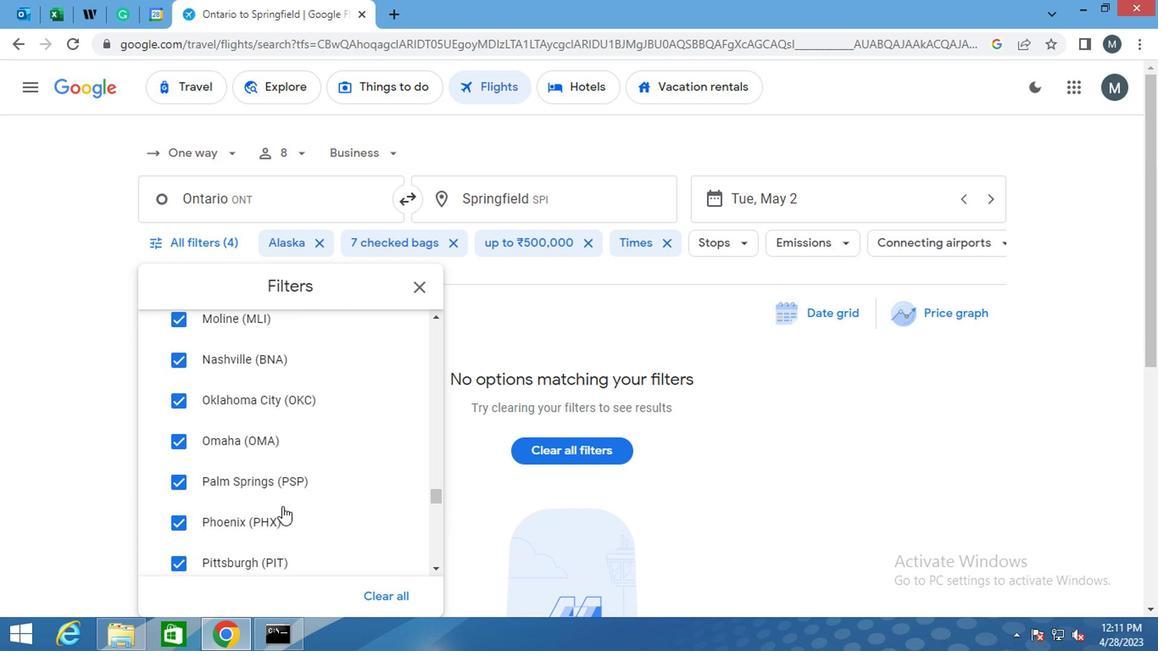 
Action: Mouse moved to (272, 497)
Screenshot: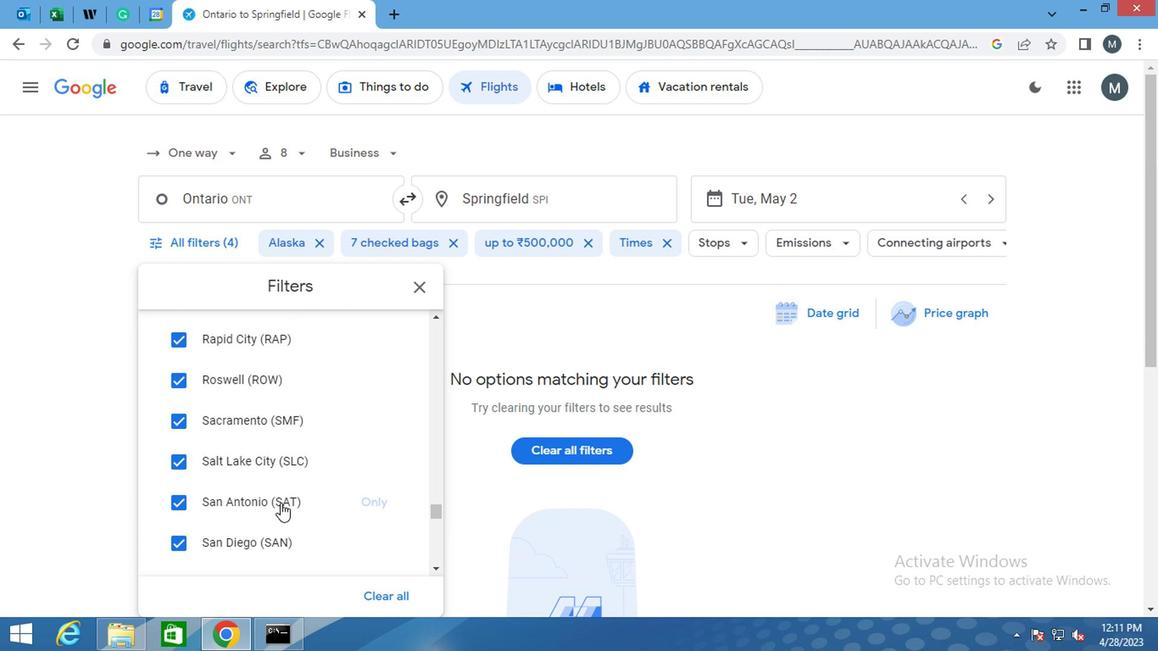 
Action: Mouse scrolled (272, 496) with delta (0, -1)
Screenshot: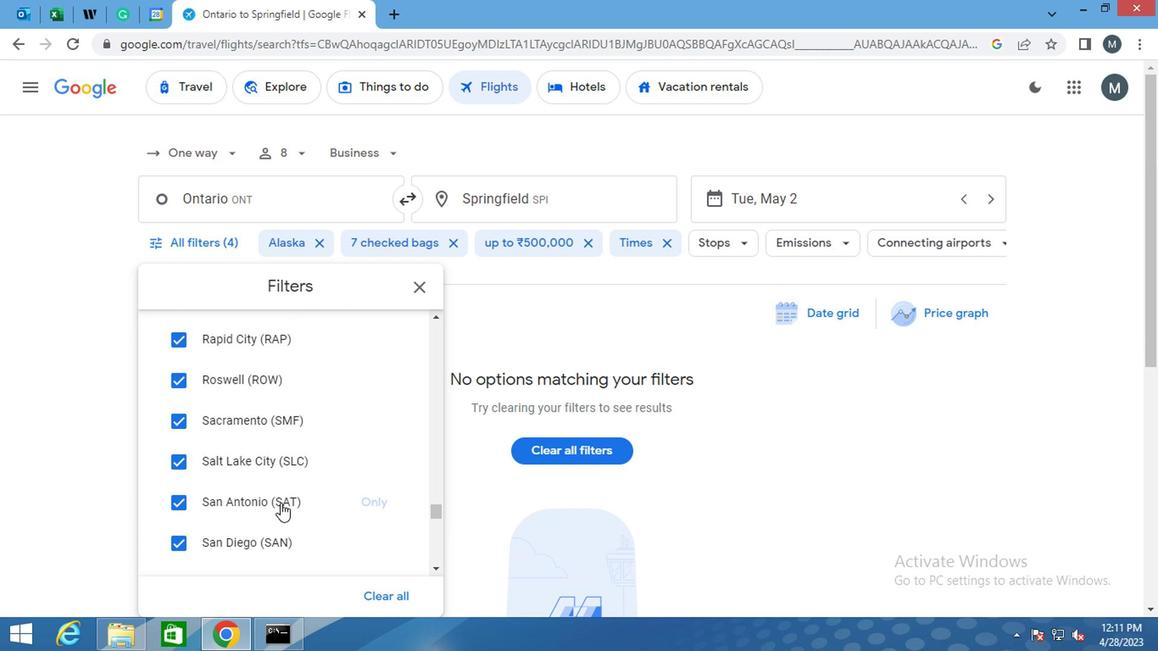 
Action: Mouse scrolled (272, 496) with delta (0, -1)
Screenshot: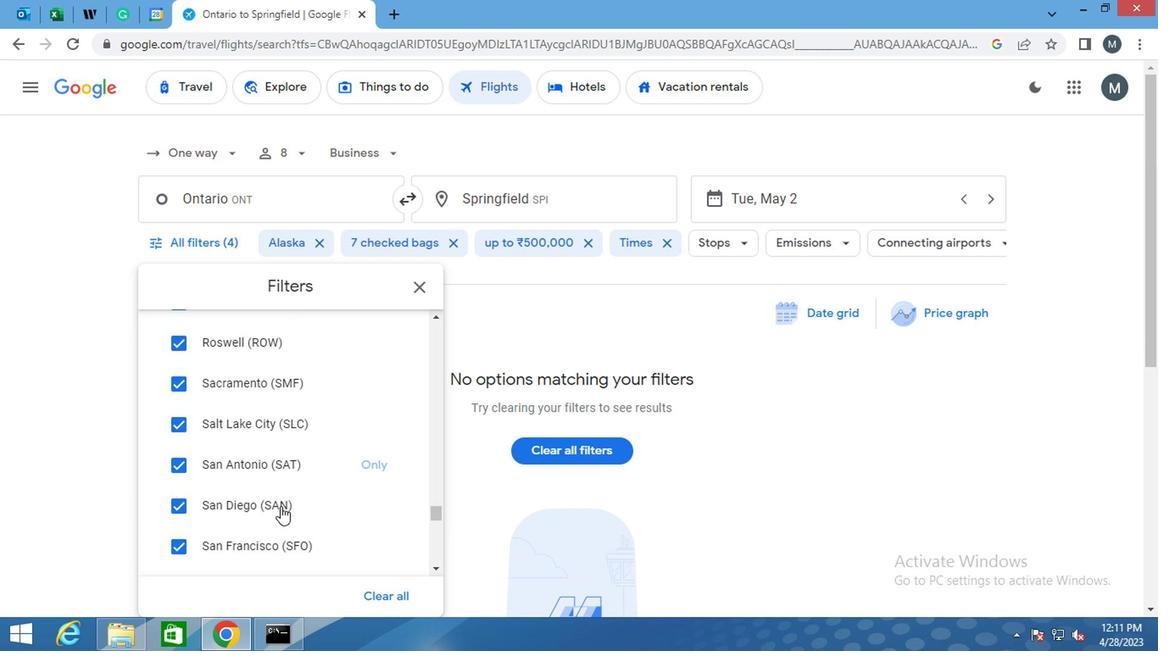 
Action: Mouse scrolled (272, 496) with delta (0, -1)
Screenshot: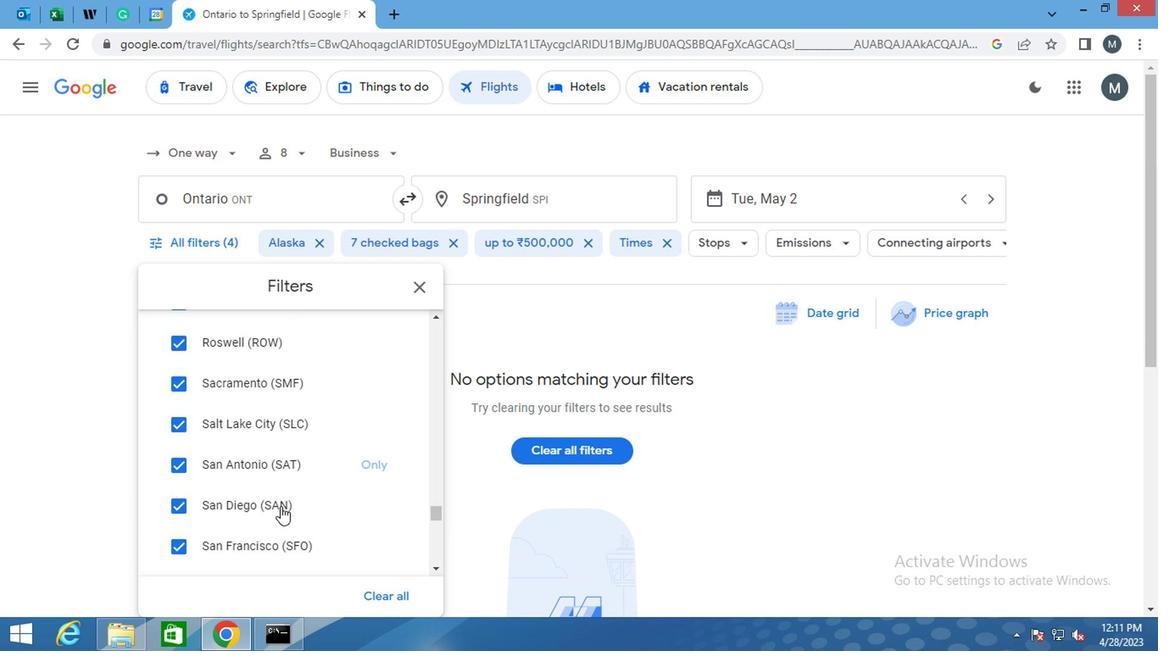 
Action: Mouse scrolled (272, 496) with delta (0, -1)
Screenshot: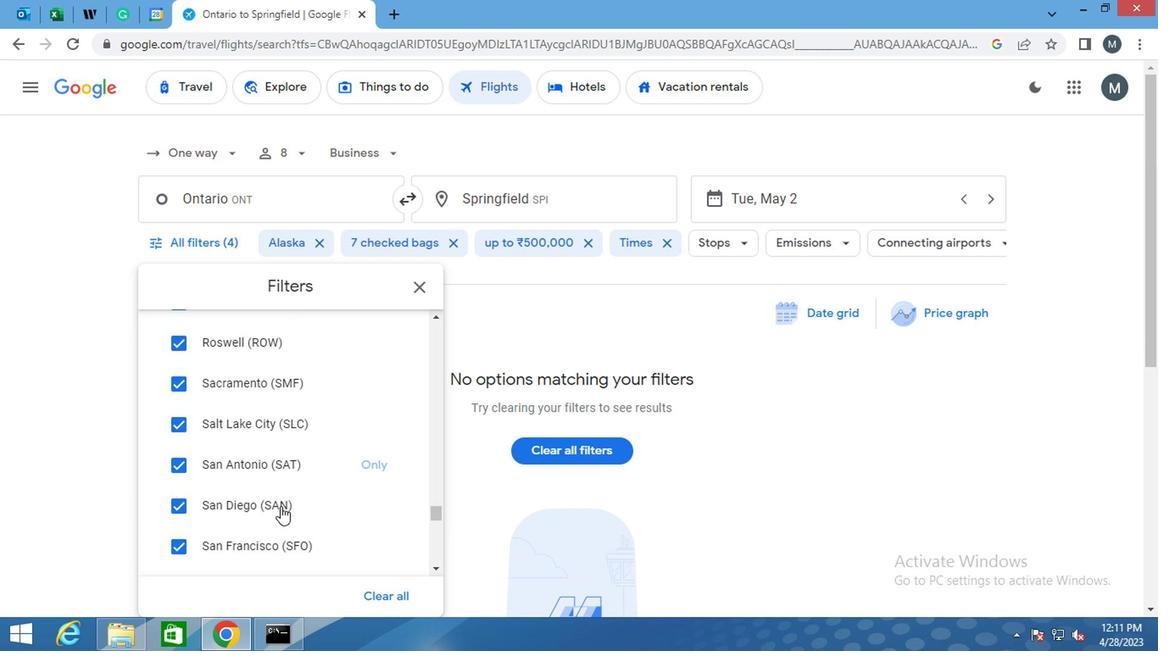 
Action: Mouse scrolled (272, 496) with delta (0, -1)
Screenshot: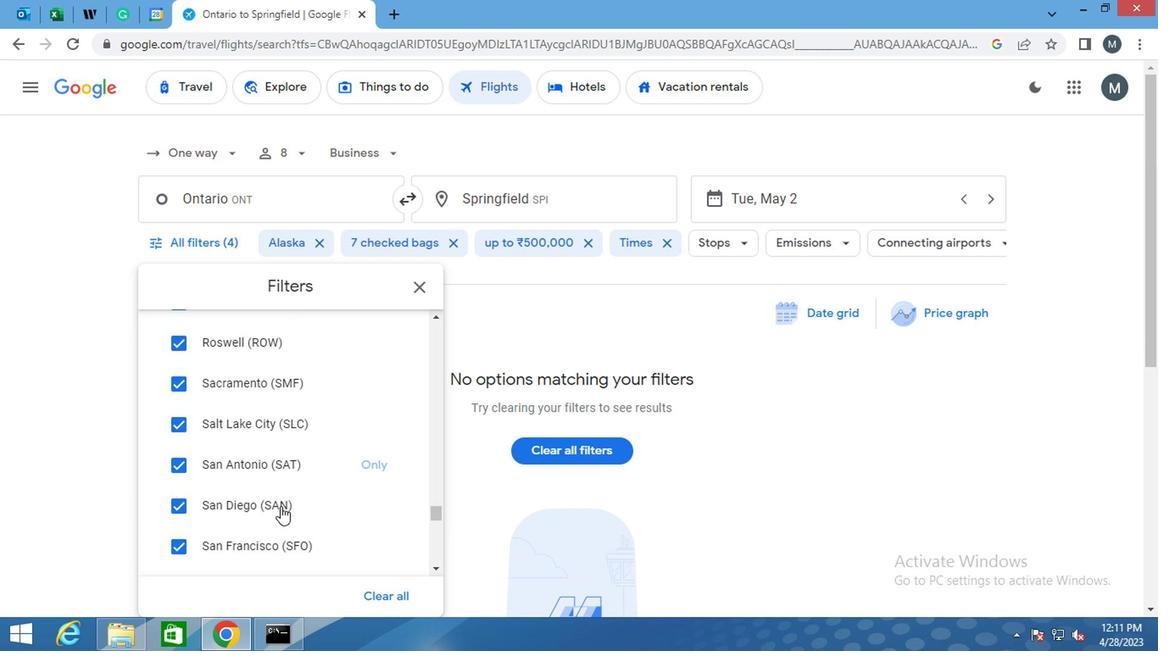 
Action: Mouse scrolled (272, 496) with delta (0, -1)
Screenshot: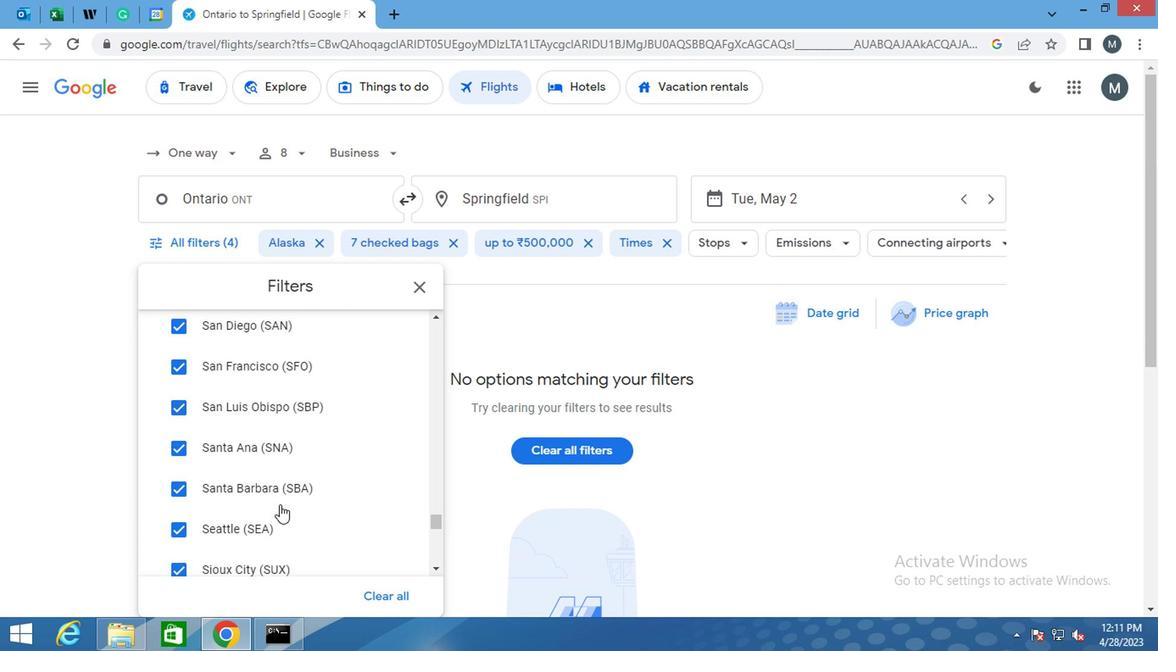 
Action: Mouse moved to (283, 484)
Screenshot: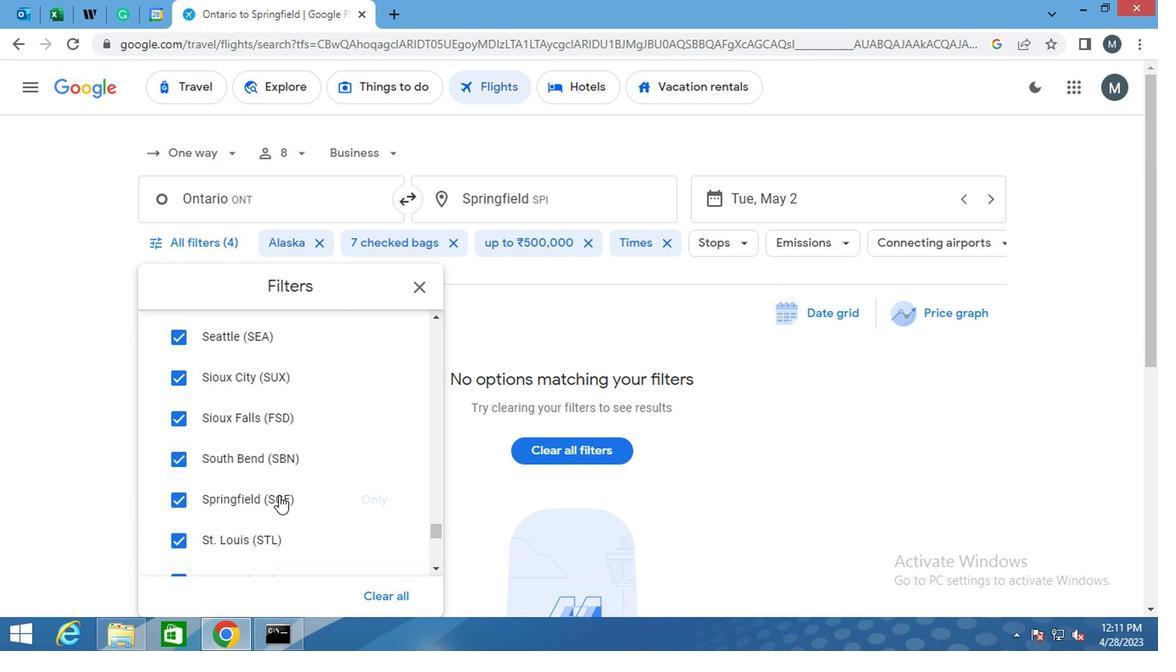 
Action: Mouse scrolled (283, 483) with delta (0, 0)
Screenshot: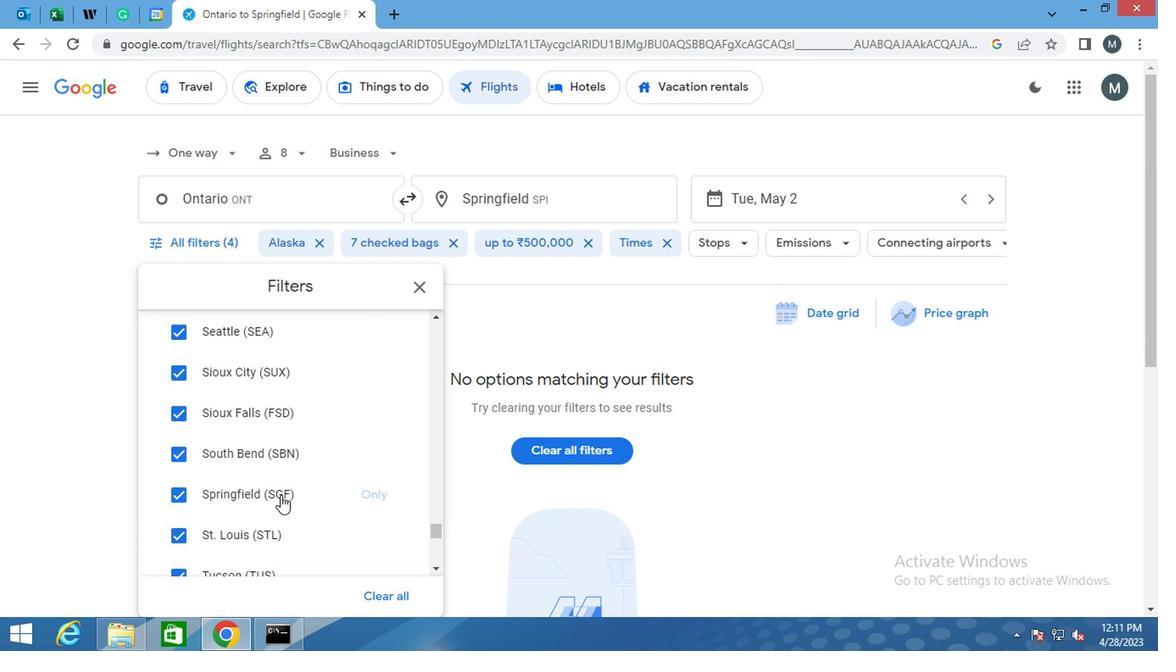 
Action: Mouse scrolled (283, 483) with delta (0, 0)
Screenshot: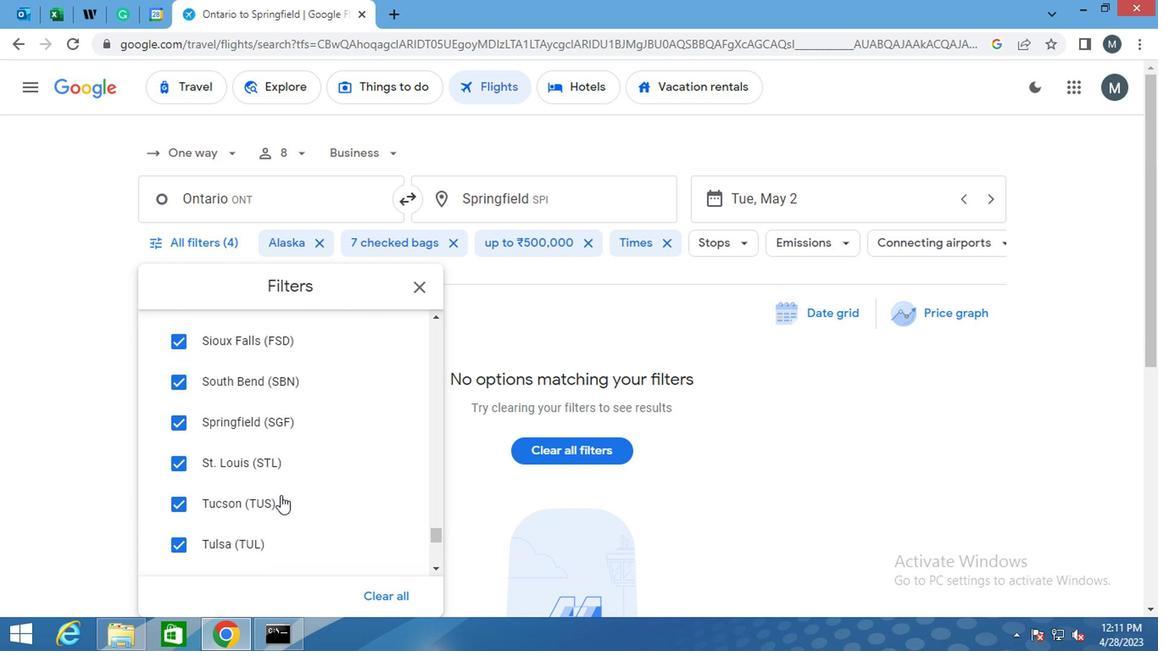 
Action: Mouse scrolled (283, 483) with delta (0, 0)
Screenshot: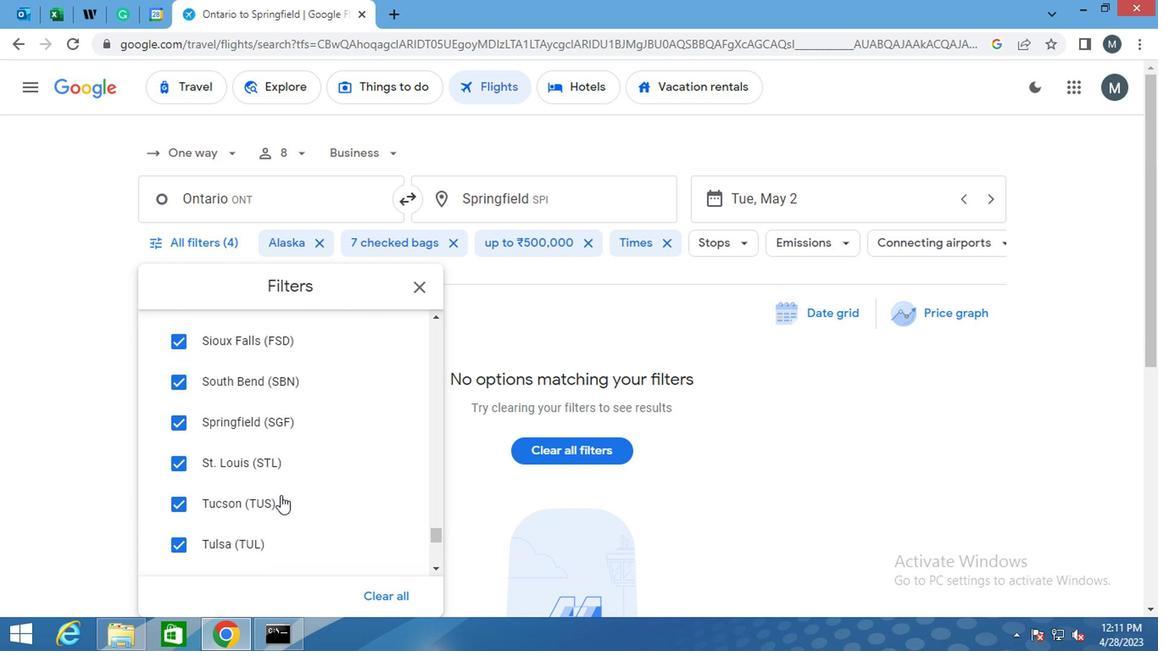 
Action: Mouse moved to (290, 484)
Screenshot: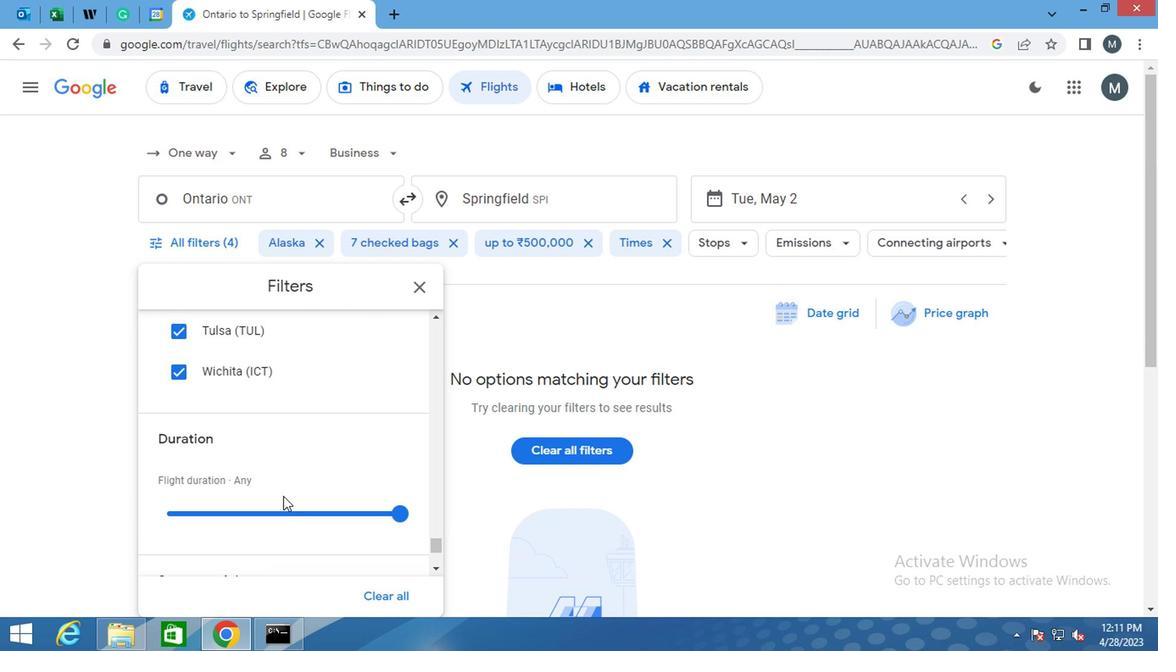 
Action: Mouse scrolled (290, 483) with delta (0, 0)
Screenshot: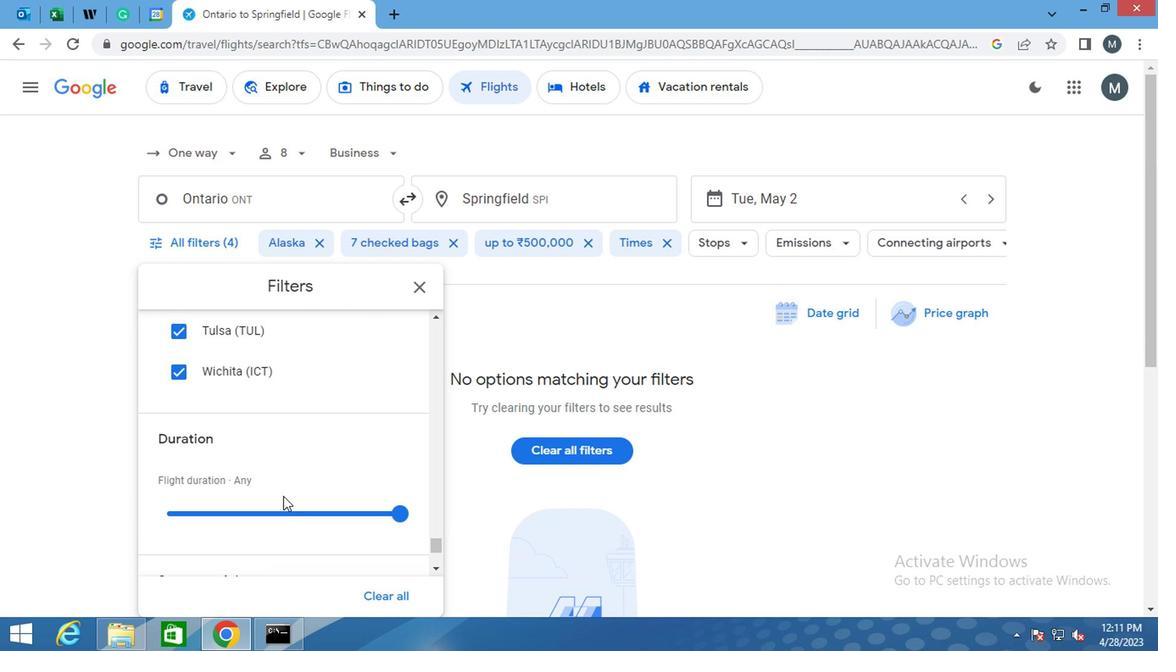 
Action: Mouse moved to (423, 292)
Screenshot: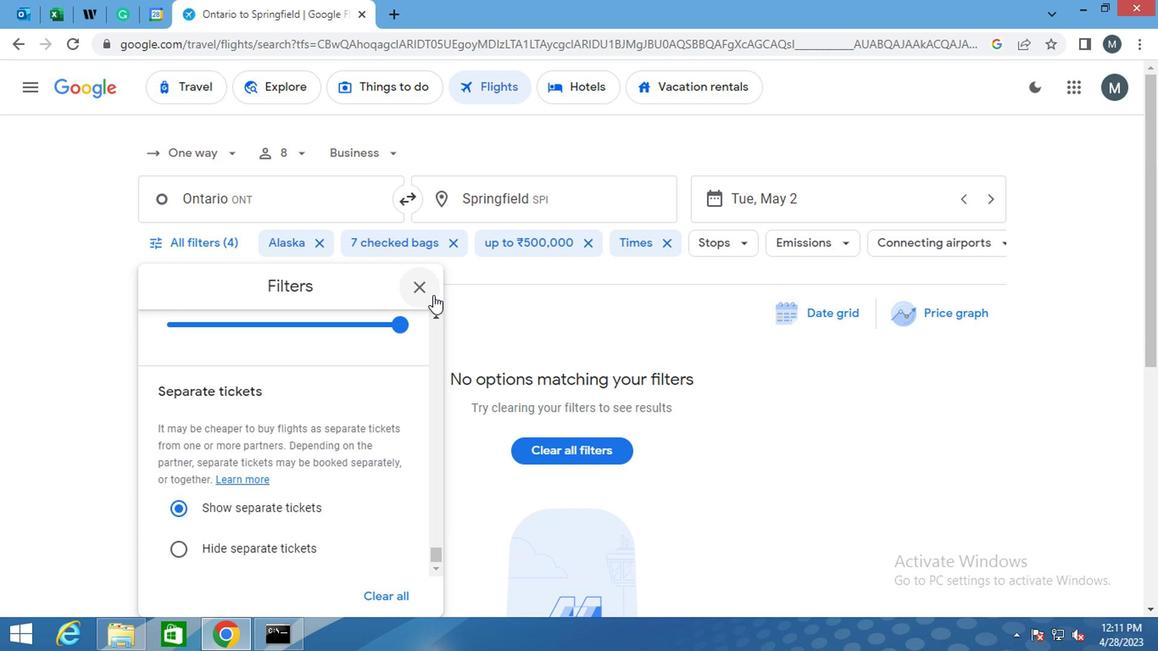 
Action: Mouse pressed left at (423, 292)
Screenshot: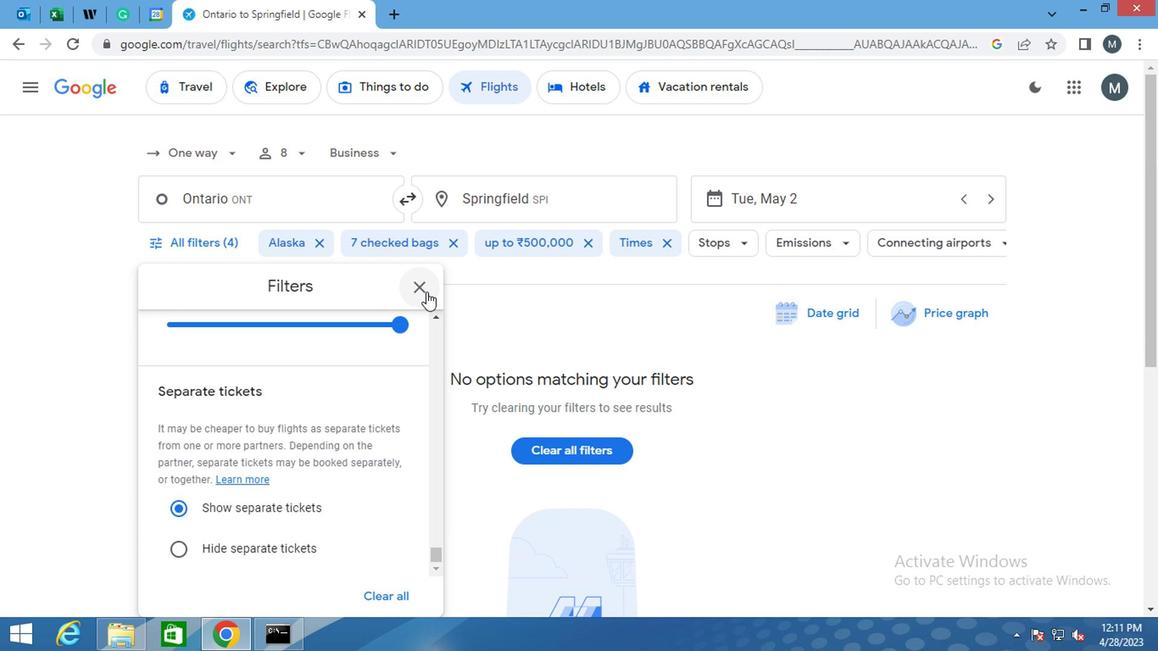 
